 Task: Play online Dominion games in easy mode.
Action: Mouse moved to (635, 289)
Screenshot: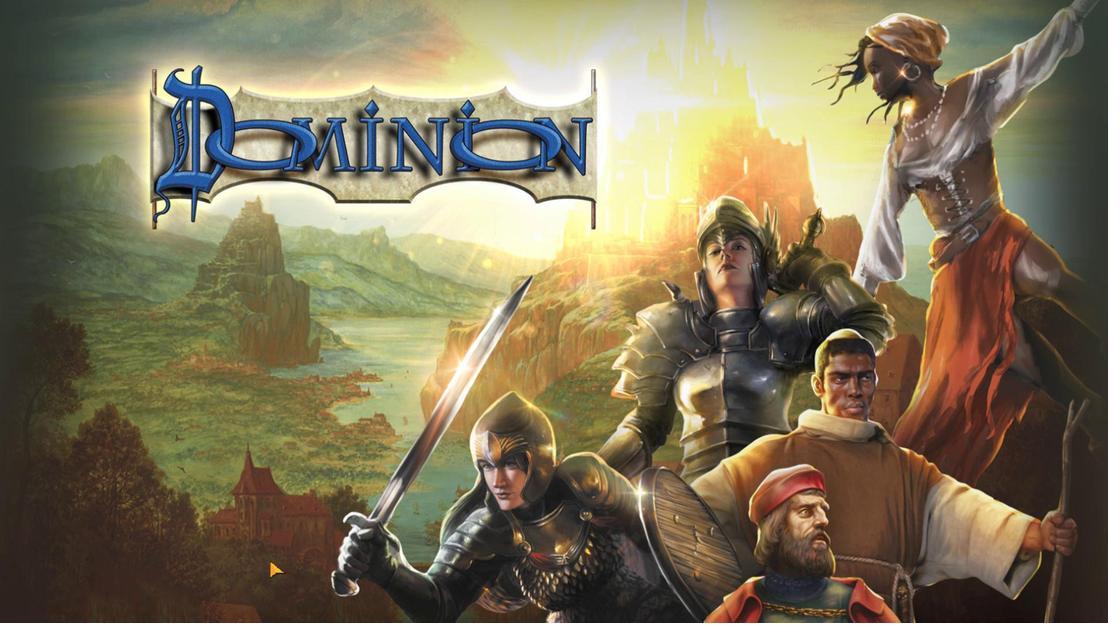 
Action: Mouse pressed left at (635, 289)
Screenshot: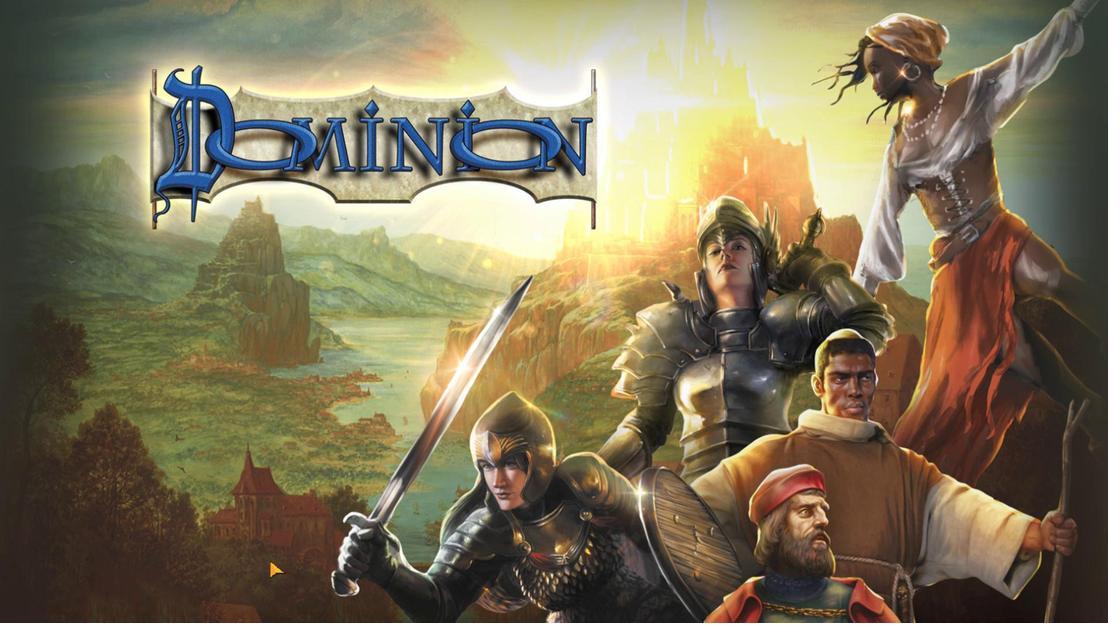 
Action: Mouse moved to (775, 285)
Screenshot: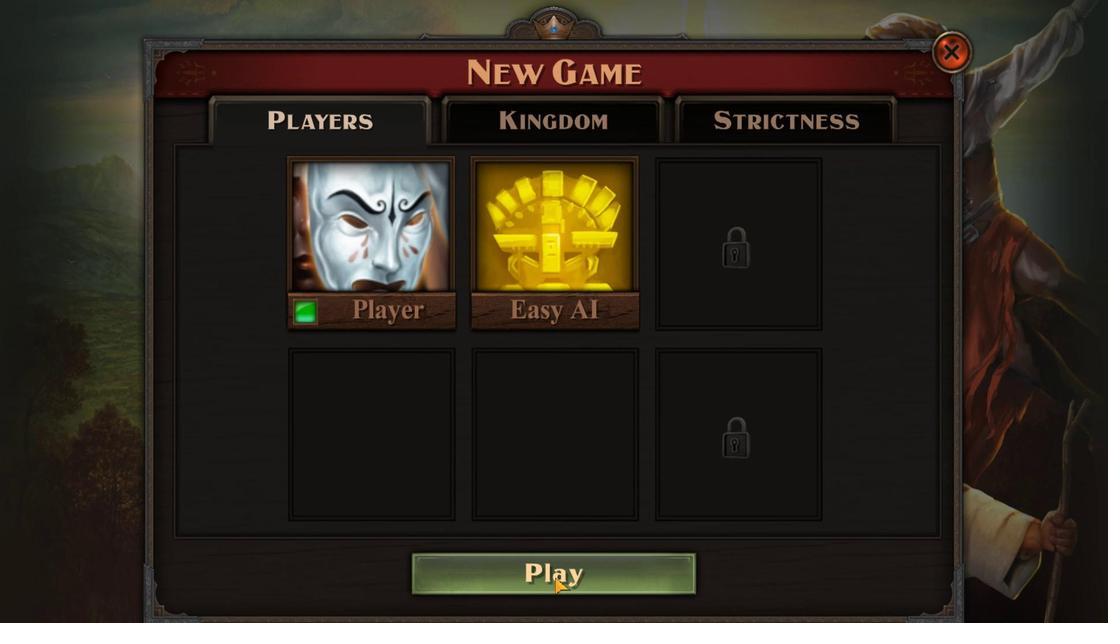 
Action: Mouse pressed left at (775, 285)
Screenshot: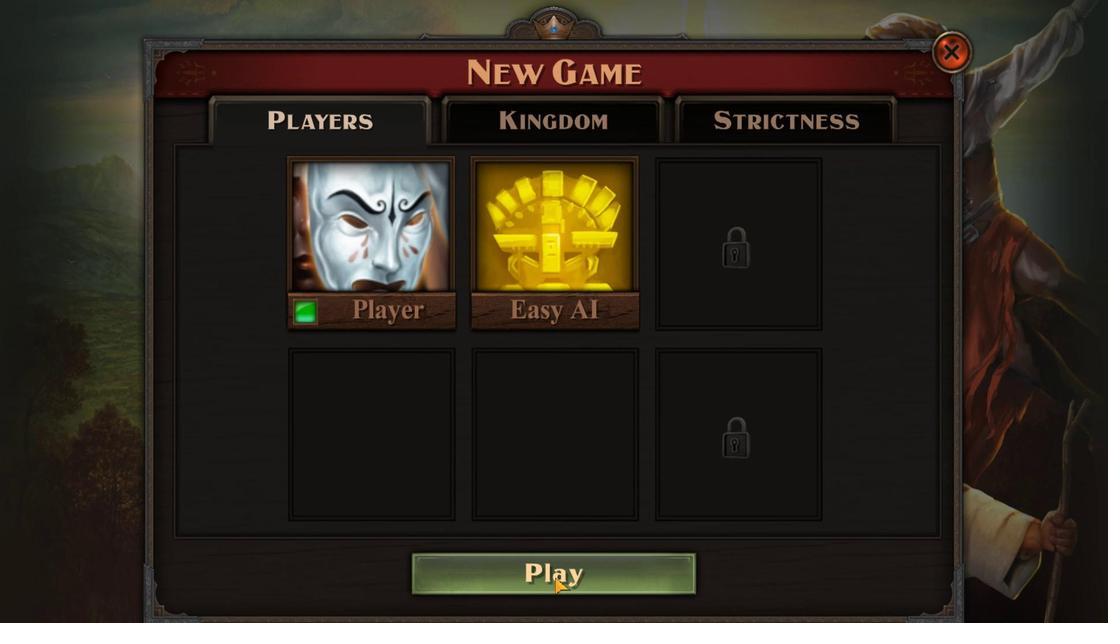 
Action: Mouse moved to (773, 294)
Screenshot: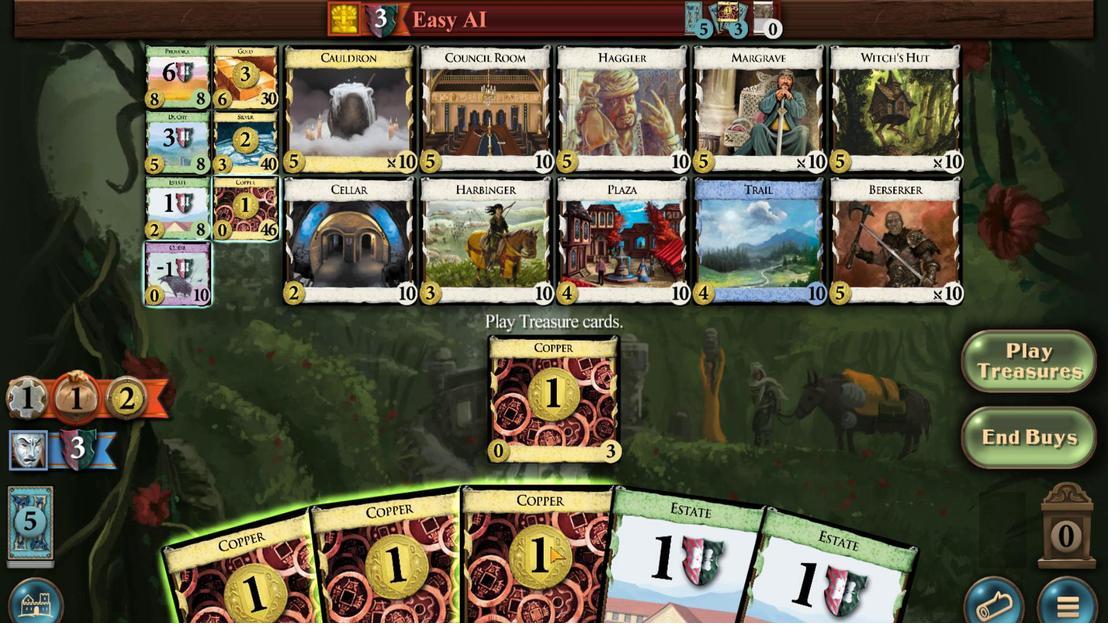 
Action: Mouse scrolled (773, 294) with delta (0, 0)
Screenshot: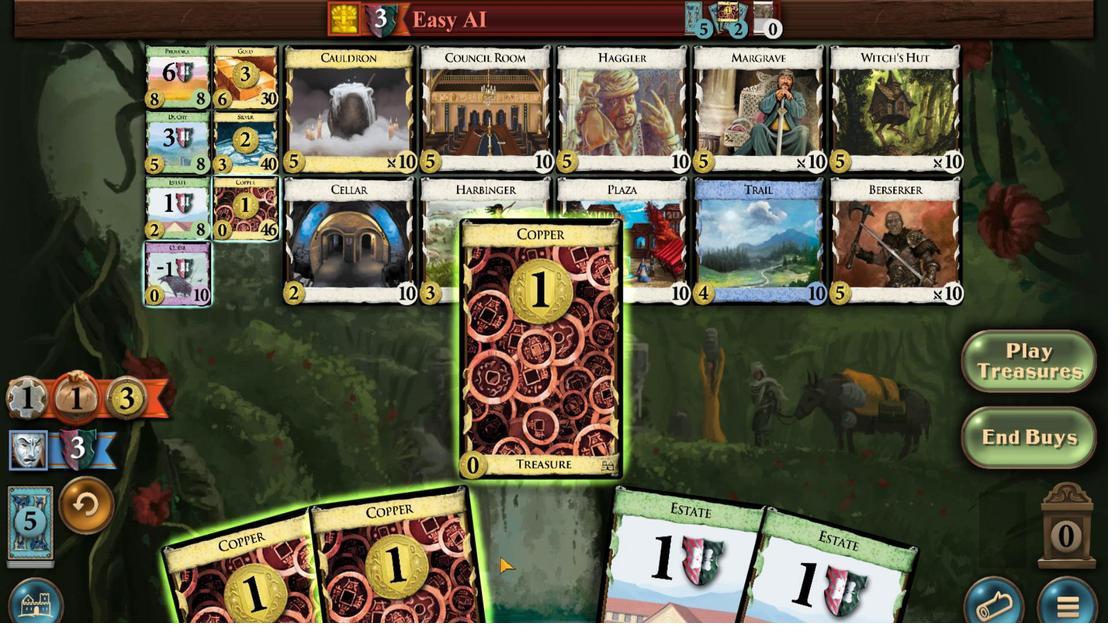 
Action: Mouse scrolled (773, 294) with delta (0, 0)
Screenshot: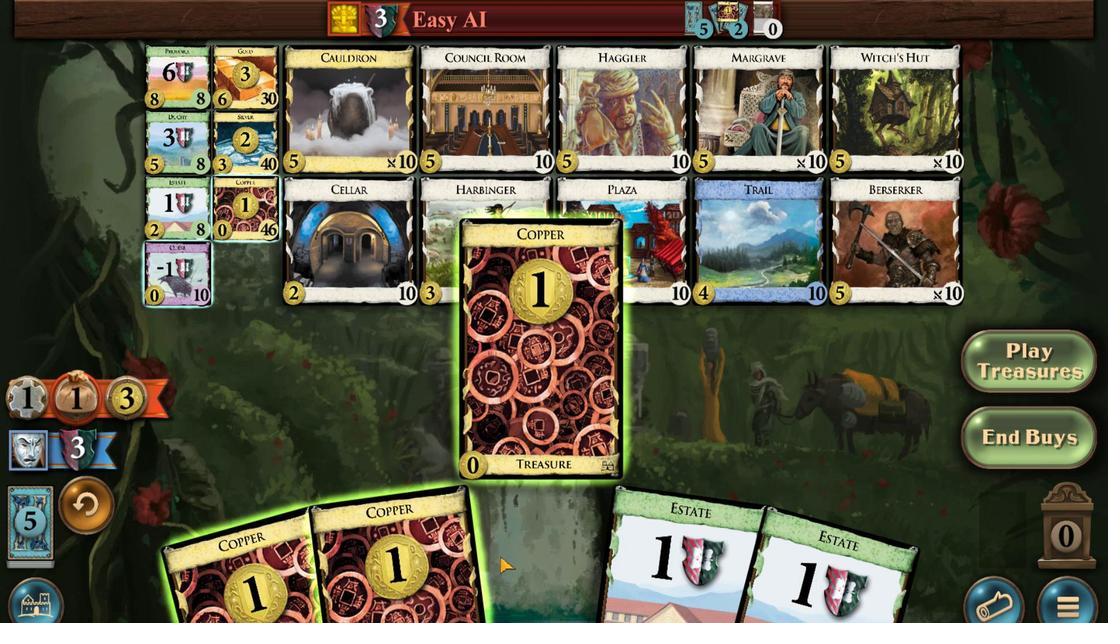 
Action: Mouse moved to (710, 287)
Screenshot: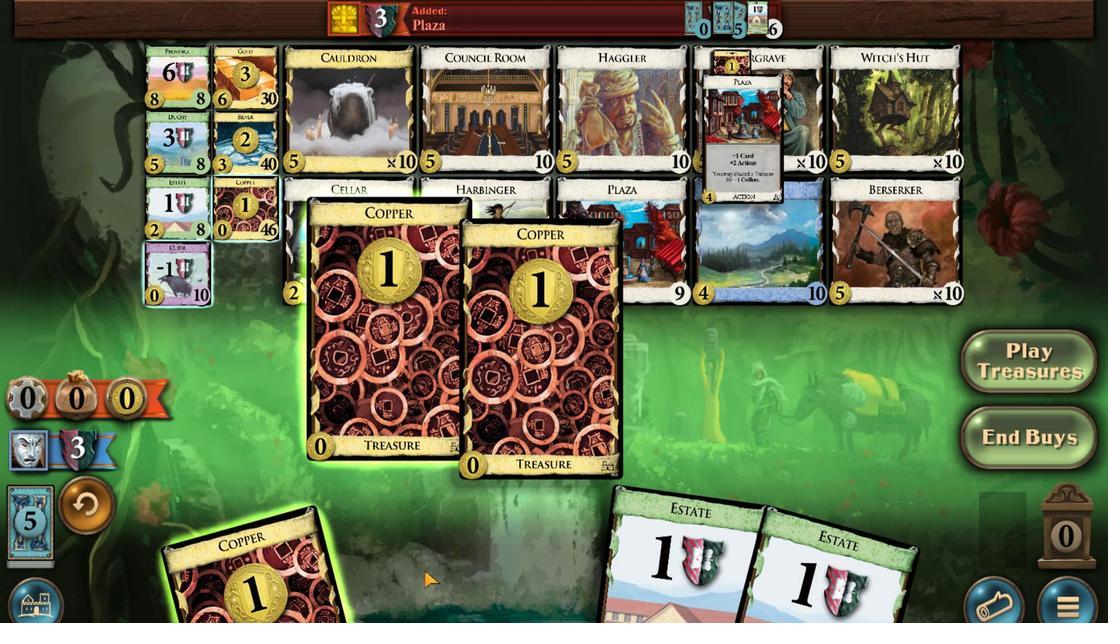 
Action: Mouse scrolled (710, 287) with delta (0, 0)
Screenshot: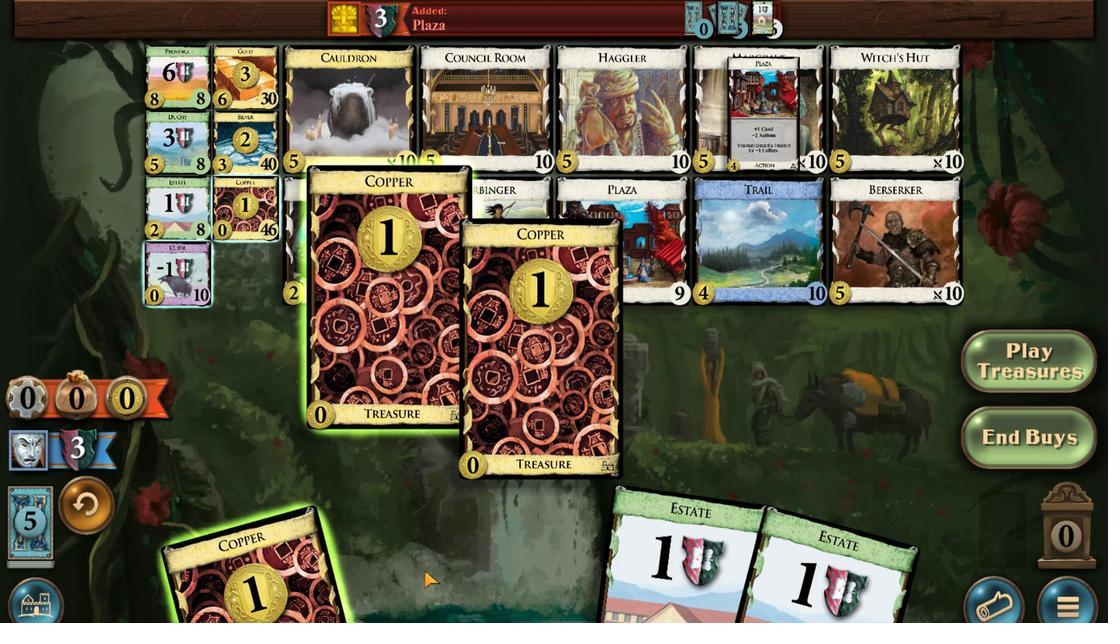 
Action: Mouse scrolled (710, 287) with delta (0, 0)
Screenshot: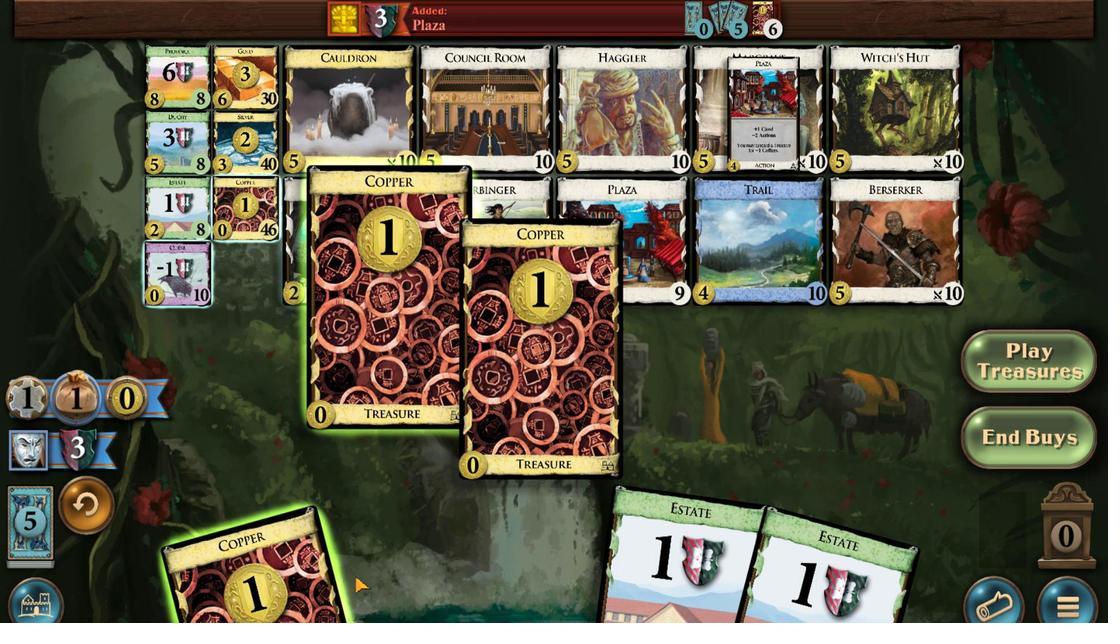 
Action: Mouse moved to (652, 282)
Screenshot: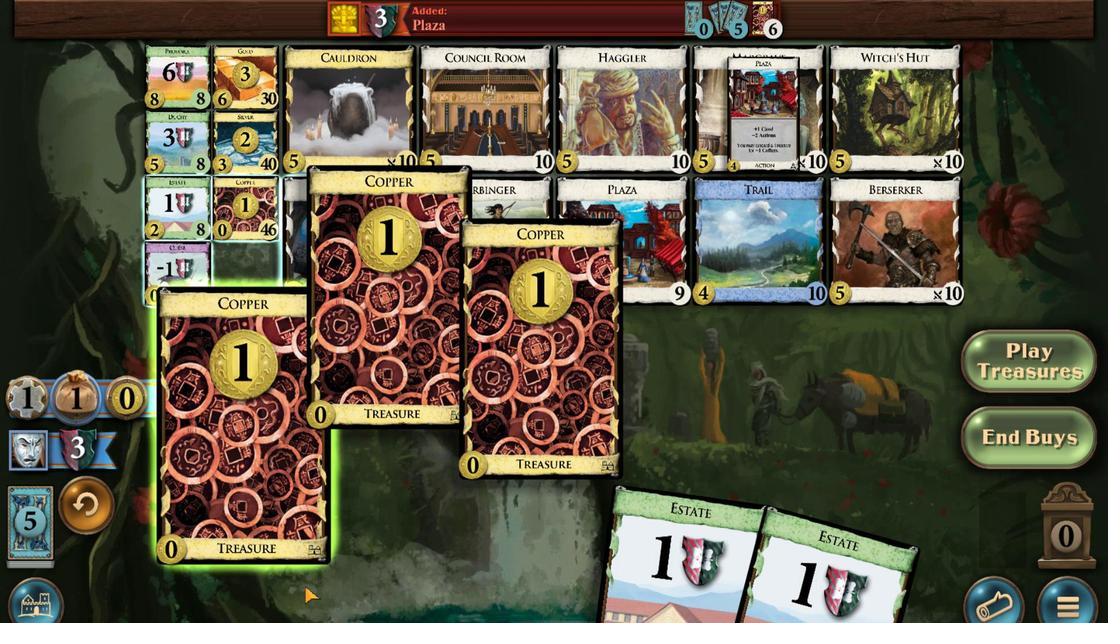 
Action: Mouse scrolled (652, 282) with delta (0, 0)
Screenshot: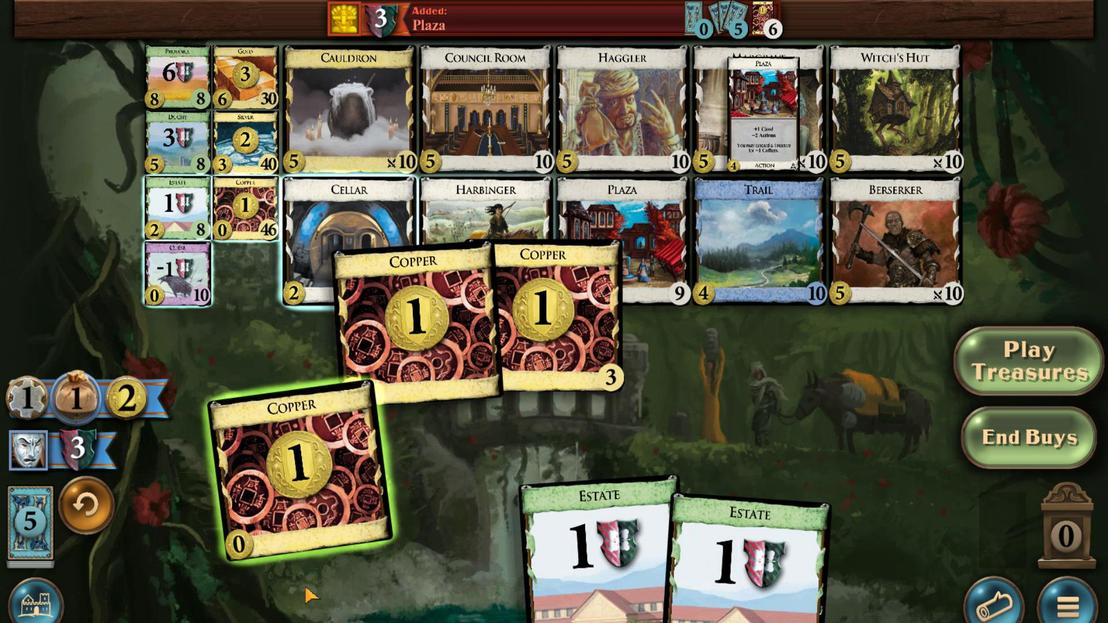 
Action: Mouse moved to (630, 410)
Screenshot: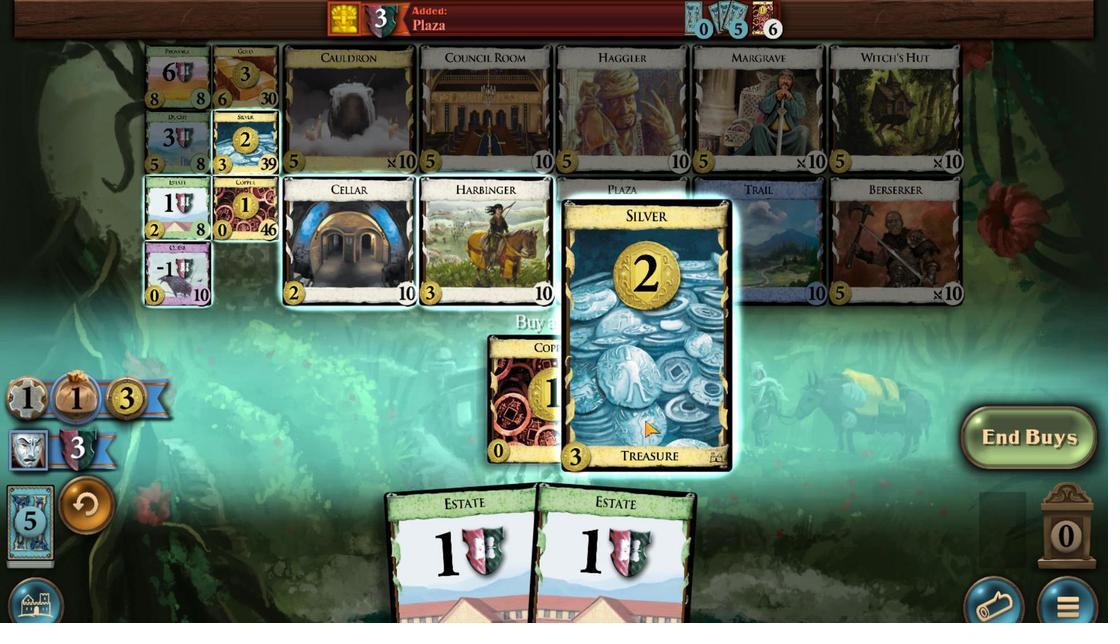 
Action: Mouse pressed left at (630, 410)
Screenshot: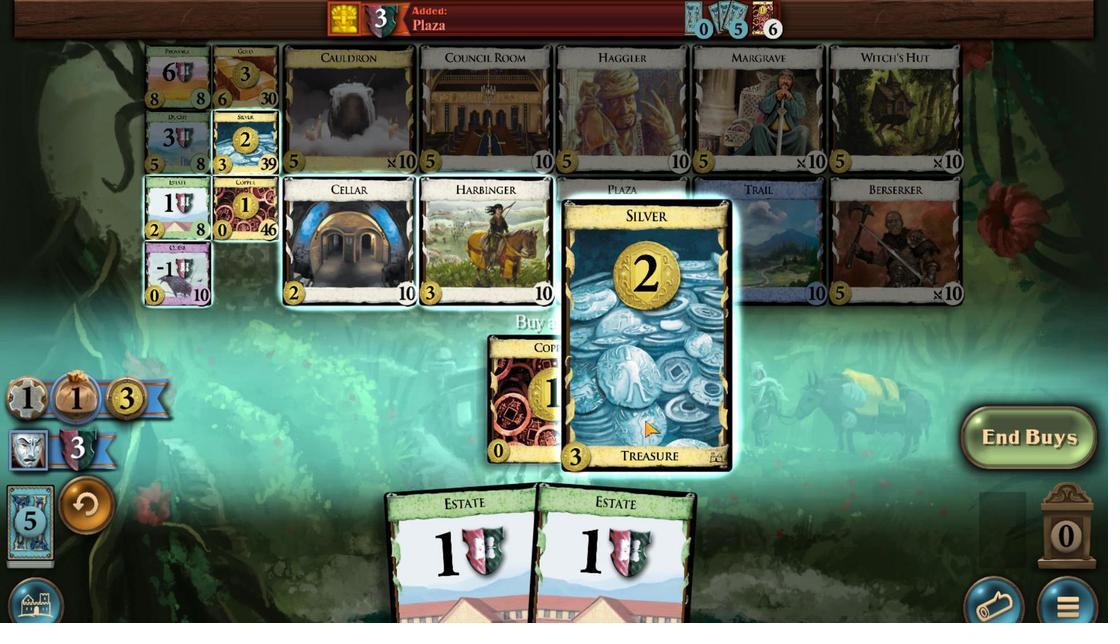 
Action: Mouse moved to (821, 293)
Screenshot: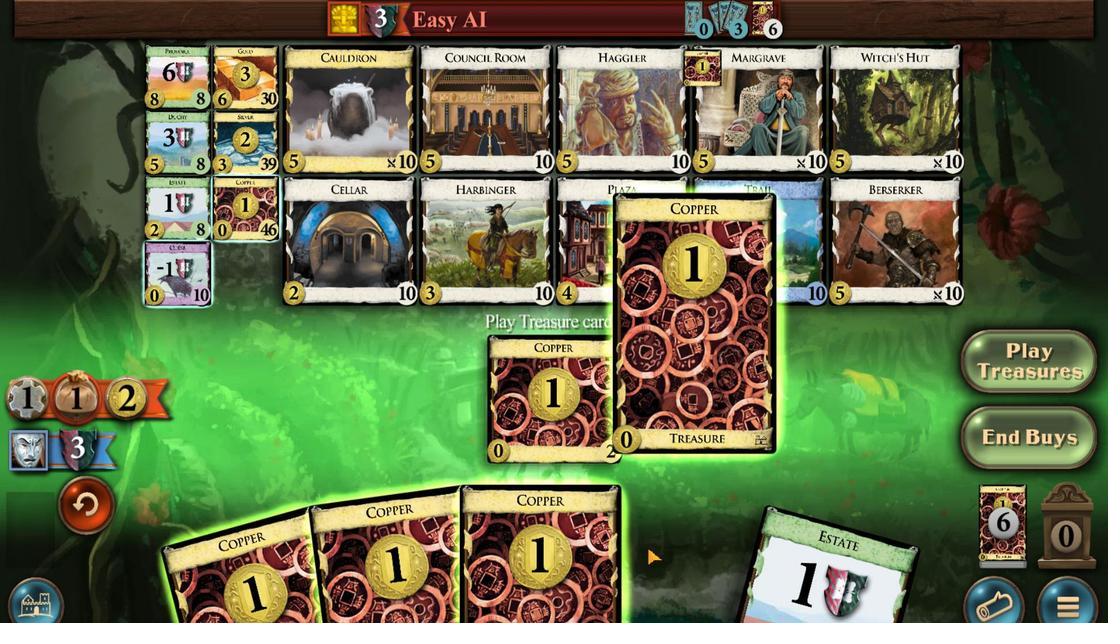 
Action: Mouse scrolled (821, 293) with delta (0, 0)
Screenshot: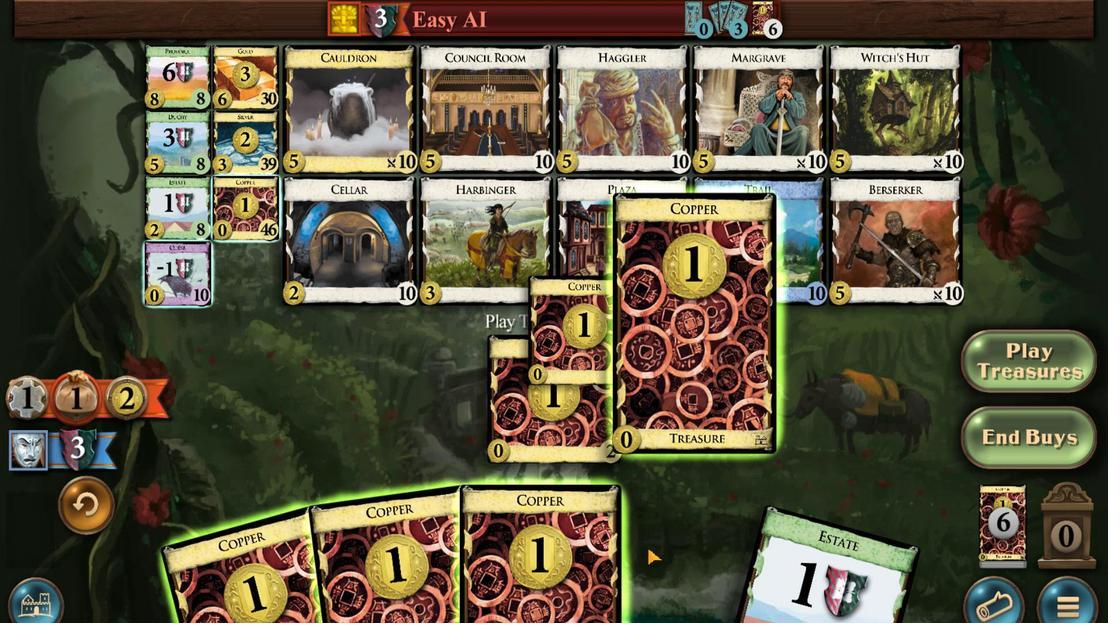 
Action: Mouse scrolled (821, 293) with delta (0, 0)
Screenshot: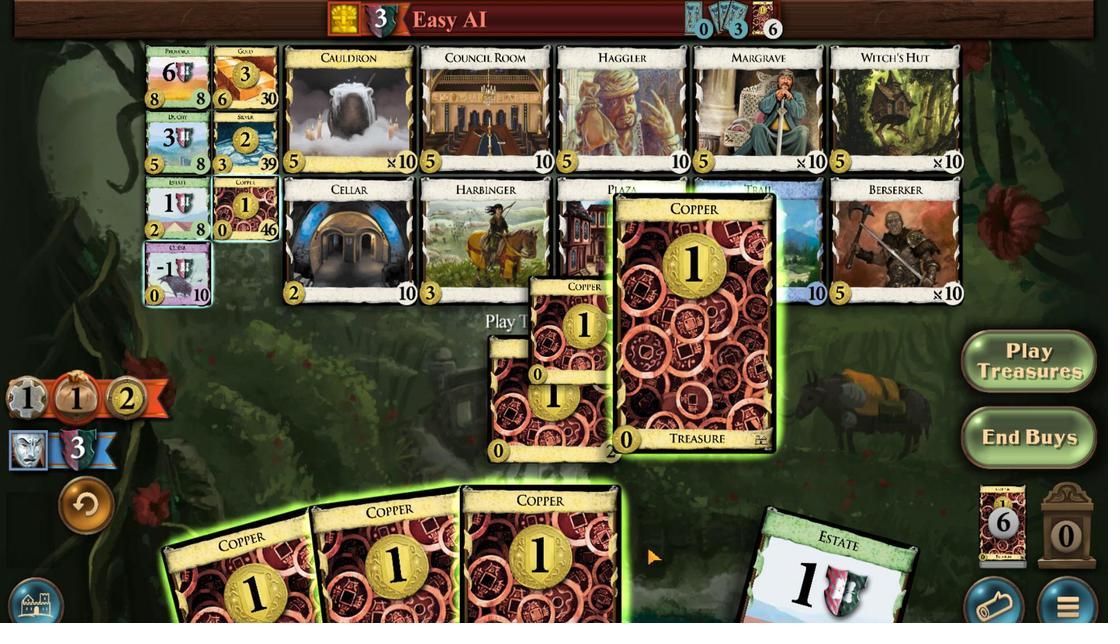 
Action: Mouse moved to (787, 290)
Screenshot: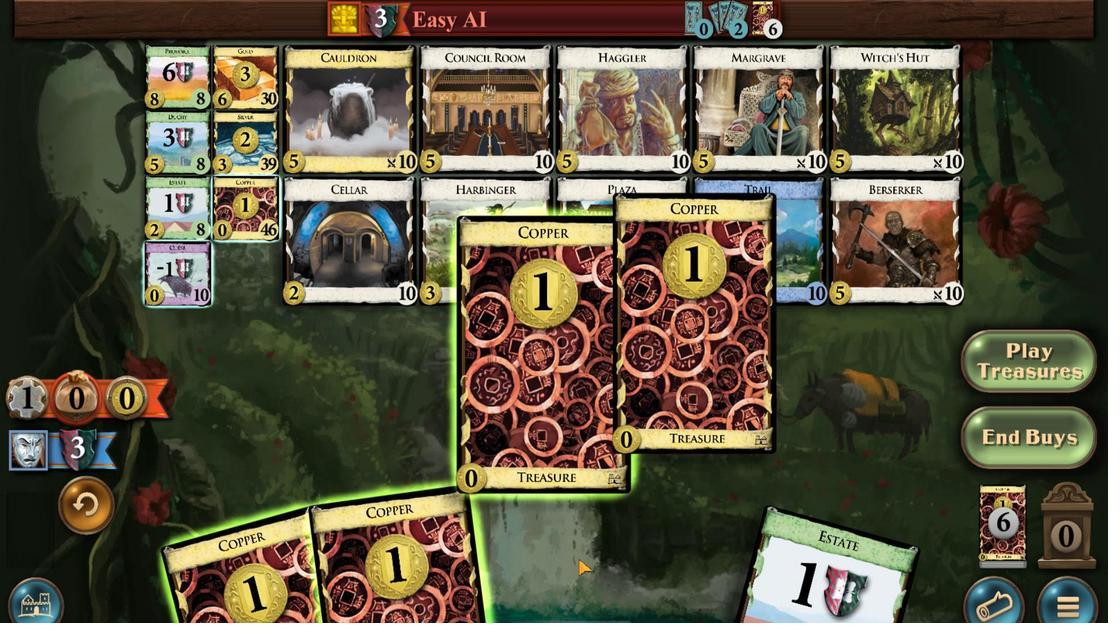 
Action: Mouse scrolled (787, 291) with delta (0, 0)
Screenshot: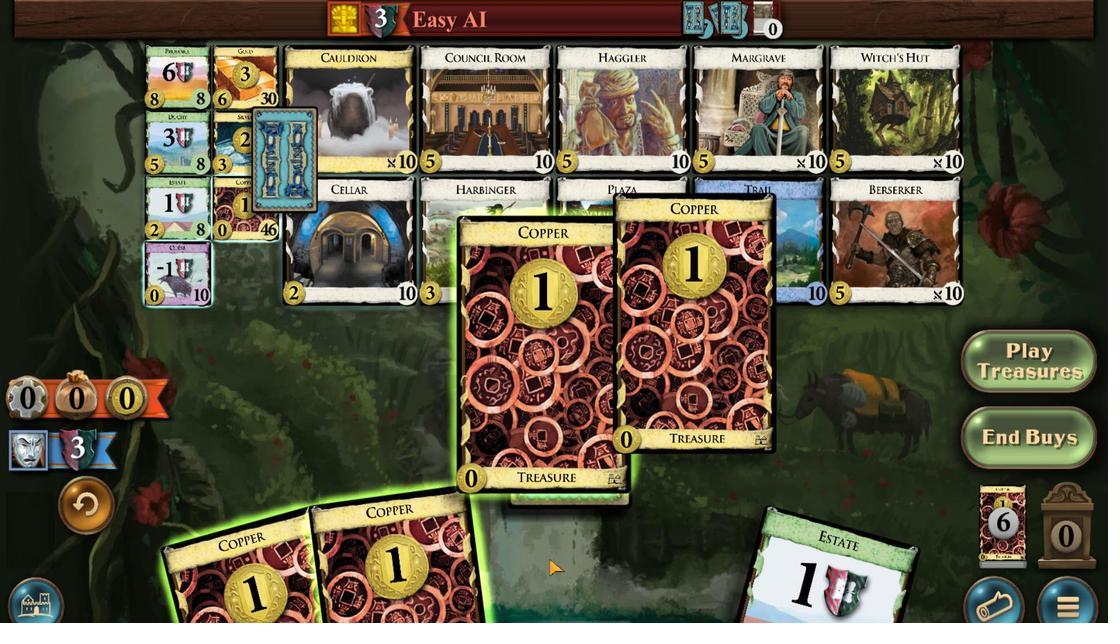 
Action: Mouse moved to (727, 289)
Screenshot: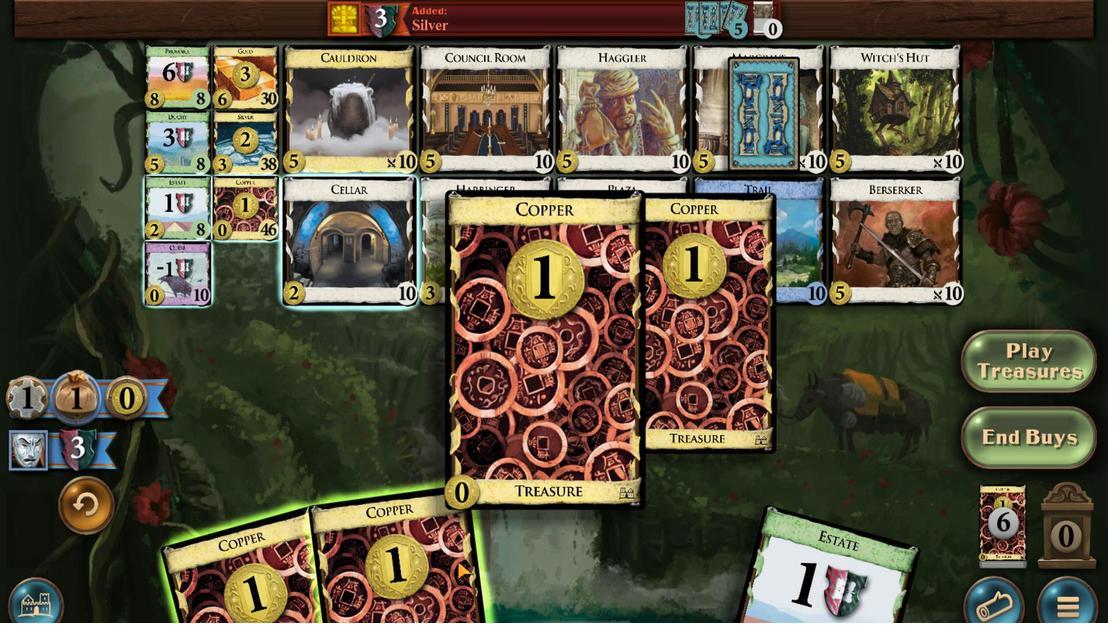 
Action: Mouse scrolled (727, 289) with delta (0, 0)
Screenshot: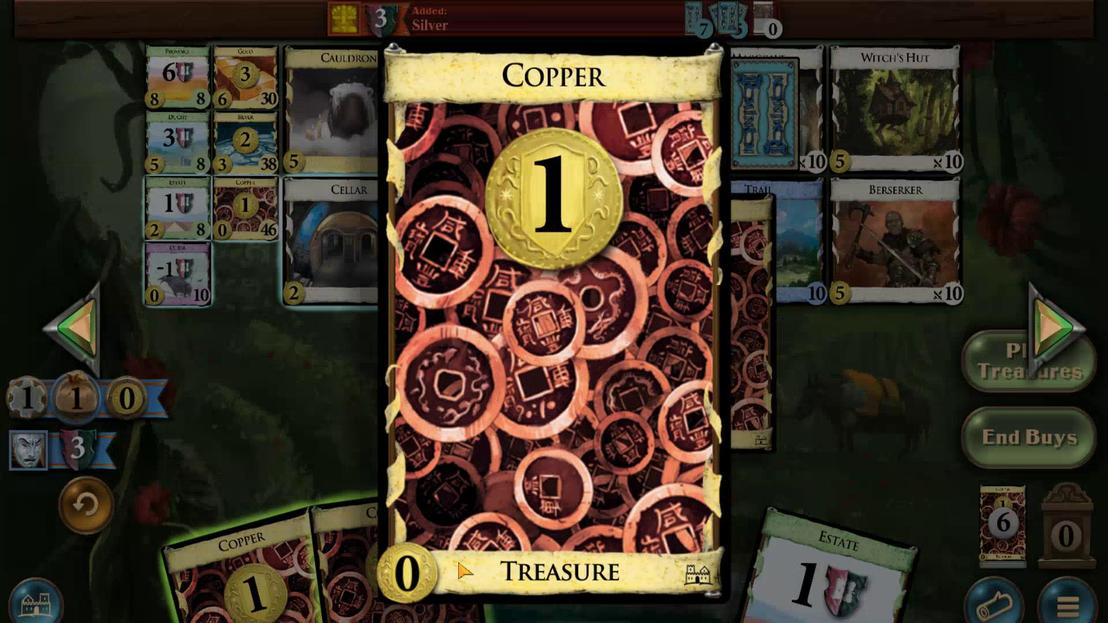 
Action: Mouse moved to (567, 301)
Screenshot: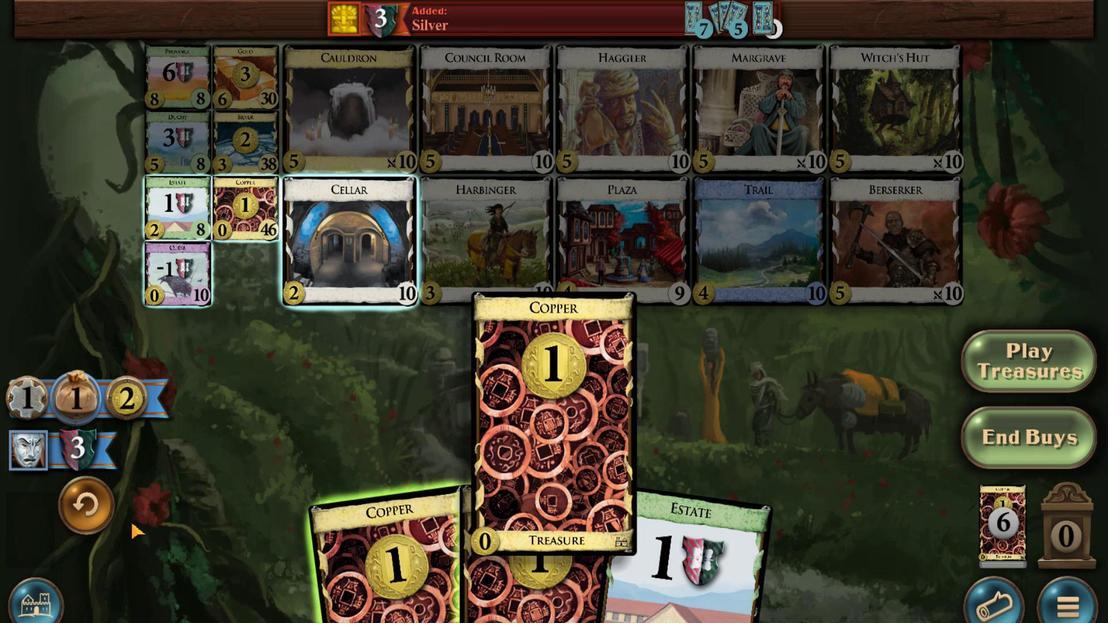 
Action: Mouse pressed left at (567, 301)
Screenshot: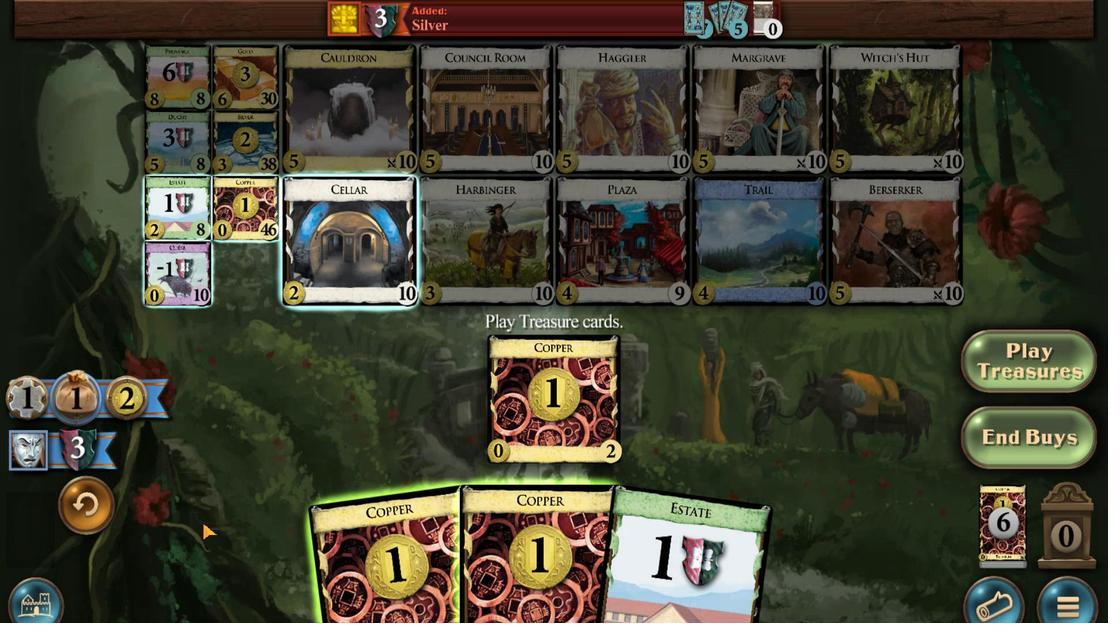 
Action: Mouse moved to (678, 296)
Screenshot: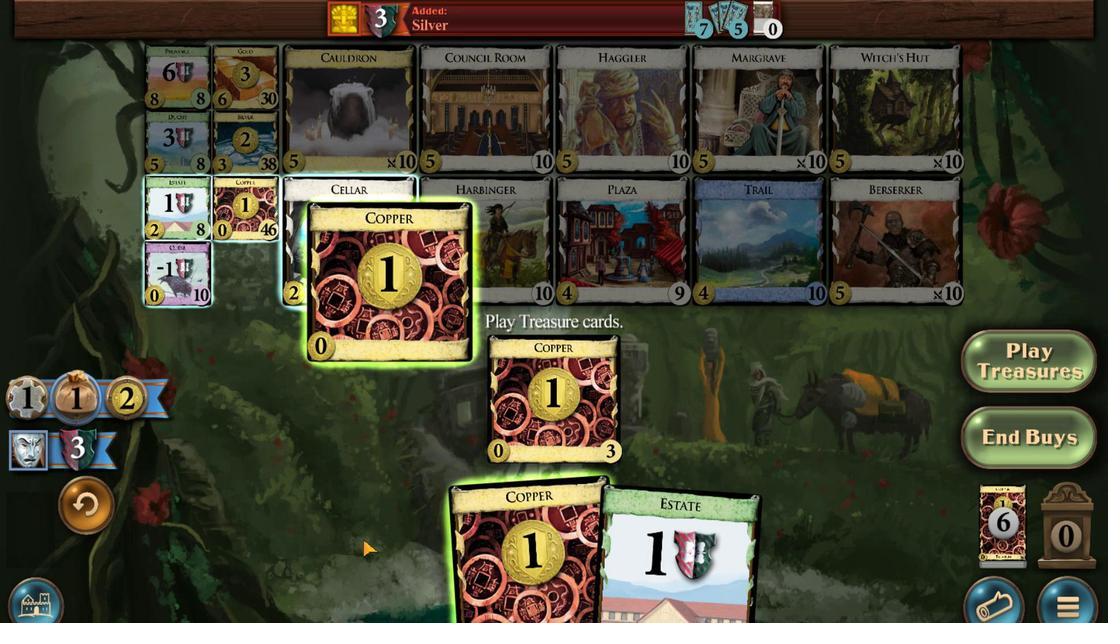 
Action: Mouse scrolled (678, 296) with delta (0, 0)
Screenshot: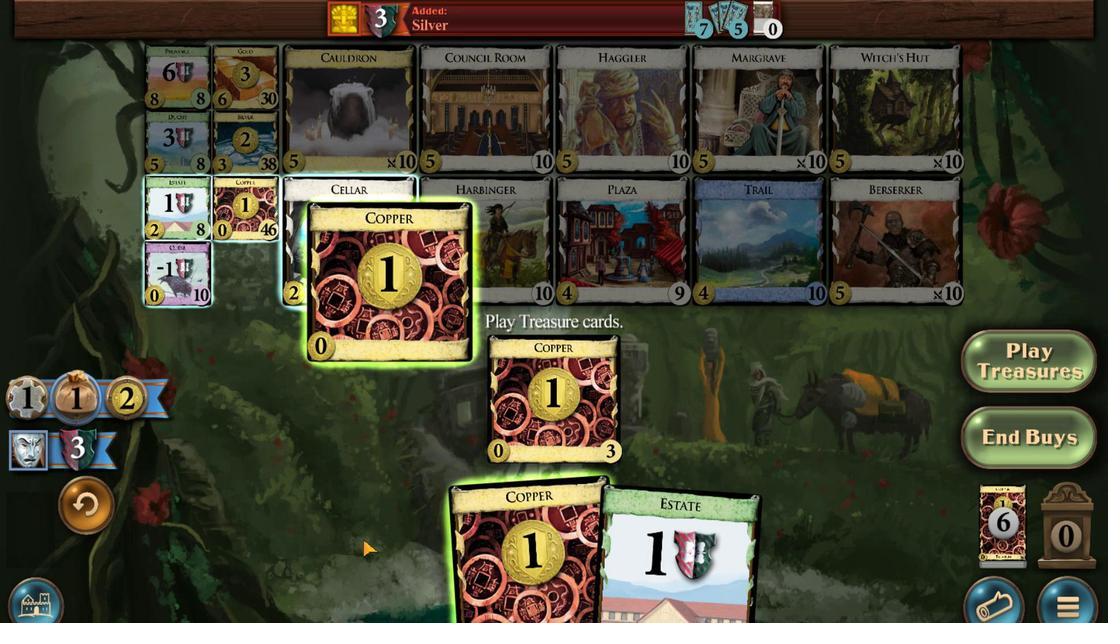 
Action: Mouse moved to (680, 296)
Screenshot: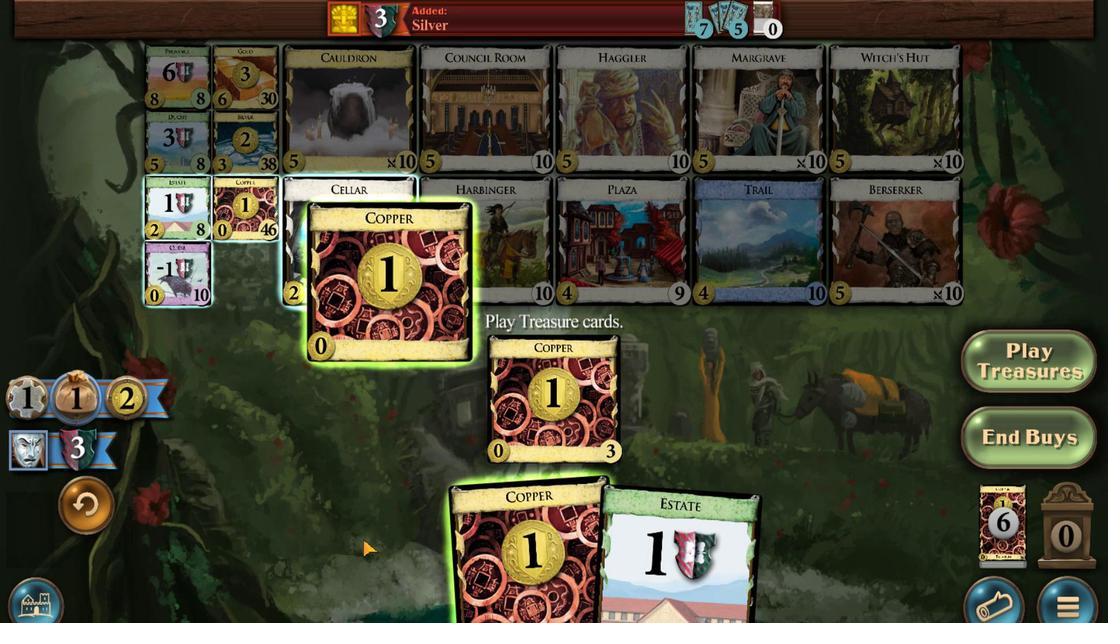 
Action: Mouse scrolled (680, 296) with delta (0, 0)
Screenshot: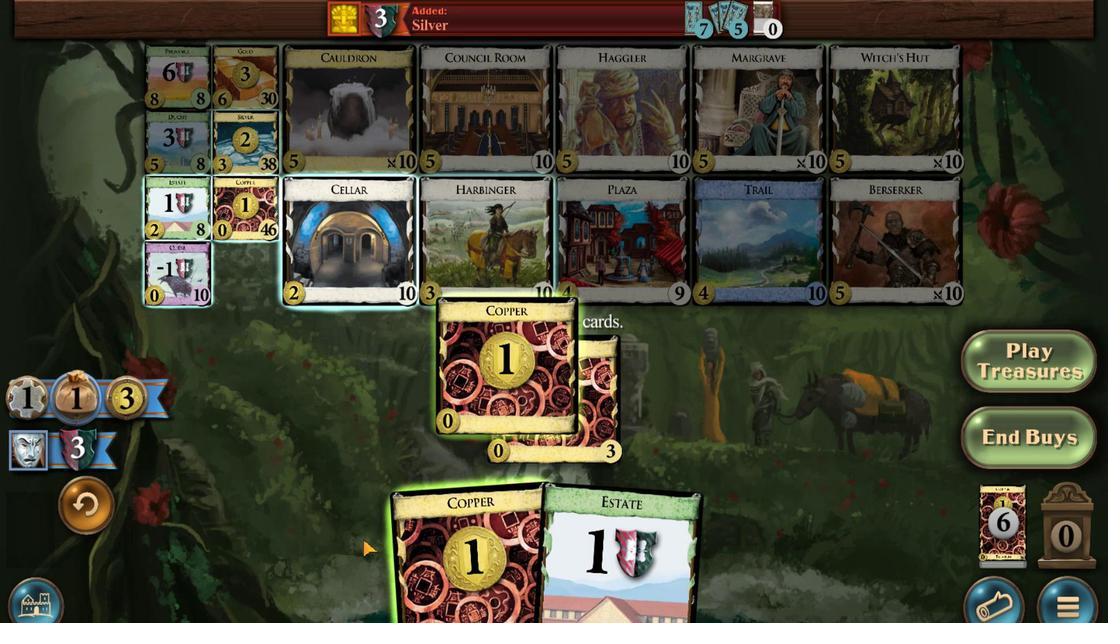
Action: Mouse moved to (740, 295)
Screenshot: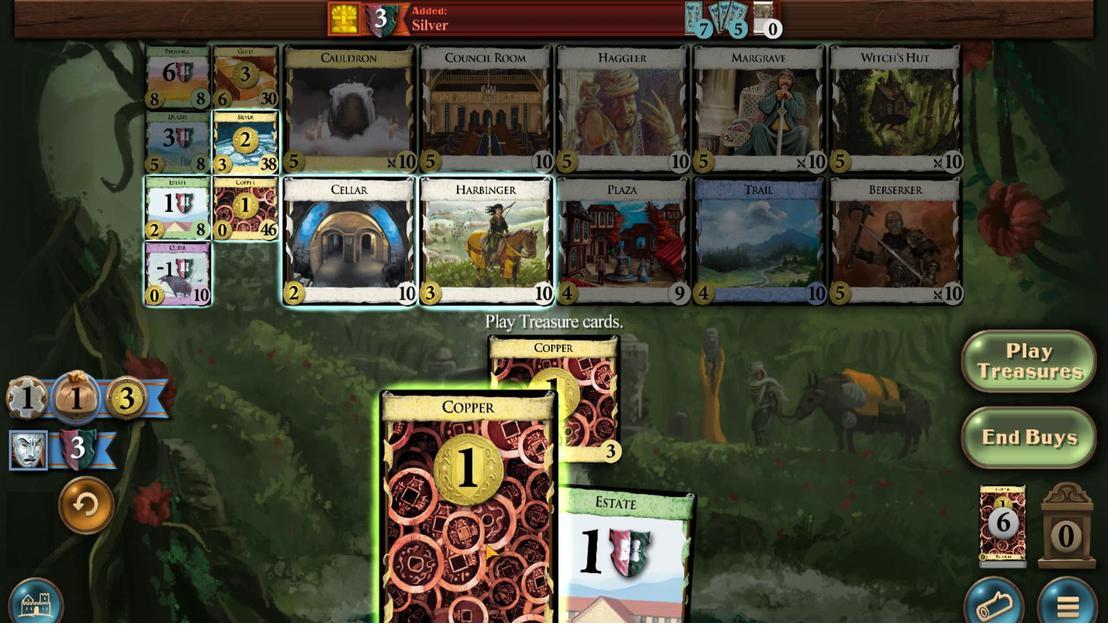 
Action: Mouse scrolled (740, 295) with delta (0, 0)
Screenshot: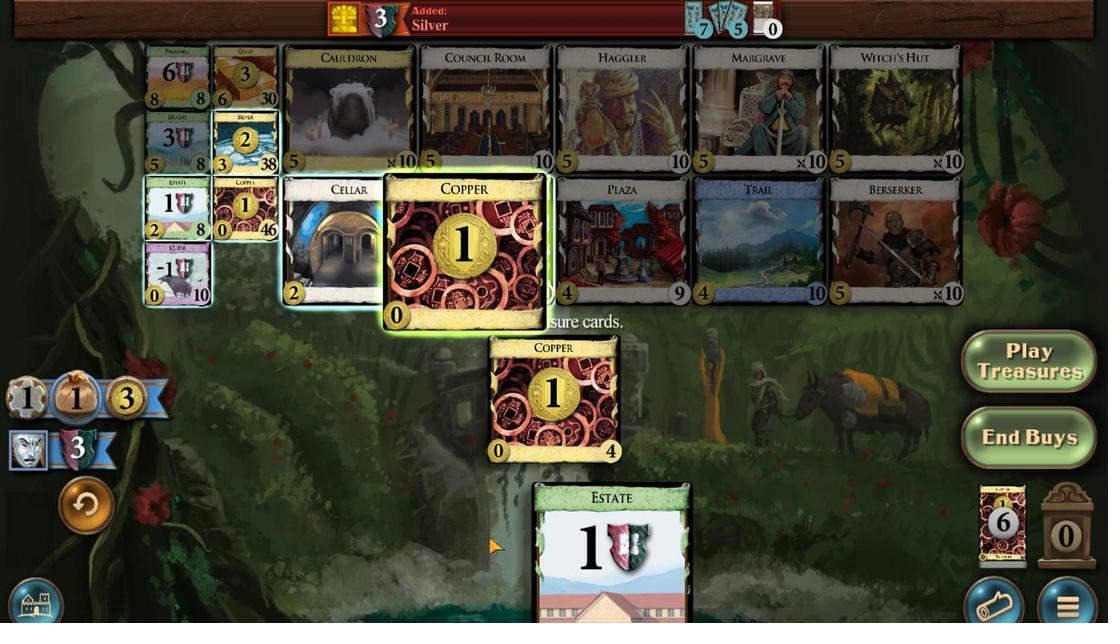 
Action: Mouse scrolled (740, 295) with delta (0, 0)
Screenshot: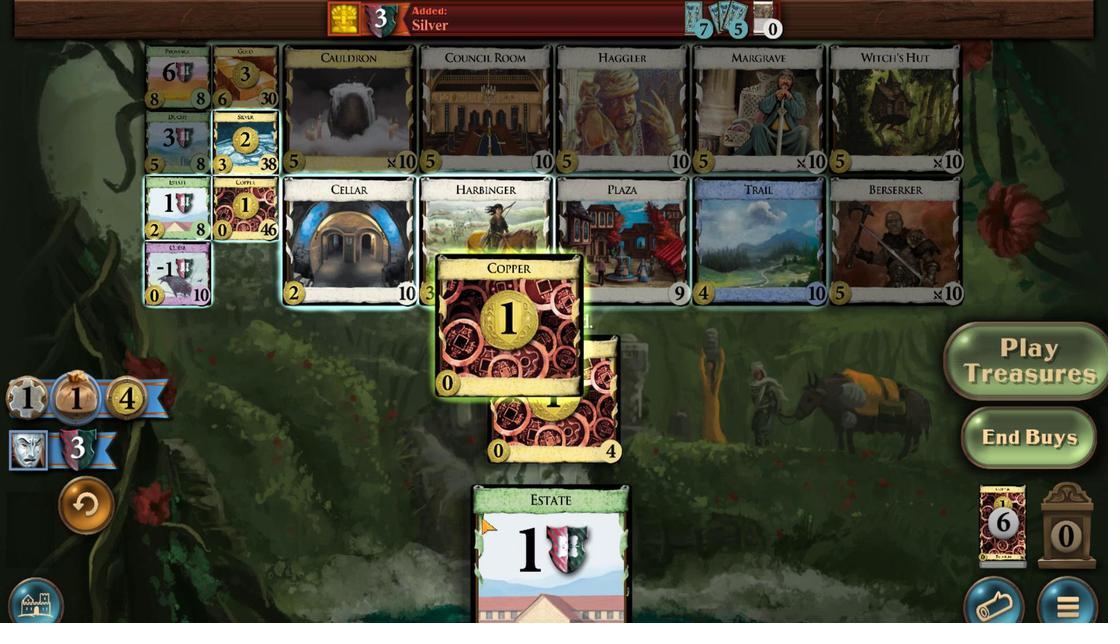 
Action: Mouse moved to (622, 414)
Screenshot: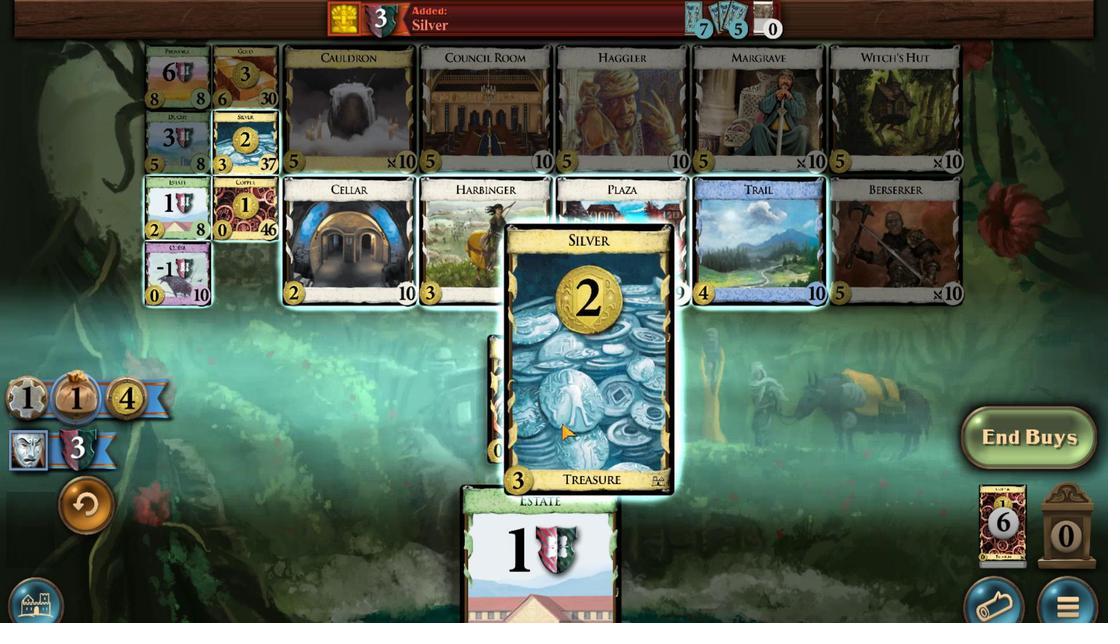 
Action: Mouse pressed left at (622, 414)
Screenshot: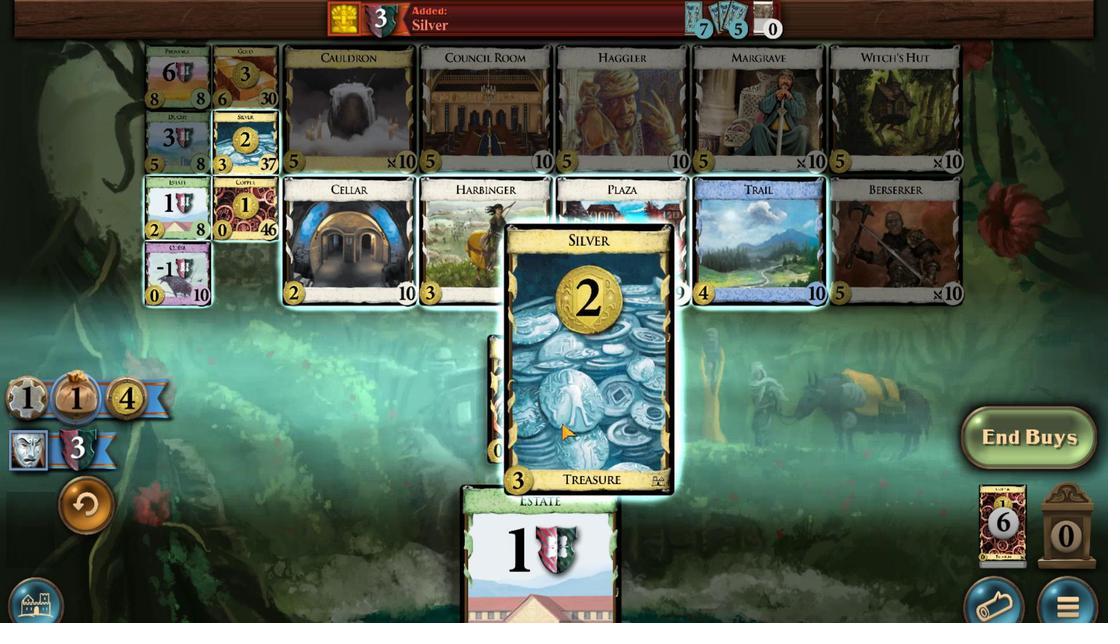 
Action: Mouse moved to (830, 293)
Screenshot: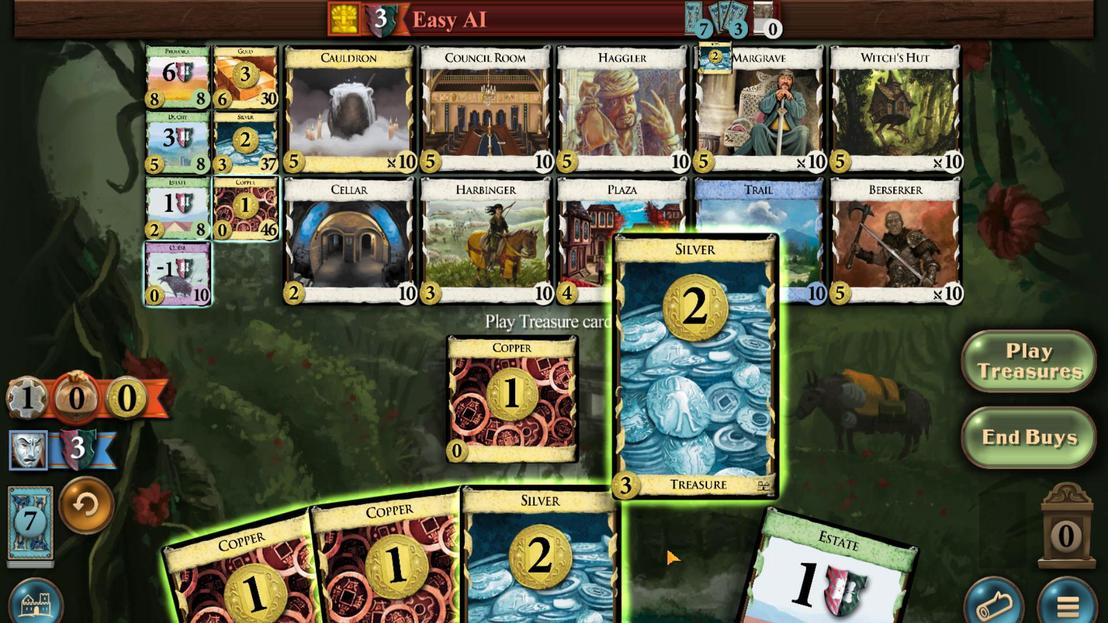 
Action: Mouse scrolled (830, 293) with delta (0, 0)
Screenshot: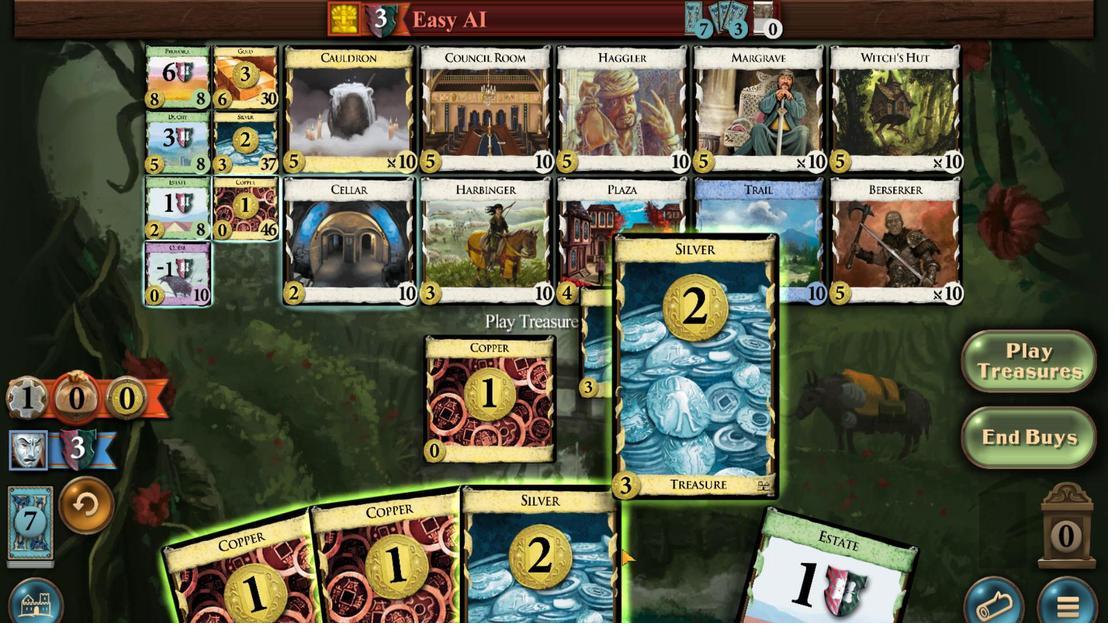 
Action: Mouse moved to (786, 292)
Screenshot: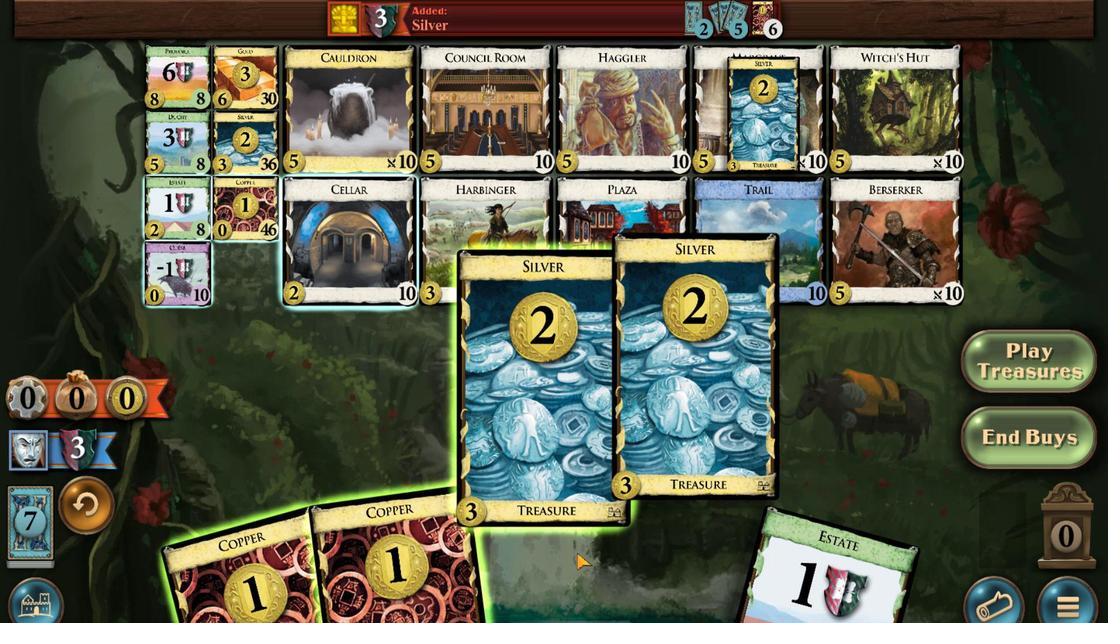 
Action: Mouse scrolled (786, 292) with delta (0, 0)
Screenshot: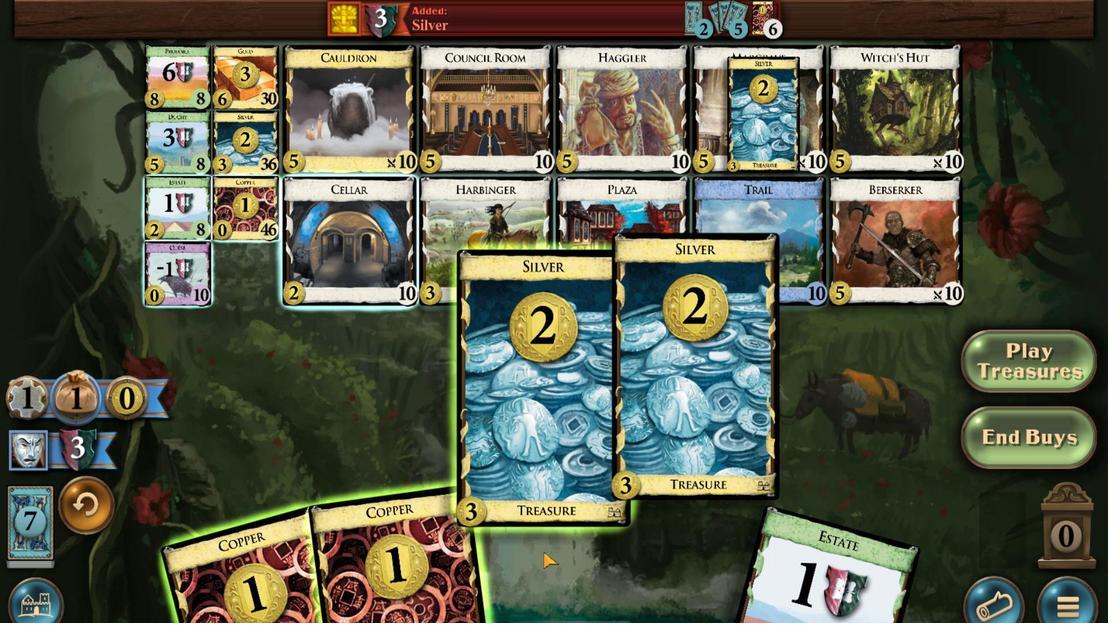 
Action: Mouse moved to (709, 289)
Screenshot: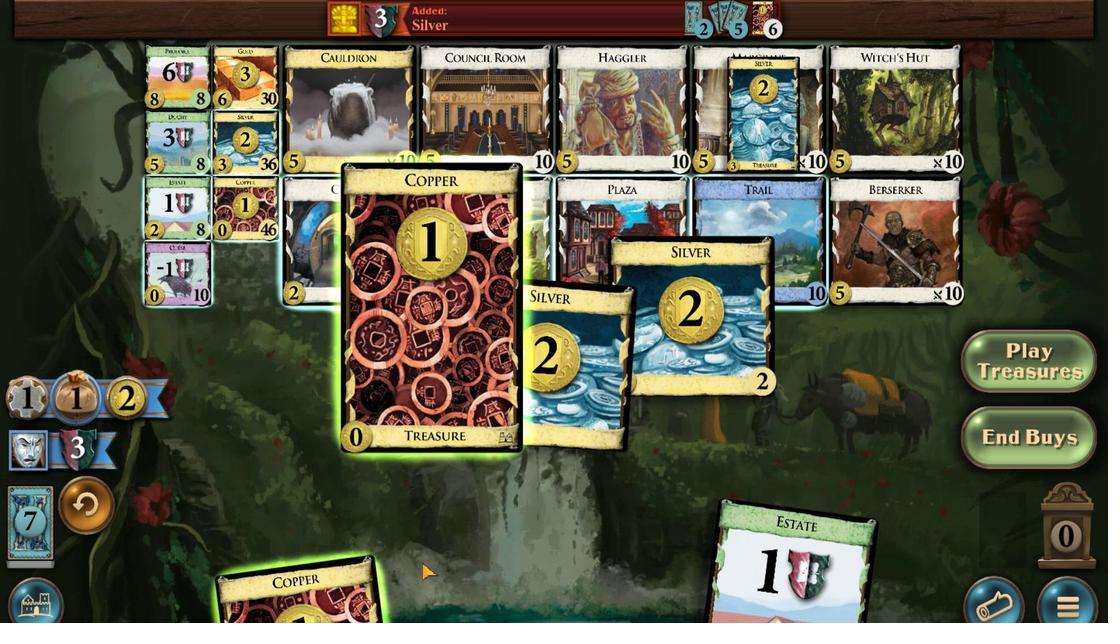 
Action: Mouse scrolled (709, 289) with delta (0, 0)
Screenshot: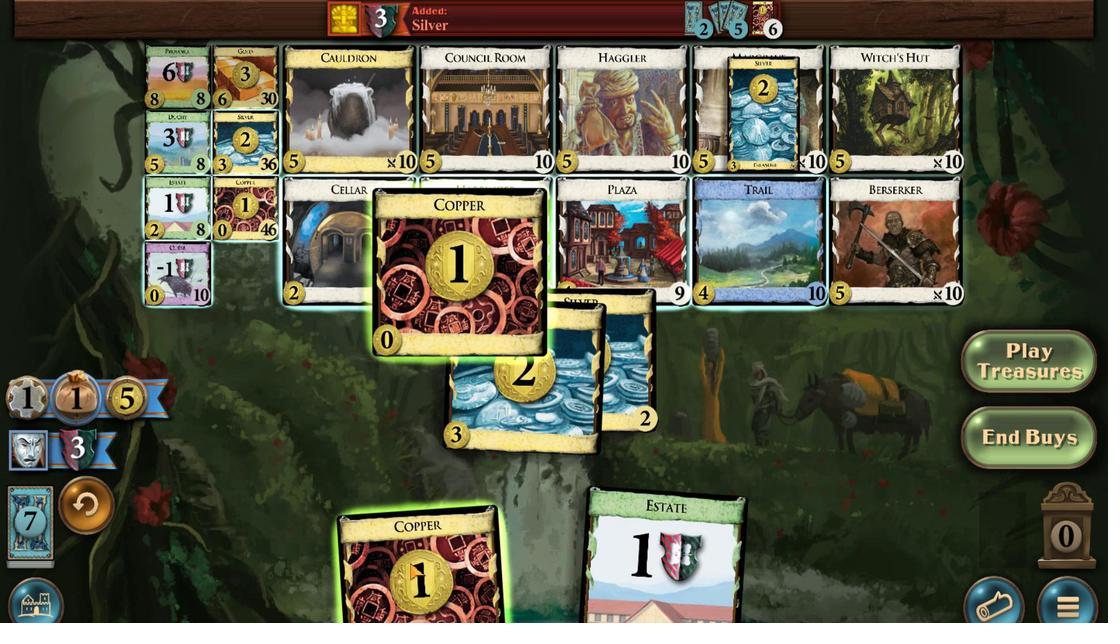
Action: Mouse moved to (704, 287)
Screenshot: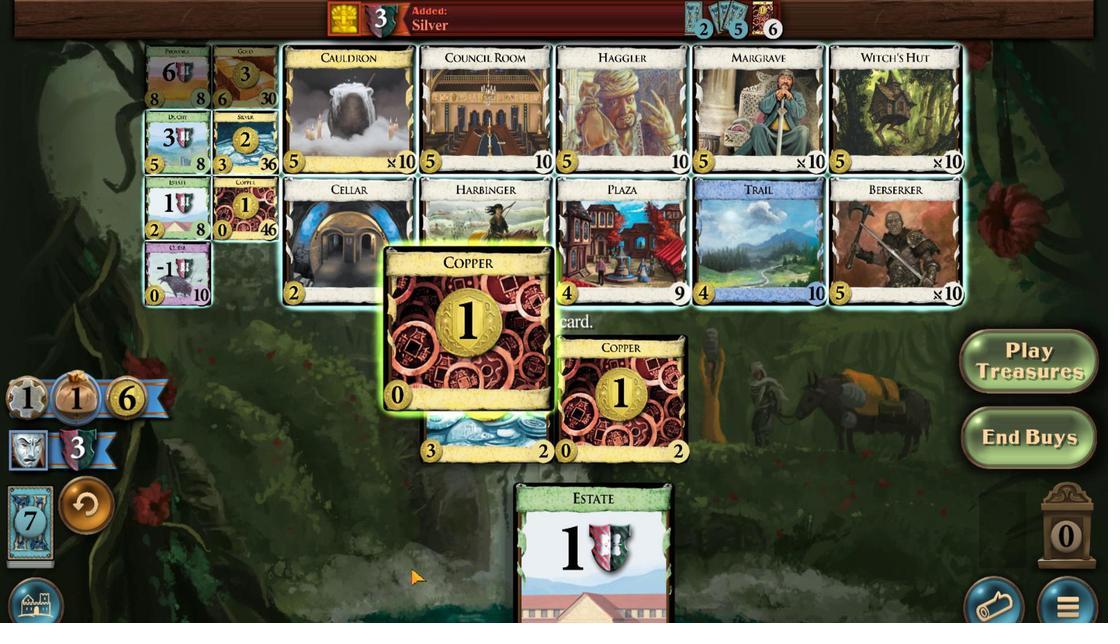 
Action: Mouse scrolled (704, 288) with delta (0, 0)
Screenshot: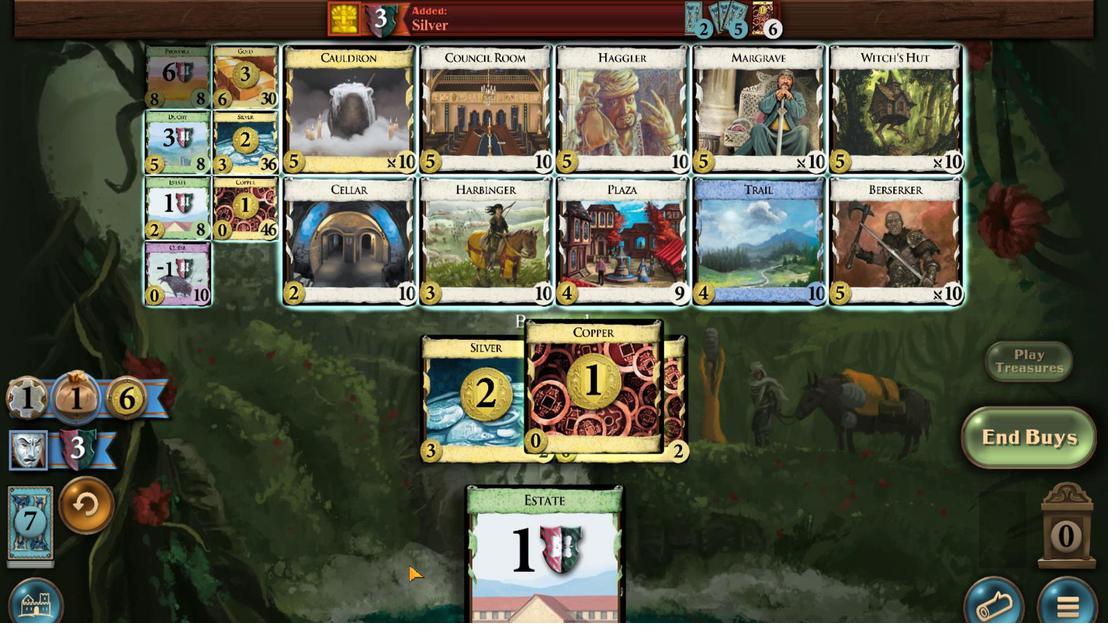 
Action: Mouse moved to (953, 422)
Screenshot: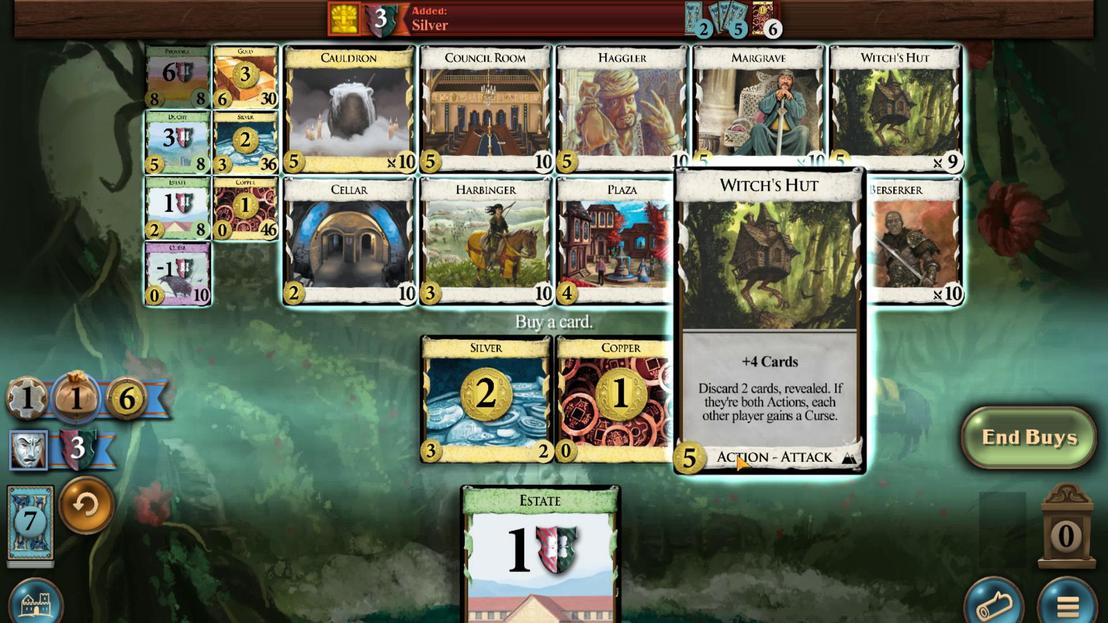 
Action: Mouse pressed left at (953, 422)
Screenshot: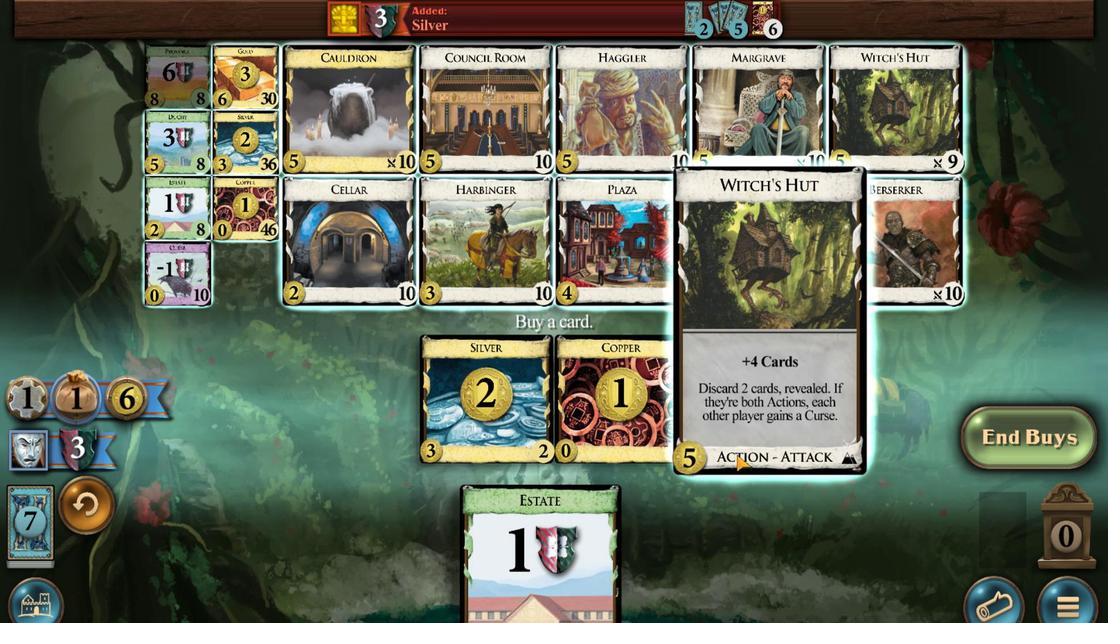 
Action: Mouse moved to (774, 296)
Screenshot: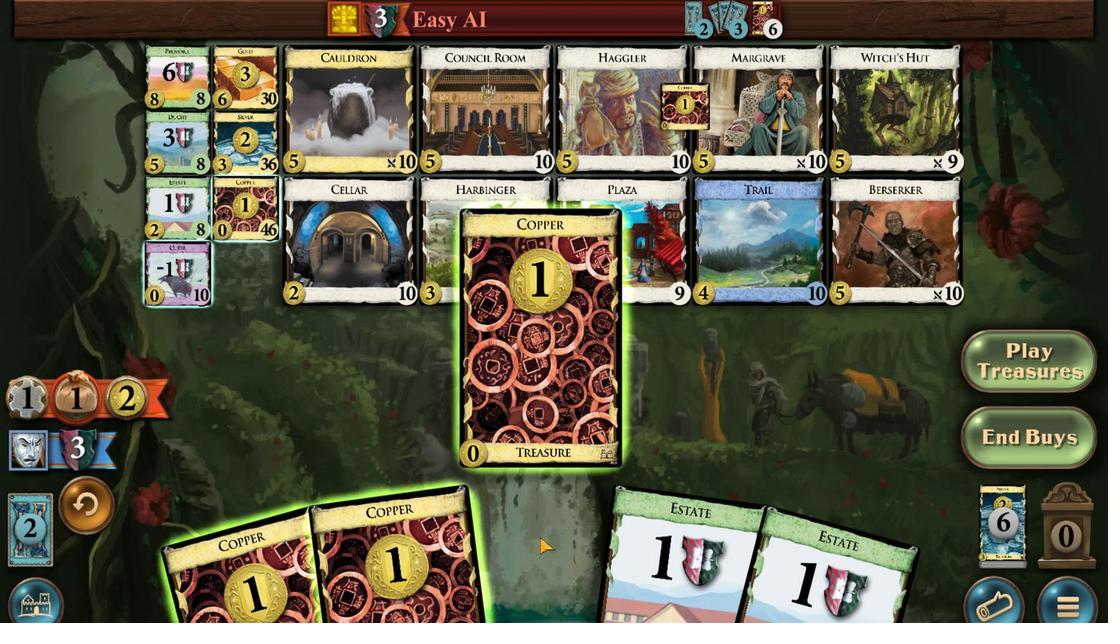 
Action: Mouse scrolled (774, 297) with delta (0, 0)
Screenshot: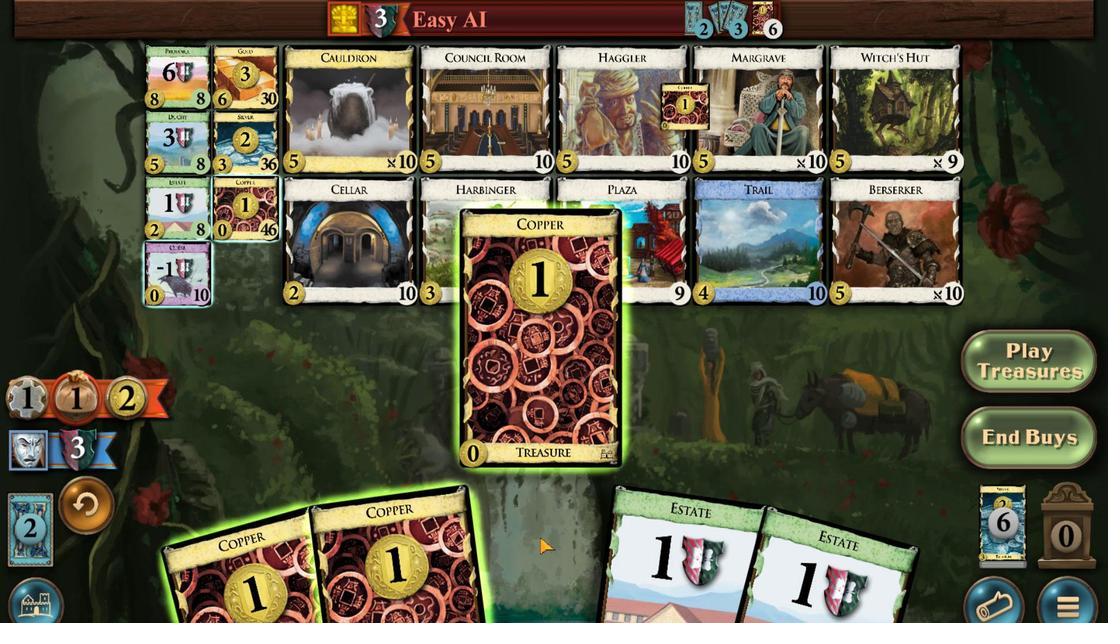 
Action: Mouse scrolled (774, 297) with delta (0, 0)
Screenshot: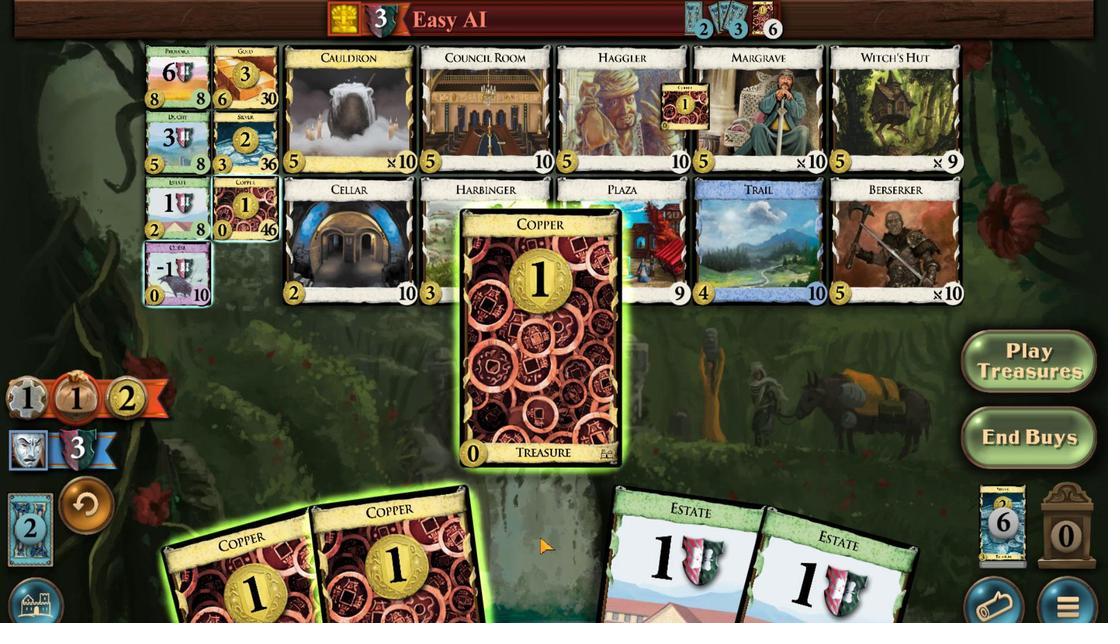 
Action: Mouse moved to (720, 292)
Screenshot: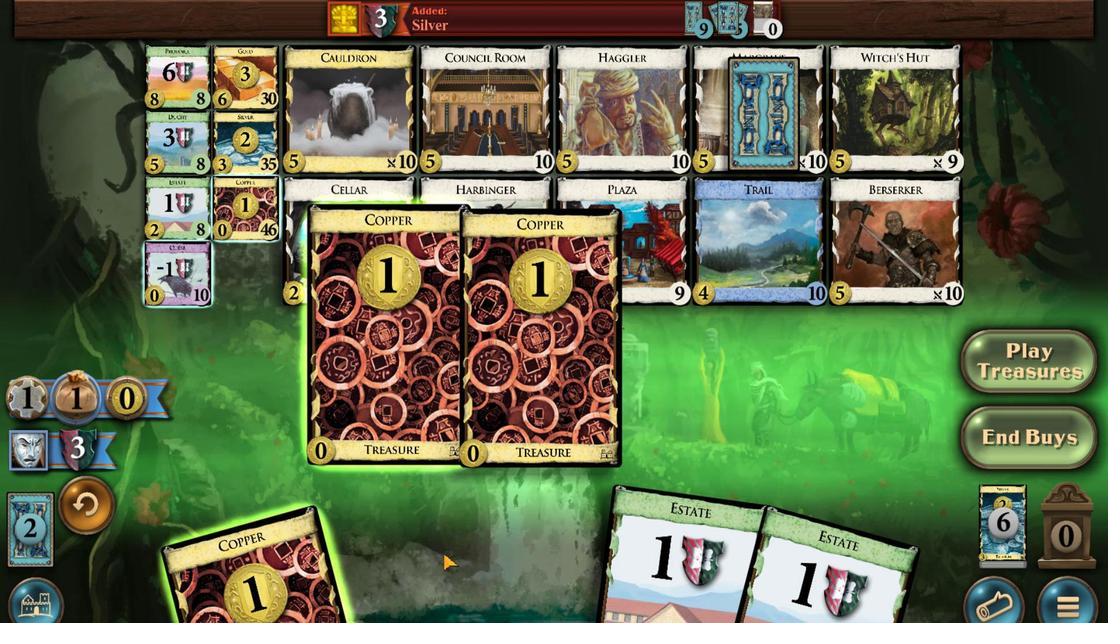 
Action: Mouse scrolled (720, 292) with delta (0, 0)
Screenshot: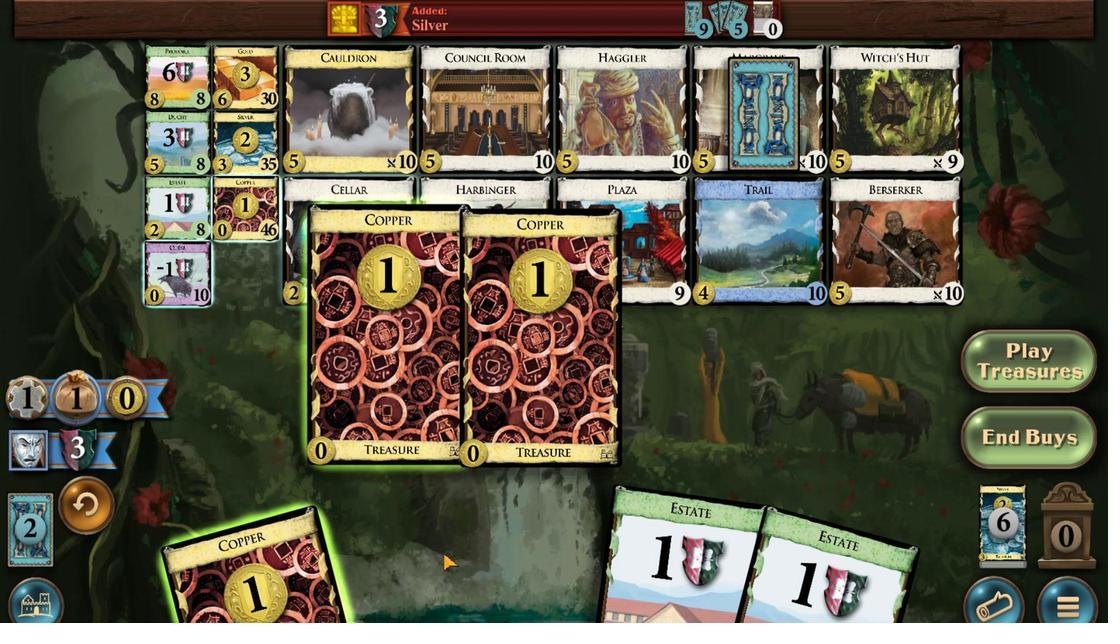 
Action: Mouse scrolled (720, 292) with delta (0, 0)
Screenshot: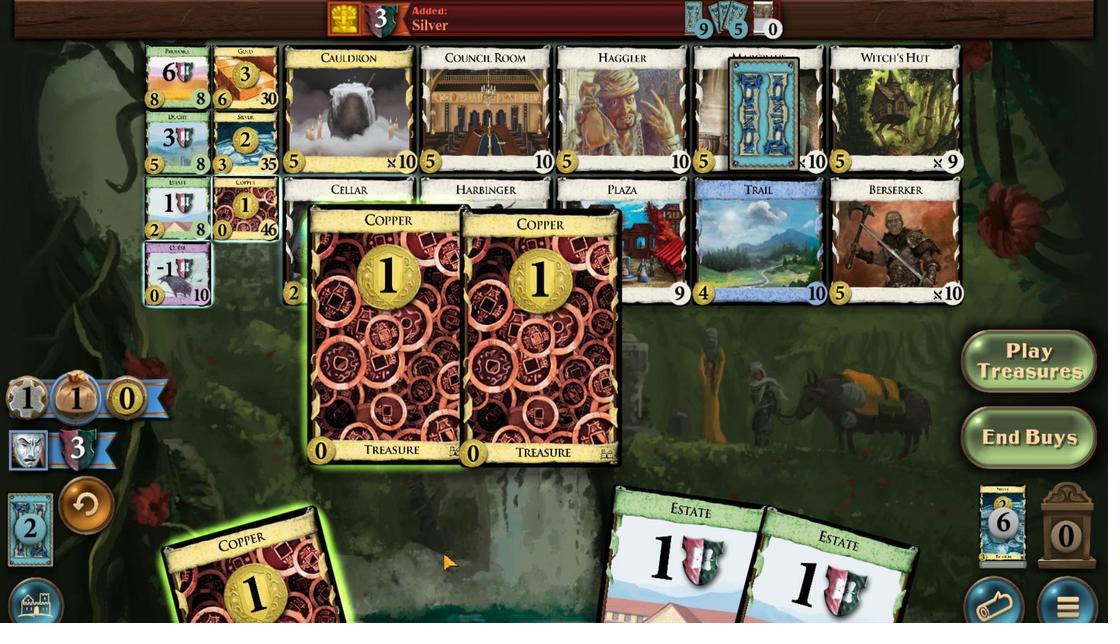 
Action: Mouse moved to (695, 283)
Screenshot: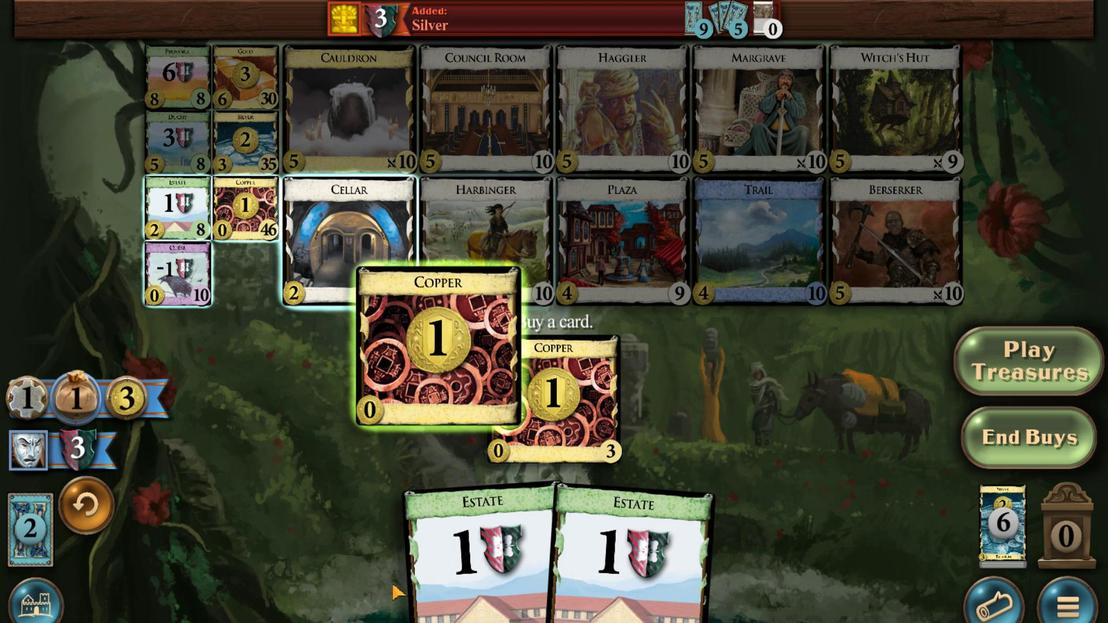 
Action: Mouse scrolled (695, 283) with delta (0, 0)
Screenshot: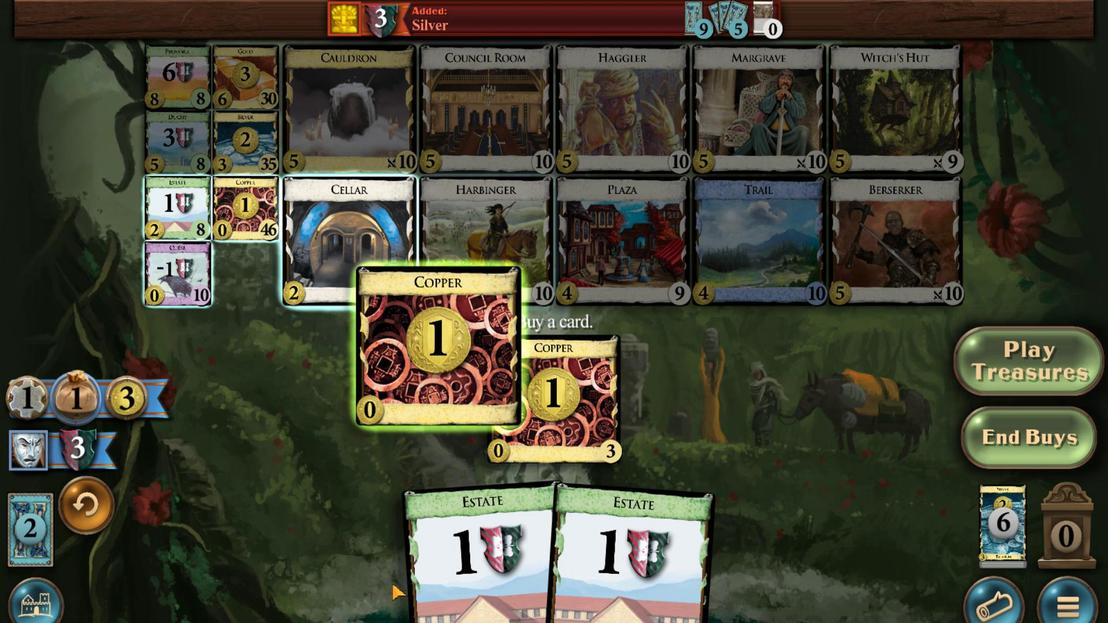 
Action: Mouse moved to (751, 384)
Screenshot: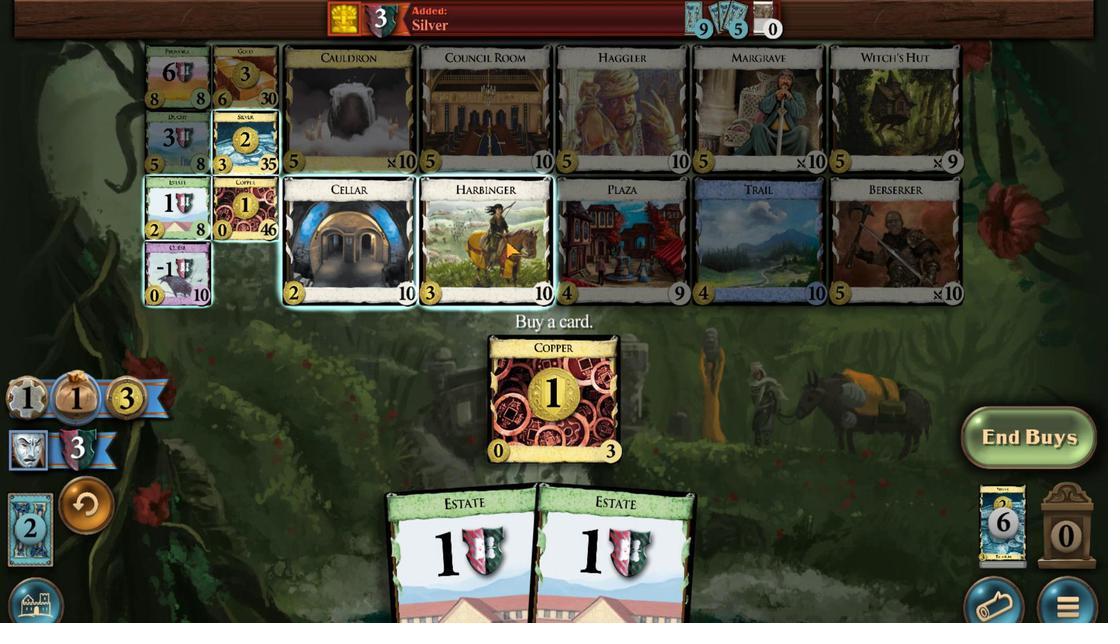
Action: Mouse pressed left at (751, 384)
Screenshot: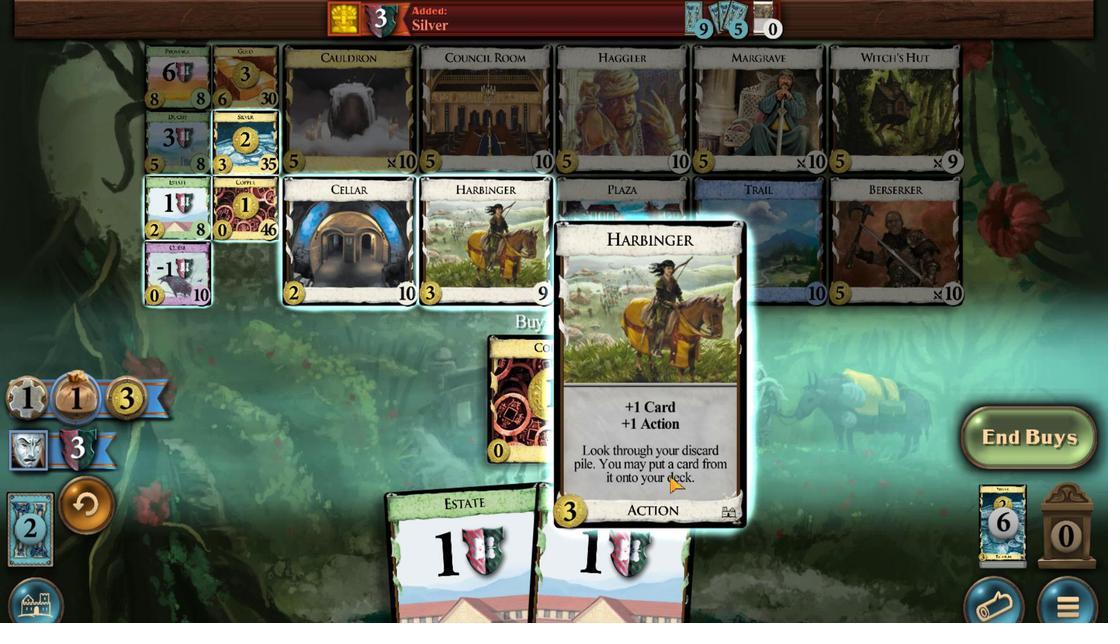 
Action: Mouse moved to (643, 292)
Screenshot: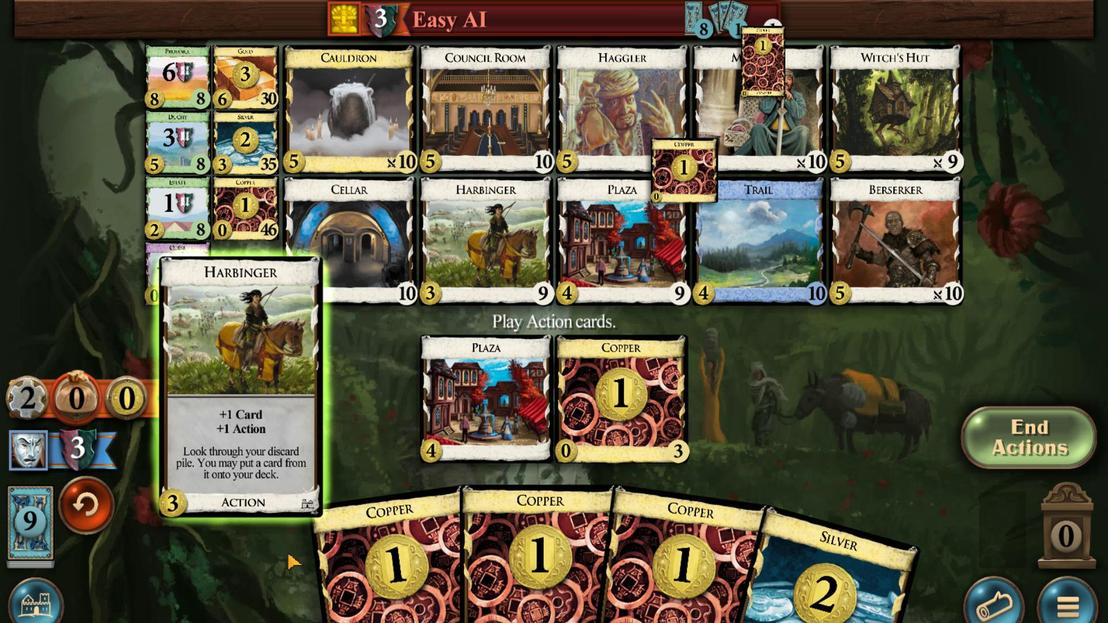 
Action: Mouse scrolled (643, 292) with delta (0, 0)
Screenshot: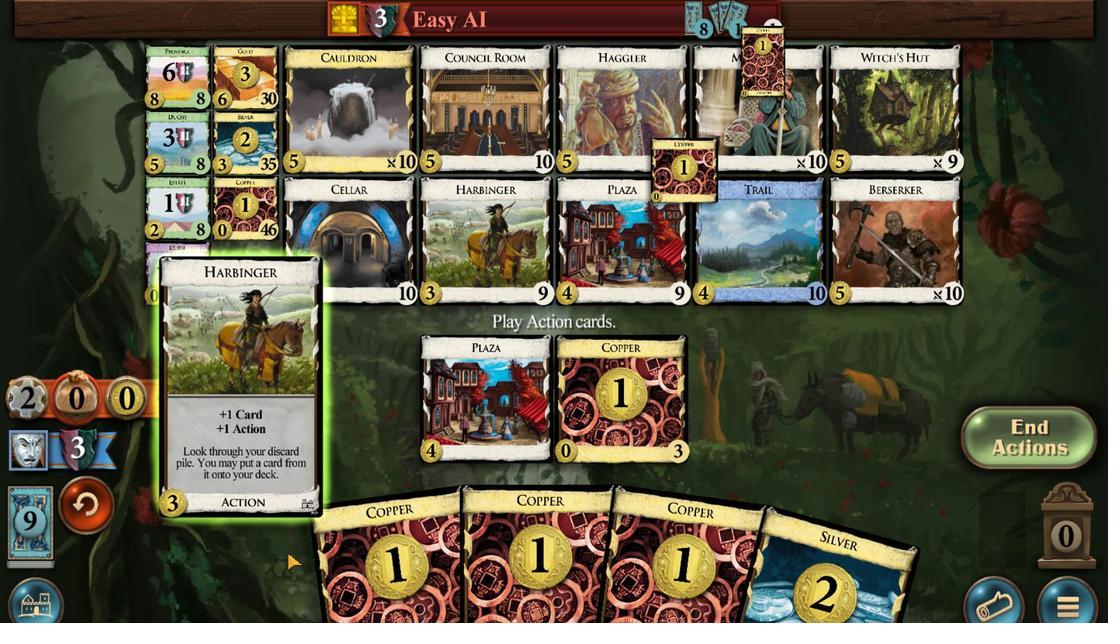 
Action: Mouse scrolled (643, 292) with delta (0, 0)
Screenshot: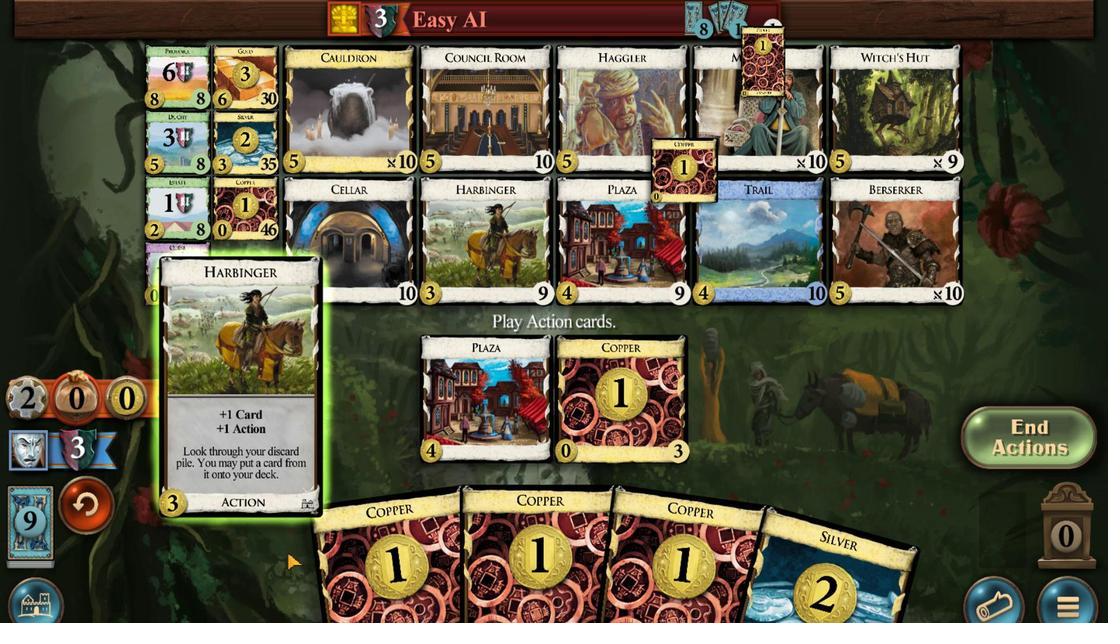 
Action: Mouse moved to (643, 281)
Screenshot: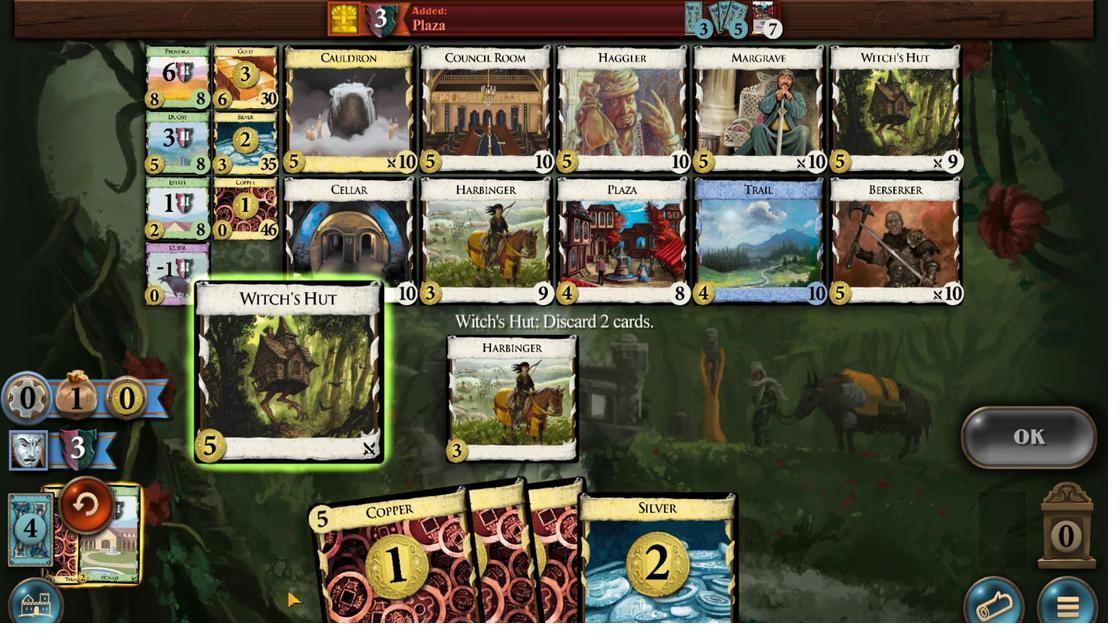
Action: Mouse scrolled (643, 281) with delta (0, 0)
Screenshot: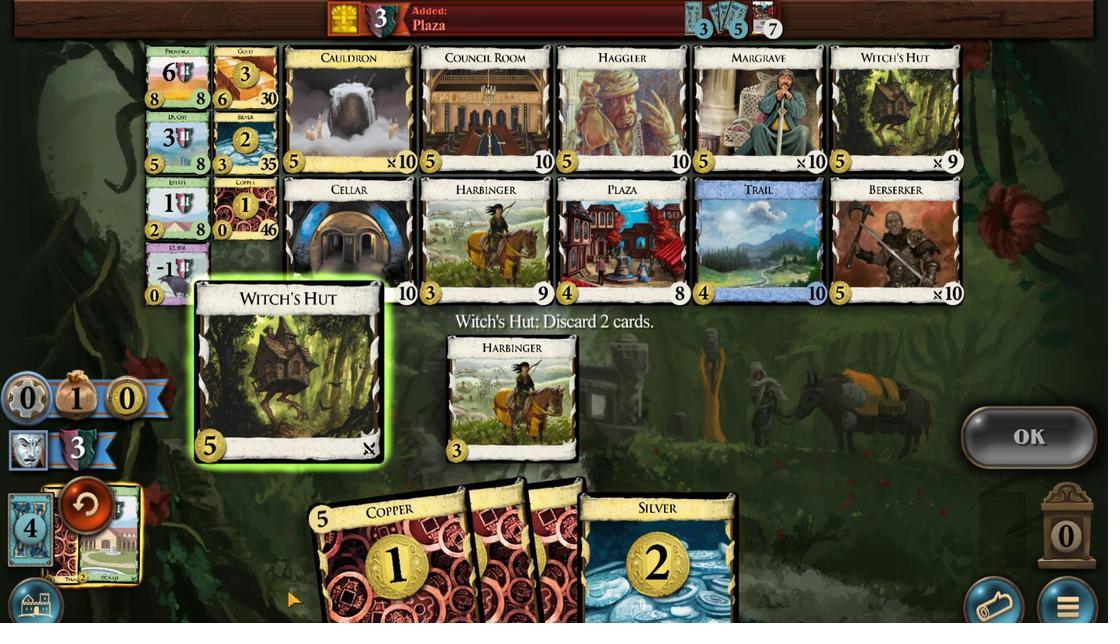 
Action: Mouse moved to (835, 293)
Screenshot: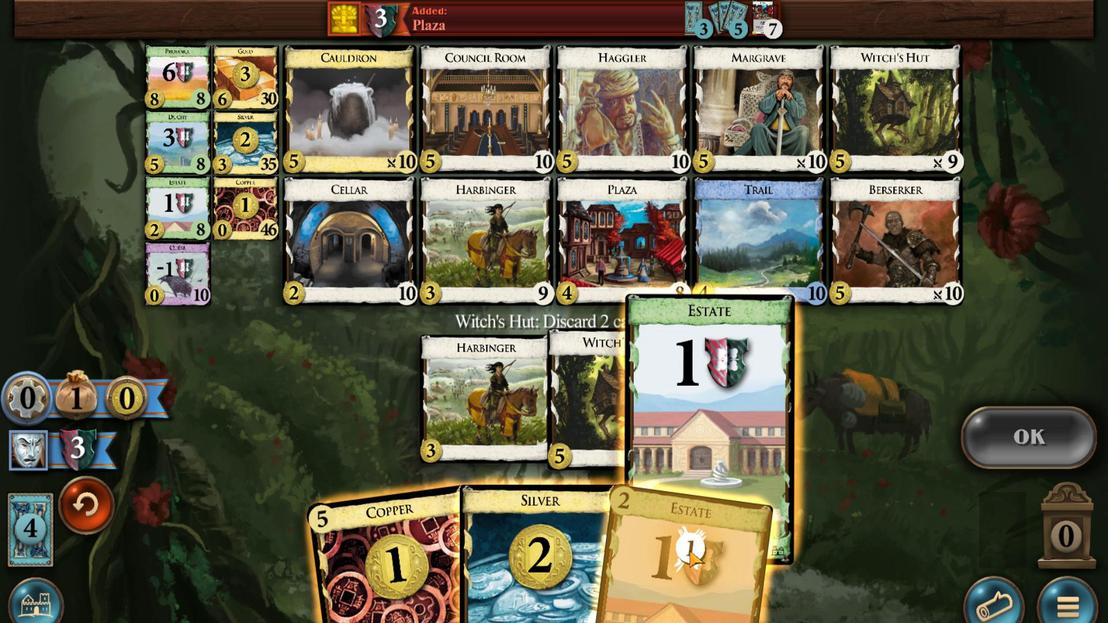 
Action: Mouse scrolled (835, 293) with delta (0, 0)
Screenshot: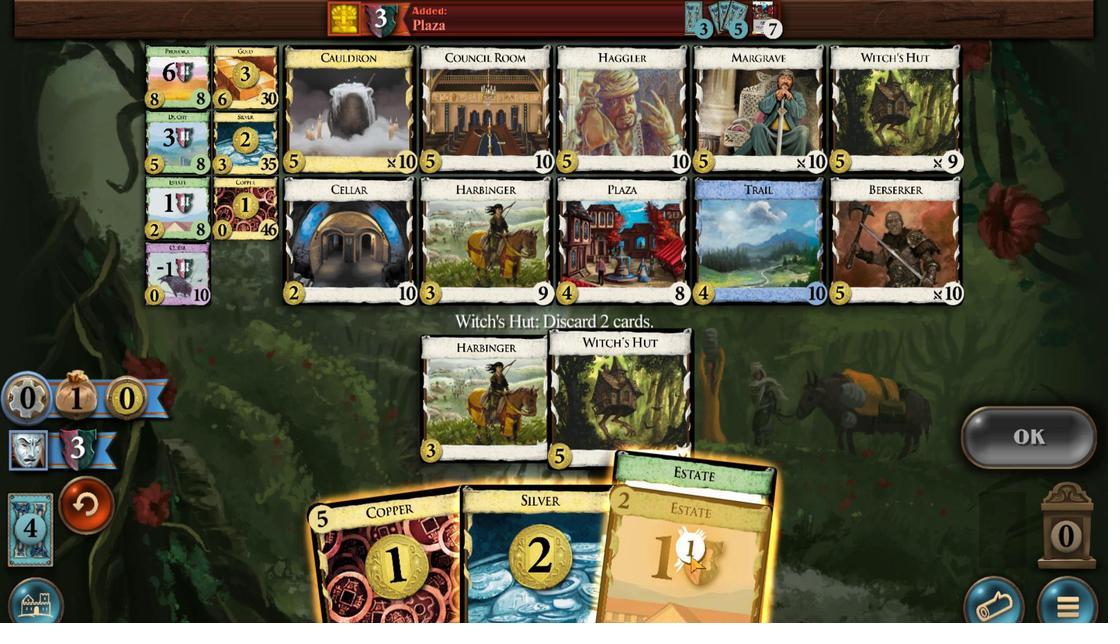 
Action: Mouse moved to (842, 291)
Screenshot: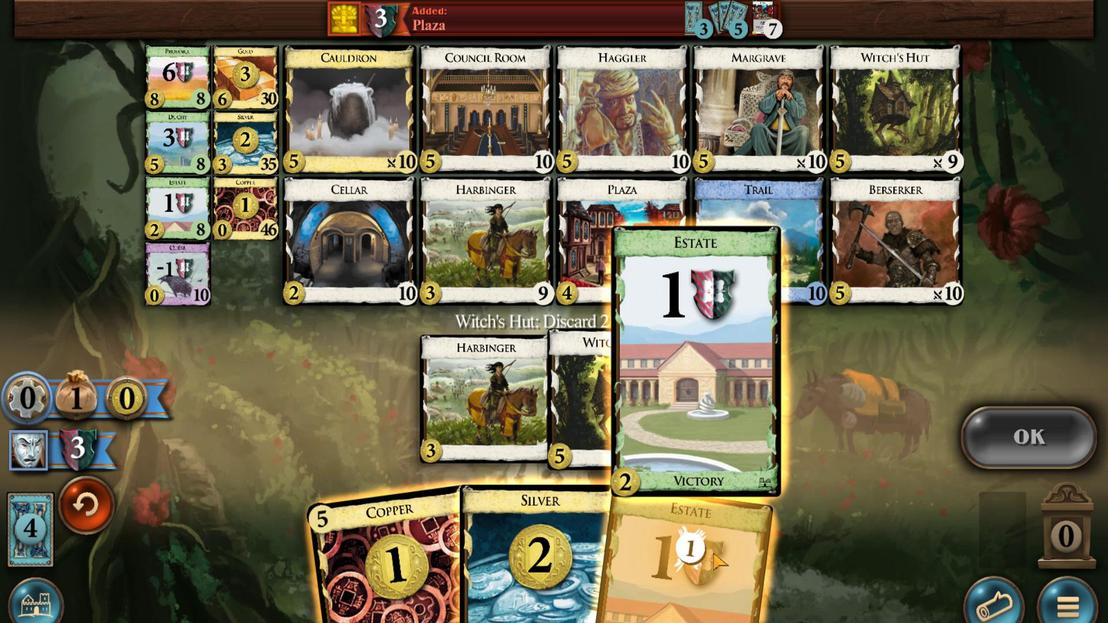 
Action: Mouse scrolled (842, 291) with delta (0, 0)
Screenshot: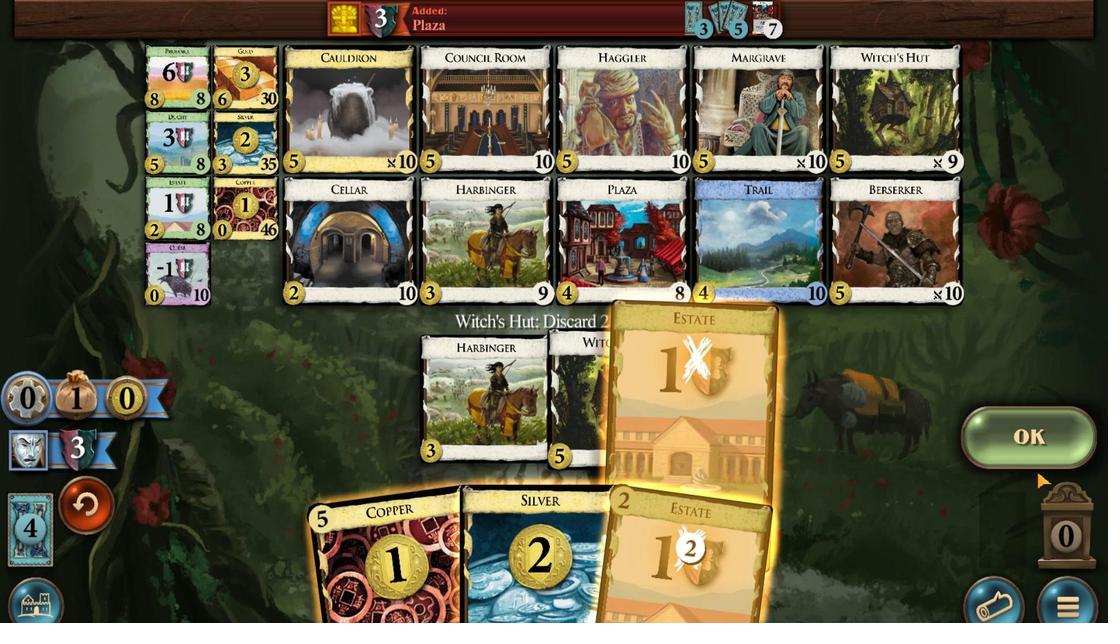 
Action: Mouse moved to (1012, 324)
Screenshot: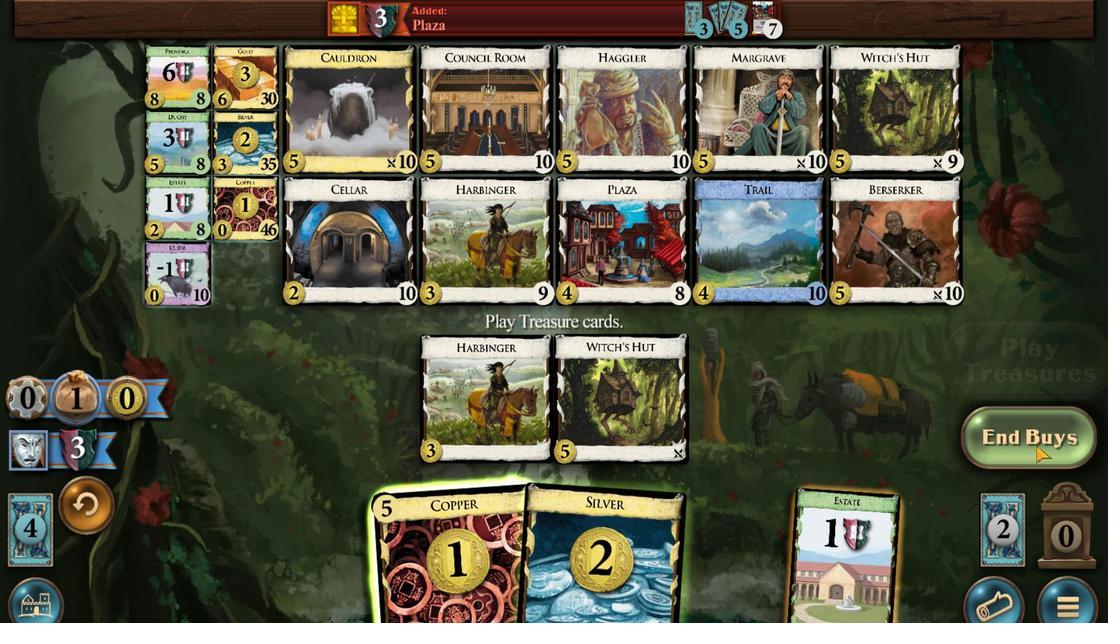 
Action: Mouse pressed left at (1012, 324)
Screenshot: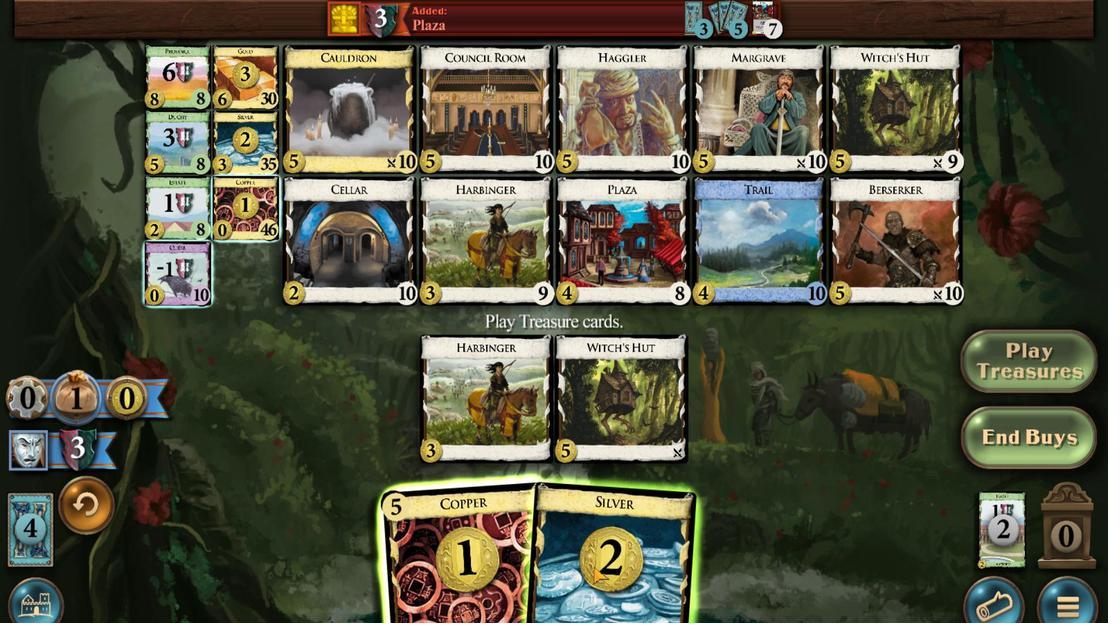 
Action: Mouse moved to (772, 282)
Screenshot: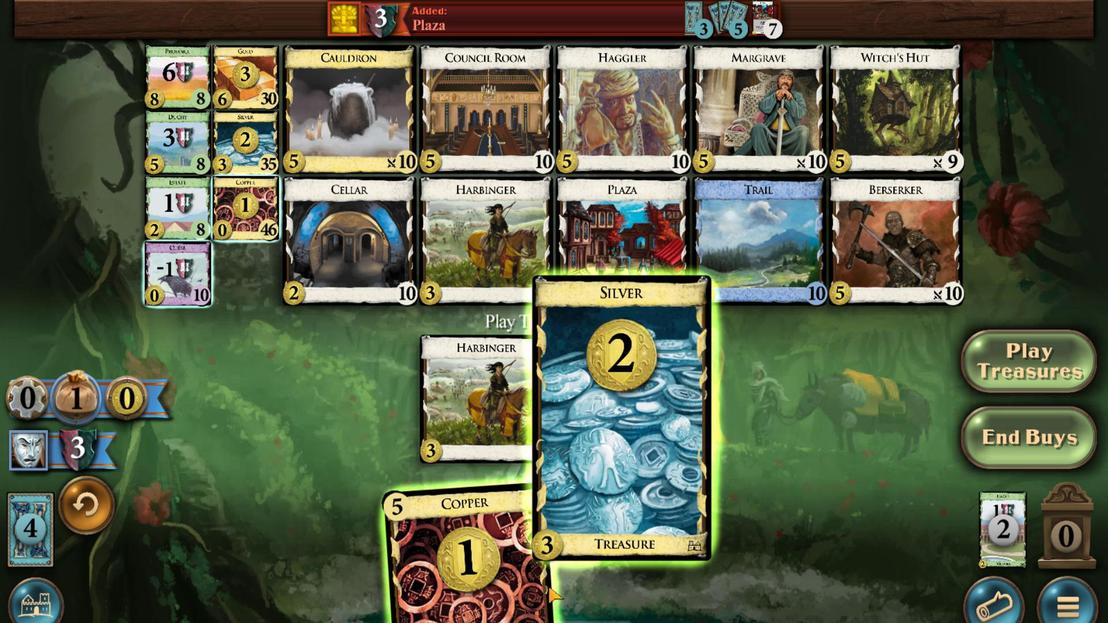 
Action: Mouse scrolled (772, 282) with delta (0, 0)
Screenshot: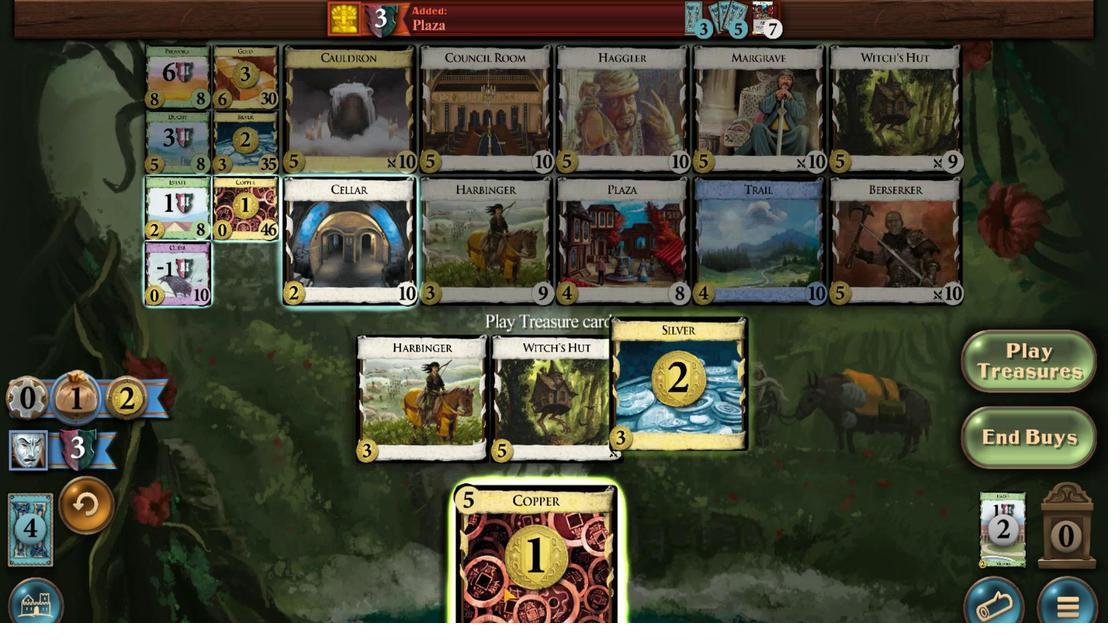 
Action: Mouse moved to (752, 283)
Screenshot: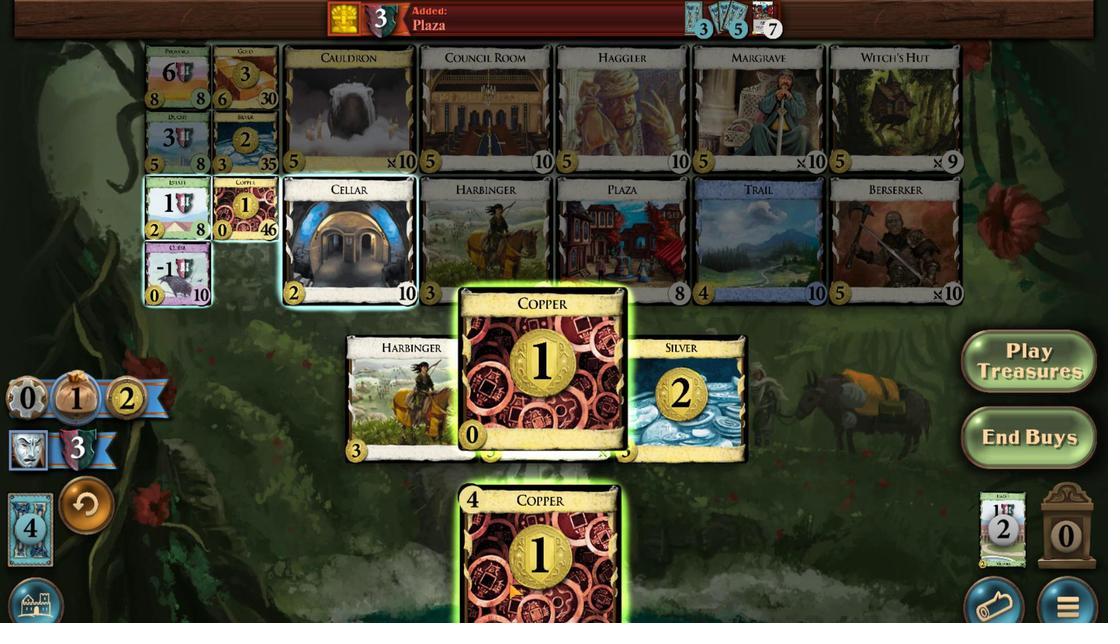 
Action: Mouse scrolled (752, 283) with delta (0, 0)
Screenshot: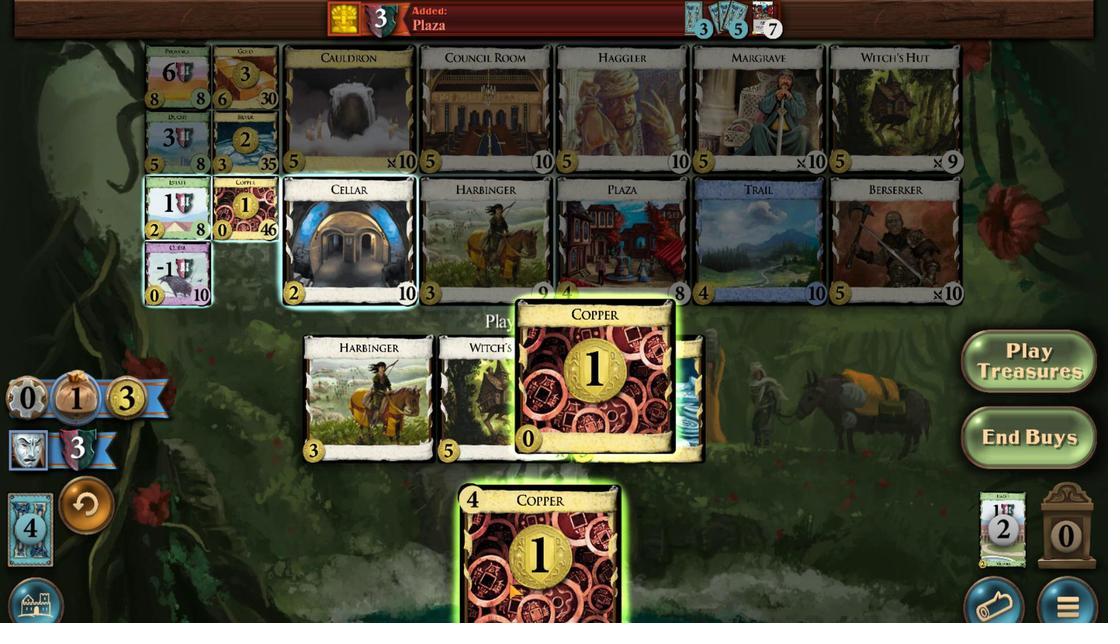 
Action: Mouse moved to (786, 289)
Screenshot: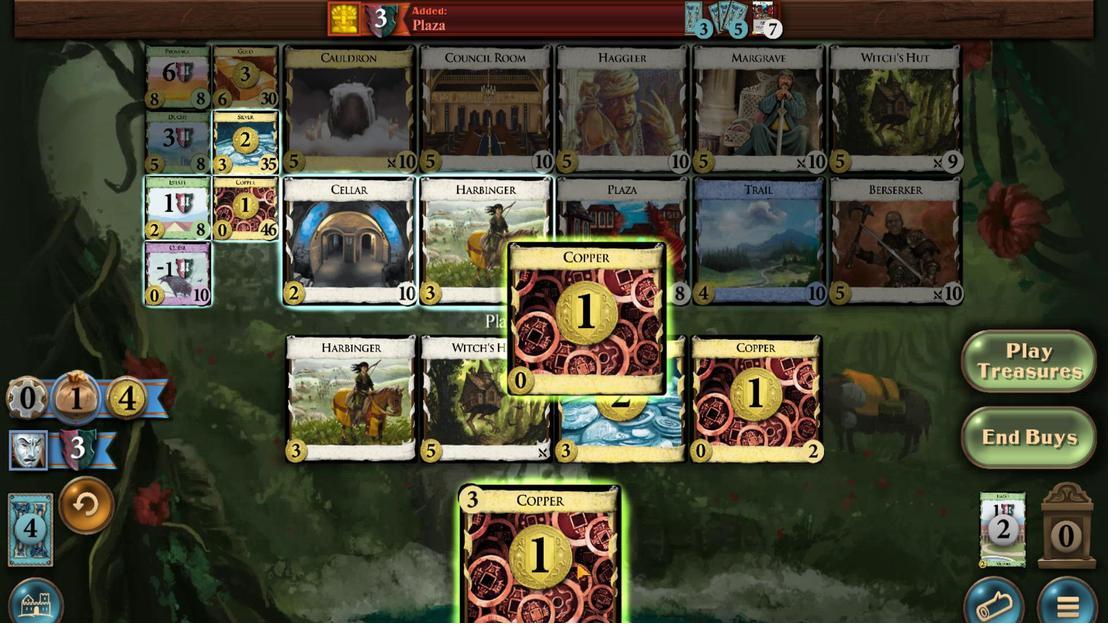 
Action: Mouse scrolled (786, 289) with delta (0, 0)
Screenshot: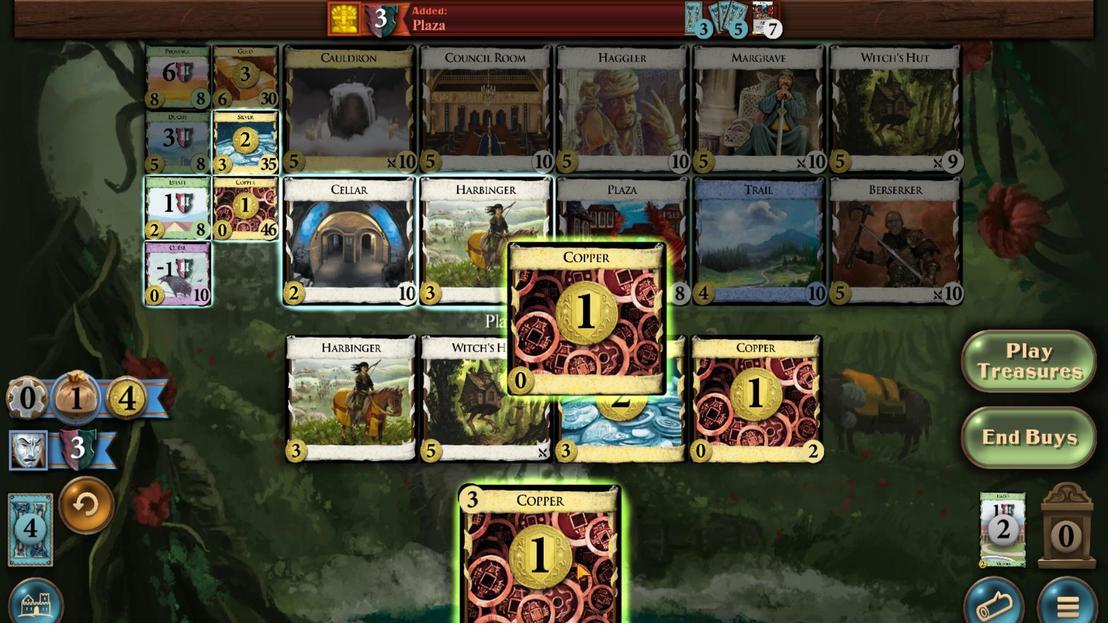 
Action: Mouse scrolled (786, 289) with delta (0, 0)
Screenshot: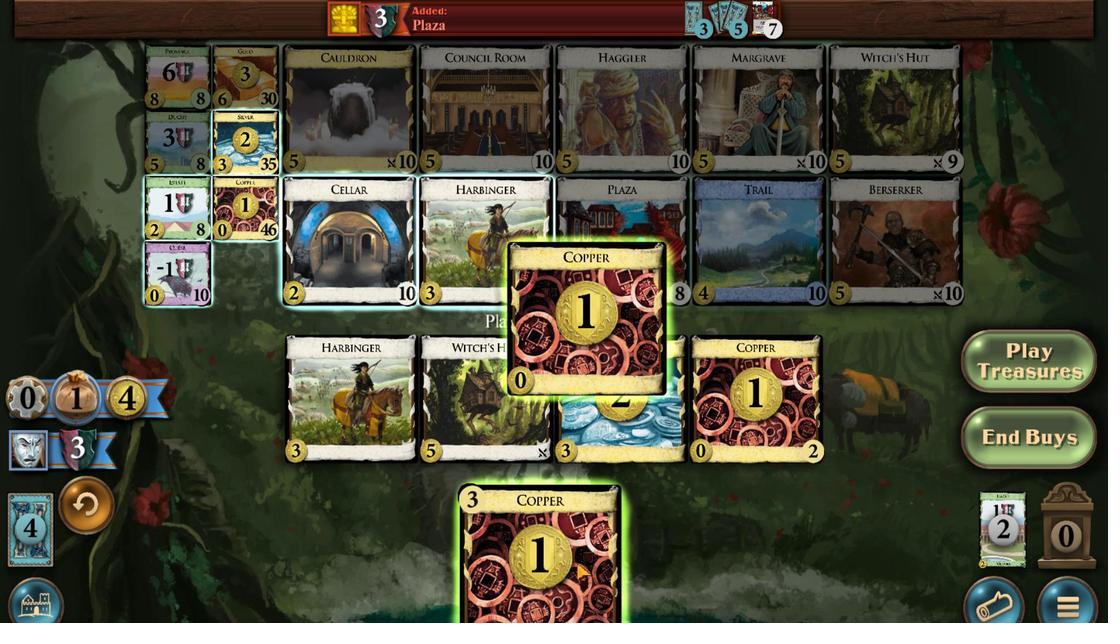 
Action: Mouse moved to (780, 296)
Screenshot: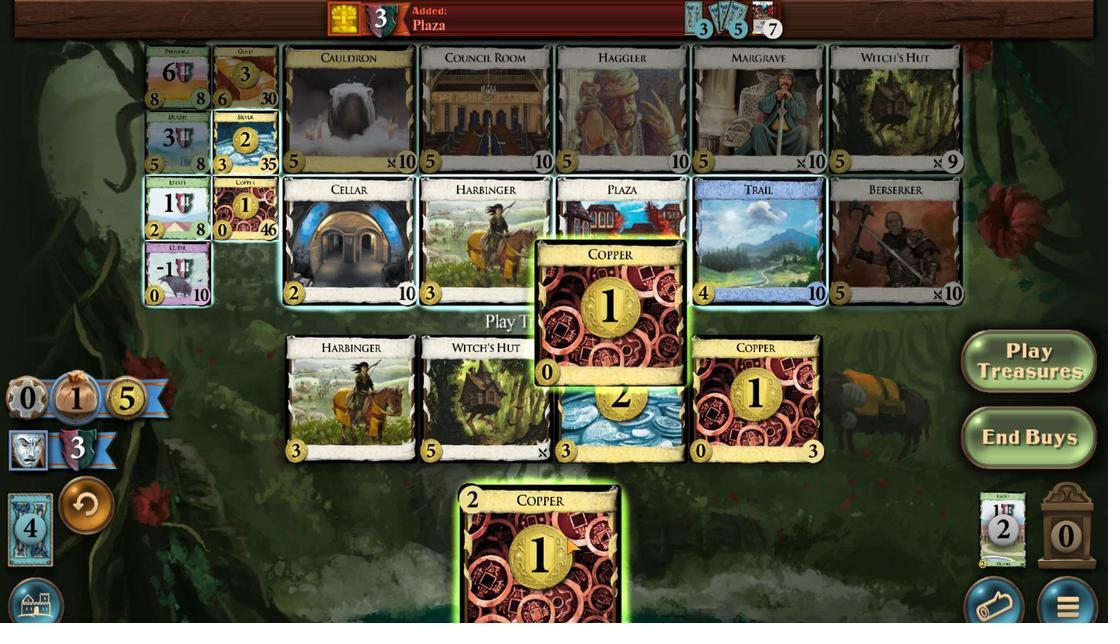 
Action: Mouse scrolled (780, 296) with delta (0, 0)
Screenshot: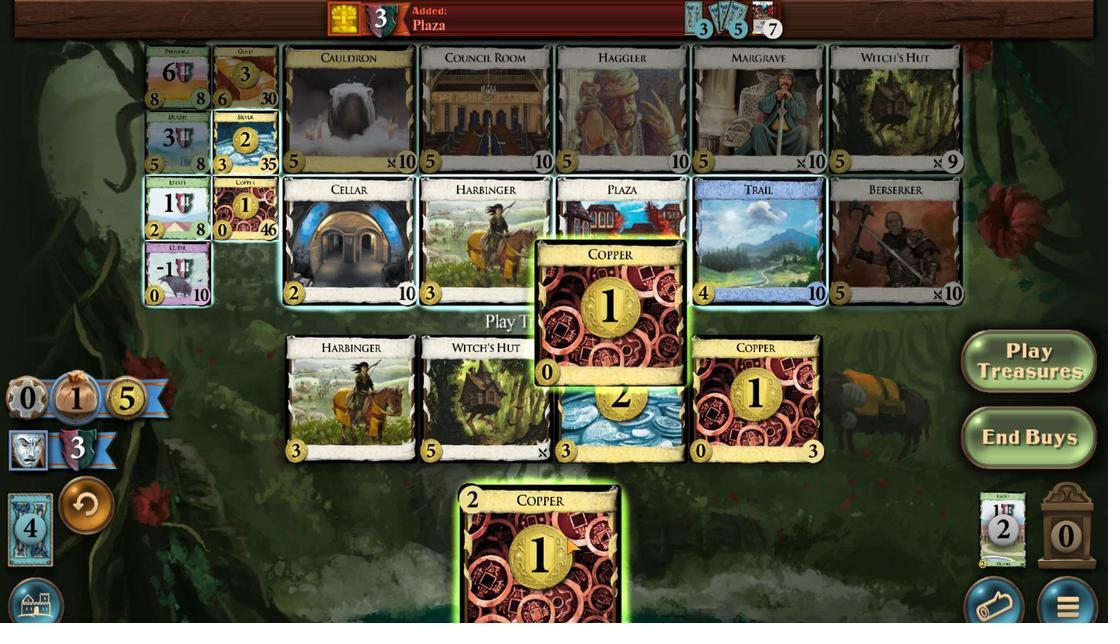 
Action: Mouse moved to (781, 296)
Screenshot: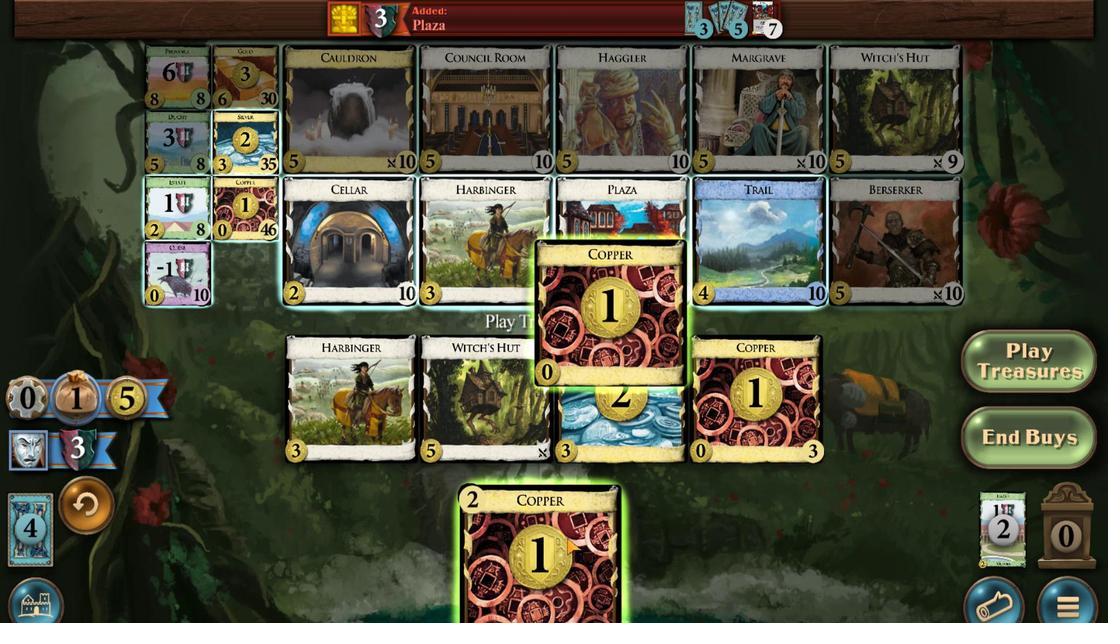 
Action: Mouse scrolled (781, 296) with delta (0, 0)
Screenshot: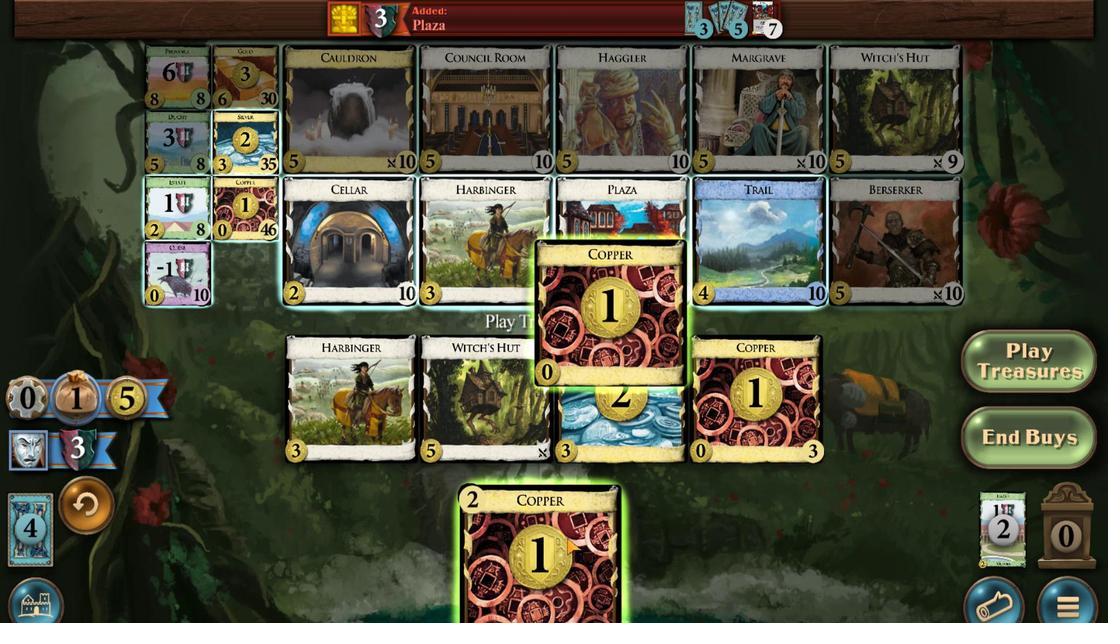 
Action: Mouse scrolled (781, 296) with delta (0, 0)
Screenshot: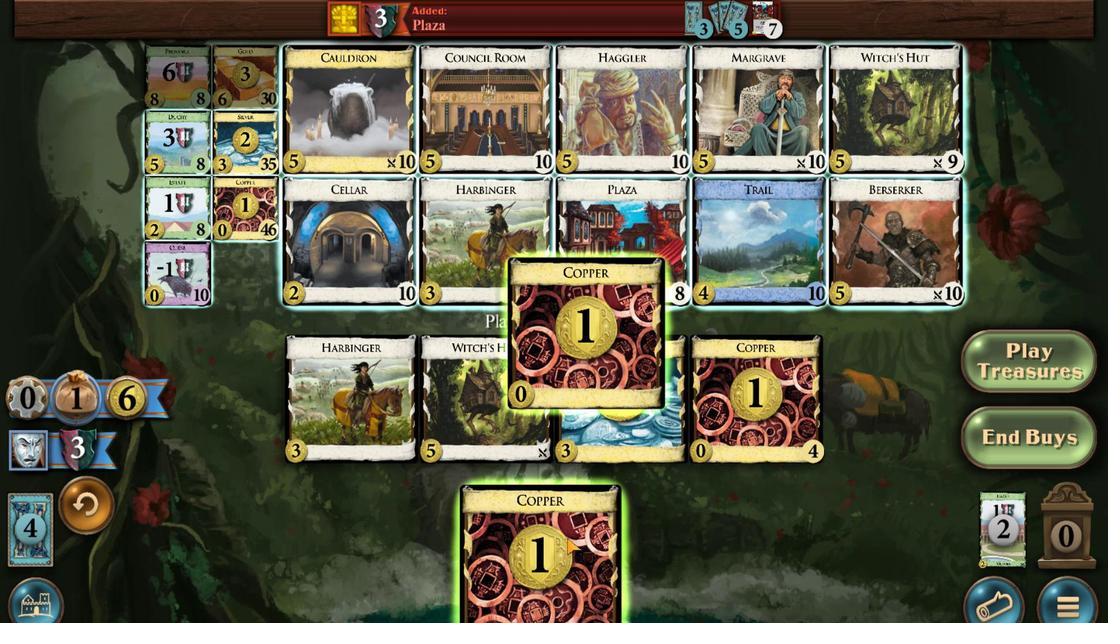 
Action: Mouse moved to (624, 429)
Screenshot: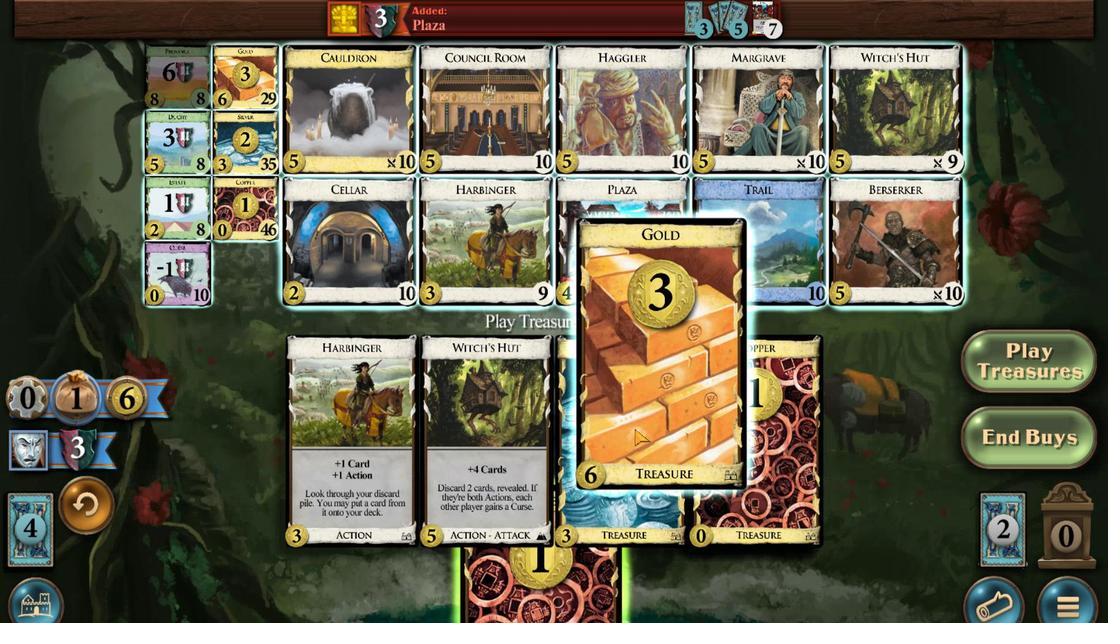 
Action: Mouse pressed left at (624, 429)
Screenshot: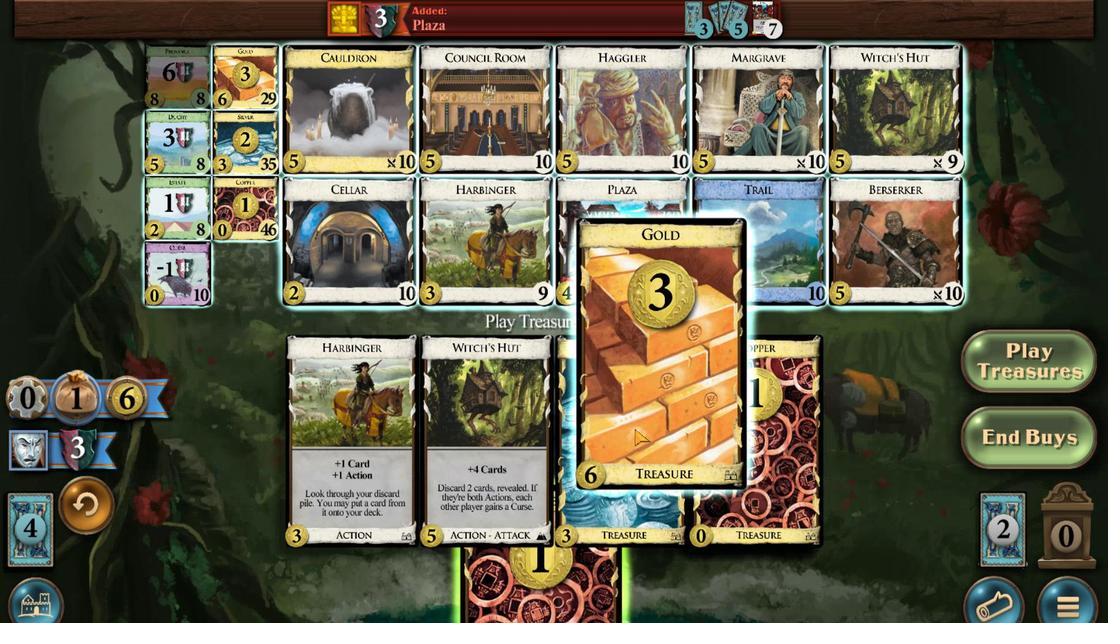 
Action: Mouse moved to (831, 295)
Screenshot: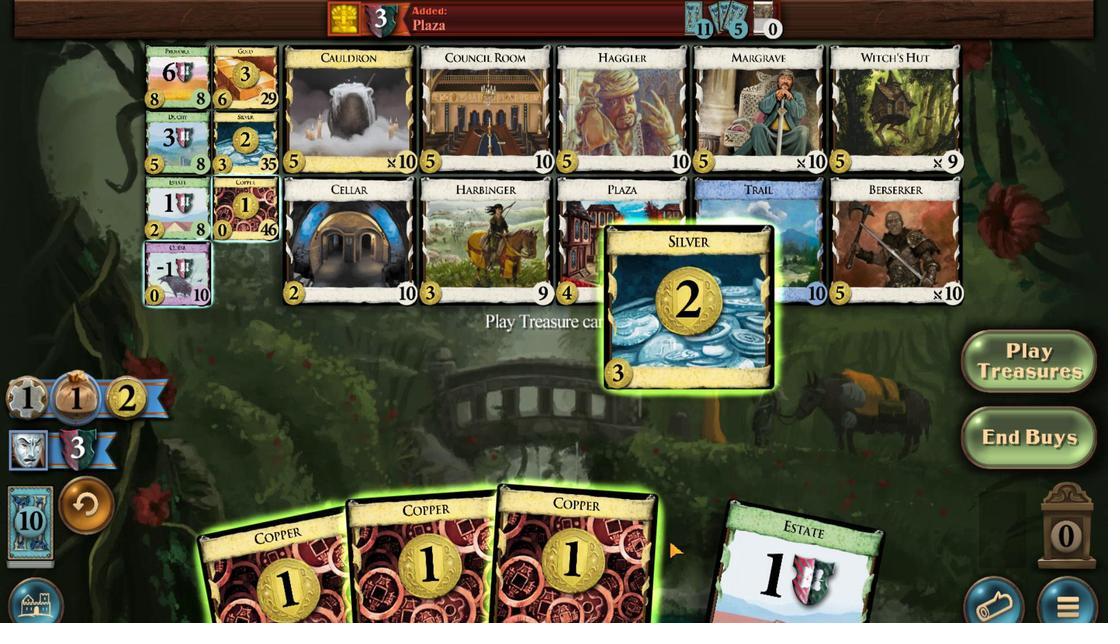 
Action: Mouse scrolled (831, 295) with delta (0, 0)
Screenshot: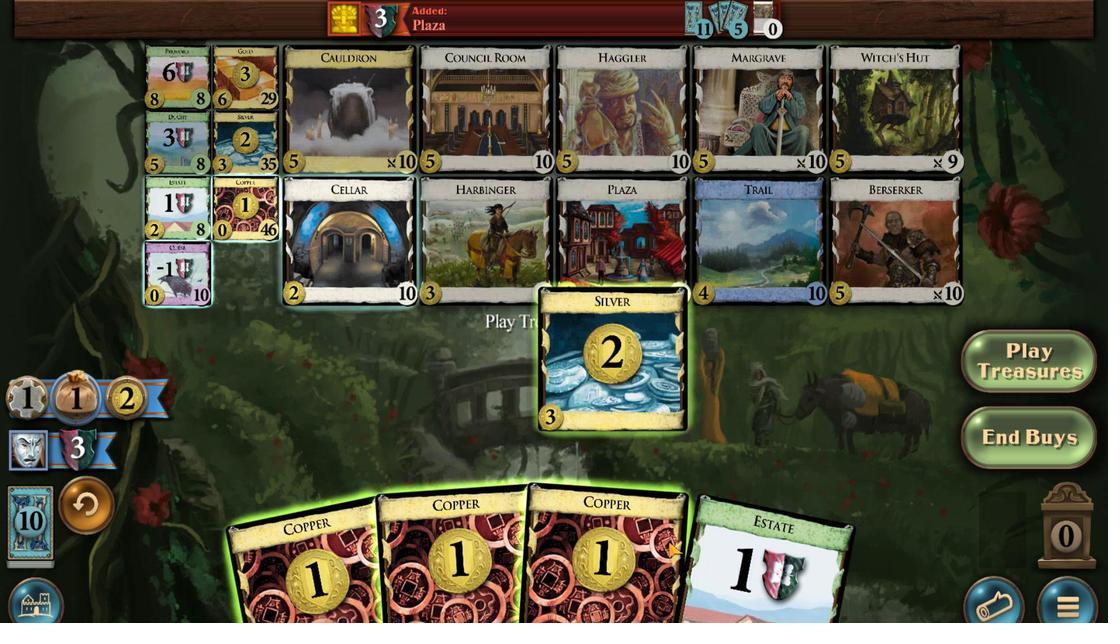 
Action: Mouse moved to (815, 285)
Screenshot: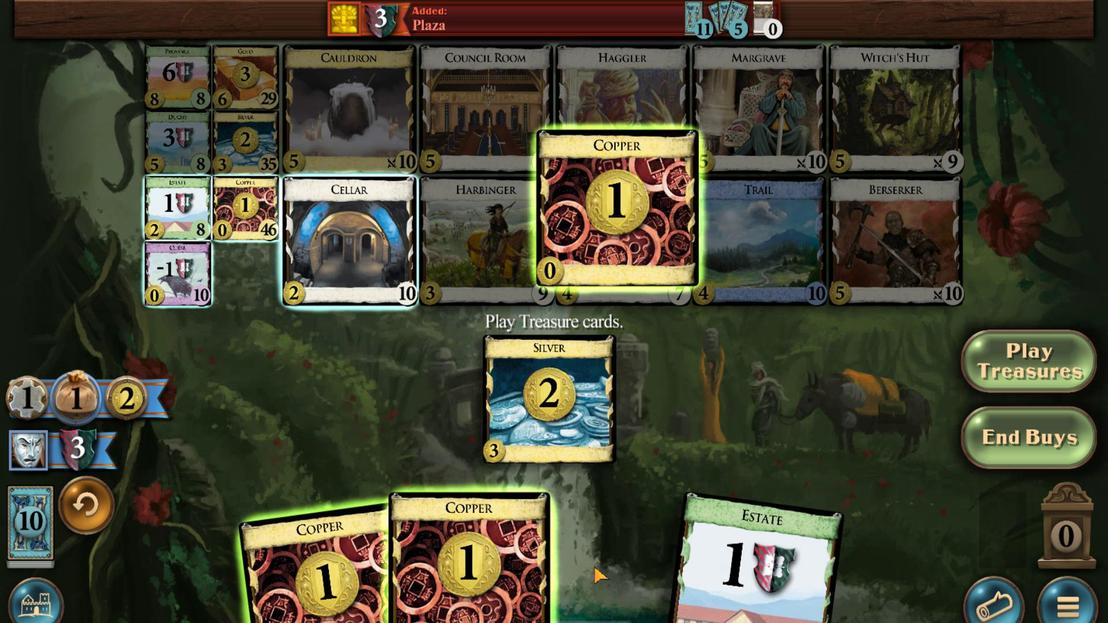 
Action: Mouse scrolled (815, 285) with delta (0, 0)
Screenshot: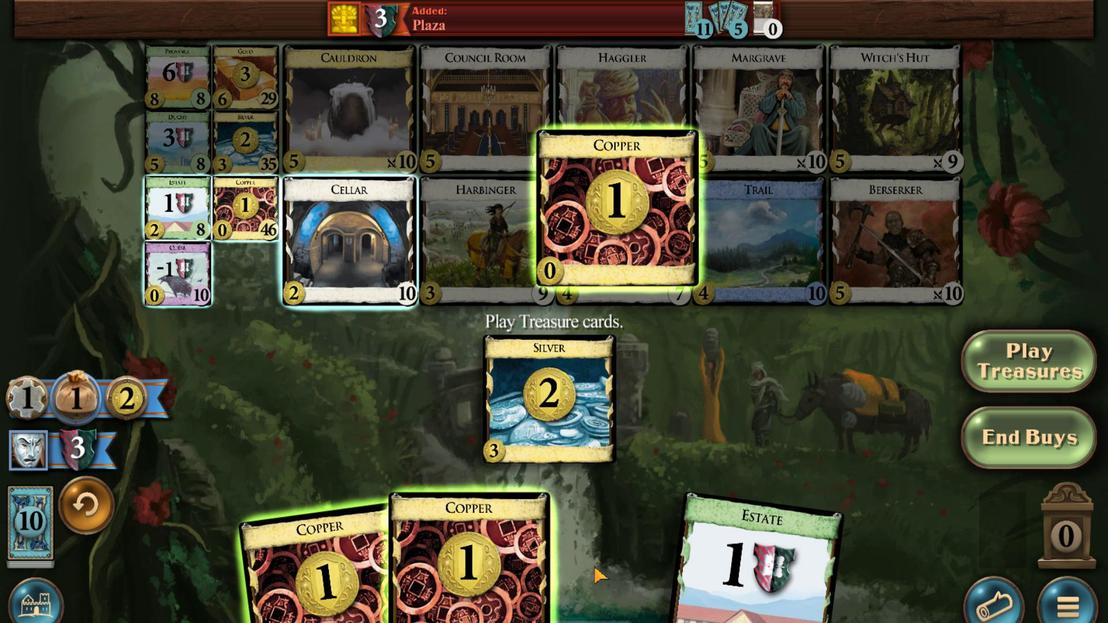 
Action: Mouse scrolled (815, 285) with delta (0, 0)
Screenshot: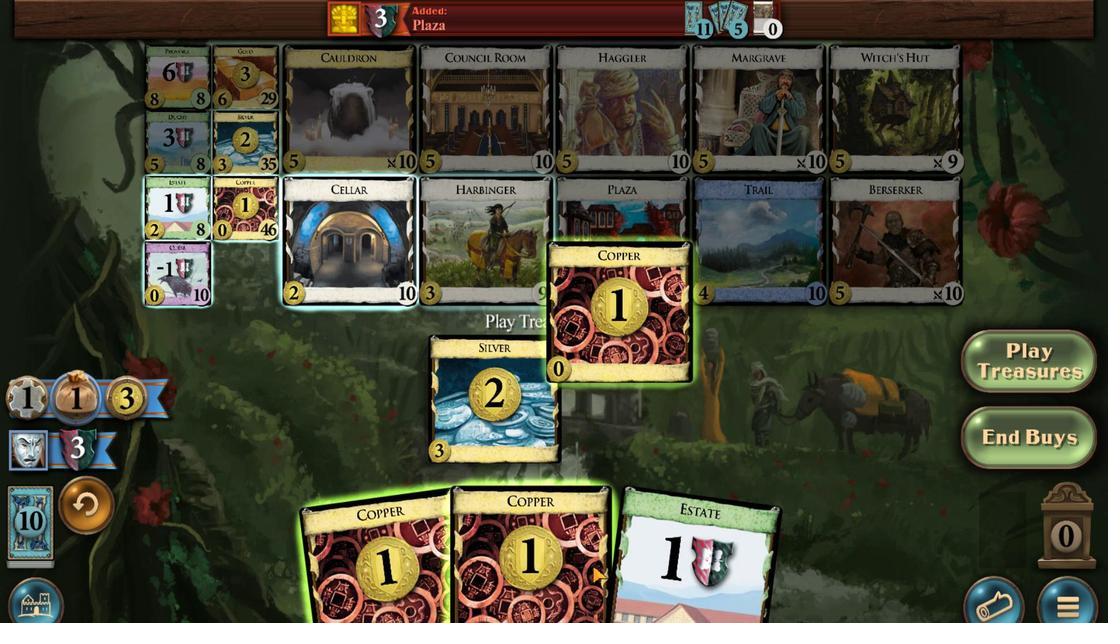 
Action: Mouse moved to (793, 288)
Screenshot: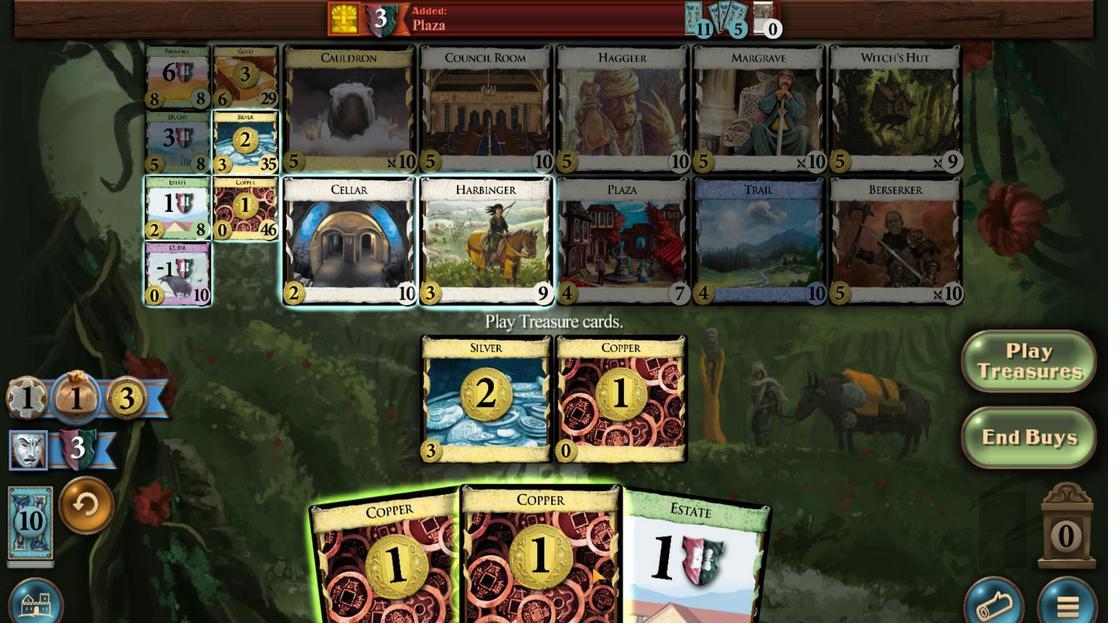 
Action: Mouse scrolled (793, 288) with delta (0, 0)
Screenshot: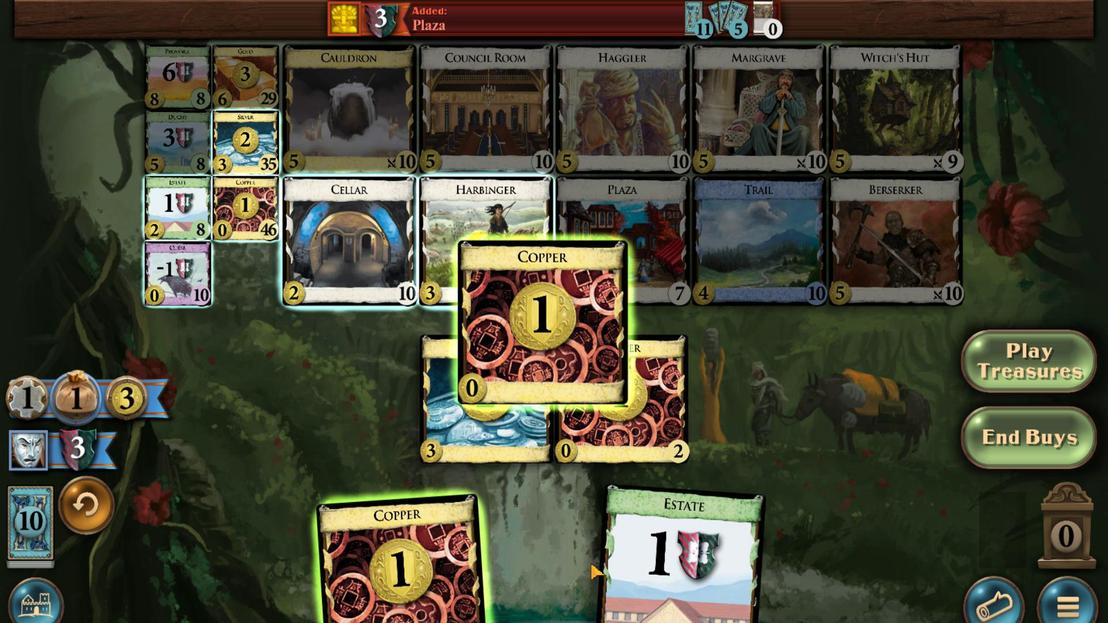 
Action: Mouse moved to (757, 285)
Screenshot: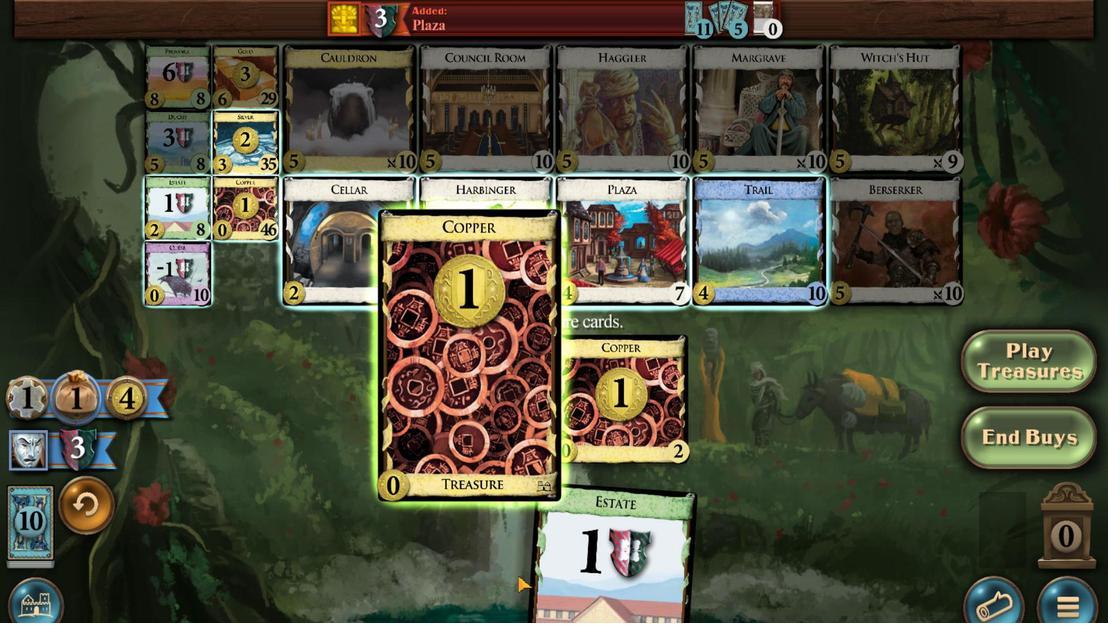 
Action: Mouse scrolled (757, 285) with delta (0, 0)
Screenshot: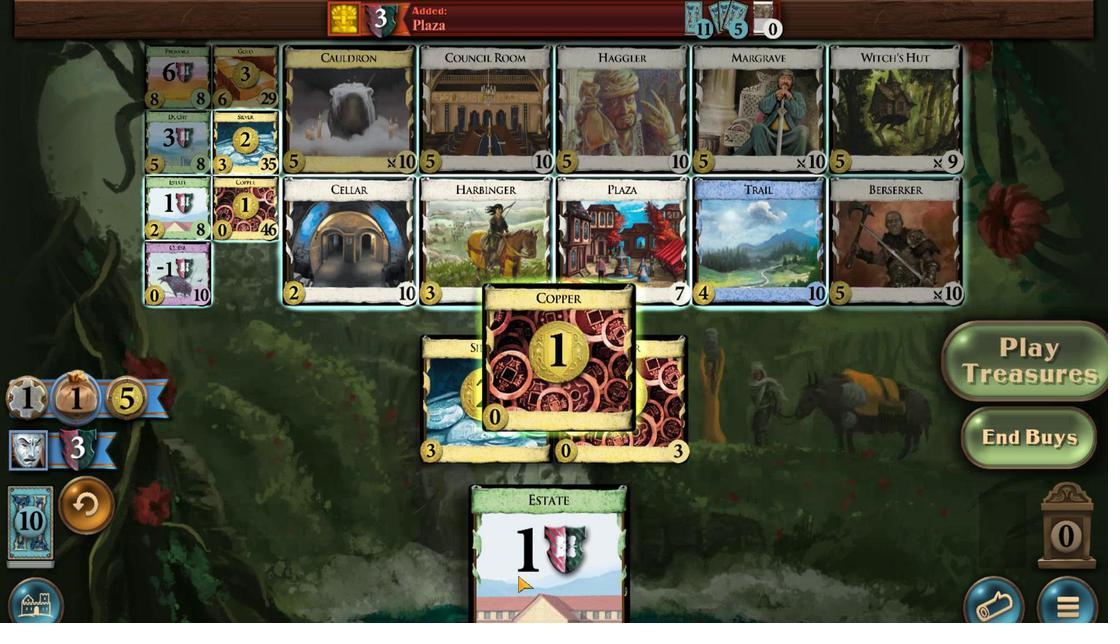
Action: Mouse moved to (955, 416)
Screenshot: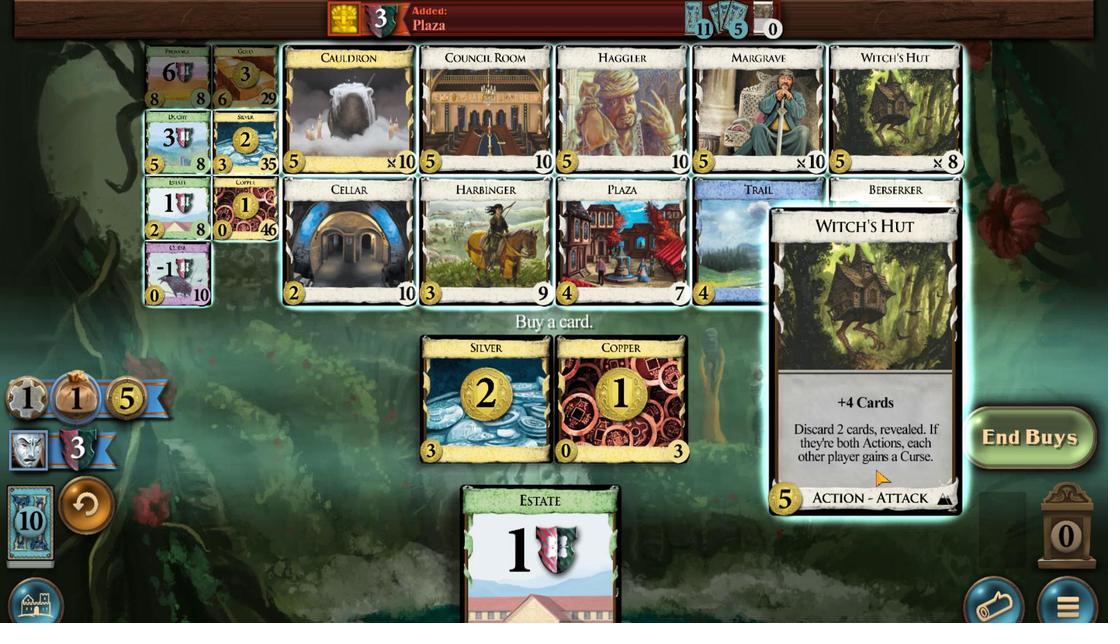 
Action: Mouse pressed left at (955, 416)
Screenshot: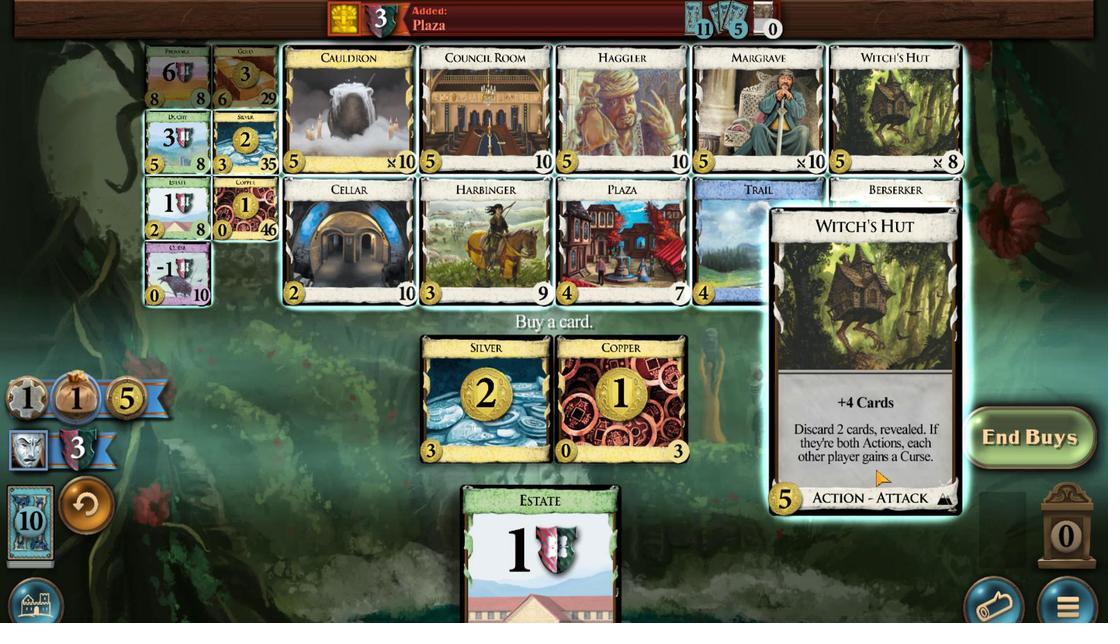 
Action: Mouse moved to (692, 289)
Screenshot: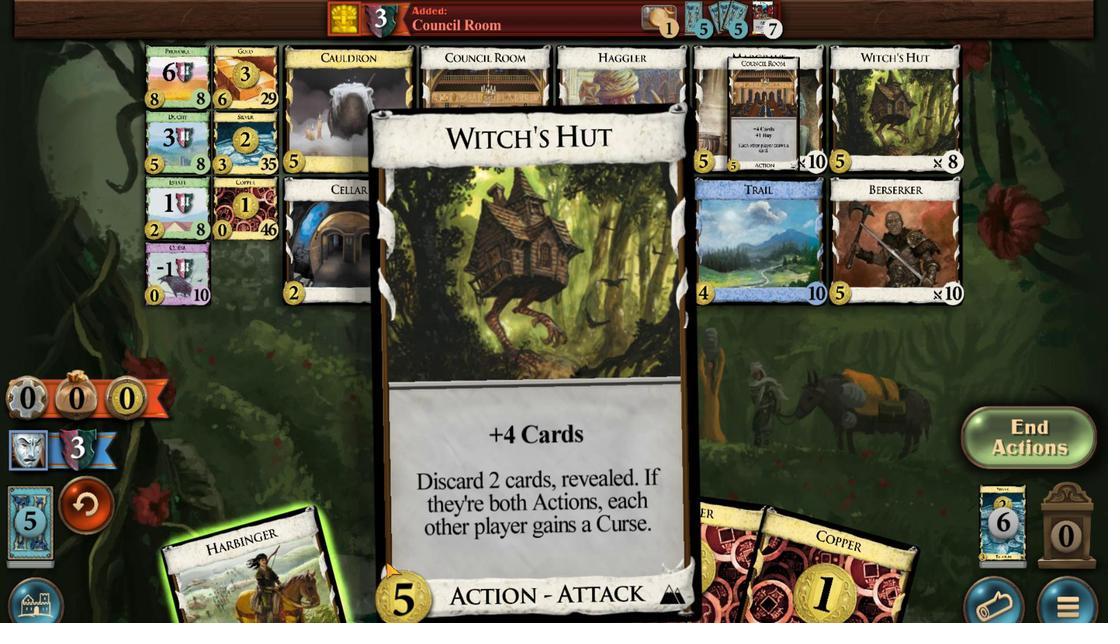 
Action: Mouse scrolled (692, 289) with delta (0, 0)
Screenshot: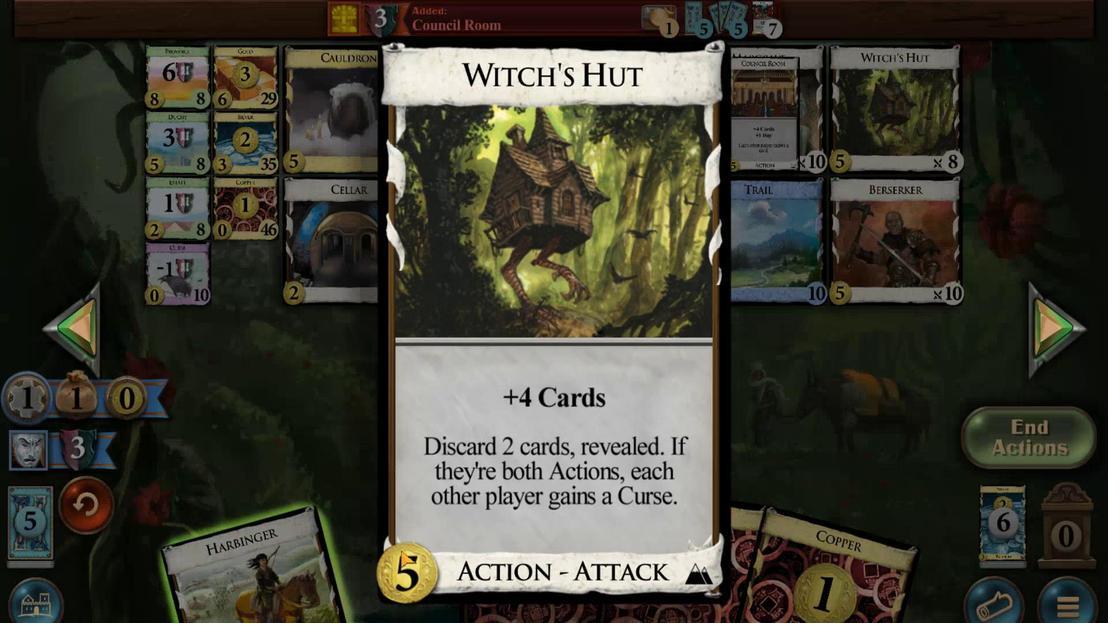 
Action: Mouse moved to (948, 308)
Screenshot: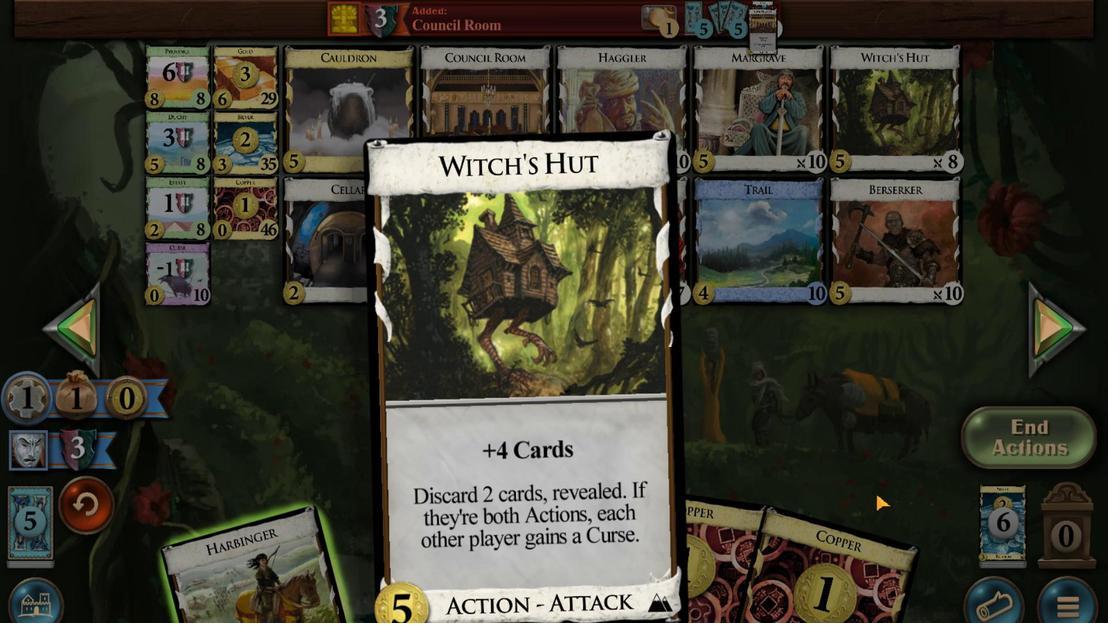 
Action: Mouse pressed left at (948, 308)
Screenshot: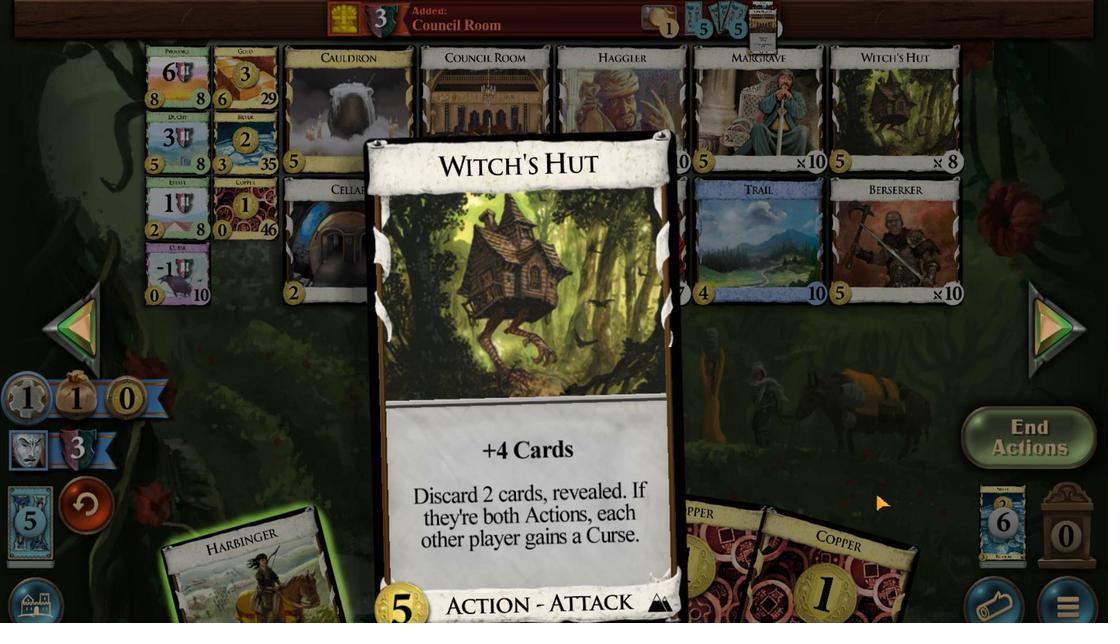 
Action: Mouse moved to (705, 292)
Screenshot: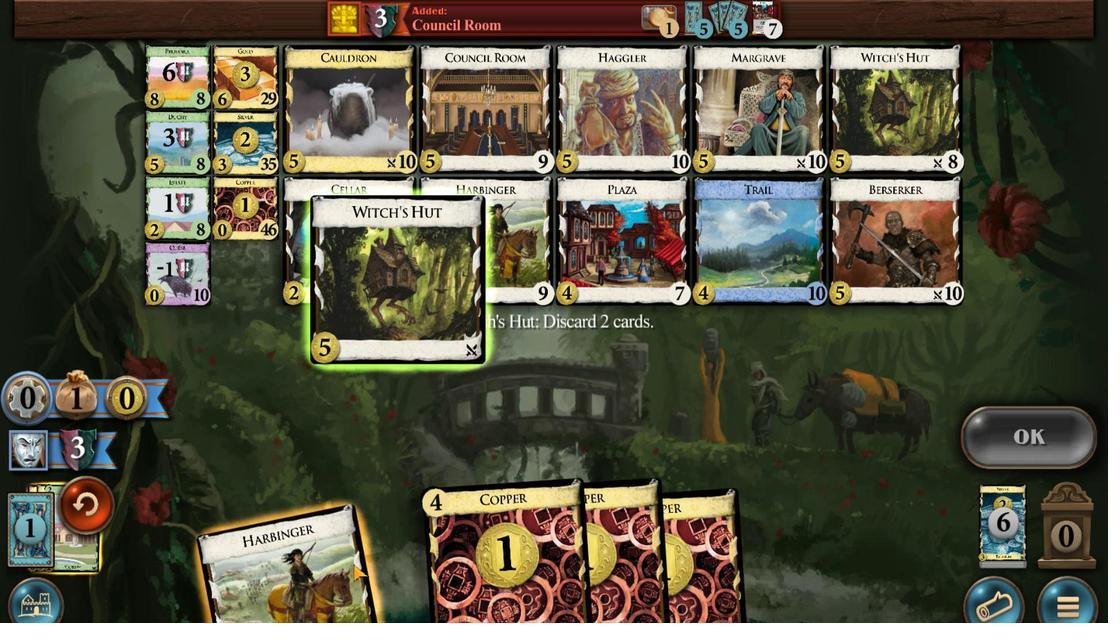 
Action: Mouse scrolled (705, 292) with delta (0, 0)
Screenshot: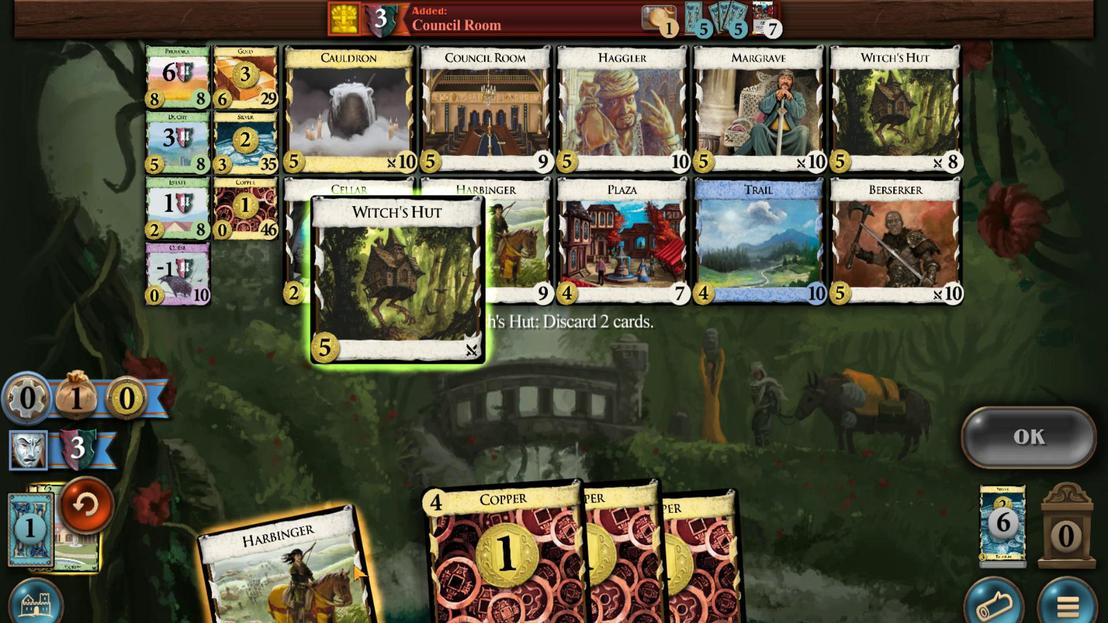 
Action: Mouse scrolled (705, 292) with delta (0, 0)
Screenshot: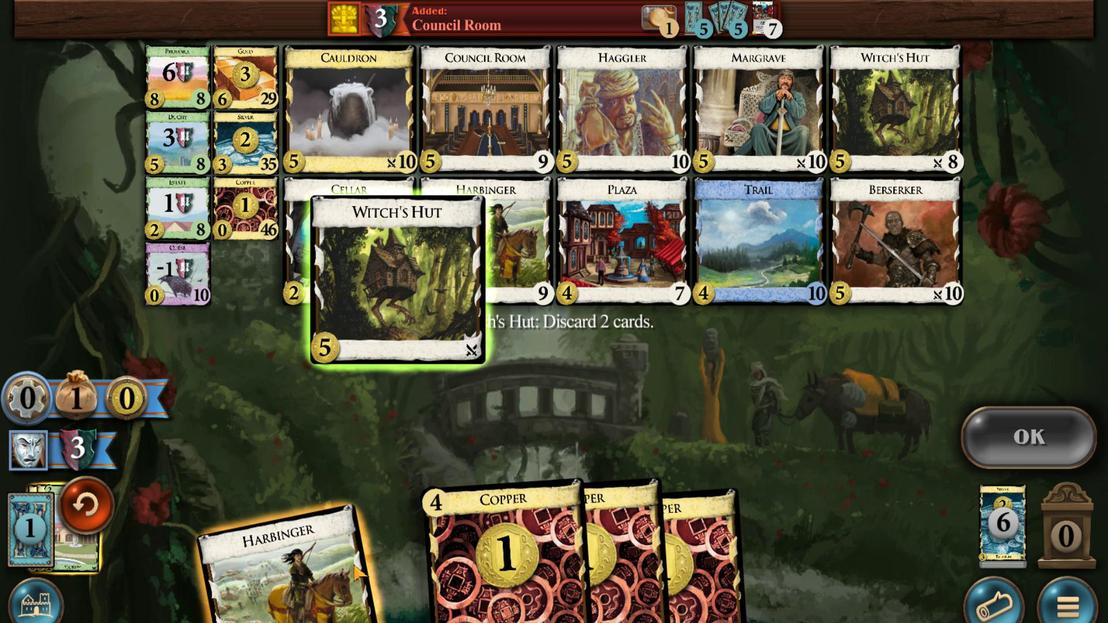 
Action: Mouse moved to (865, 293)
Screenshot: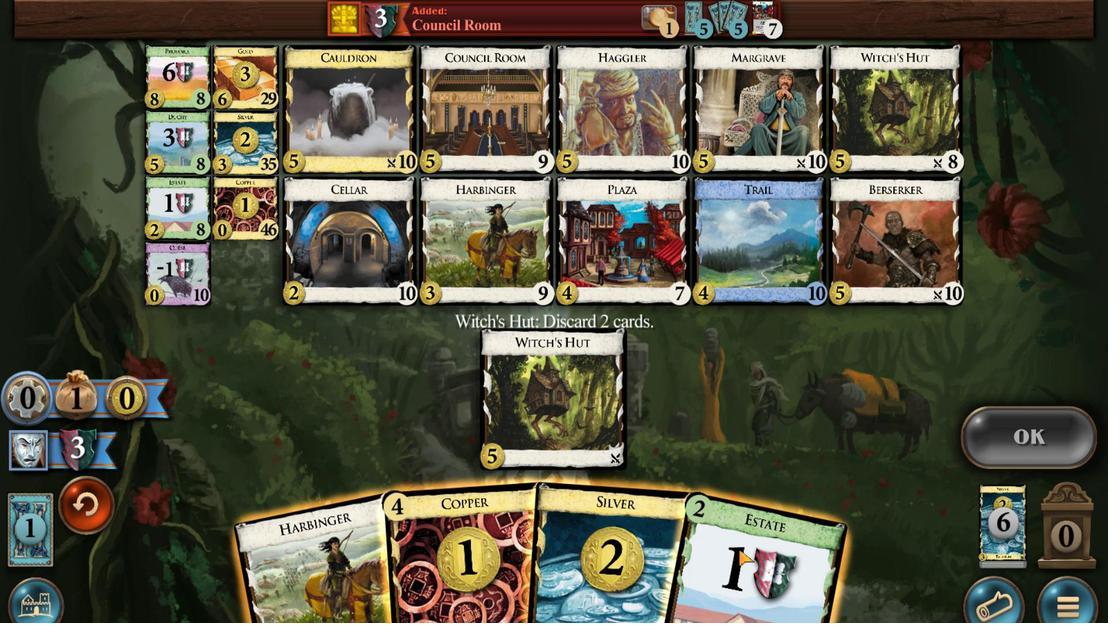 
Action: Mouse scrolled (865, 293) with delta (0, 0)
Screenshot: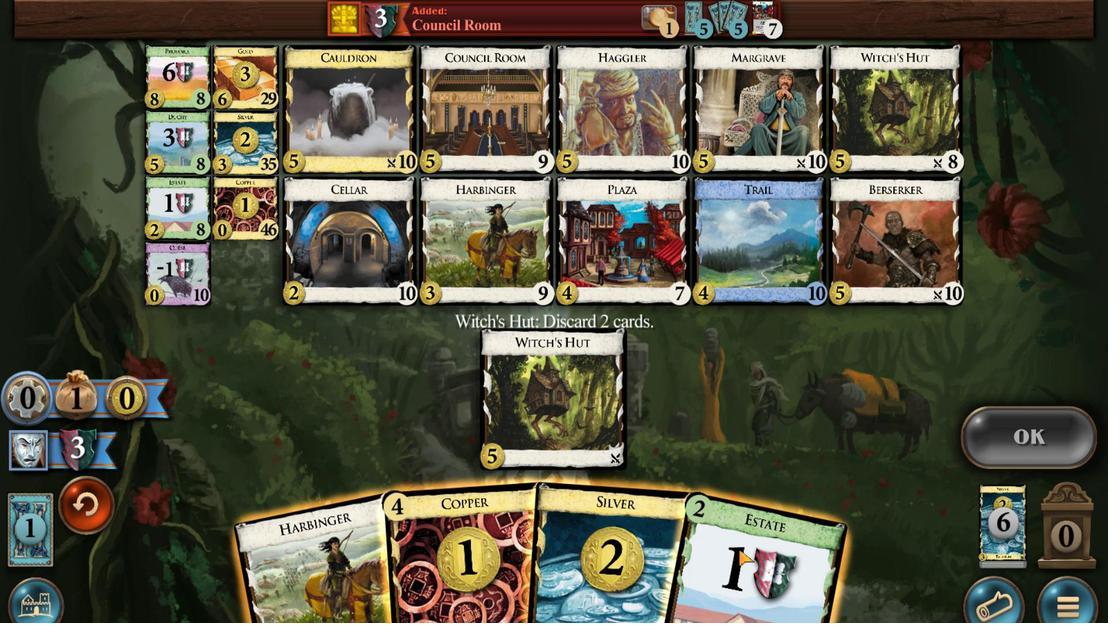 
Action: Mouse scrolled (865, 293) with delta (0, 0)
Screenshot: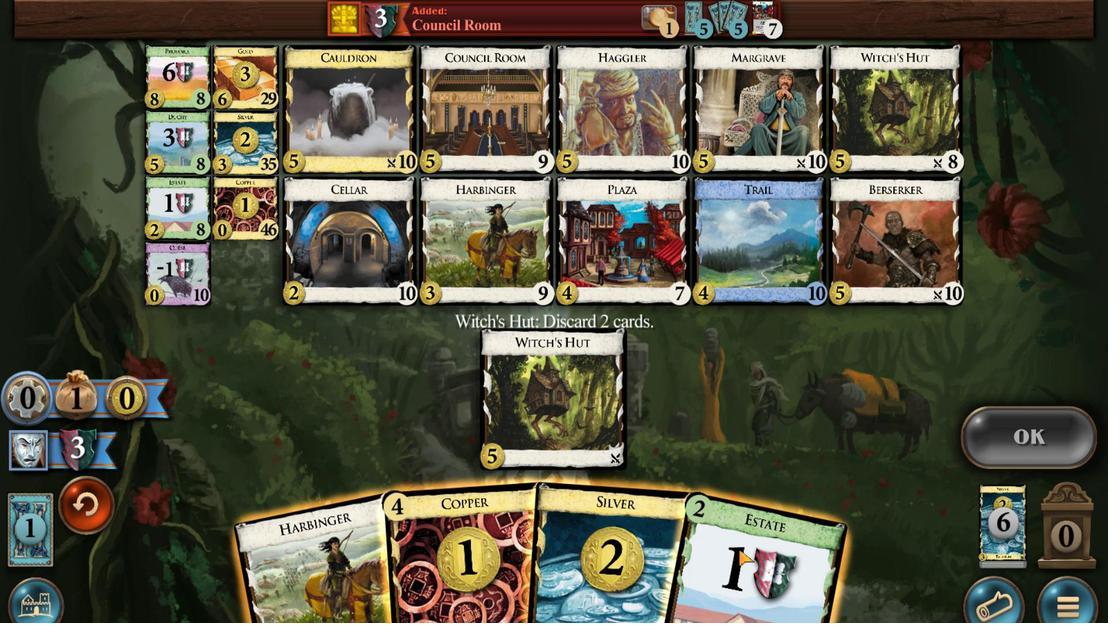 
Action: Mouse moved to (878, 292)
Screenshot: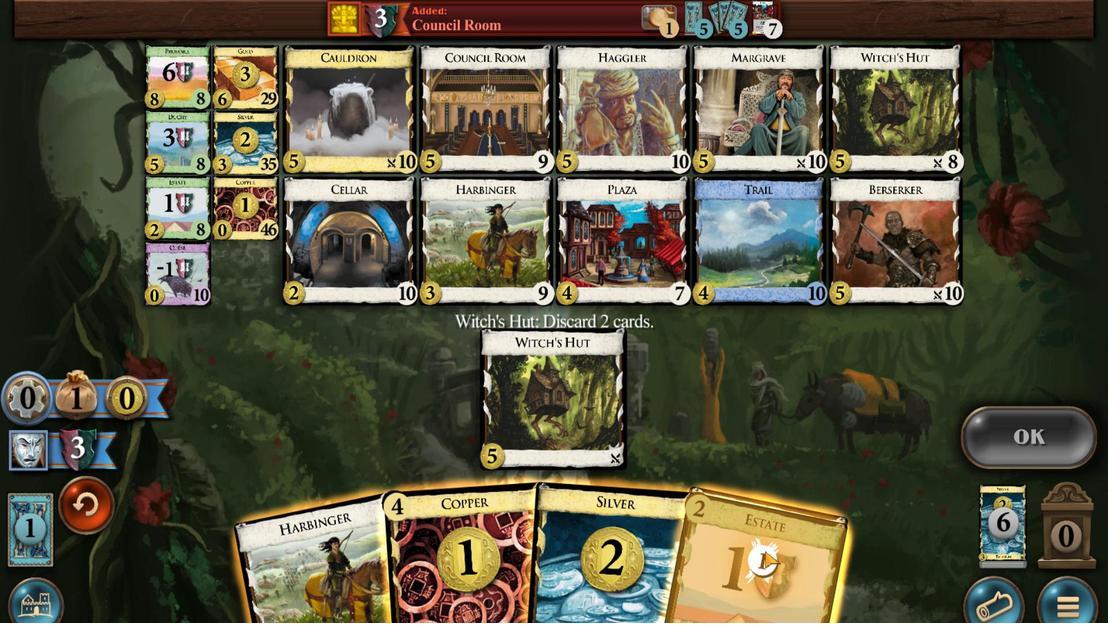 
Action: Mouse scrolled (878, 293) with delta (0, 0)
Screenshot: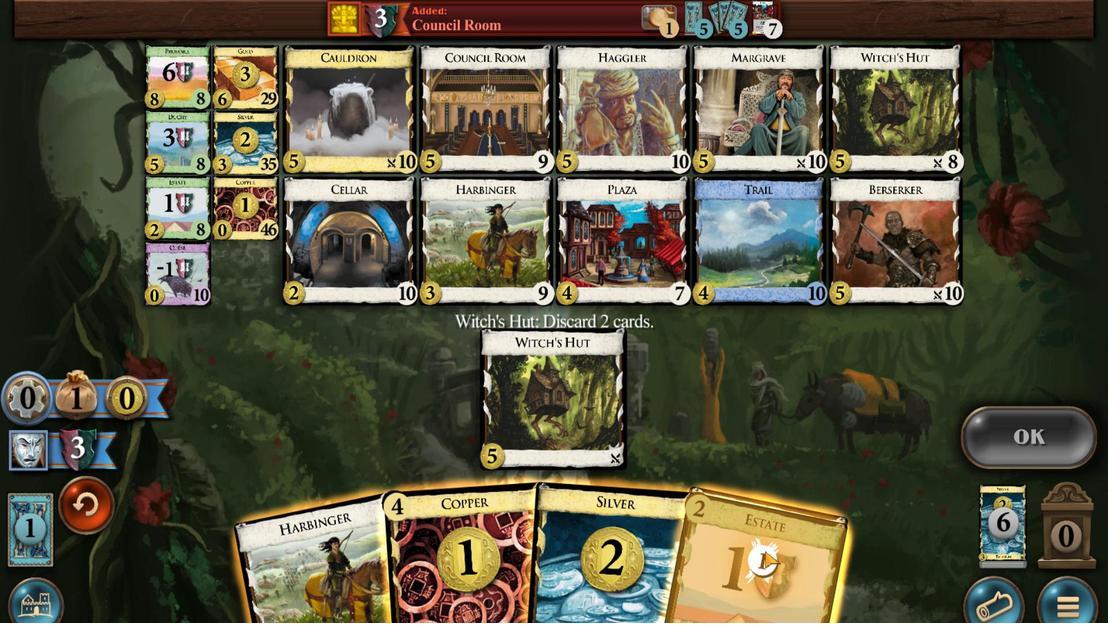 
Action: Mouse scrolled (878, 293) with delta (0, 0)
Screenshot: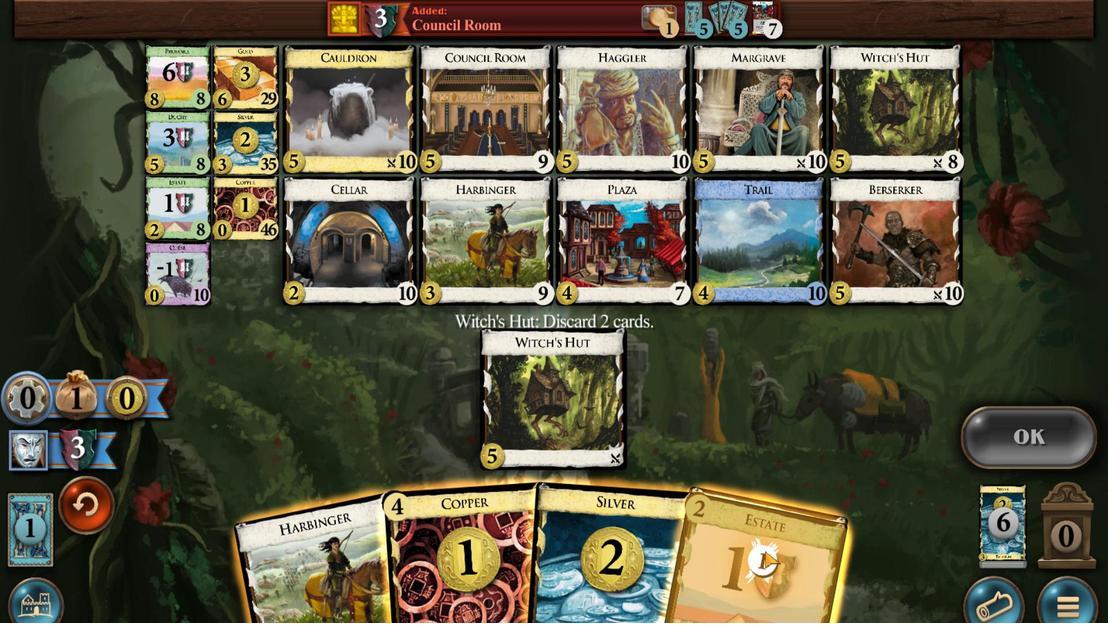 
Action: Mouse moved to (998, 322)
Screenshot: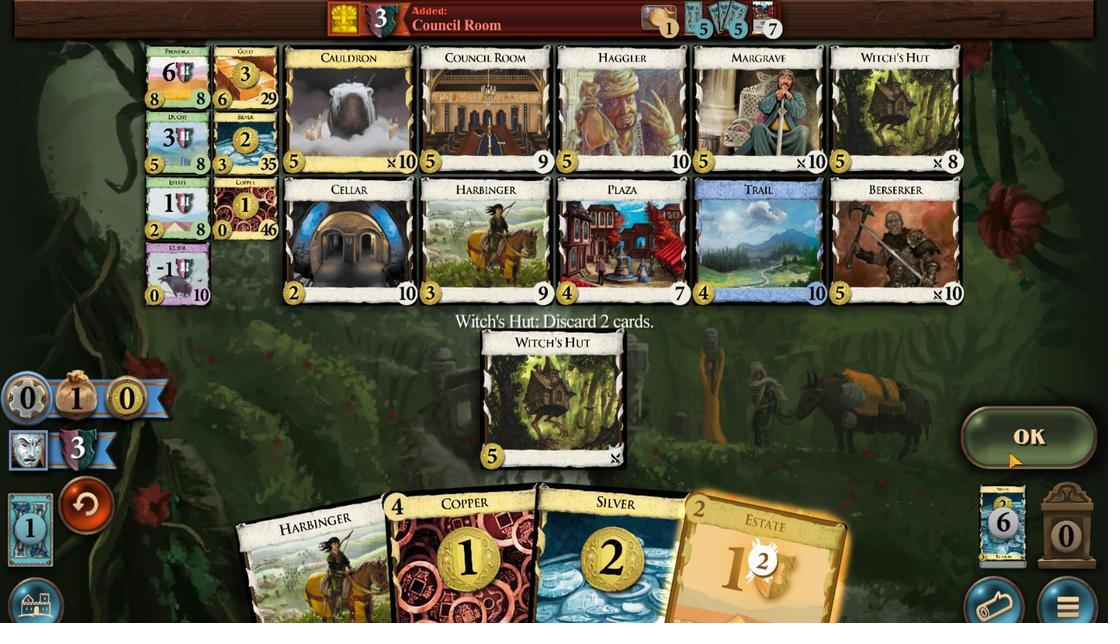 
Action: Mouse pressed left at (998, 322)
Screenshot: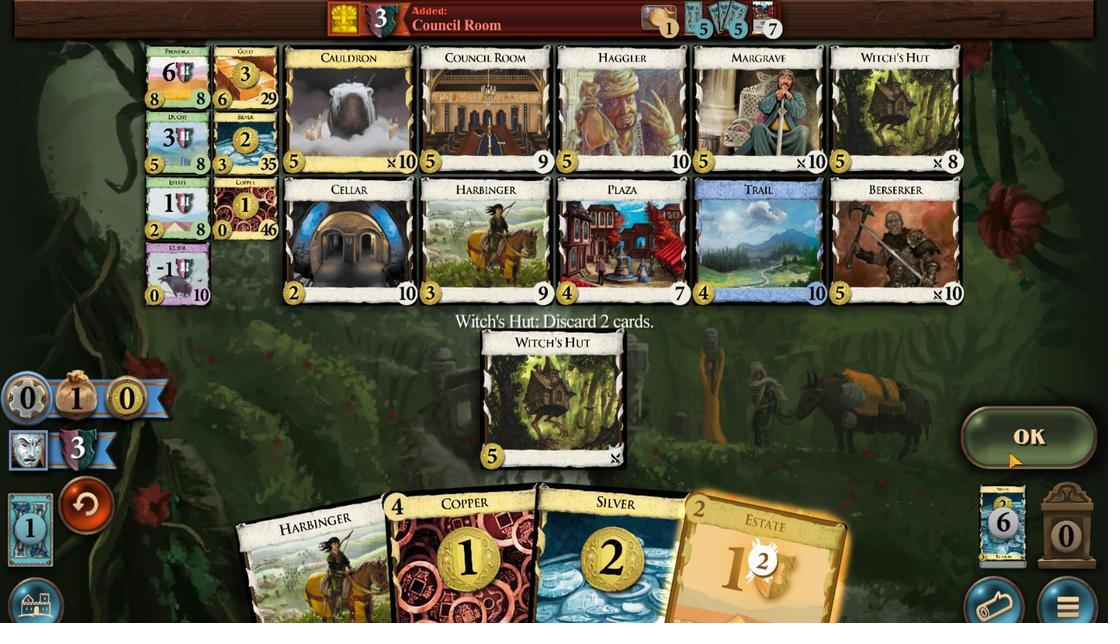 
Action: Mouse moved to (872, 296)
Screenshot: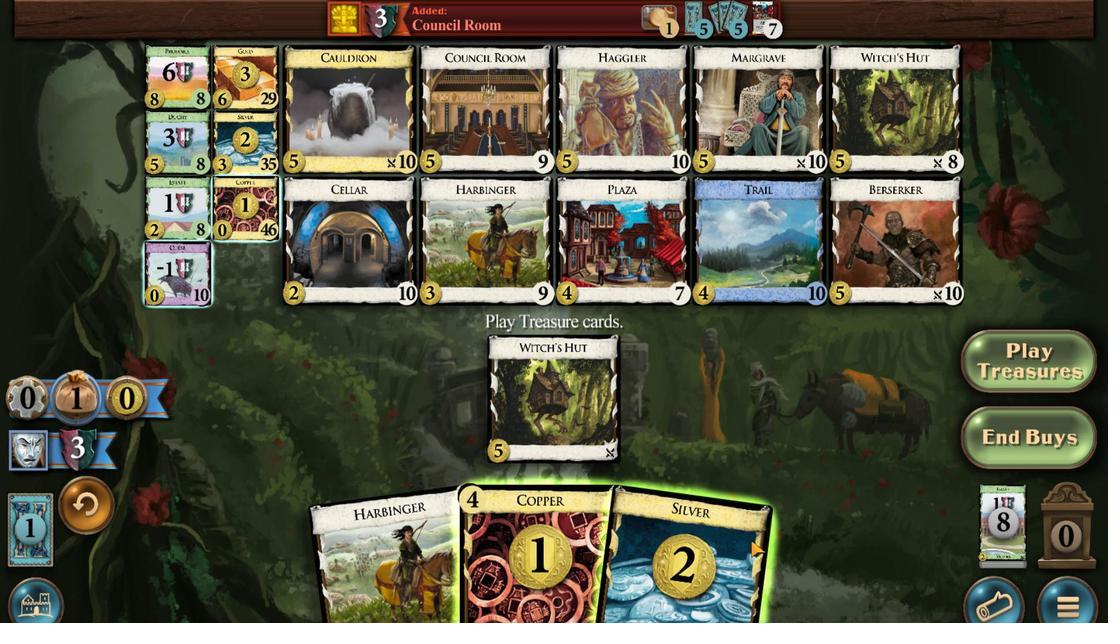 
Action: Mouse scrolled (872, 296) with delta (0, 0)
Screenshot: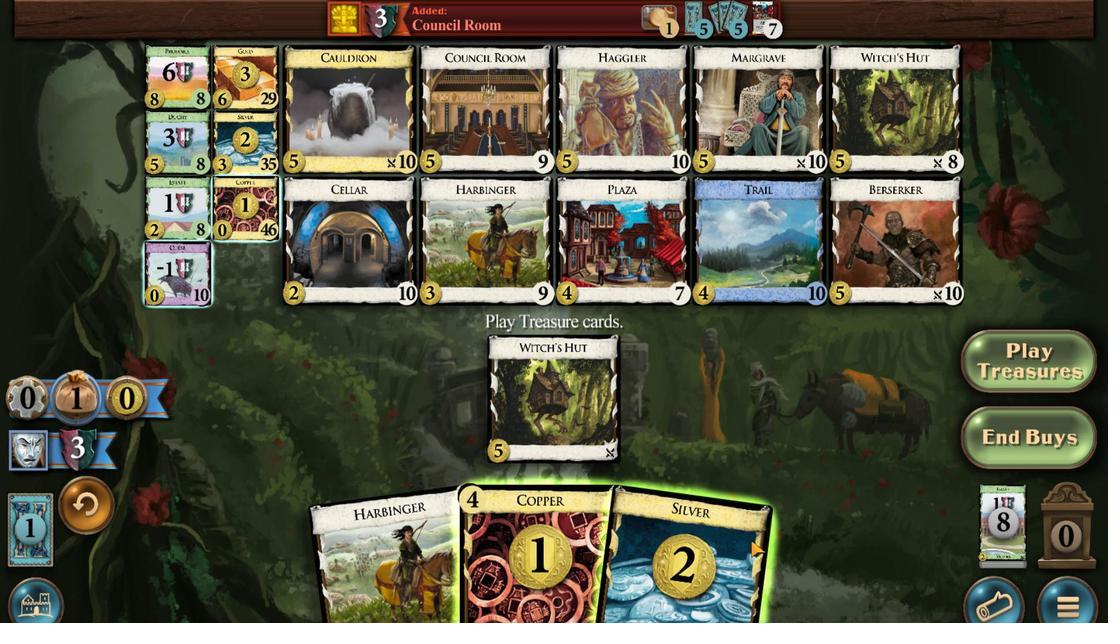 
Action: Mouse moved to (807, 291)
Screenshot: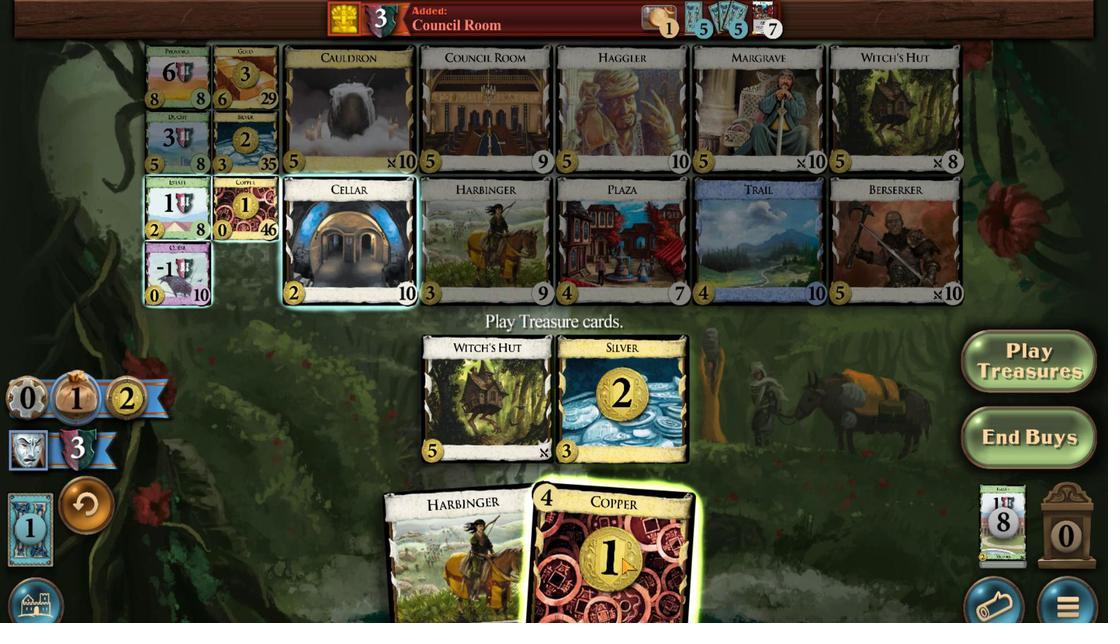 
Action: Mouse scrolled (807, 291) with delta (0, 0)
Screenshot: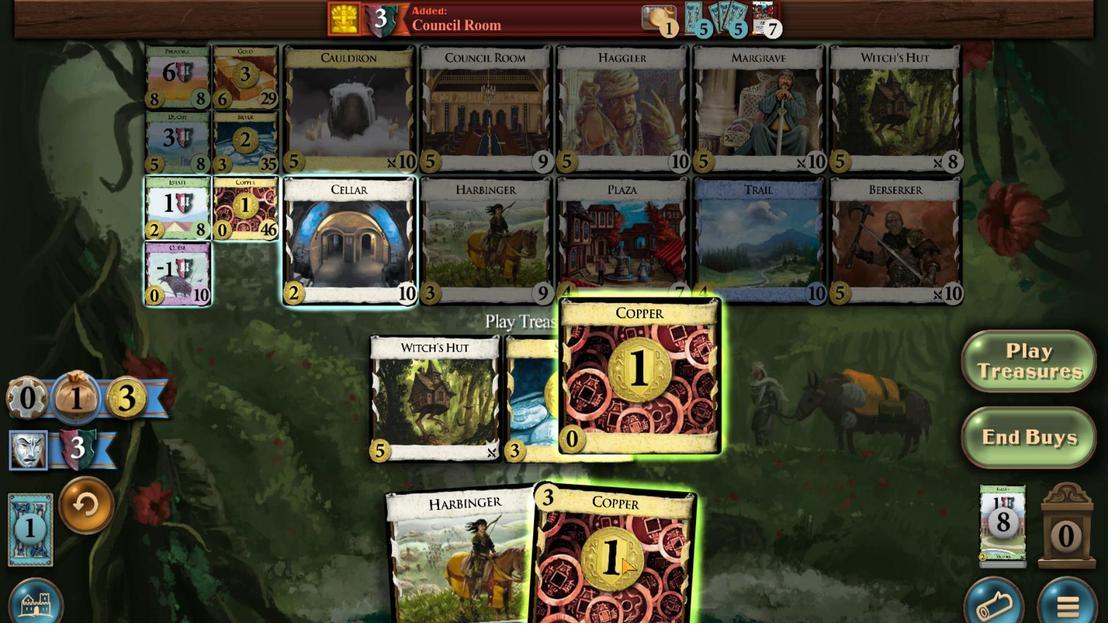 
Action: Mouse scrolled (807, 291) with delta (0, 0)
Screenshot: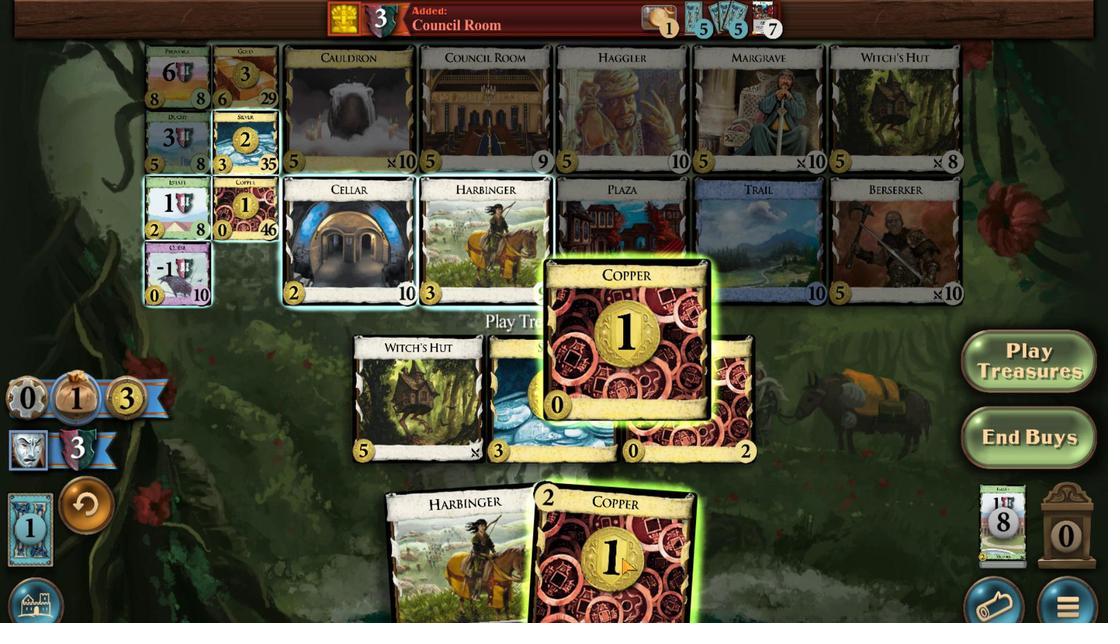 
Action: Mouse scrolled (807, 291) with delta (0, 0)
Screenshot: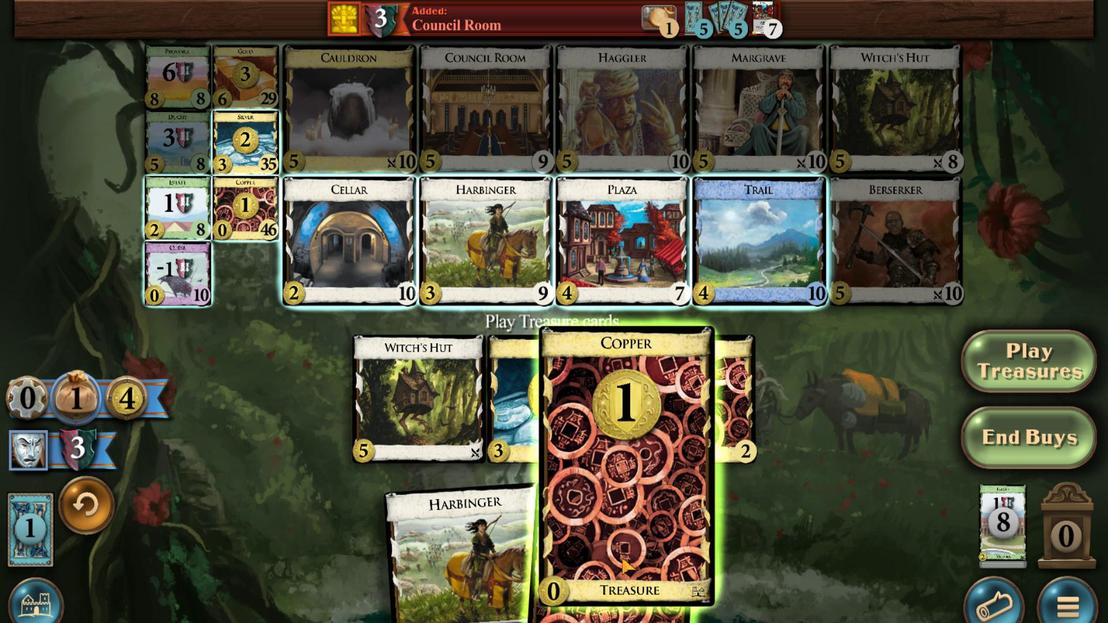 
Action: Mouse scrolled (807, 291) with delta (0, 0)
Screenshot: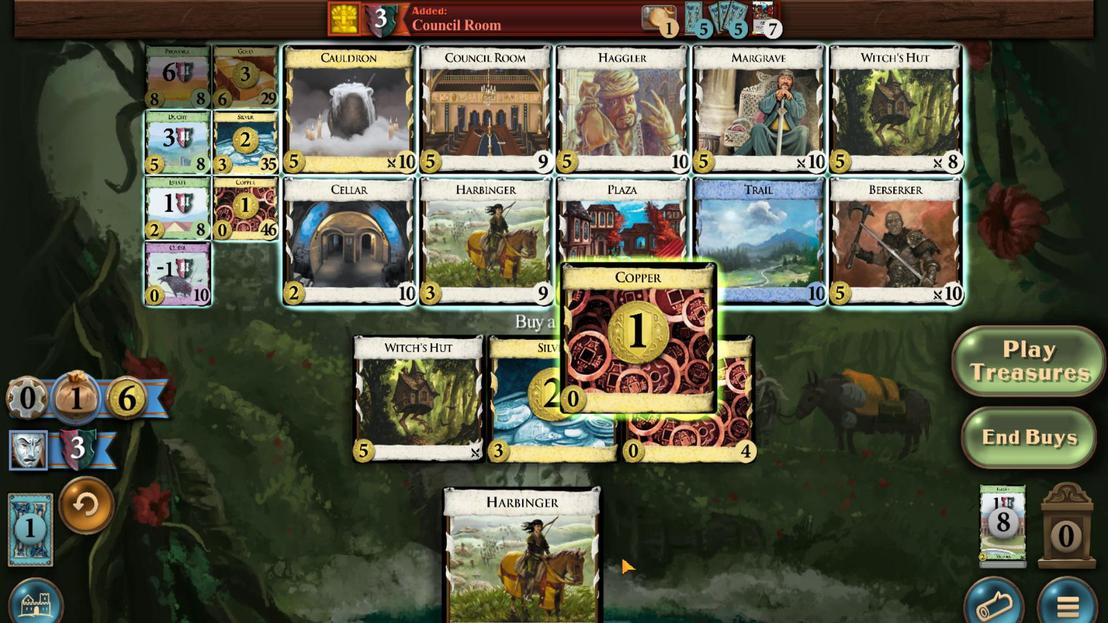 
Action: Mouse moved to (954, 418)
Screenshot: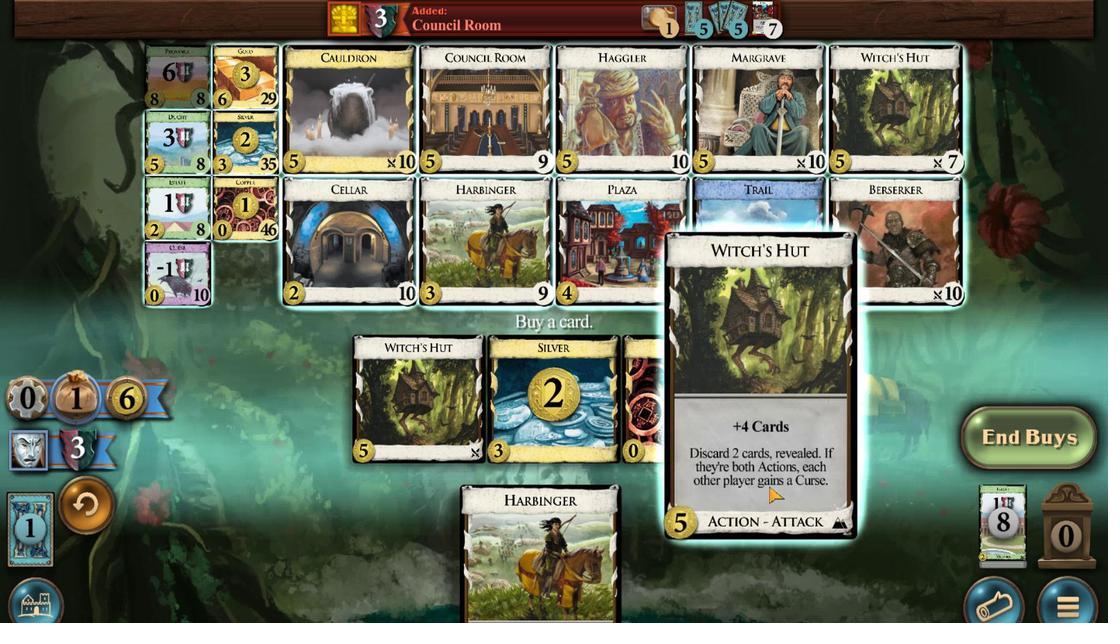 
Action: Mouse pressed left at (954, 418)
Screenshot: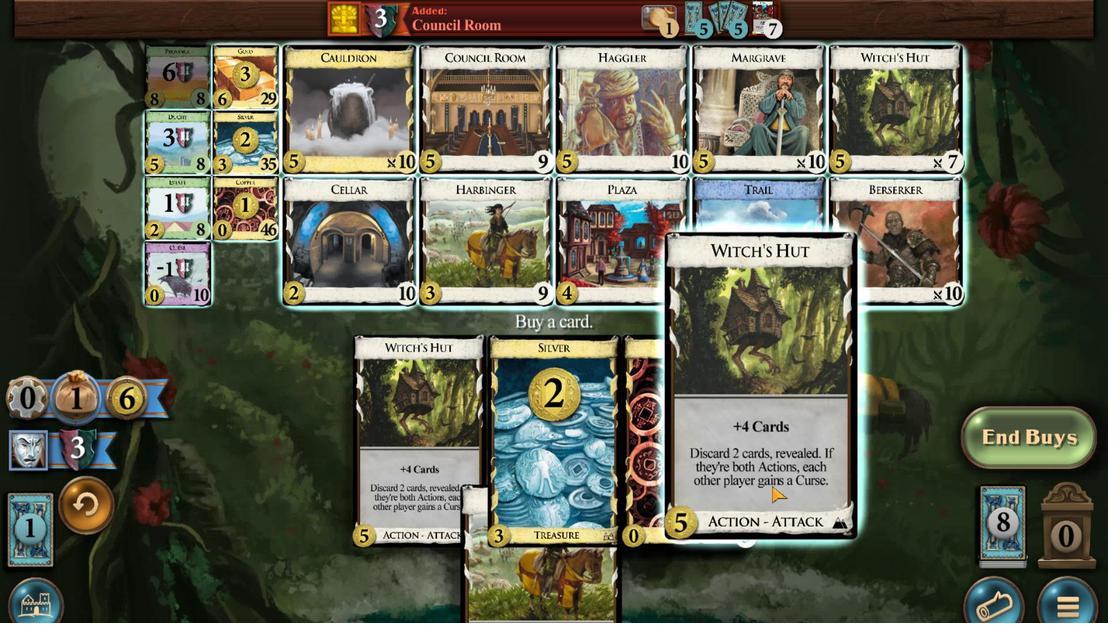 
Action: Mouse moved to (611, 290)
Screenshot: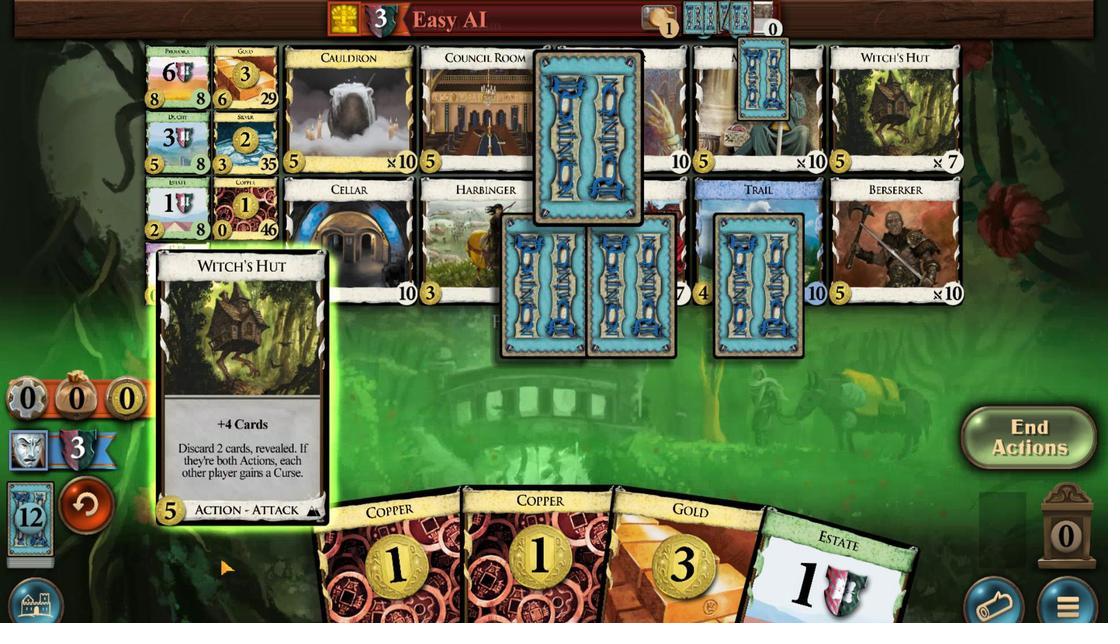 
Action: Mouse scrolled (611, 291) with delta (0, 0)
Screenshot: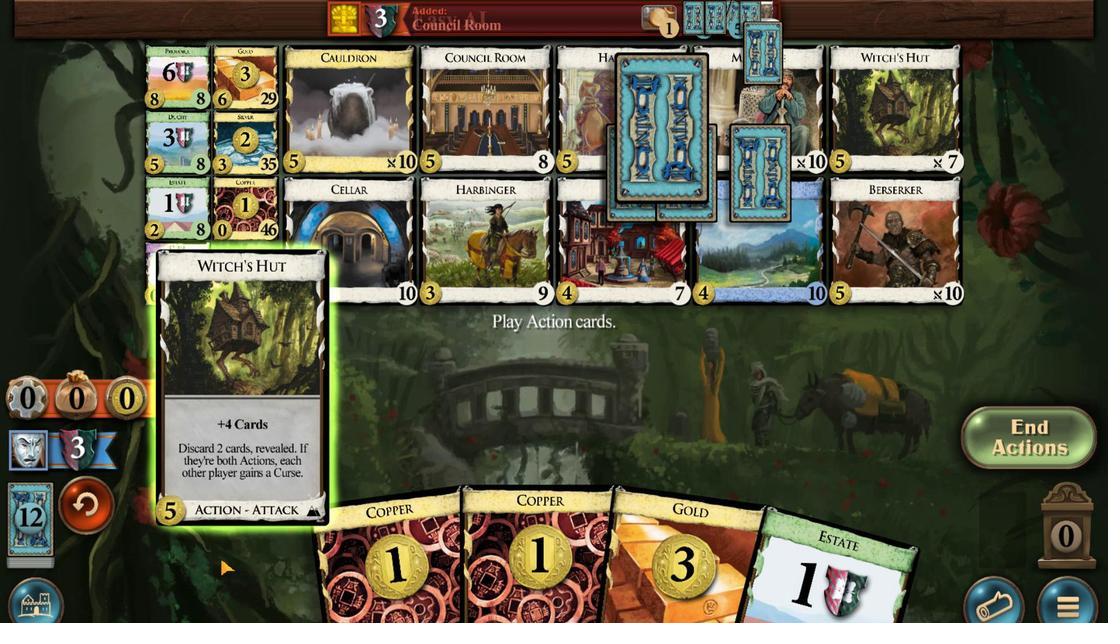 
Action: Mouse scrolled (611, 291) with delta (0, 0)
Screenshot: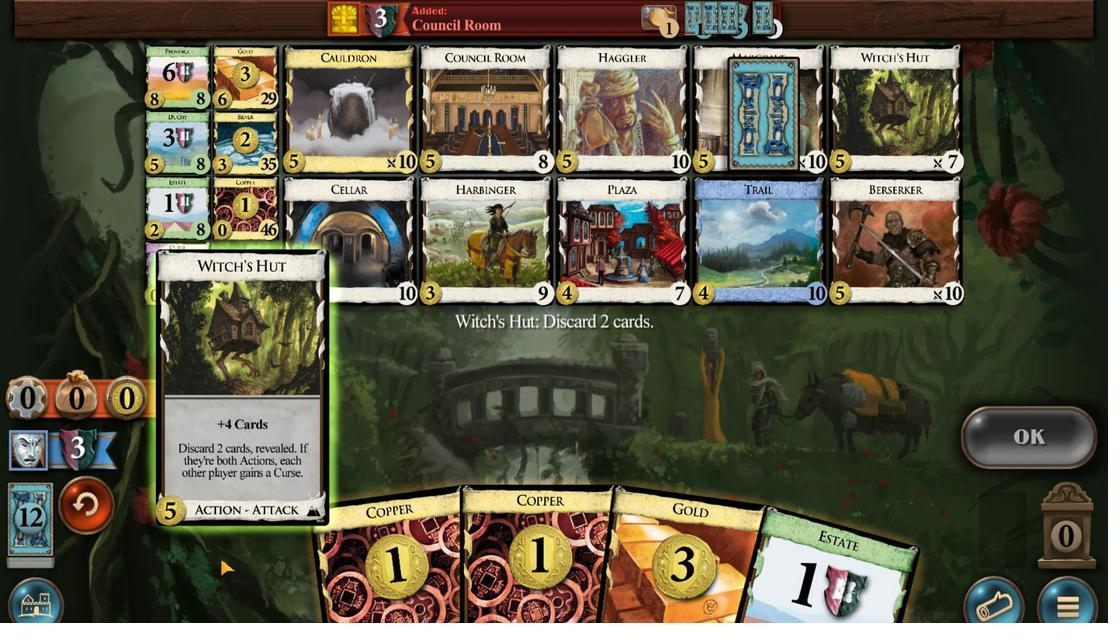 
Action: Mouse moved to (865, 289)
Screenshot: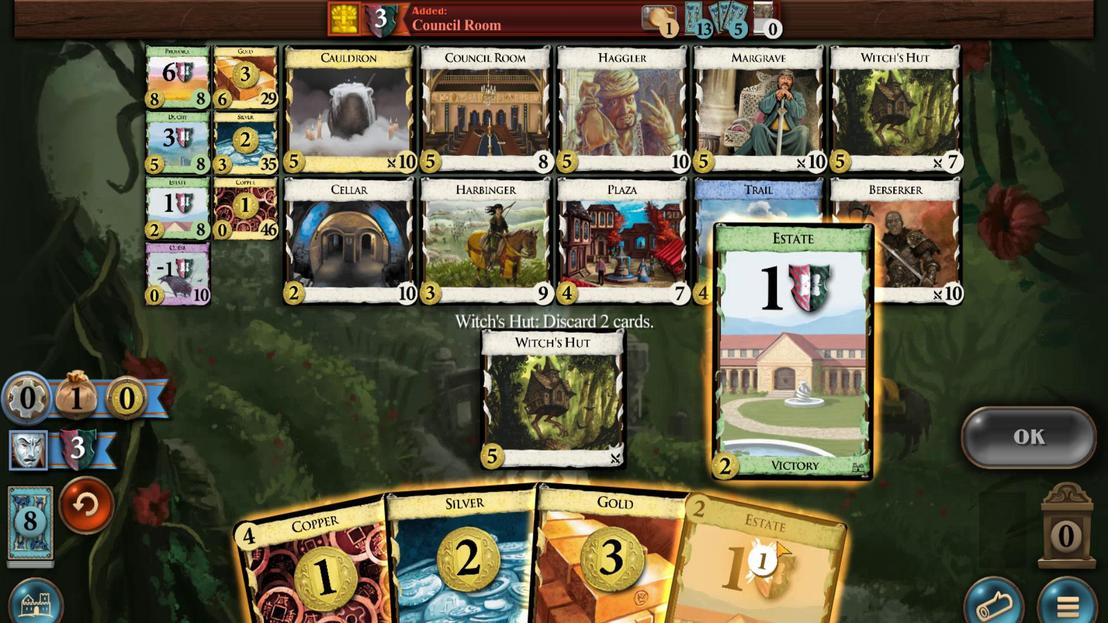 
Action: Mouse scrolled (865, 290) with delta (0, 0)
Screenshot: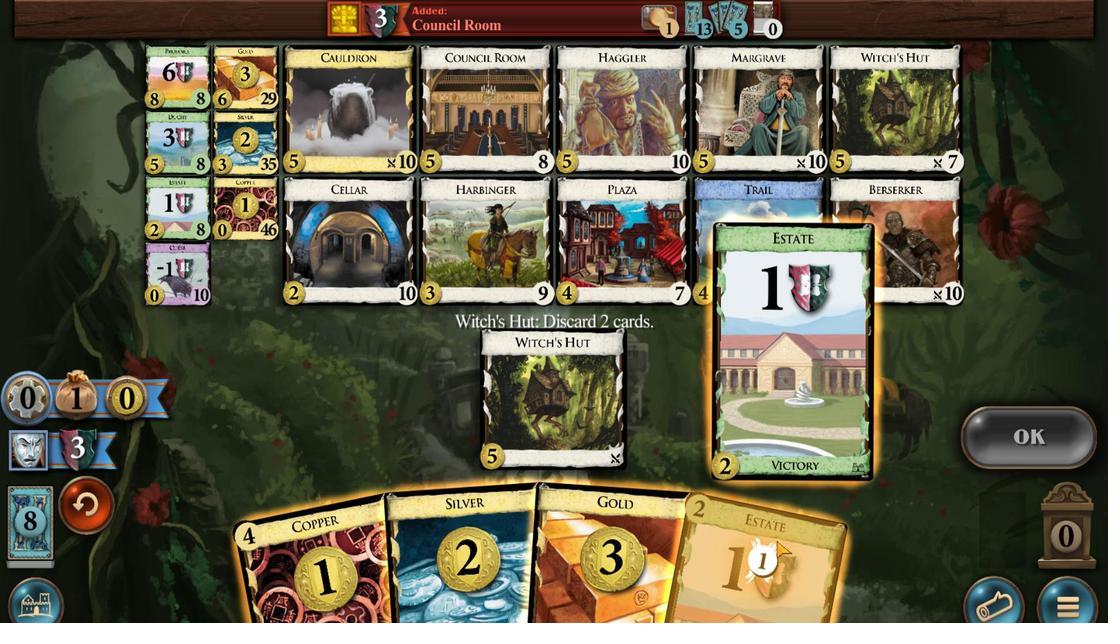 
Action: Mouse scrolled (865, 290) with delta (0, 0)
Screenshot: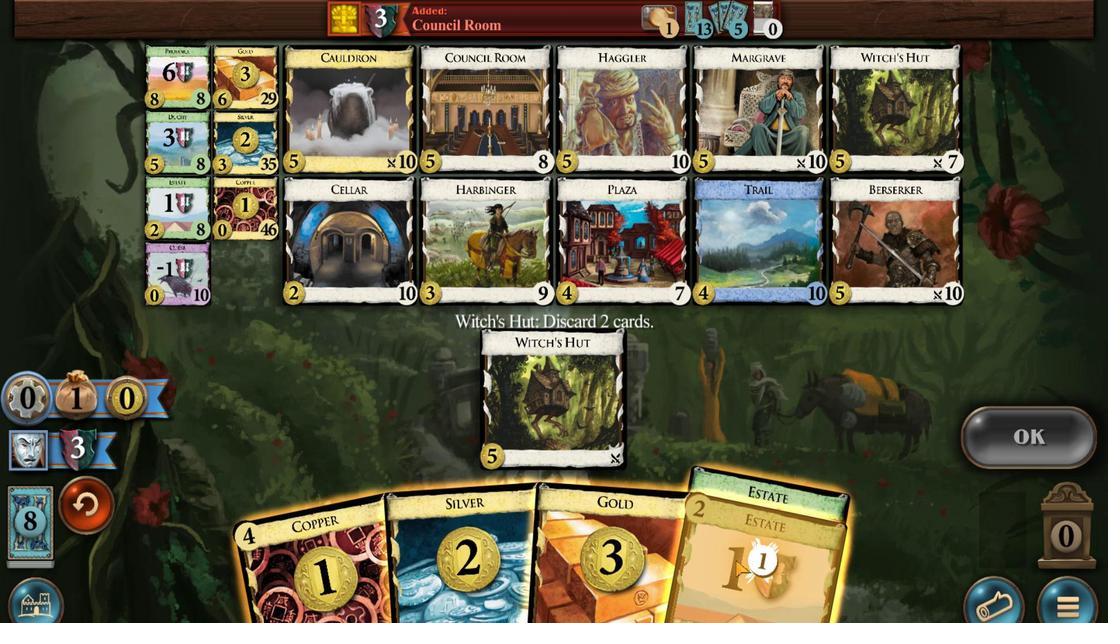 
Action: Mouse moved to (864, 290)
Screenshot: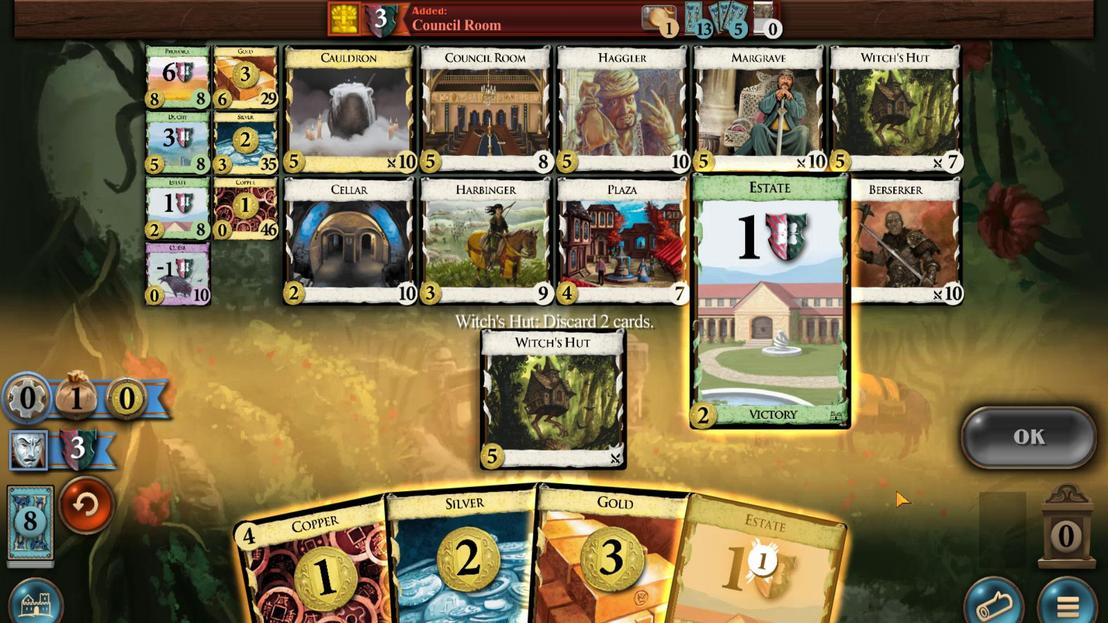
Action: Mouse scrolled (864, 290) with delta (0, 0)
Screenshot: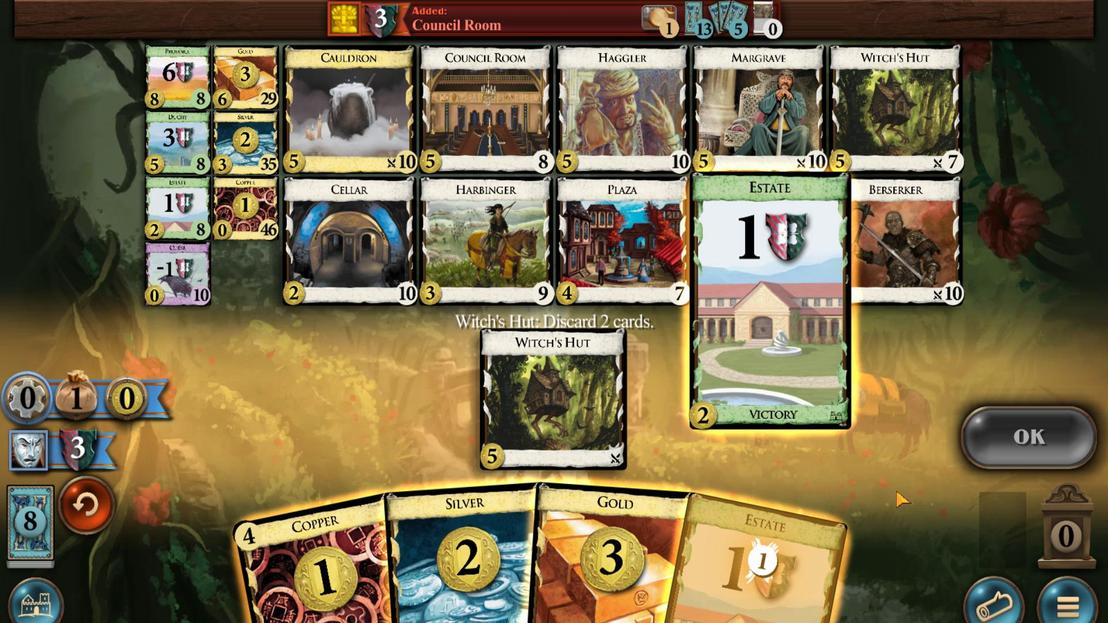 
Action: Mouse scrolled (864, 290) with delta (0, 0)
Screenshot: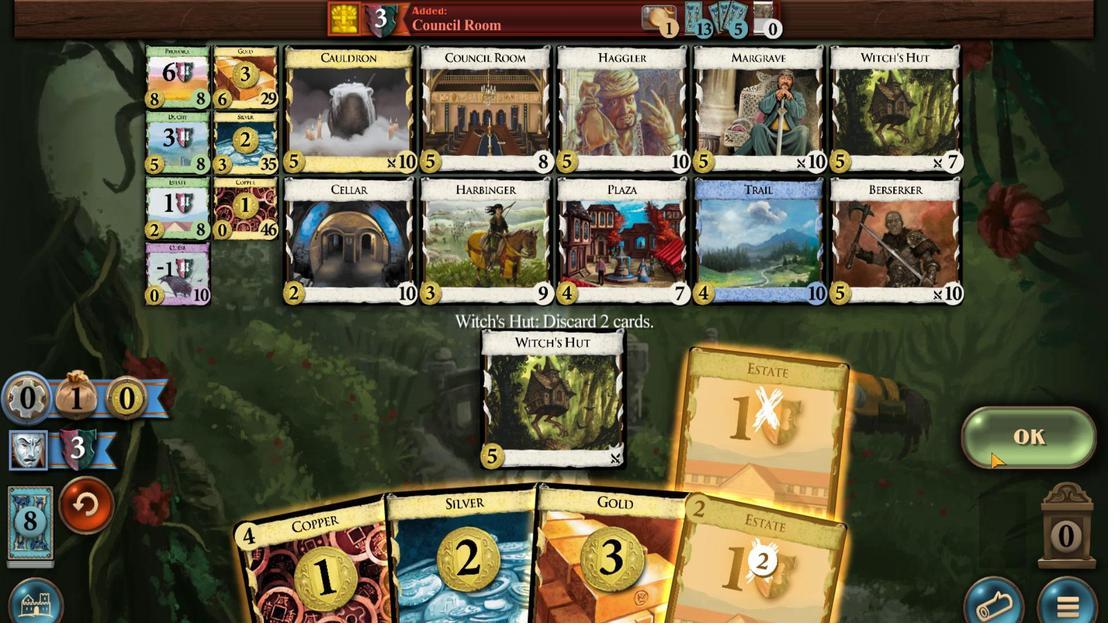 
Action: Mouse moved to (1010, 325)
Screenshot: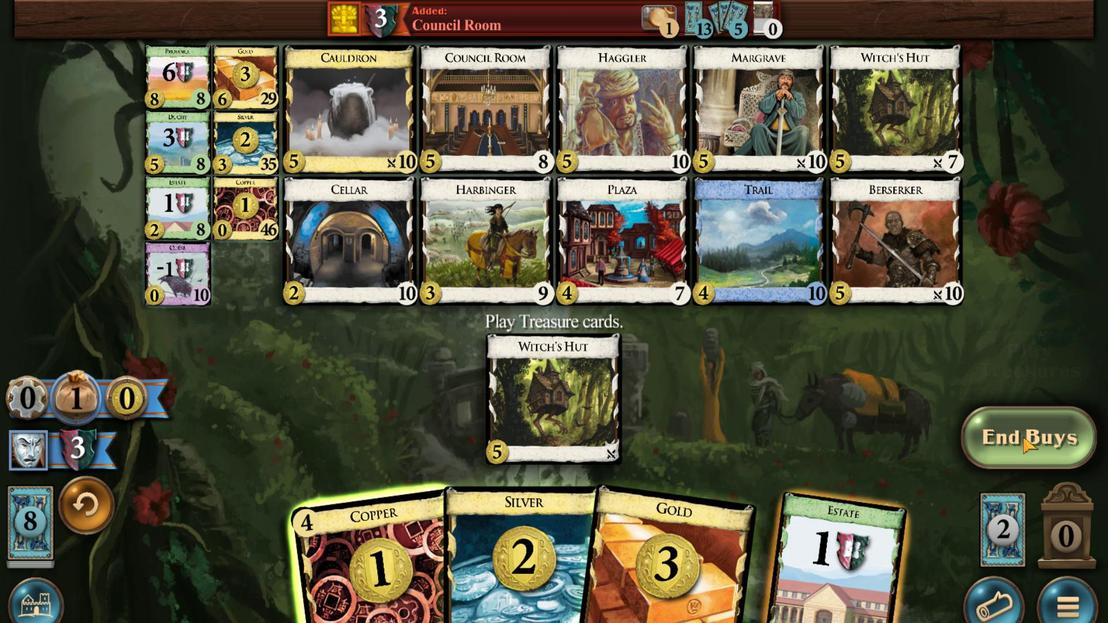 
Action: Mouse pressed left at (1010, 325)
Screenshot: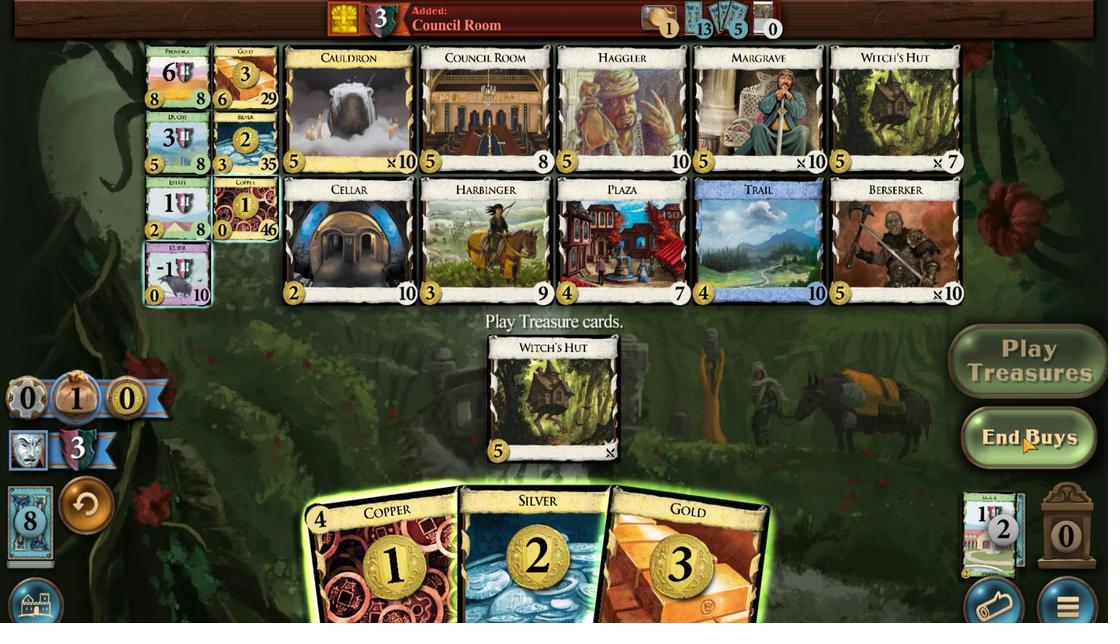 
Action: Mouse moved to (846, 294)
Screenshot: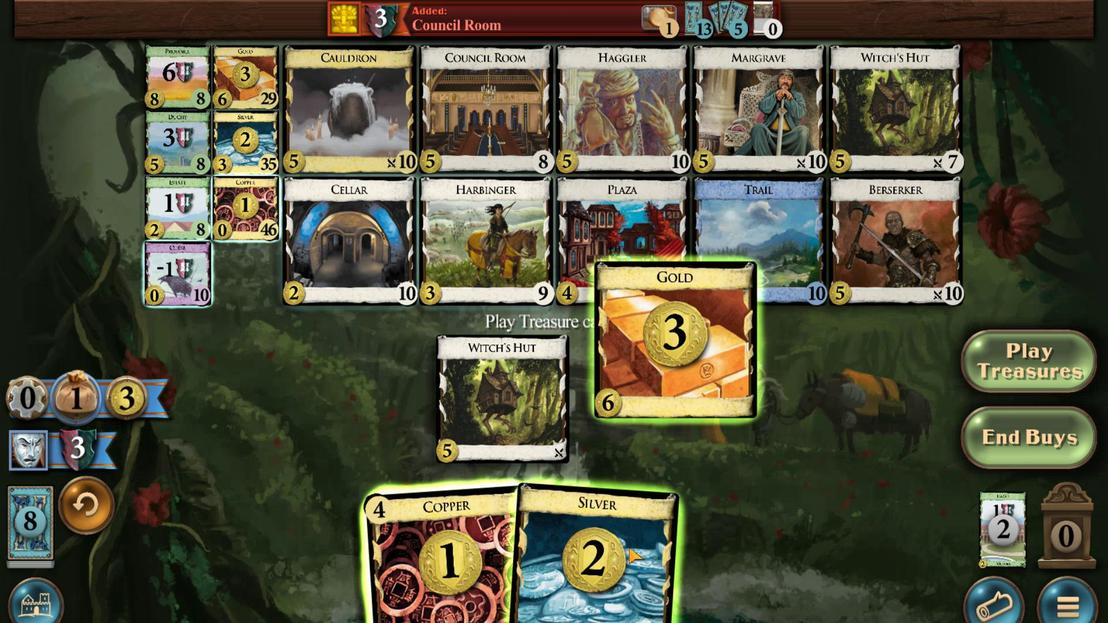 
Action: Mouse scrolled (846, 294) with delta (0, 0)
Screenshot: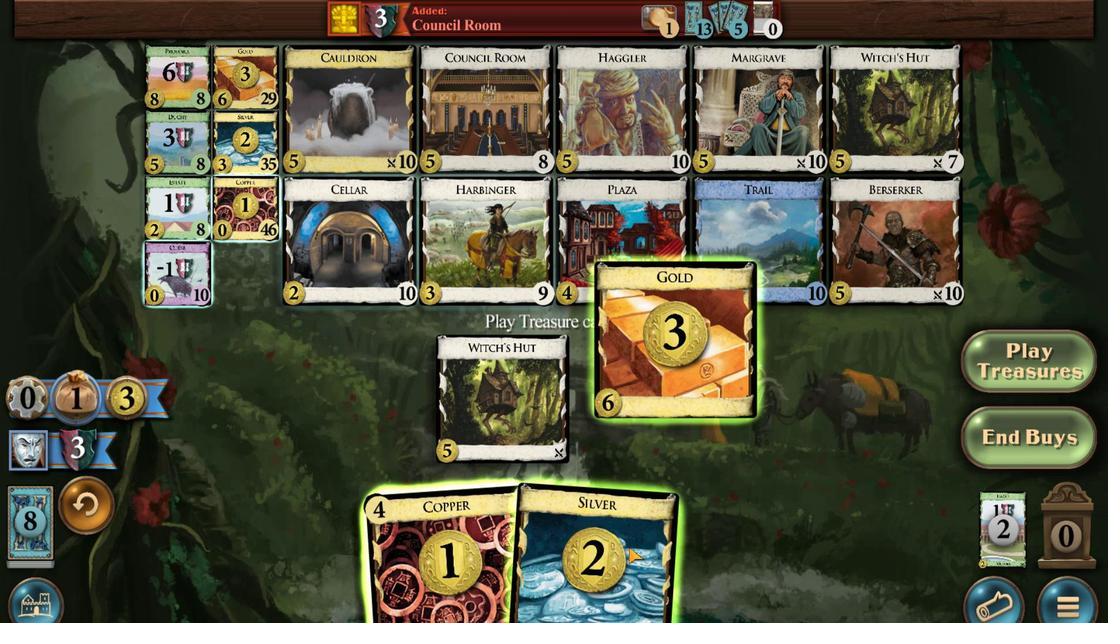 
Action: Mouse moved to (808, 293)
Screenshot: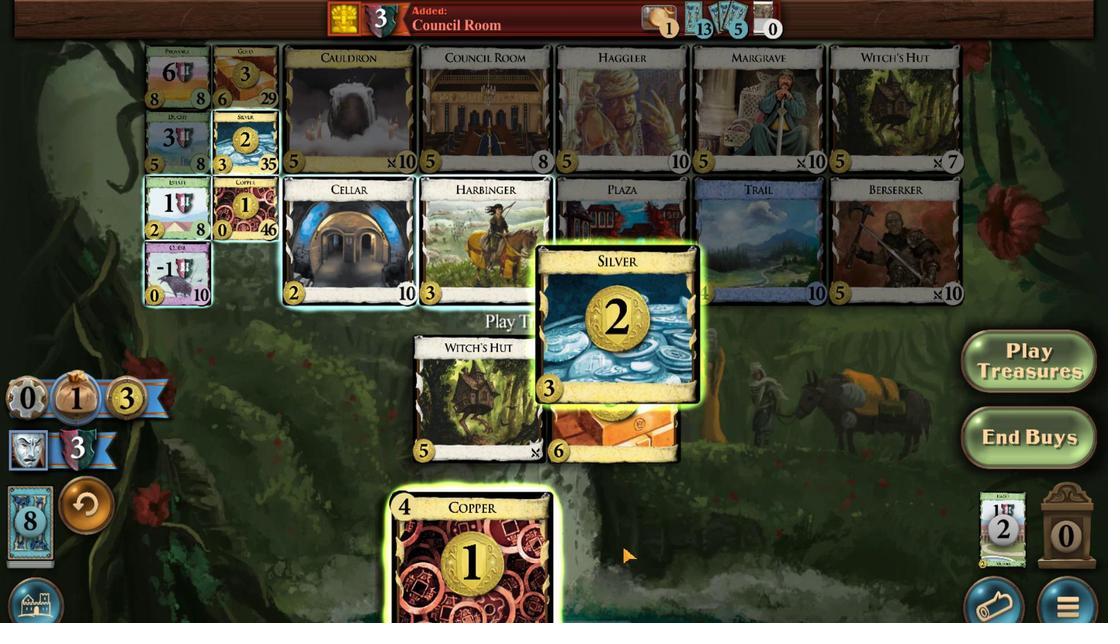 
Action: Mouse scrolled (808, 294) with delta (0, 0)
Screenshot: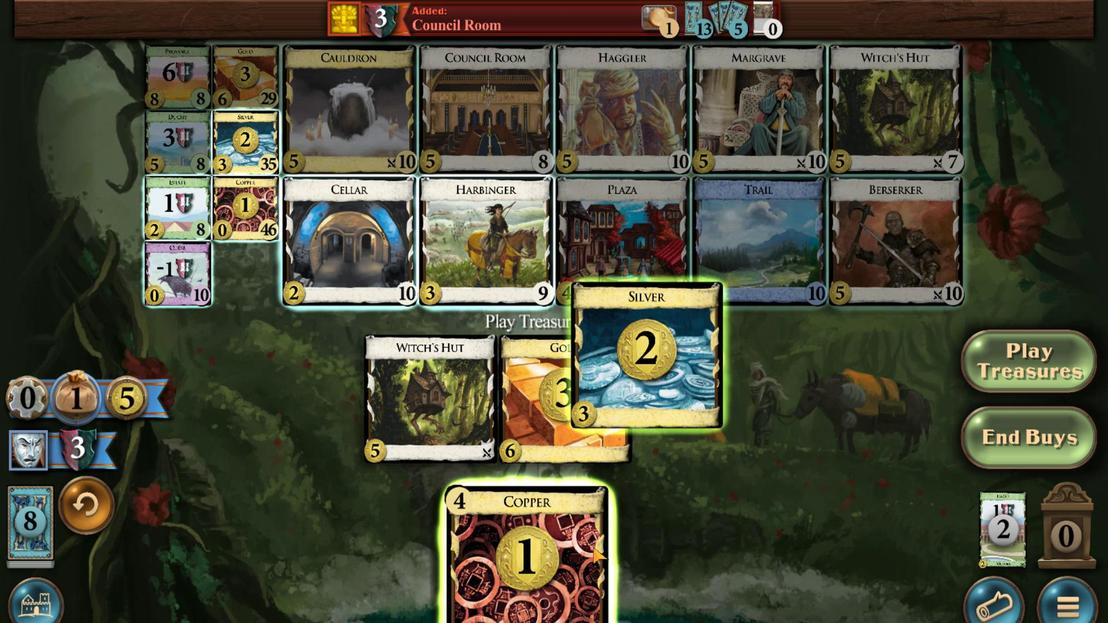 
Action: Mouse moved to (791, 293)
Screenshot: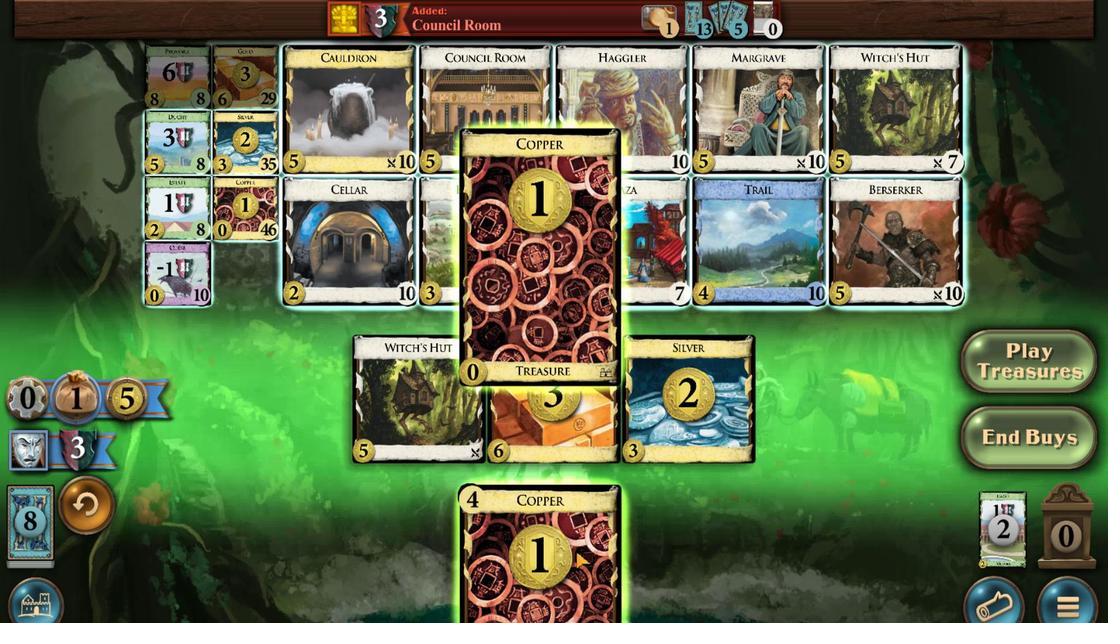 
Action: Mouse scrolled (791, 294) with delta (0, 0)
Screenshot: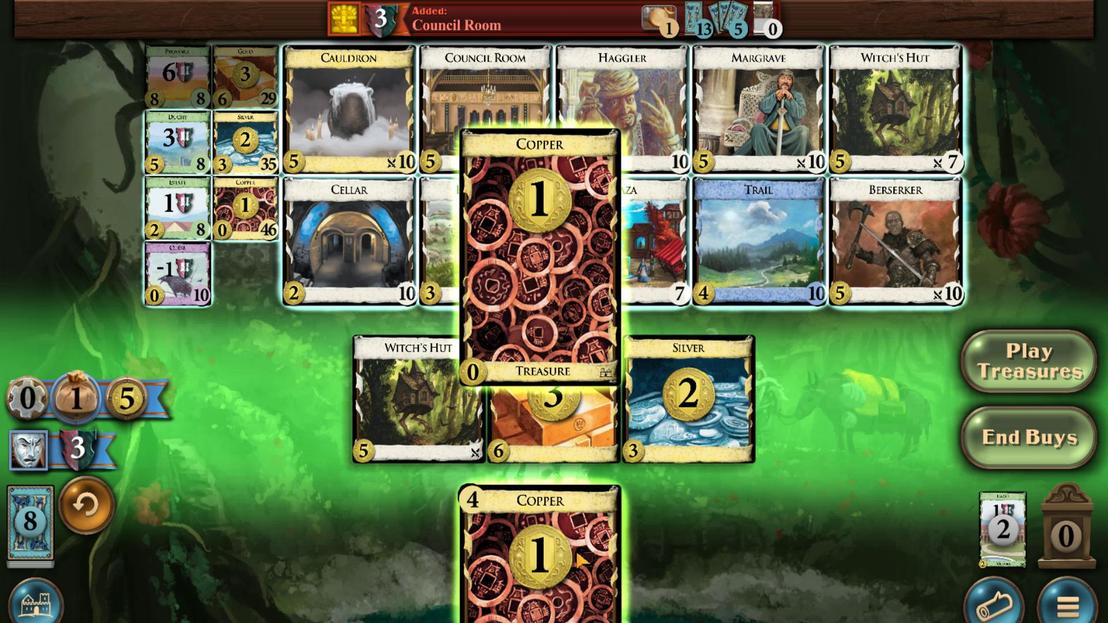 
Action: Mouse scrolled (791, 294) with delta (0, 0)
Screenshot: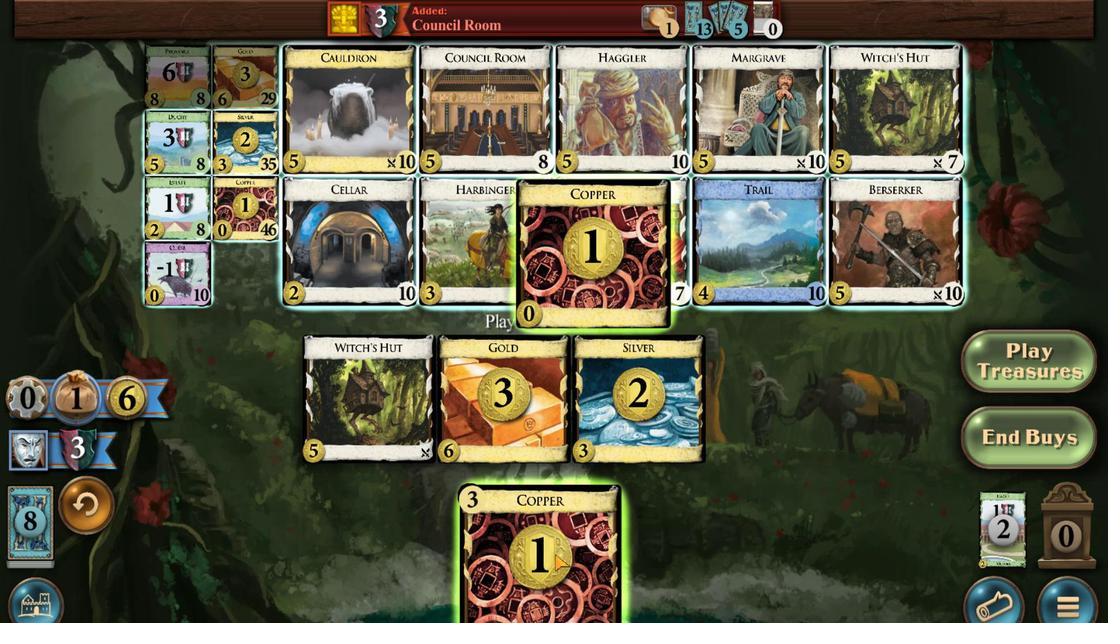 
Action: Mouse moved to (775, 292)
Screenshot: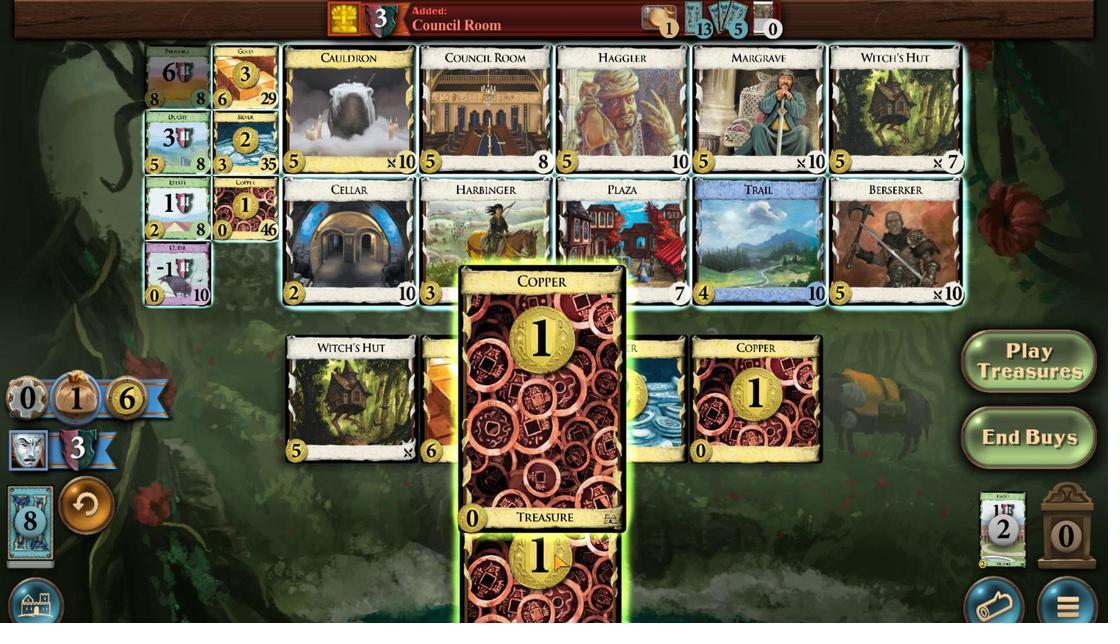 
Action: Mouse scrolled (775, 292) with delta (0, 0)
Screenshot: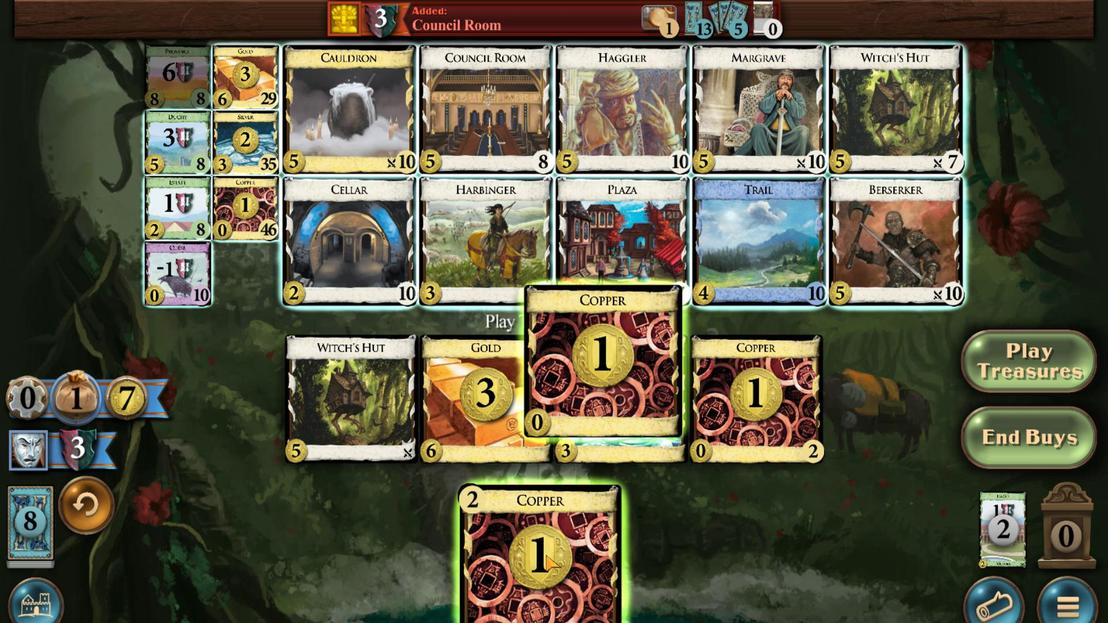 
Action: Mouse moved to (765, 291)
Screenshot: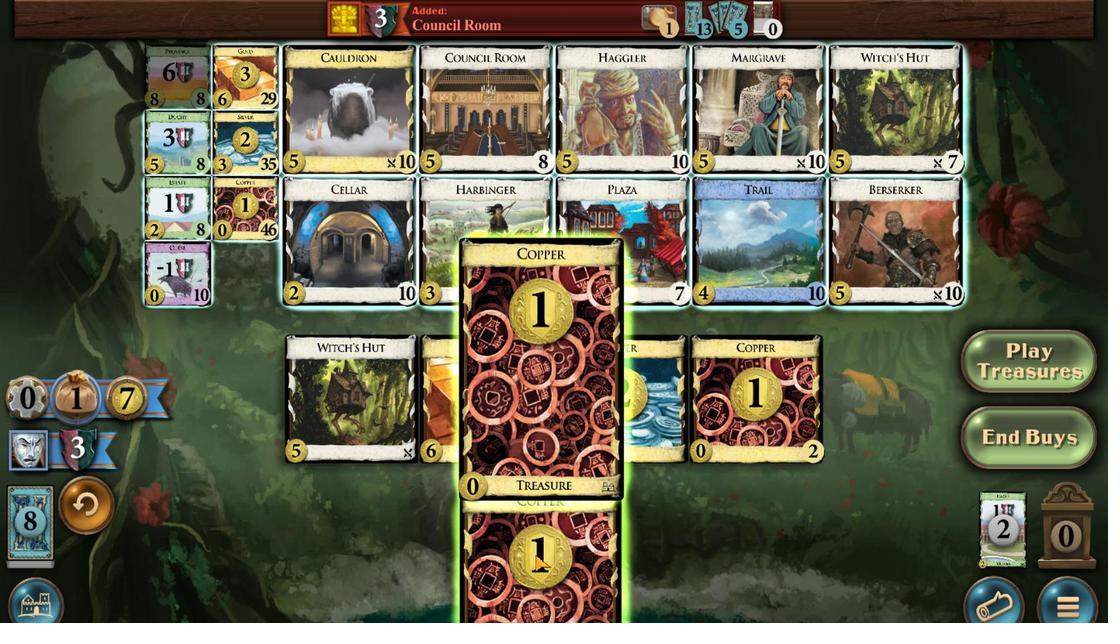 
Action: Mouse scrolled (765, 292) with delta (0, 0)
Screenshot: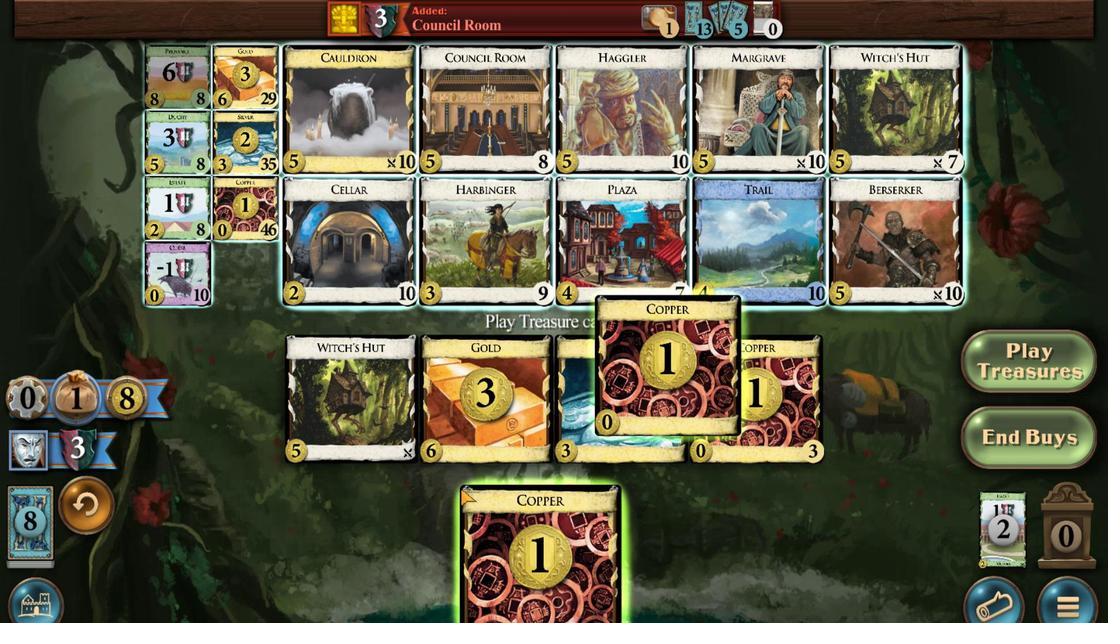 
Action: Mouse moved to (595, 434)
Screenshot: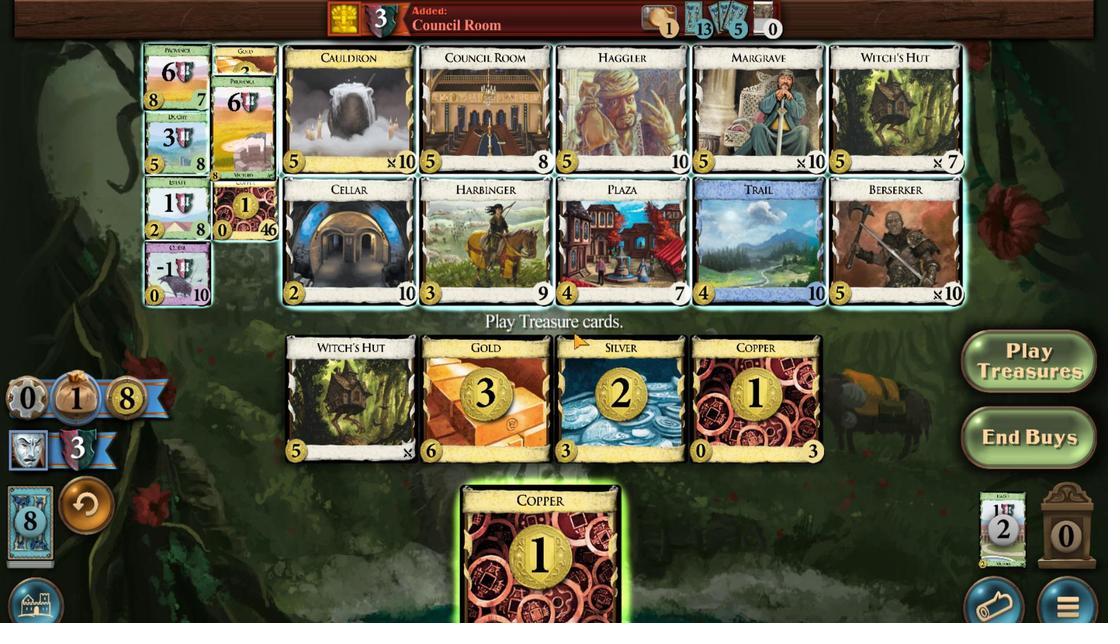 
Action: Mouse pressed left at (595, 434)
Screenshot: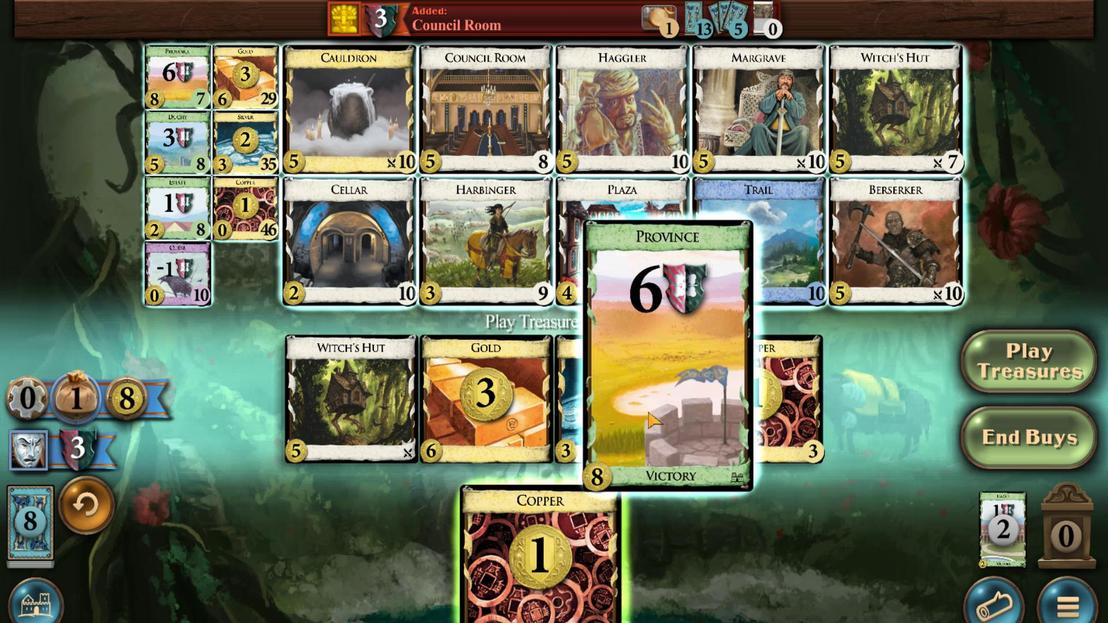 
Action: Mouse moved to (632, 291)
Screenshot: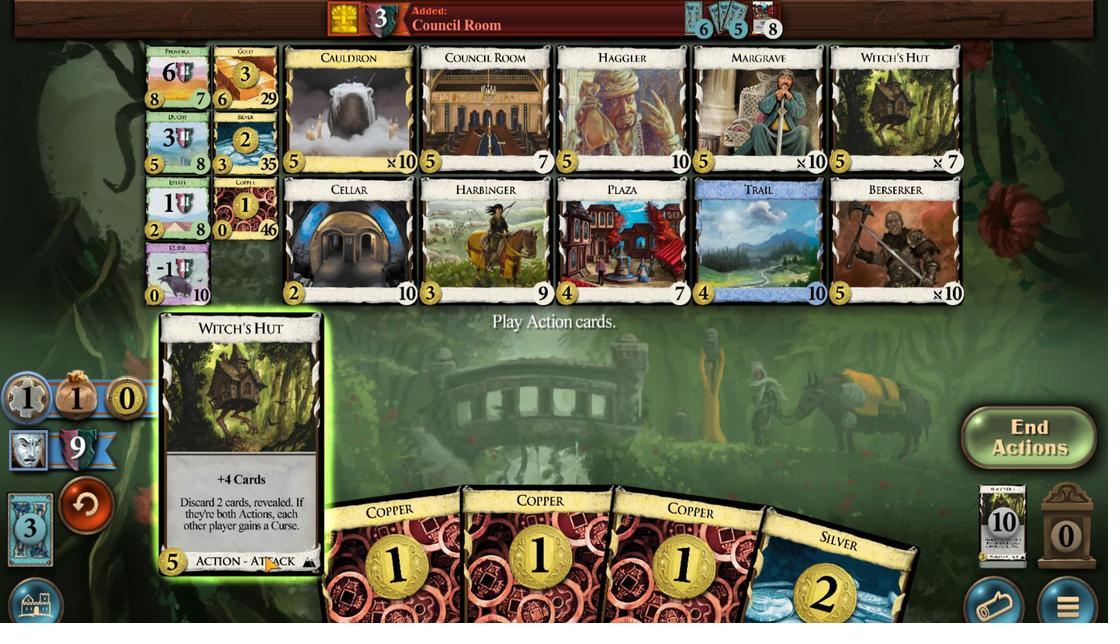 
Action: Mouse scrolled (632, 291) with delta (0, 0)
Screenshot: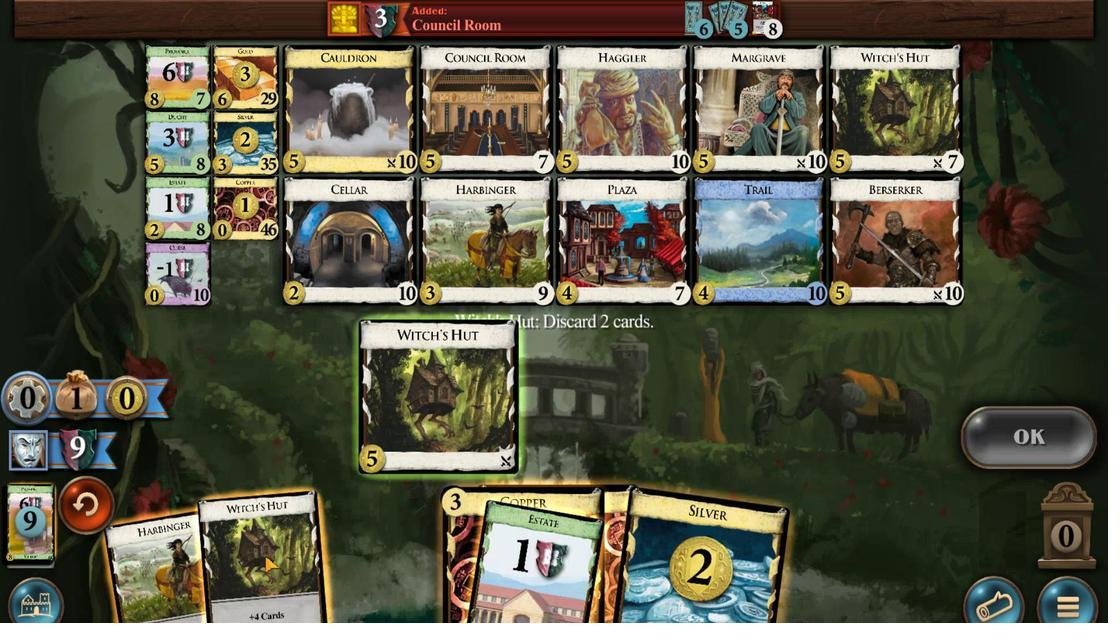 
Action: Mouse moved to (918, 287)
Screenshot: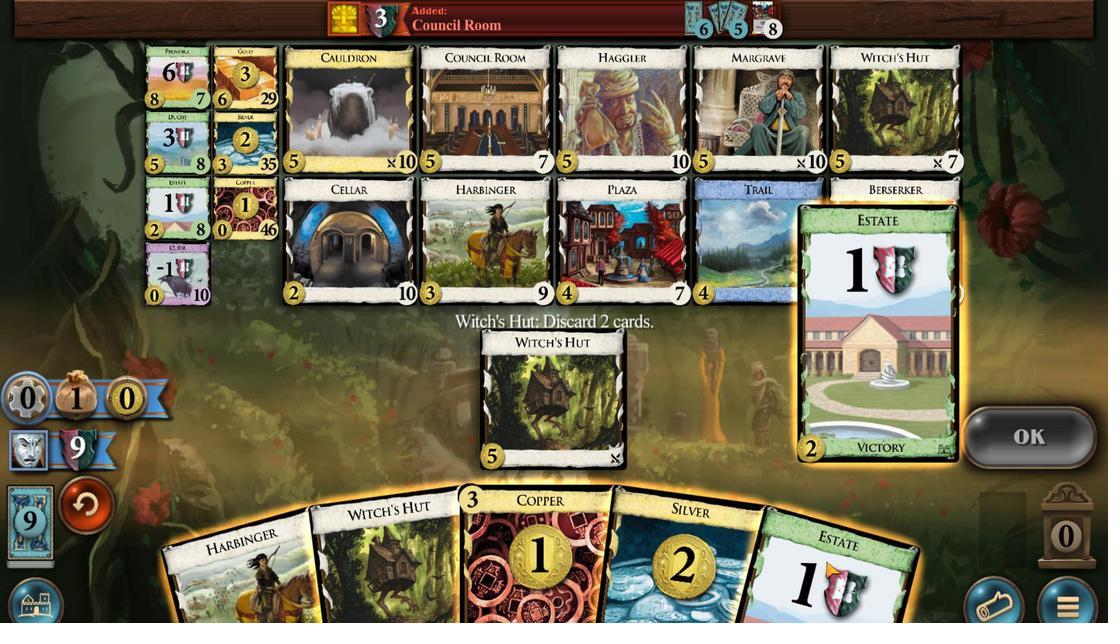 
Action: Mouse scrolled (918, 287) with delta (0, 0)
Screenshot: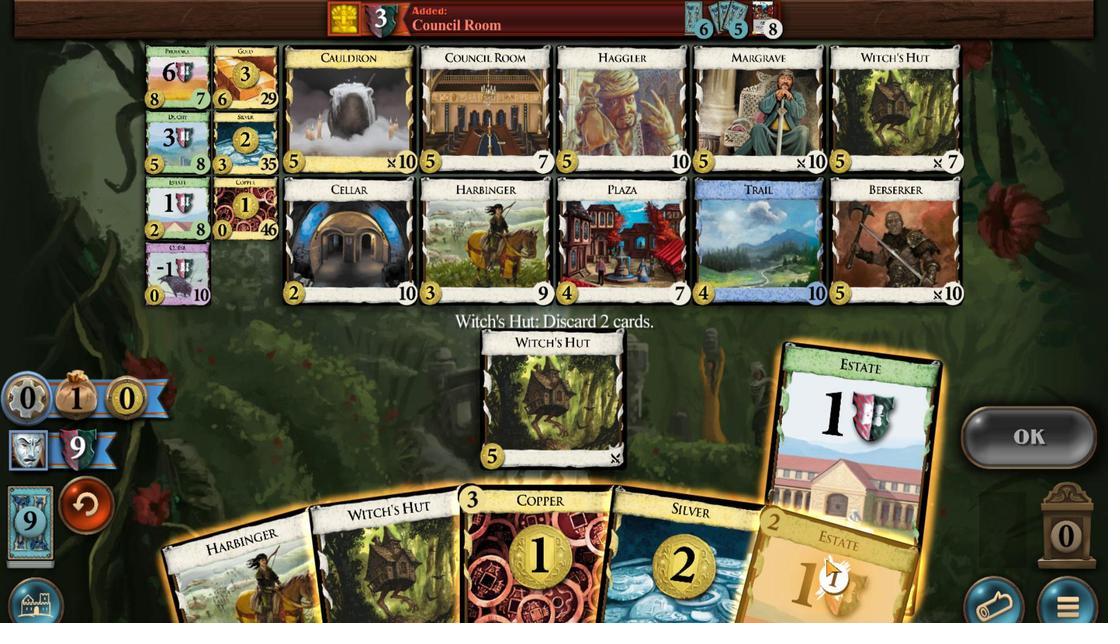 
Action: Mouse scrolled (918, 287) with delta (0, 0)
Screenshot: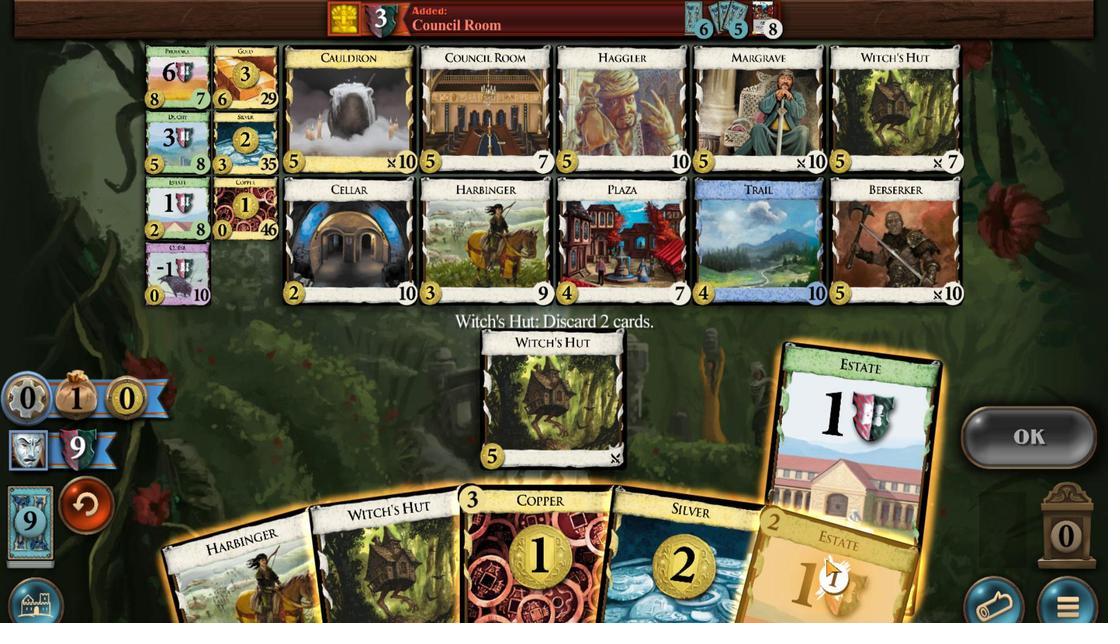 
Action: Mouse moved to (908, 290)
Screenshot: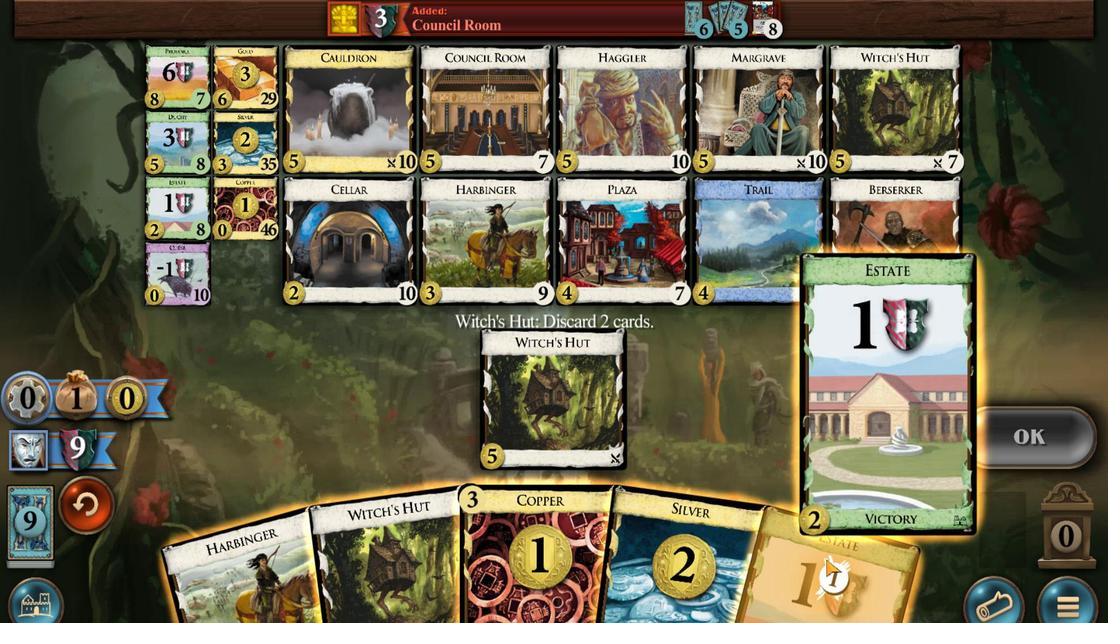 
Action: Mouse scrolled (908, 290) with delta (0, 0)
Screenshot: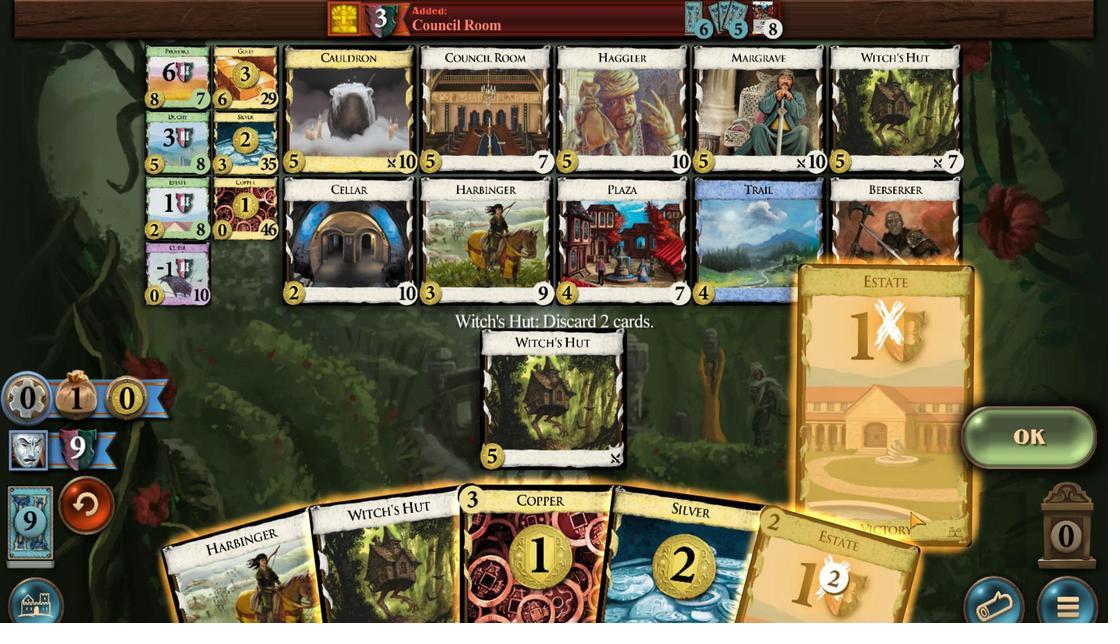 
Action: Mouse moved to (999, 321)
Screenshot: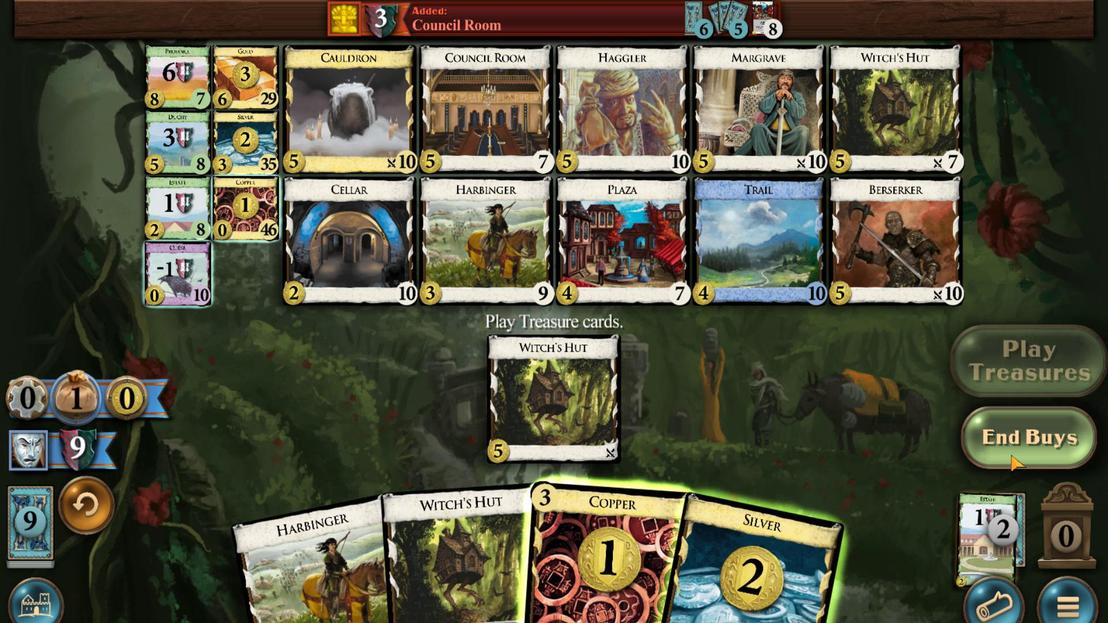 
Action: Mouse pressed left at (999, 321)
Screenshot: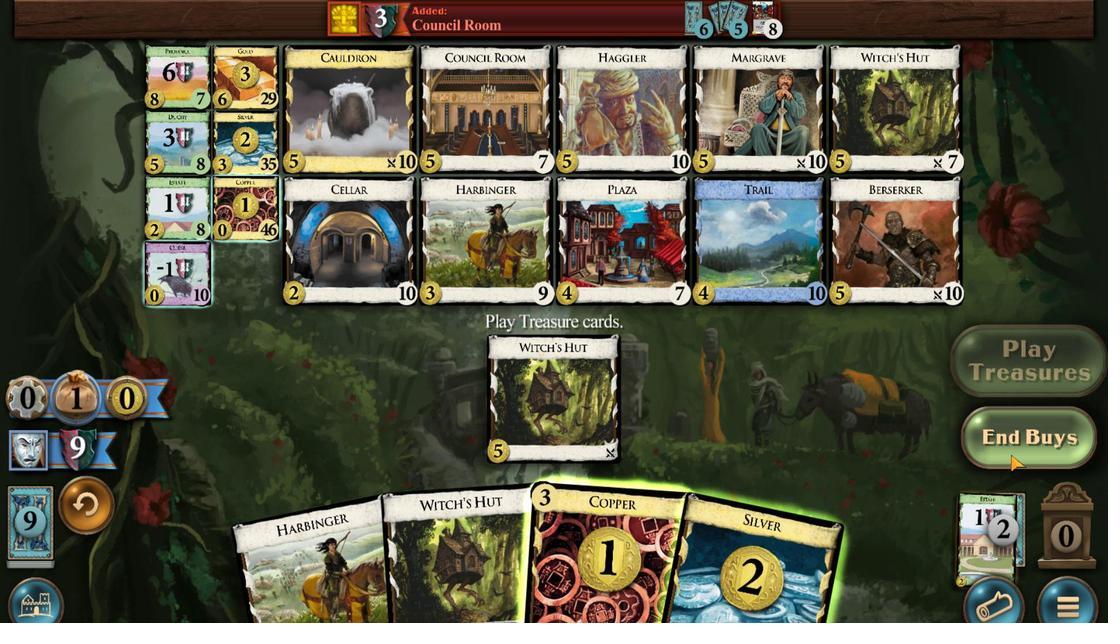 
Action: Mouse moved to (856, 288)
Screenshot: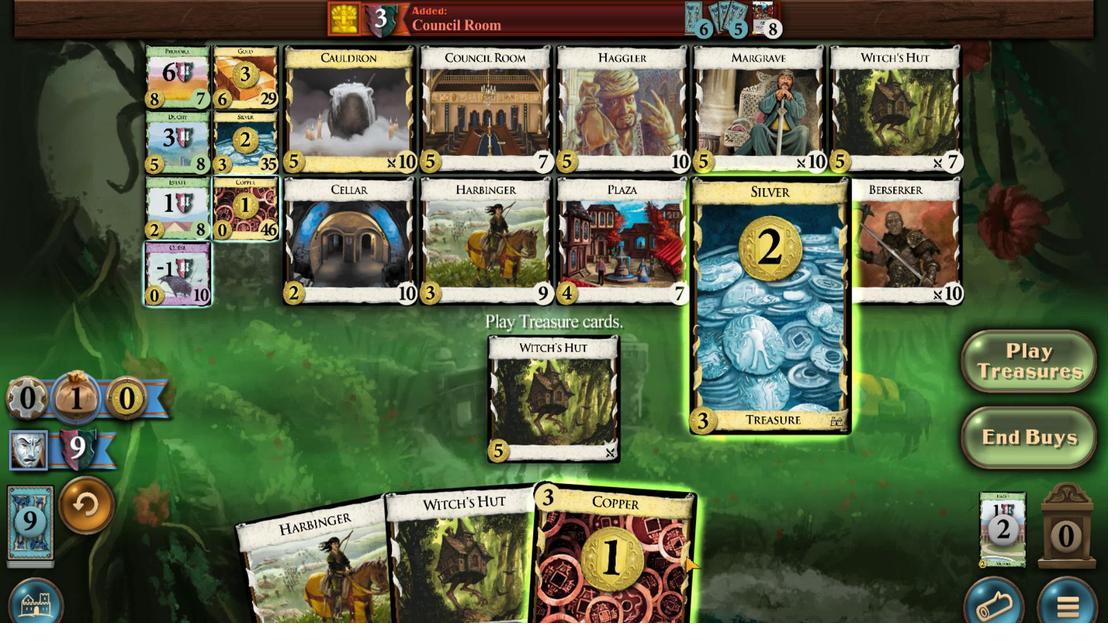 
Action: Mouse scrolled (856, 288) with delta (0, 0)
Screenshot: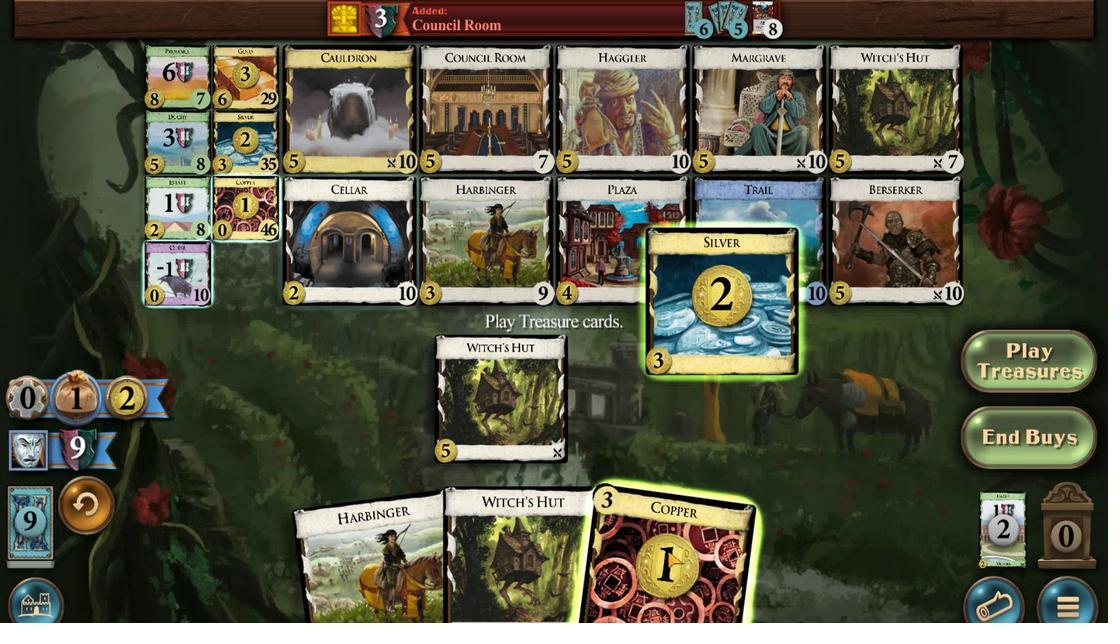 
Action: Mouse scrolled (856, 288) with delta (0, 0)
Screenshot: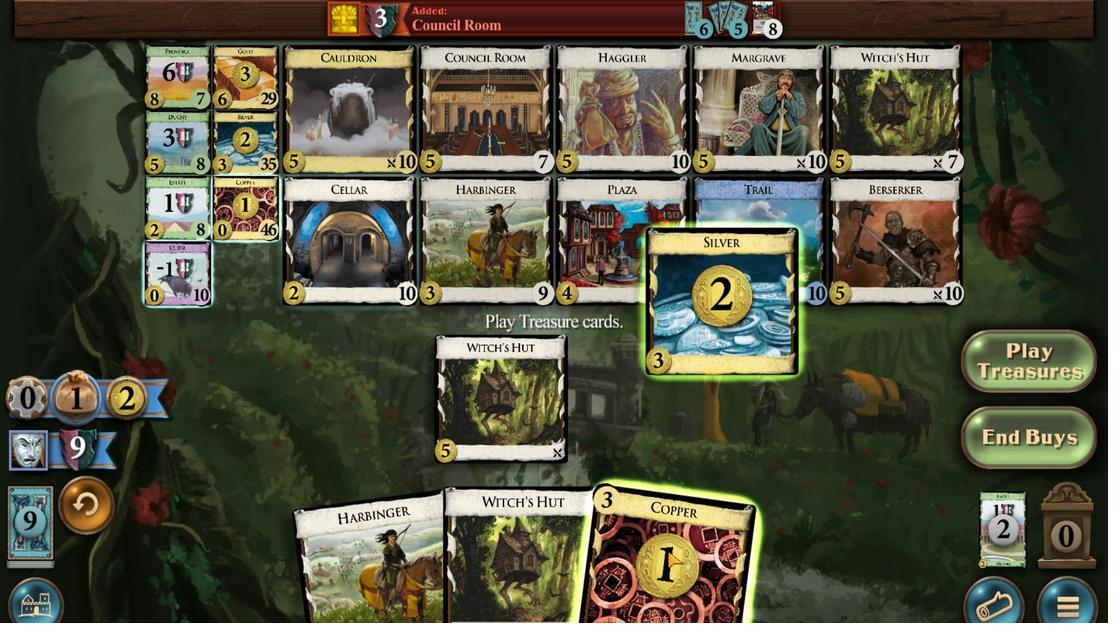 
Action: Mouse moved to (831, 292)
Screenshot: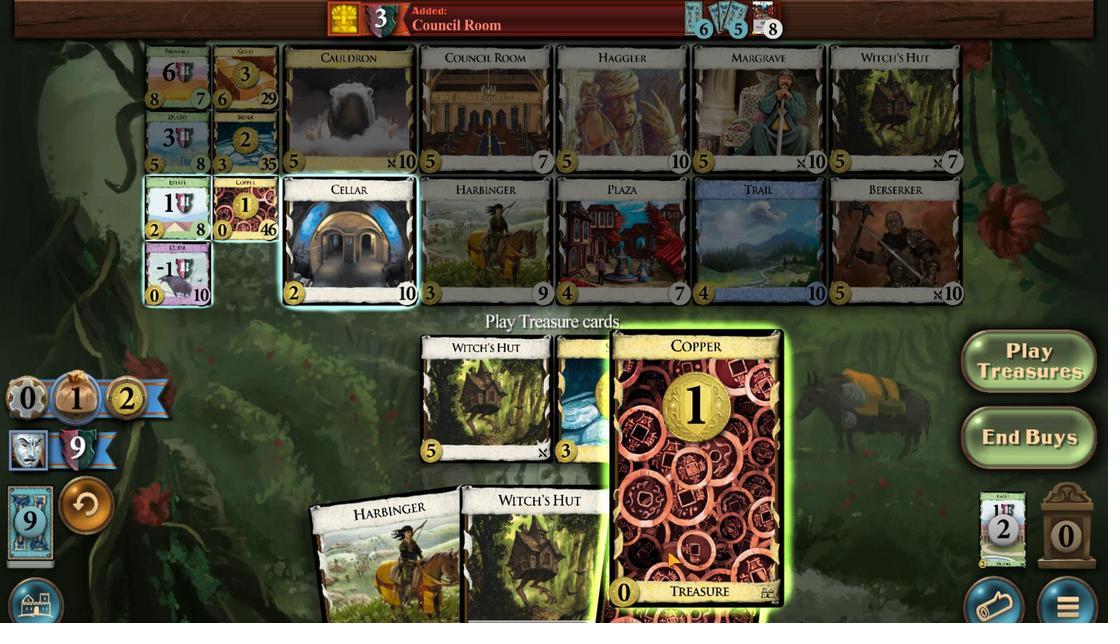 
Action: Mouse scrolled (831, 293) with delta (0, 0)
Screenshot: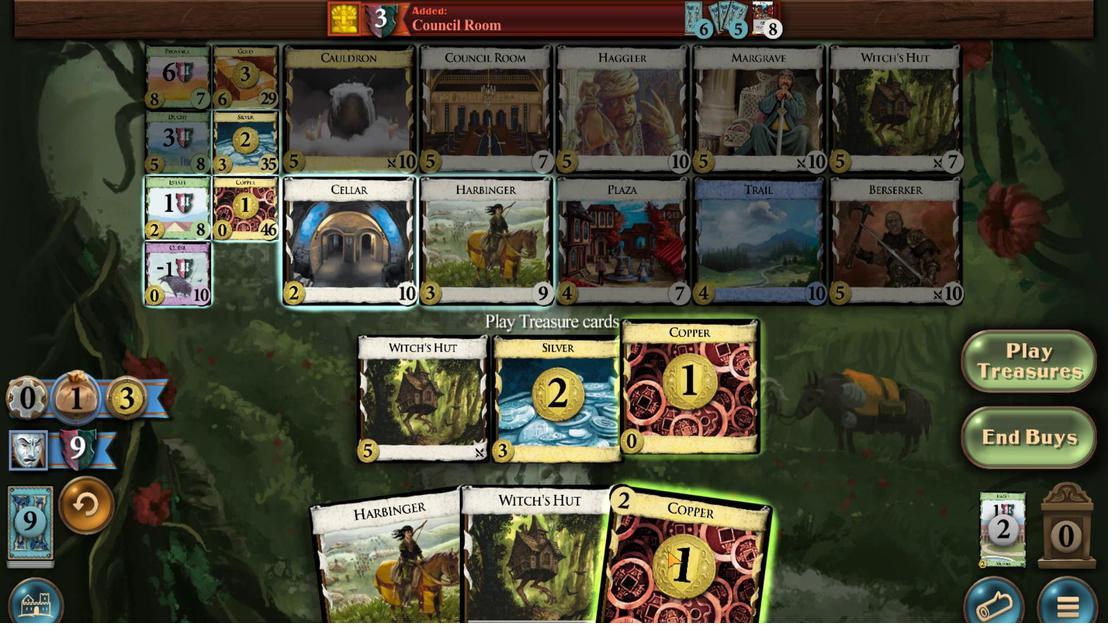
Action: Mouse moved to (831, 299)
Screenshot: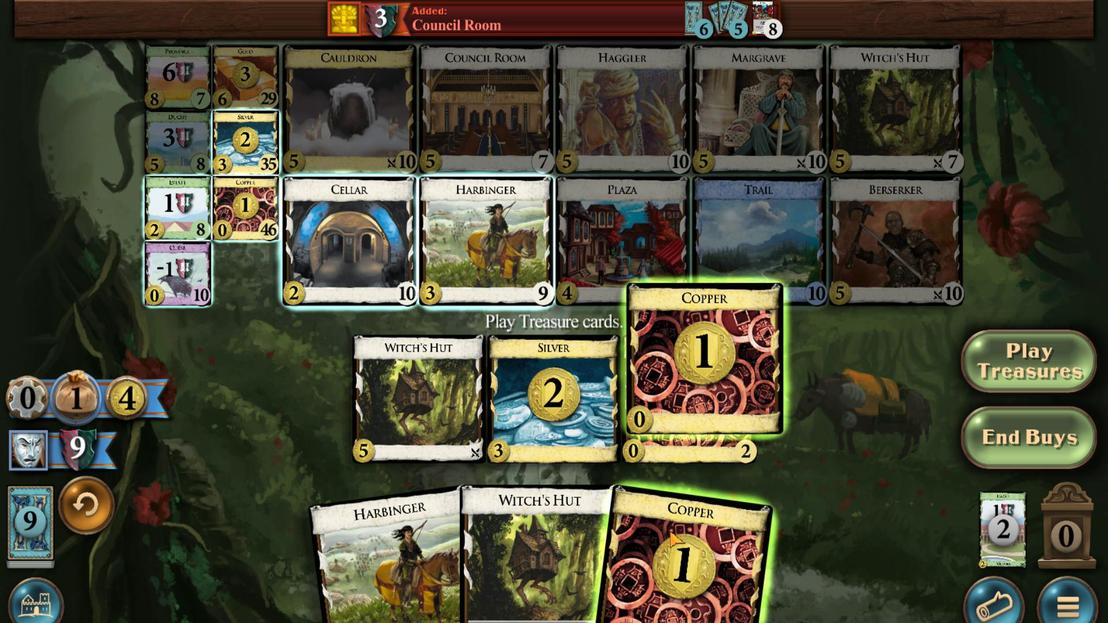 
Action: Mouse scrolled (831, 299) with delta (0, 0)
Screenshot: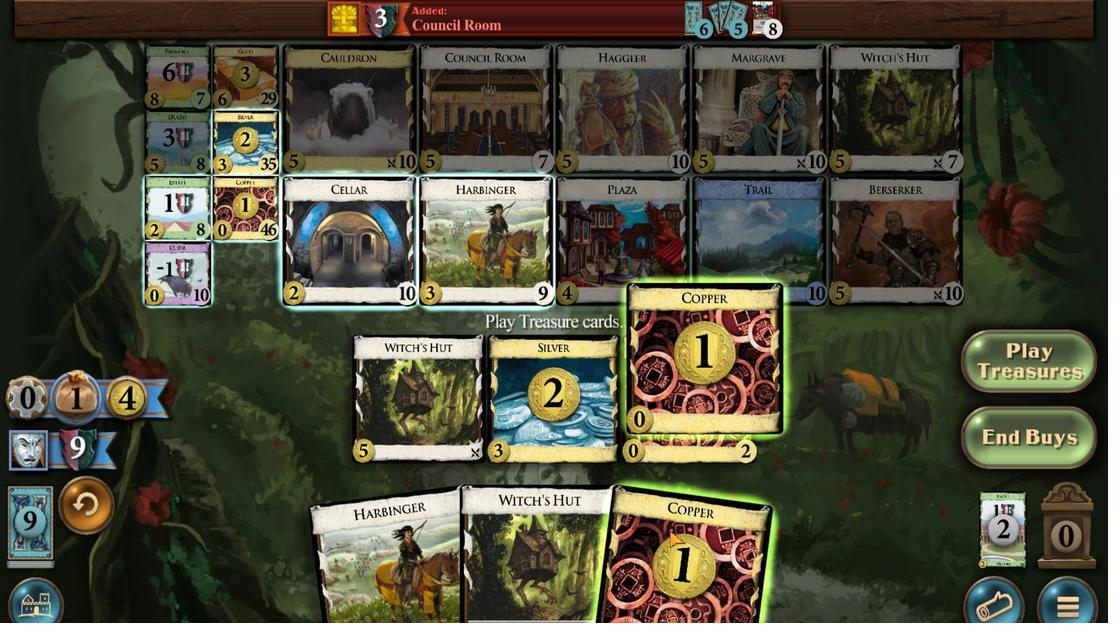 
Action: Mouse moved to (831, 299)
Screenshot: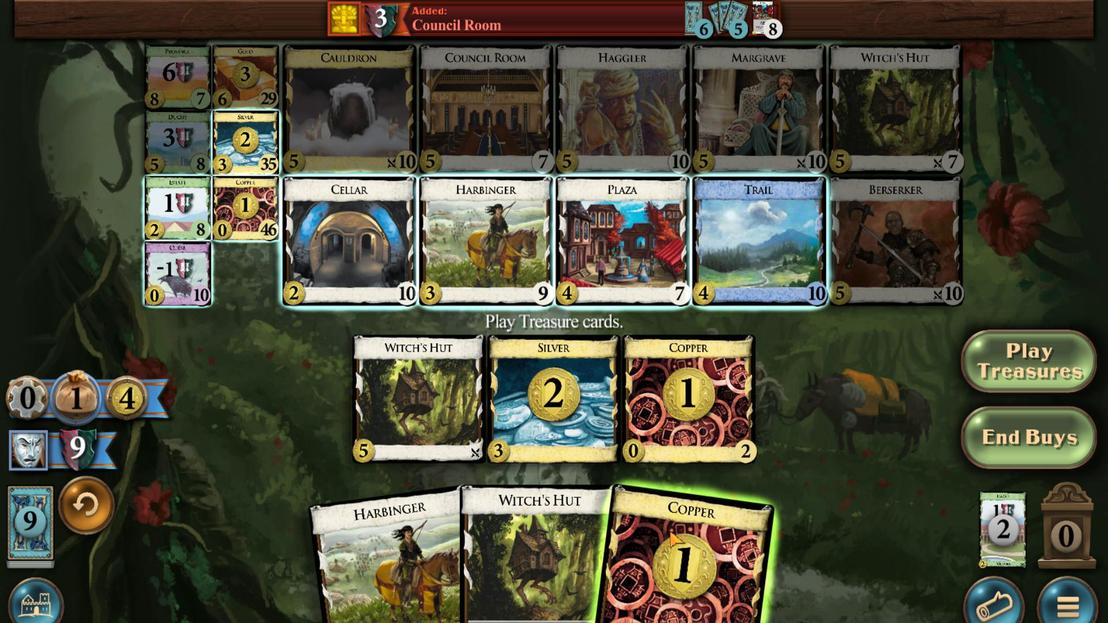 
Action: Mouse scrolled (831, 299) with delta (0, 0)
Screenshot: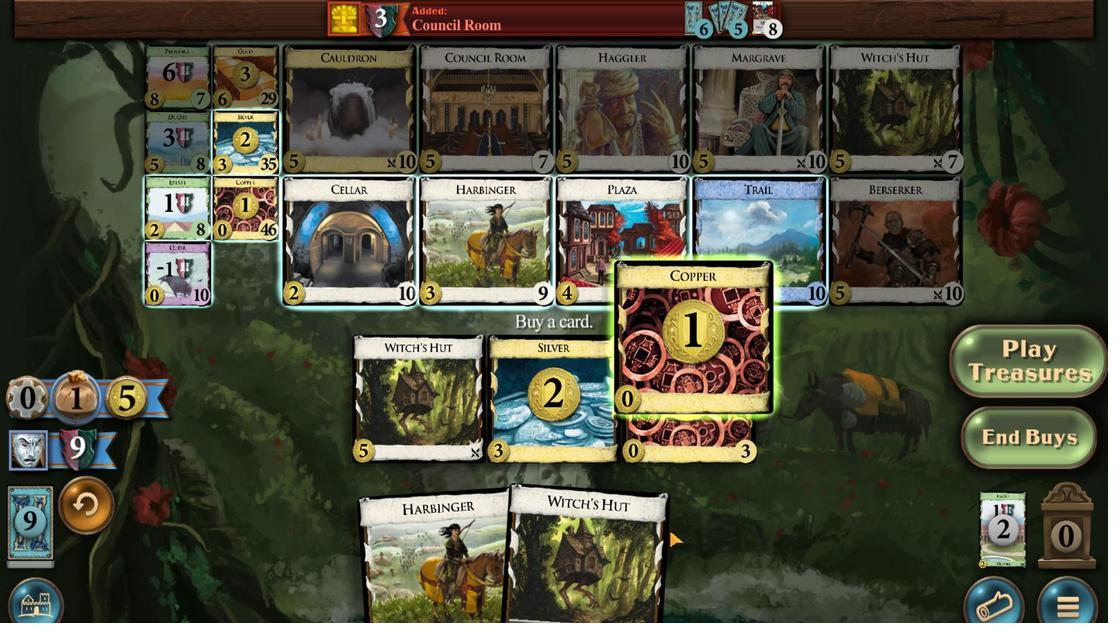 
Action: Mouse moved to (806, 386)
Screenshot: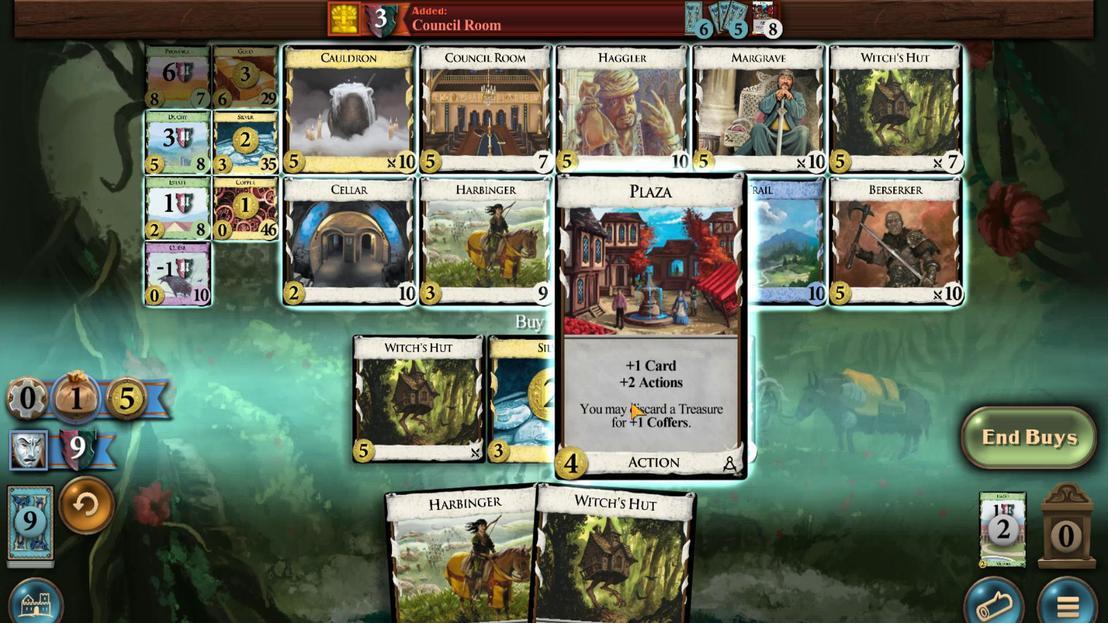 
Action: Mouse pressed left at (806, 386)
Screenshot: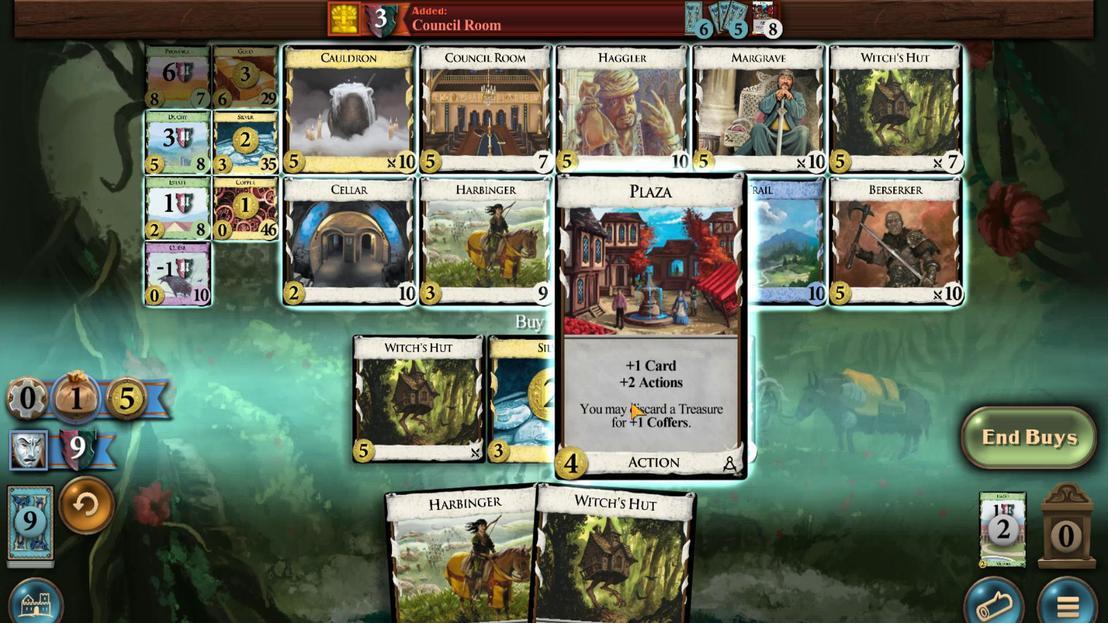 
Action: Mouse moved to (594, 291)
Screenshot: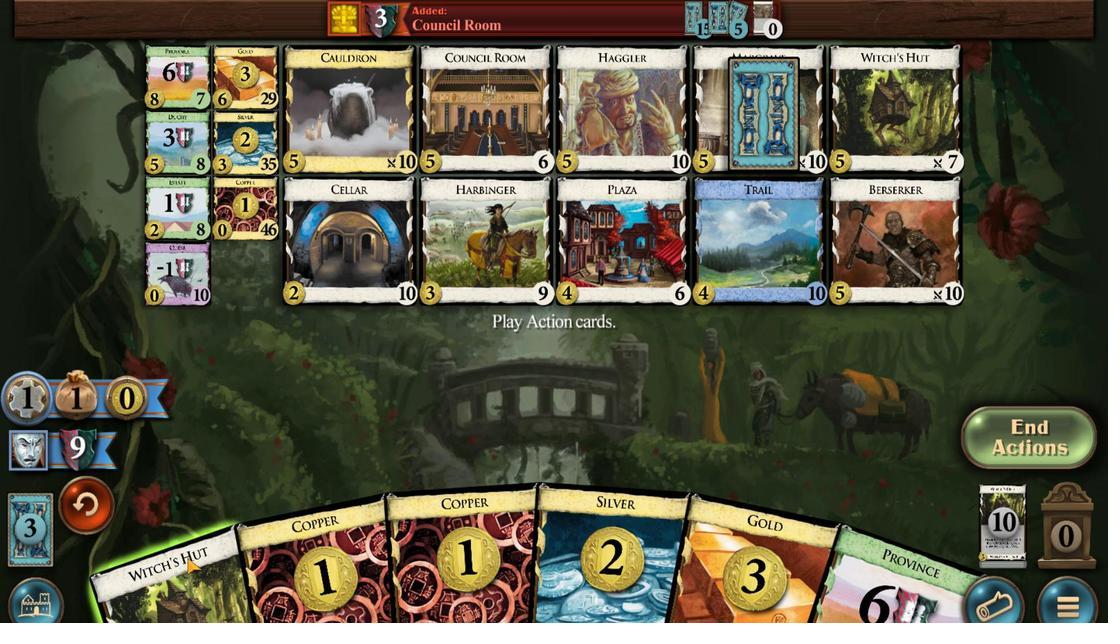 
Action: Mouse scrolled (594, 291) with delta (0, 0)
Screenshot: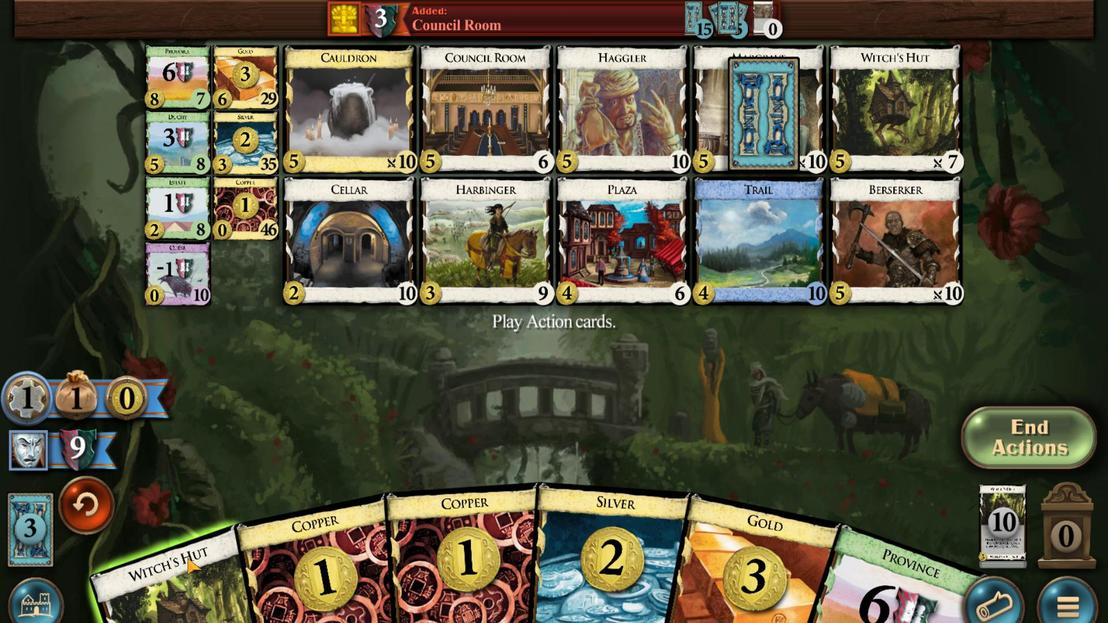 
Action: Mouse scrolled (594, 291) with delta (0, 0)
Screenshot: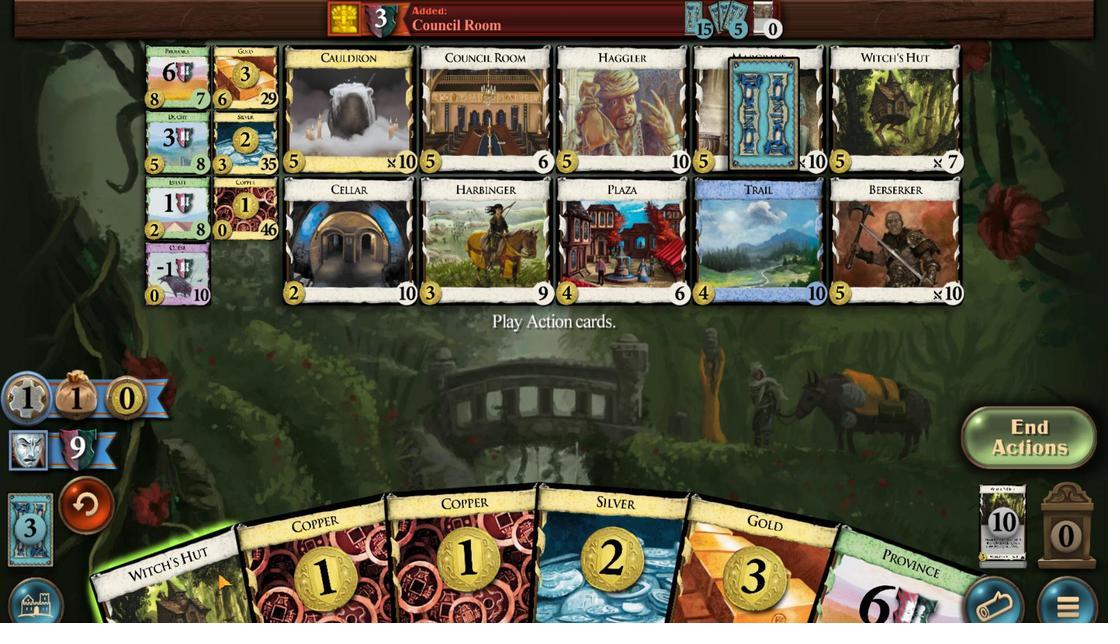
Action: Mouse moved to (604, 284)
Screenshot: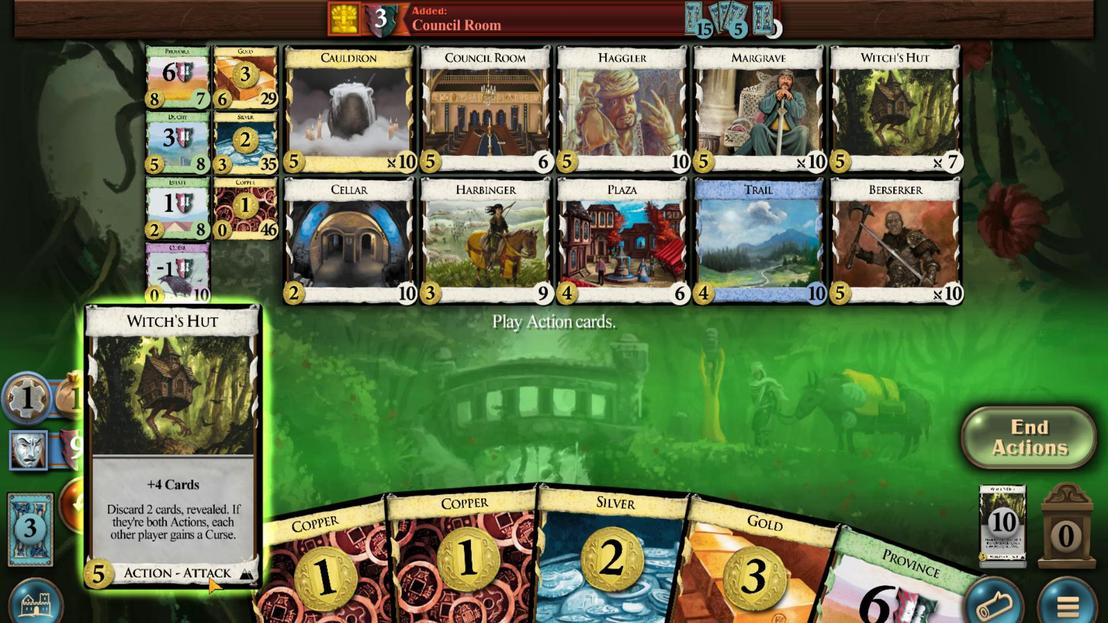 
Action: Mouse scrolled (604, 284) with delta (0, 0)
Screenshot: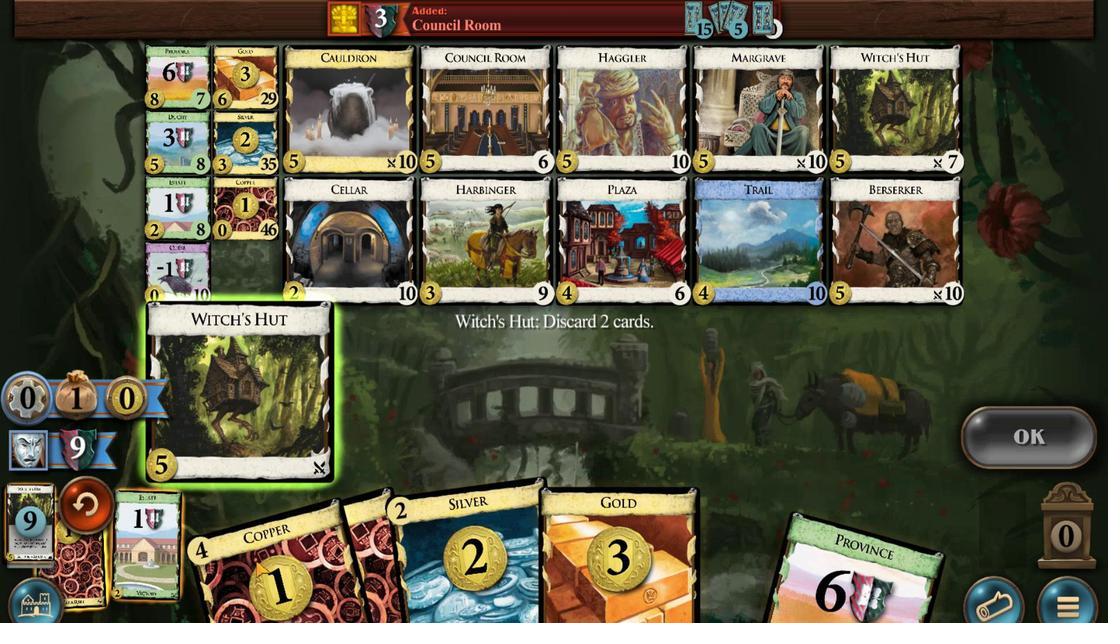 
Action: Mouse moved to (831, 299)
Screenshot: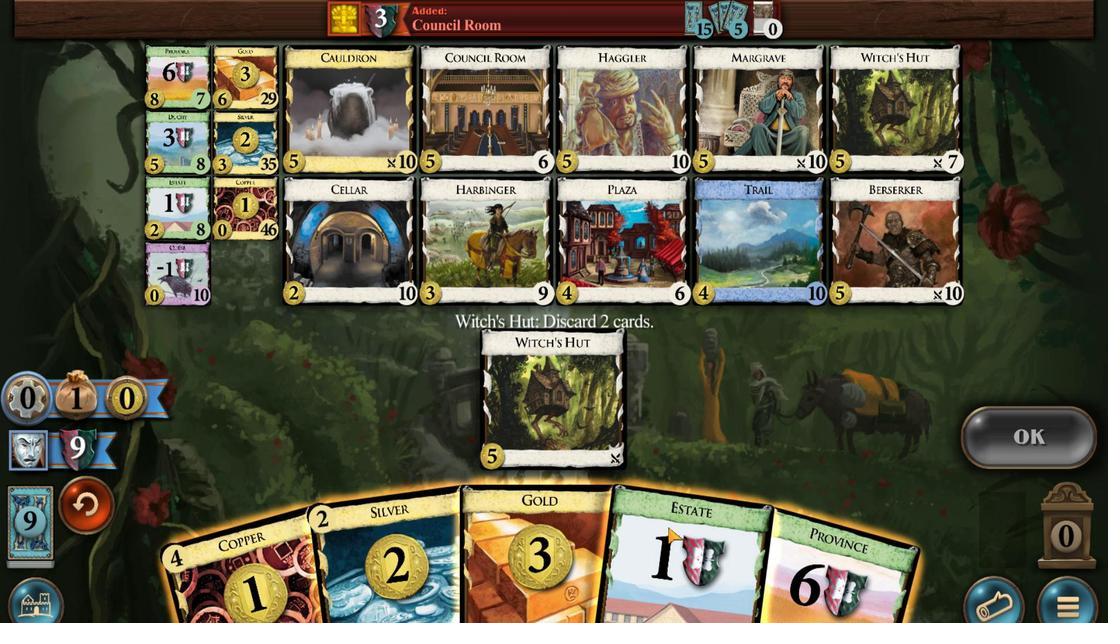 
Action: Mouse scrolled (831, 300) with delta (0, 0)
Screenshot: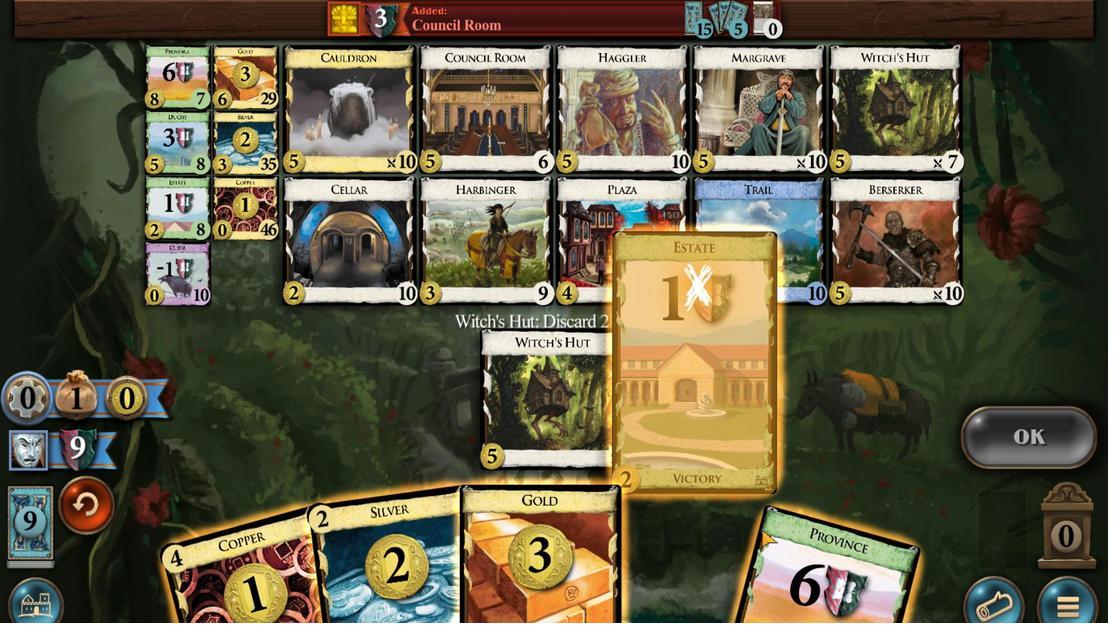 
Action: Mouse moved to (885, 297)
Screenshot: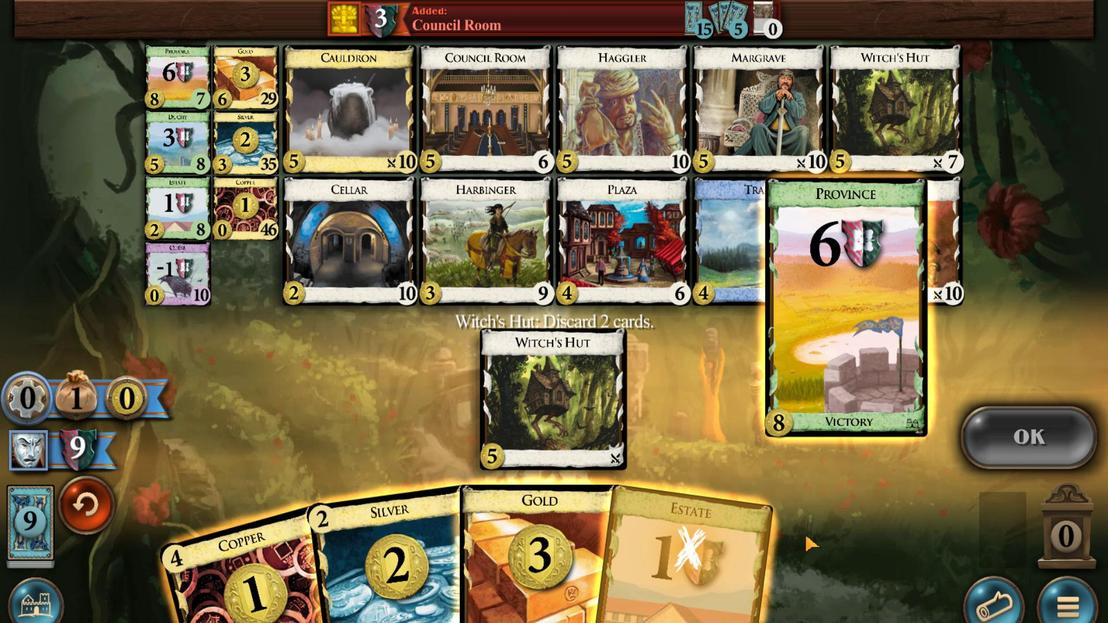 
Action: Mouse scrolled (885, 297) with delta (0, 0)
Screenshot: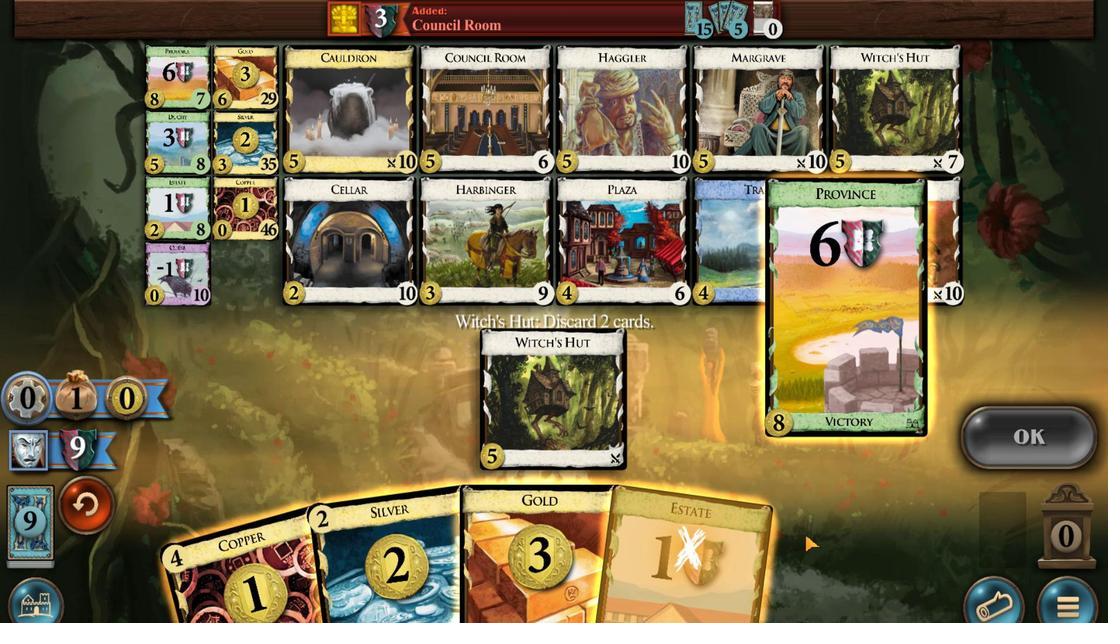 
Action: Mouse moved to (887, 296)
Screenshot: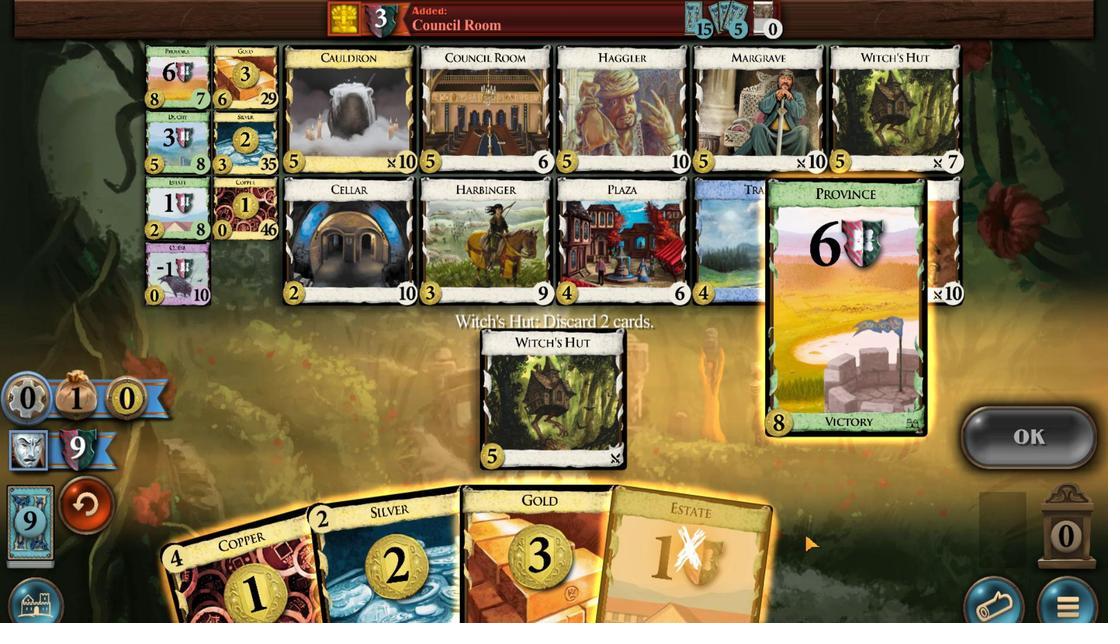 
Action: Mouse scrolled (887, 296) with delta (0, 0)
Screenshot: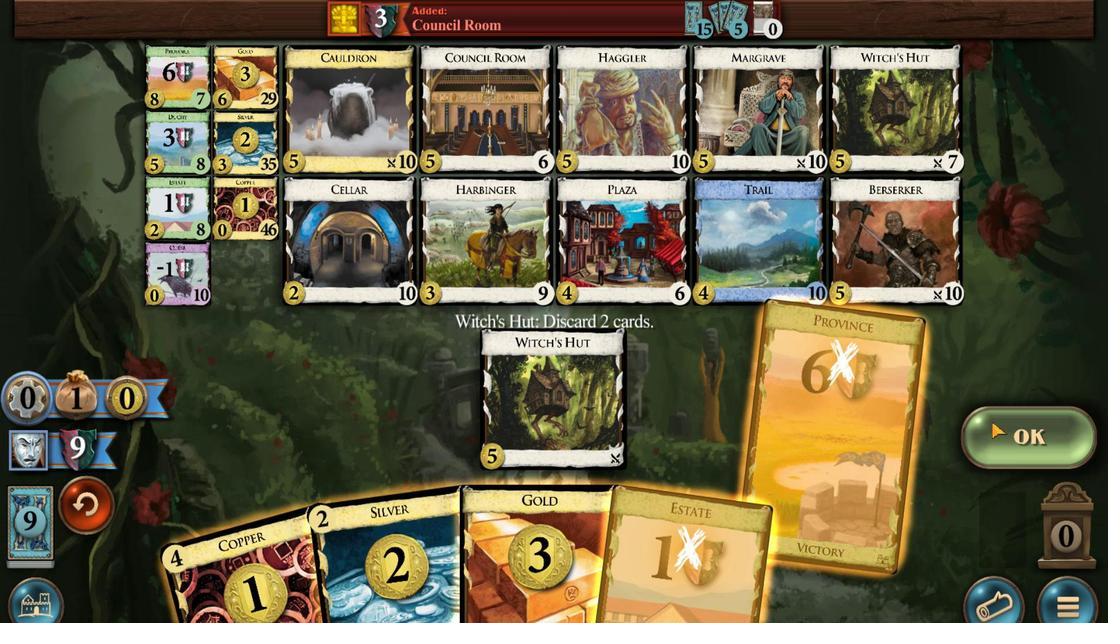 
Action: Mouse moved to (995, 332)
Screenshot: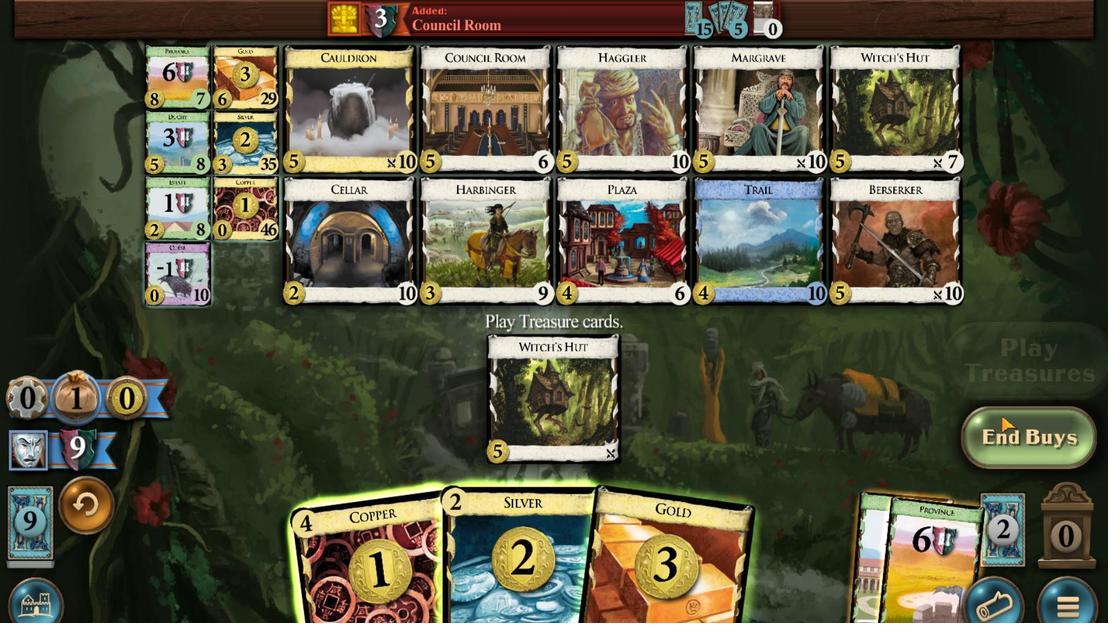 
Action: Mouse pressed left at (995, 332)
Screenshot: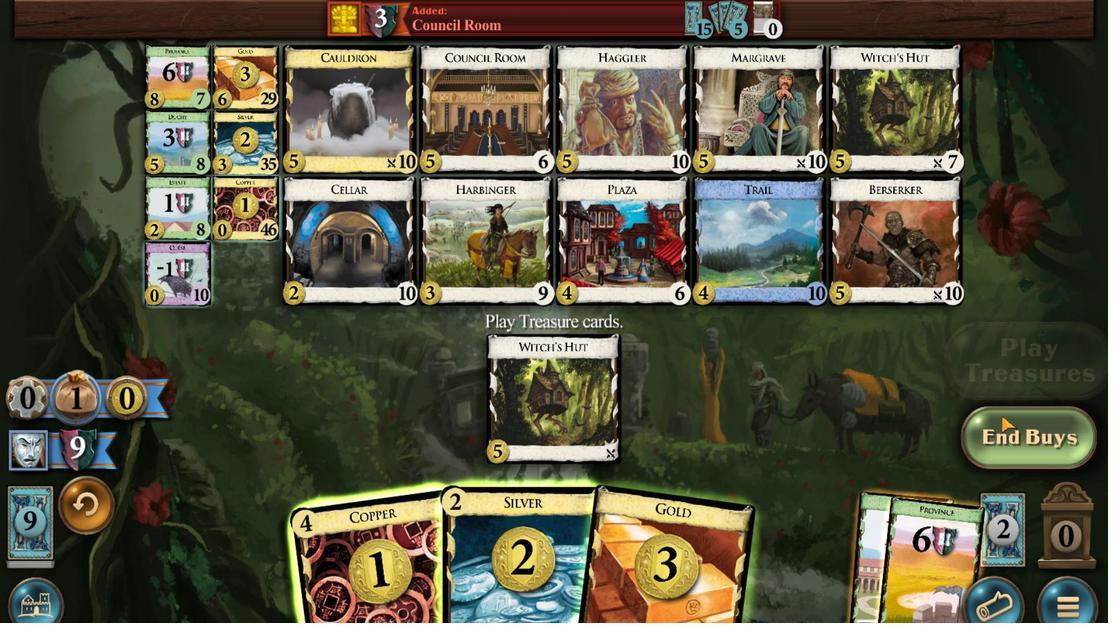 
Action: Mouse moved to (833, 292)
Screenshot: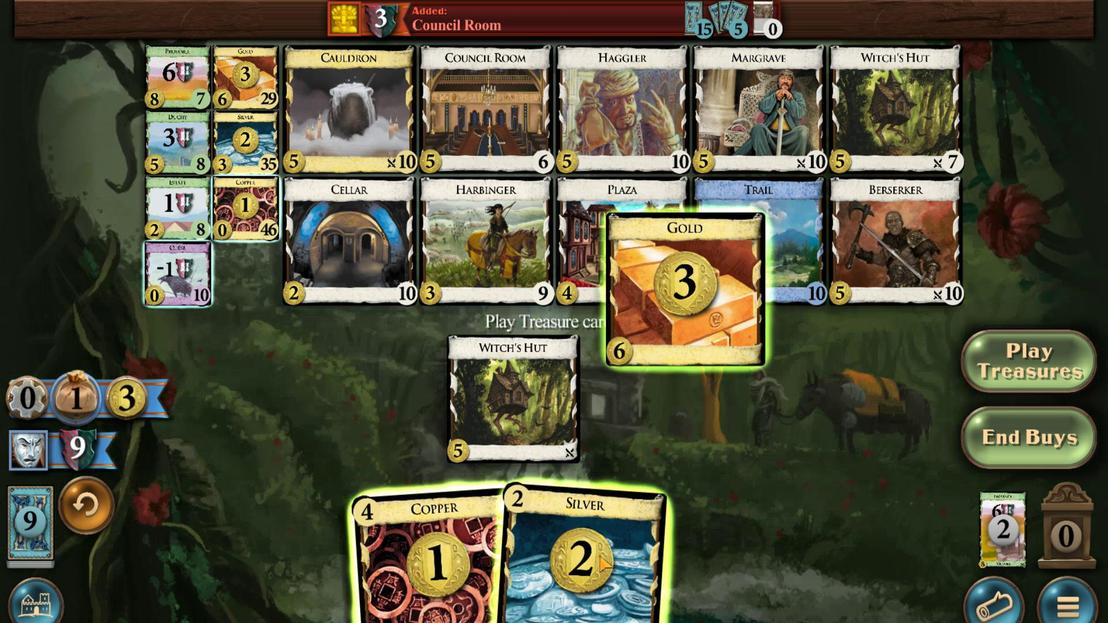 
Action: Mouse scrolled (833, 293) with delta (0, 0)
Screenshot: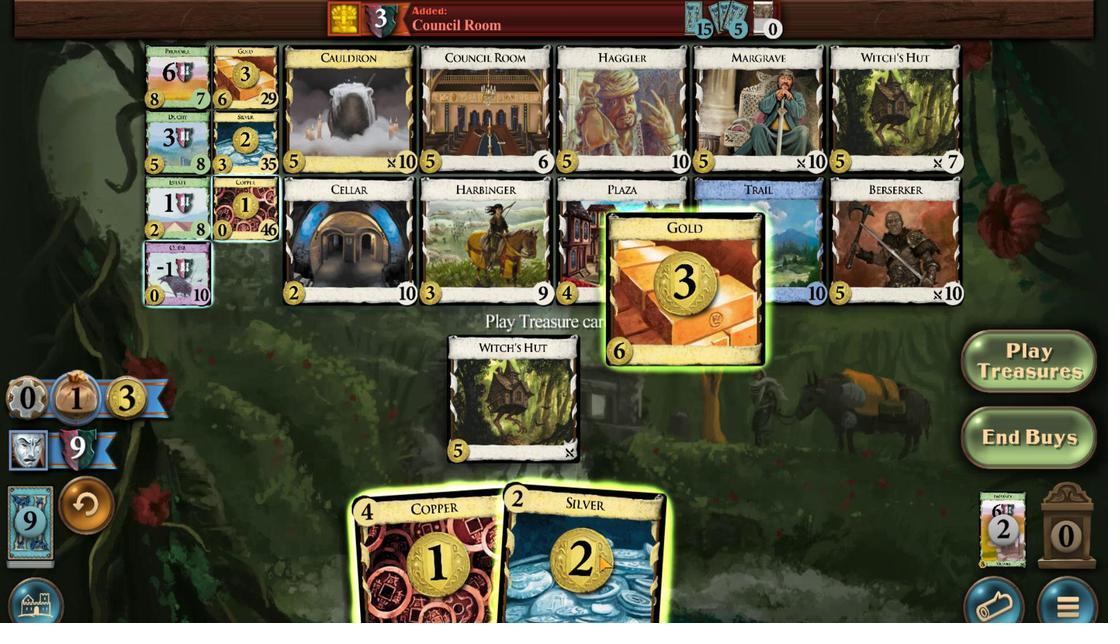 
Action: Mouse scrolled (833, 293) with delta (0, 0)
Screenshot: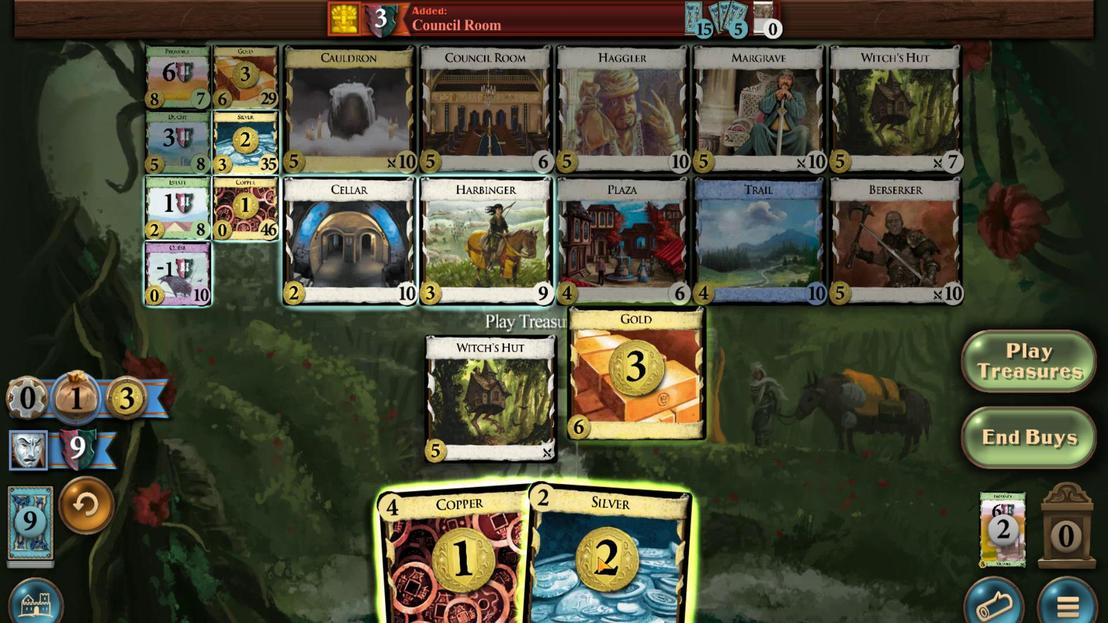 
Action: Mouse moved to (796, 291)
Screenshot: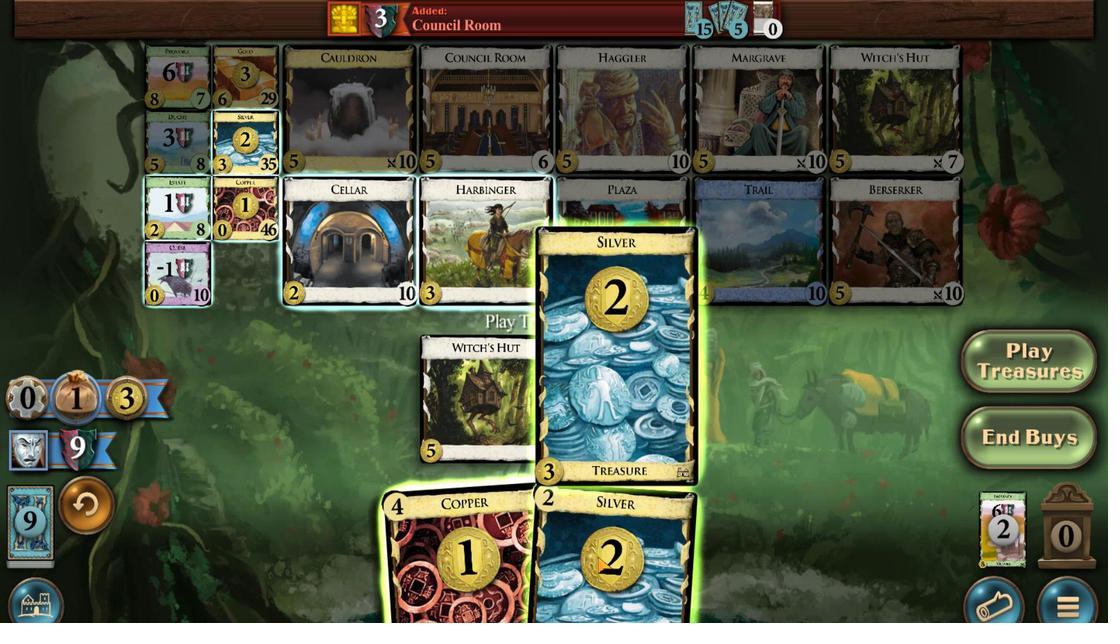 
Action: Mouse scrolled (796, 291) with delta (0, 0)
Screenshot: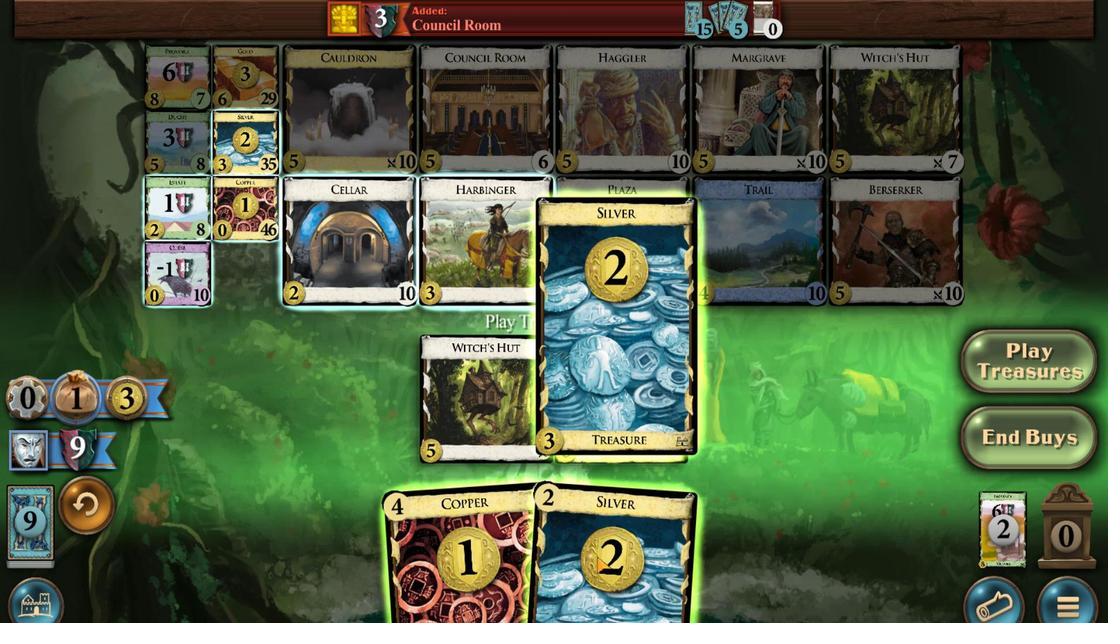 
Action: Mouse scrolled (796, 291) with delta (0, 0)
Screenshot: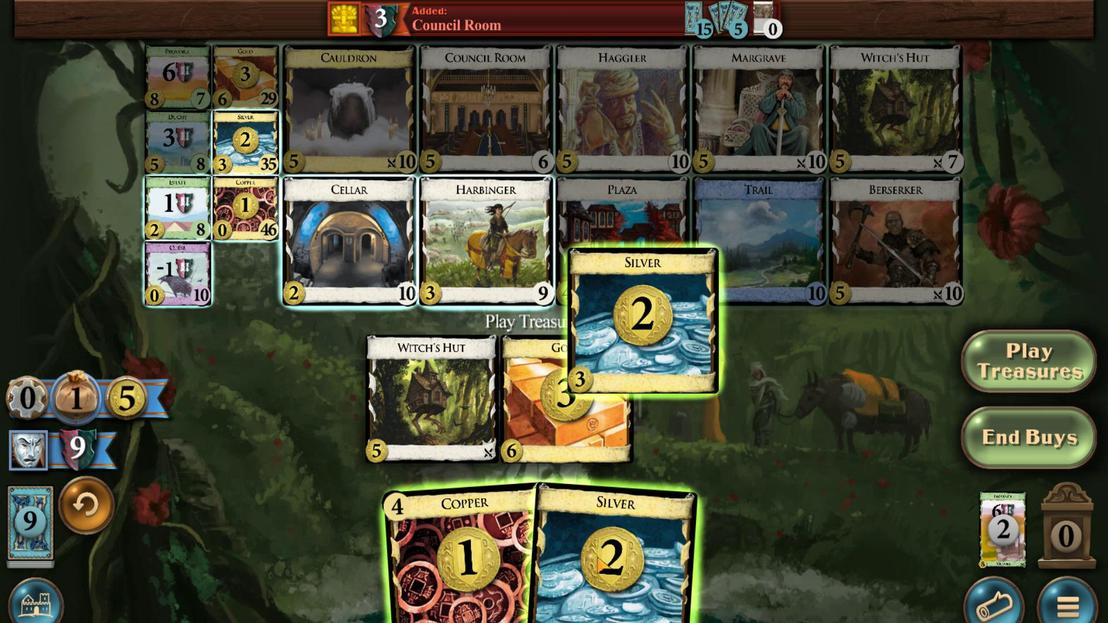 
Action: Mouse moved to (739, 291)
Screenshot: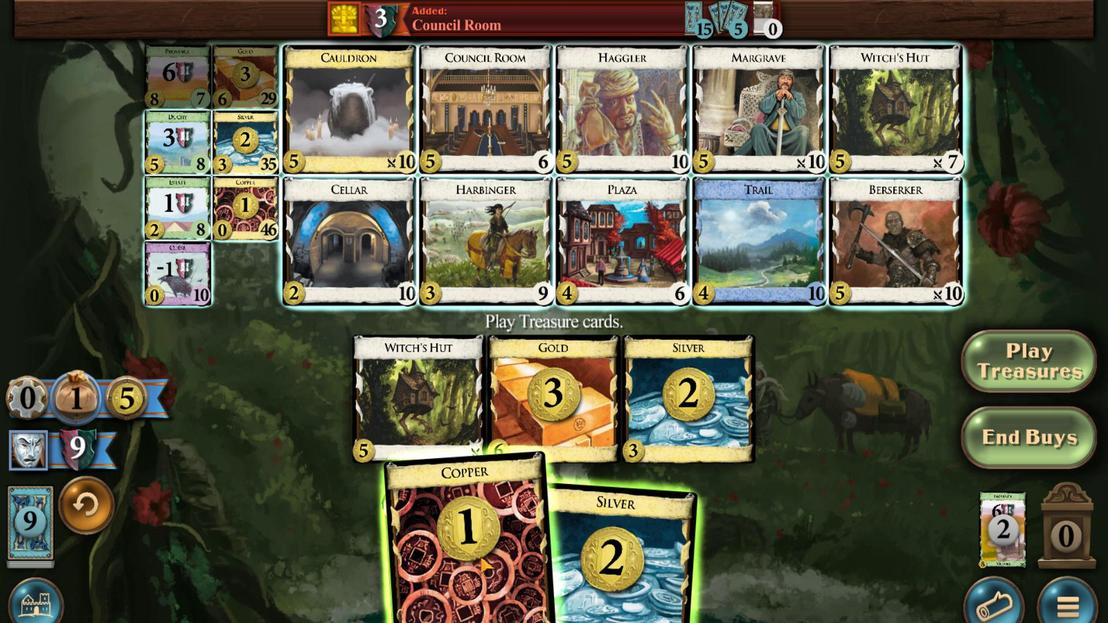 
Action: Mouse scrolled (739, 291) with delta (0, 0)
Screenshot: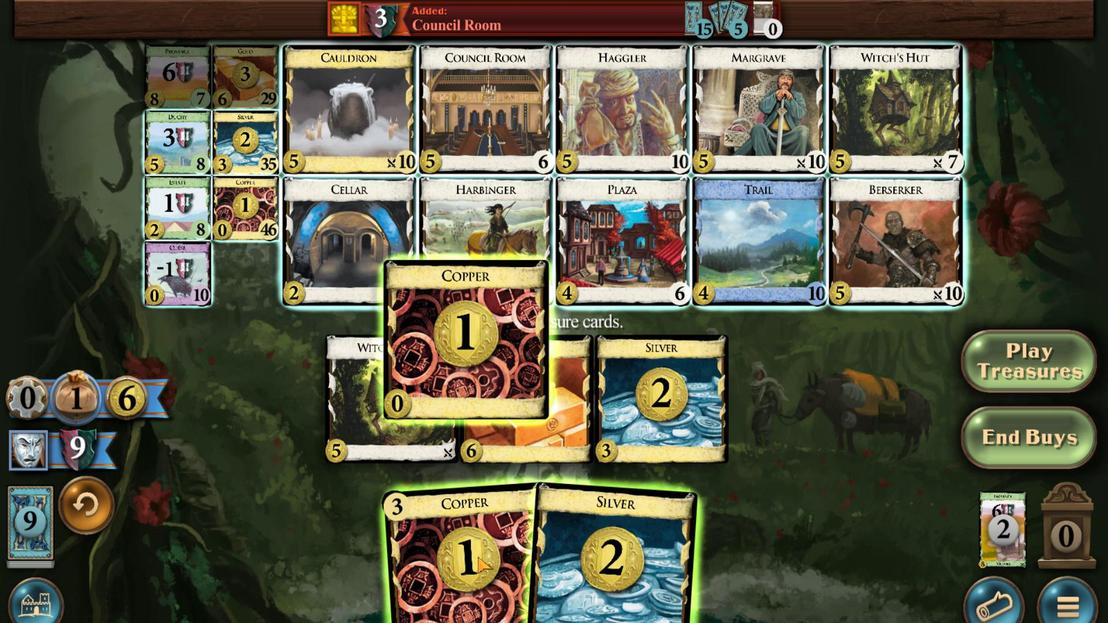 
Action: Mouse moved to (773, 291)
Screenshot: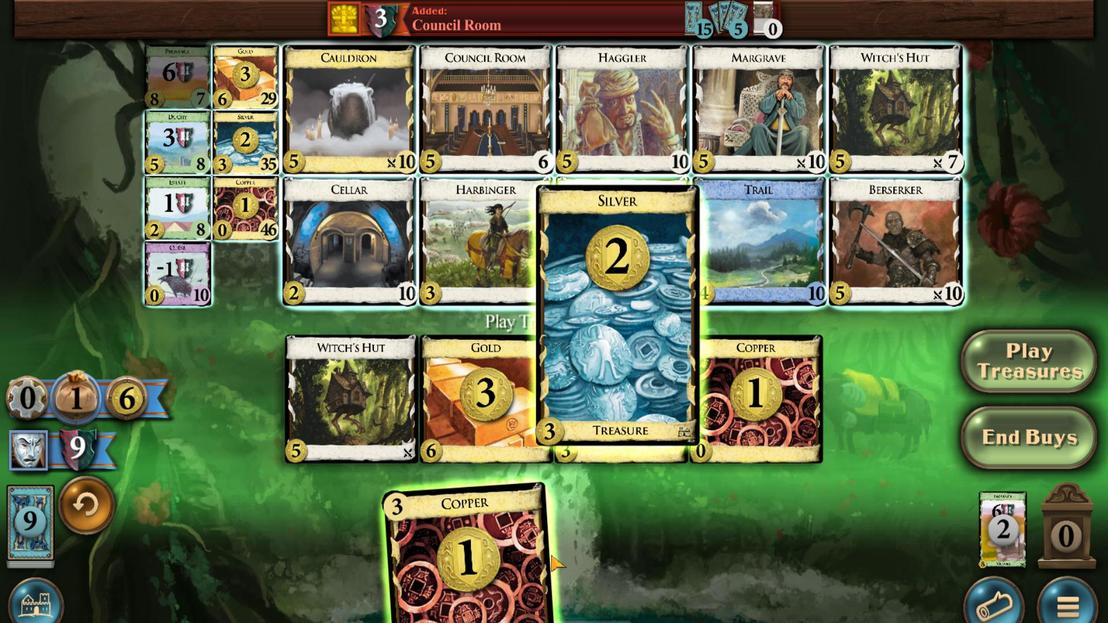 
Action: Mouse scrolled (773, 292) with delta (0, 0)
Screenshot: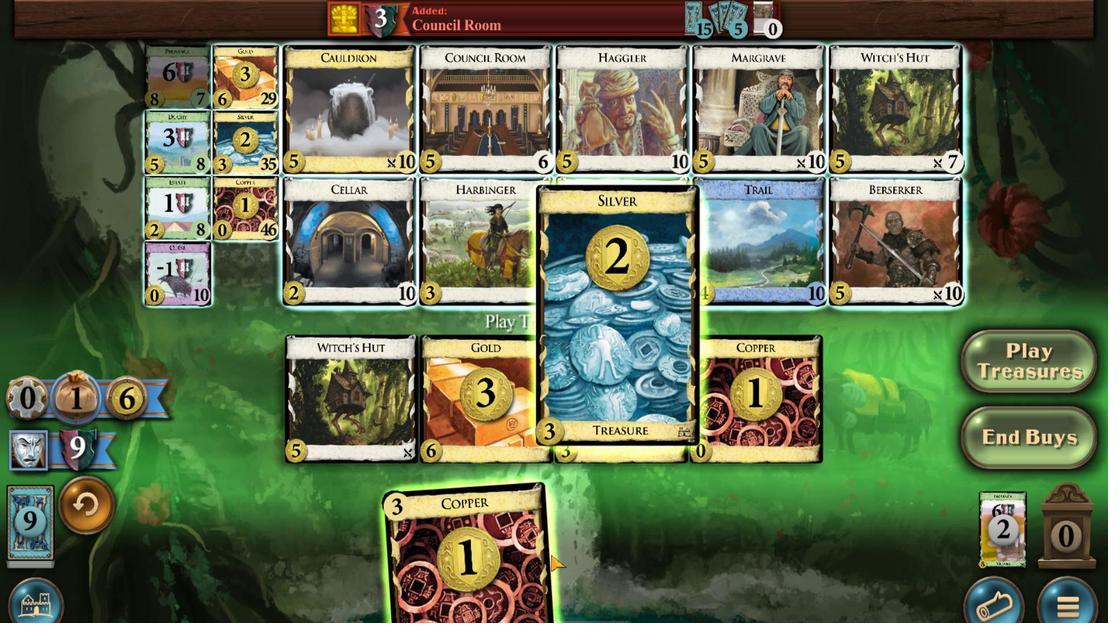
Action: Mouse scrolled (773, 292) with delta (0, 0)
Screenshot: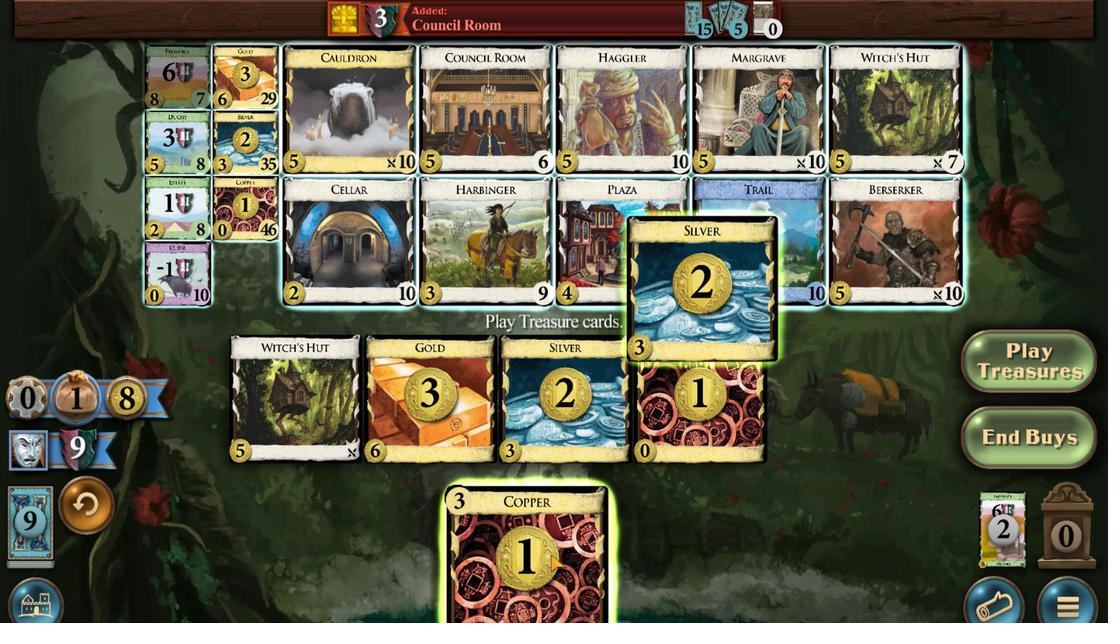 
Action: Mouse moved to (596, 433)
Screenshot: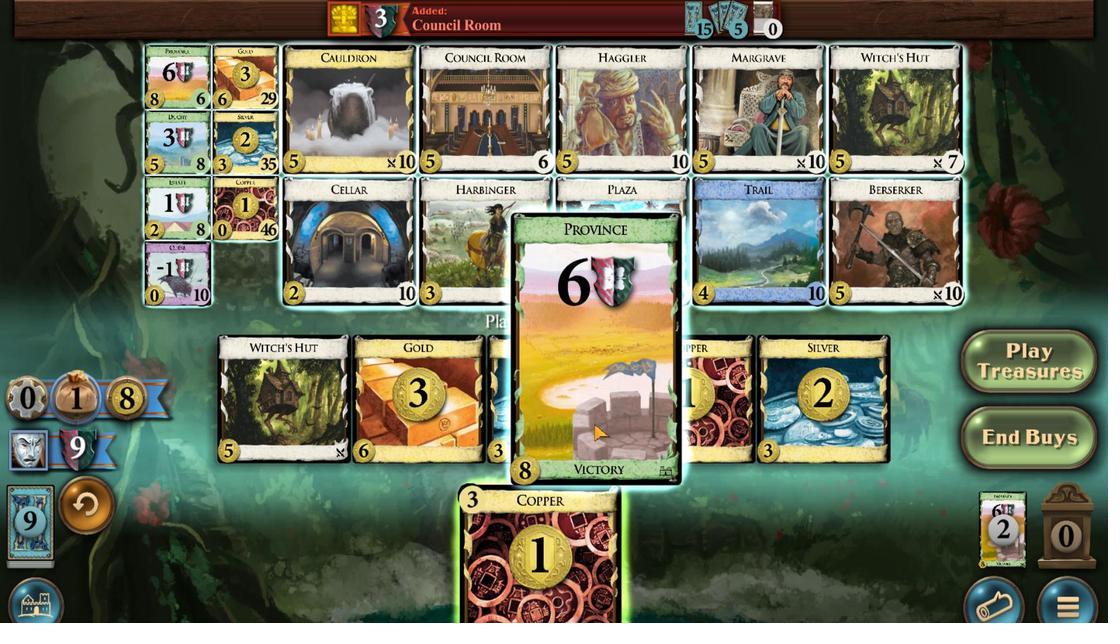 
Action: Mouse pressed left at (596, 433)
Screenshot: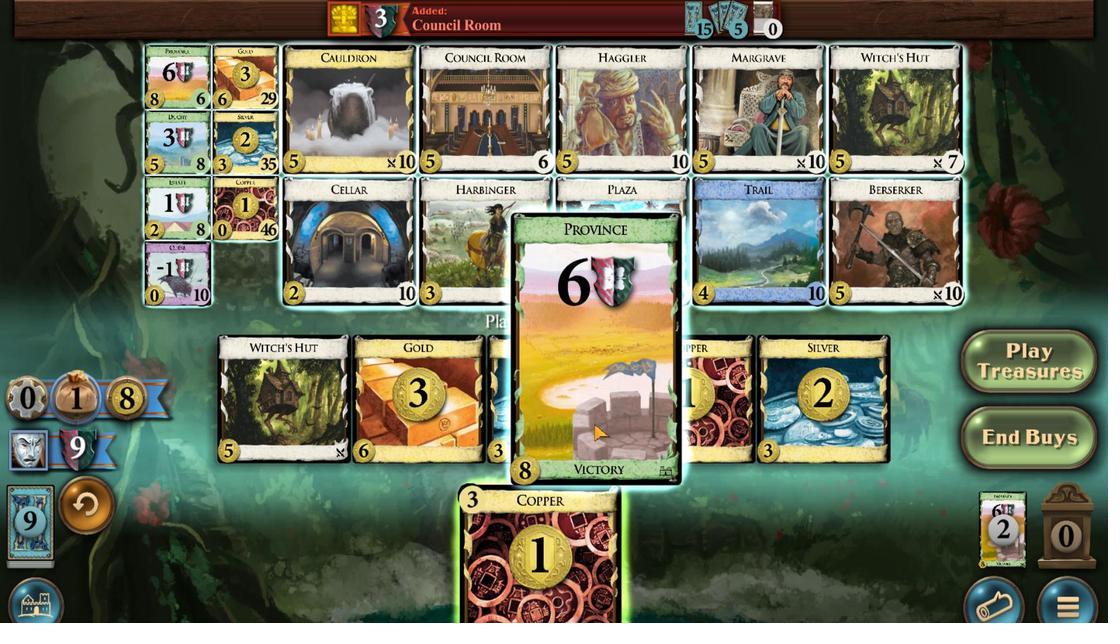 
Action: Mouse moved to (747, 292)
Screenshot: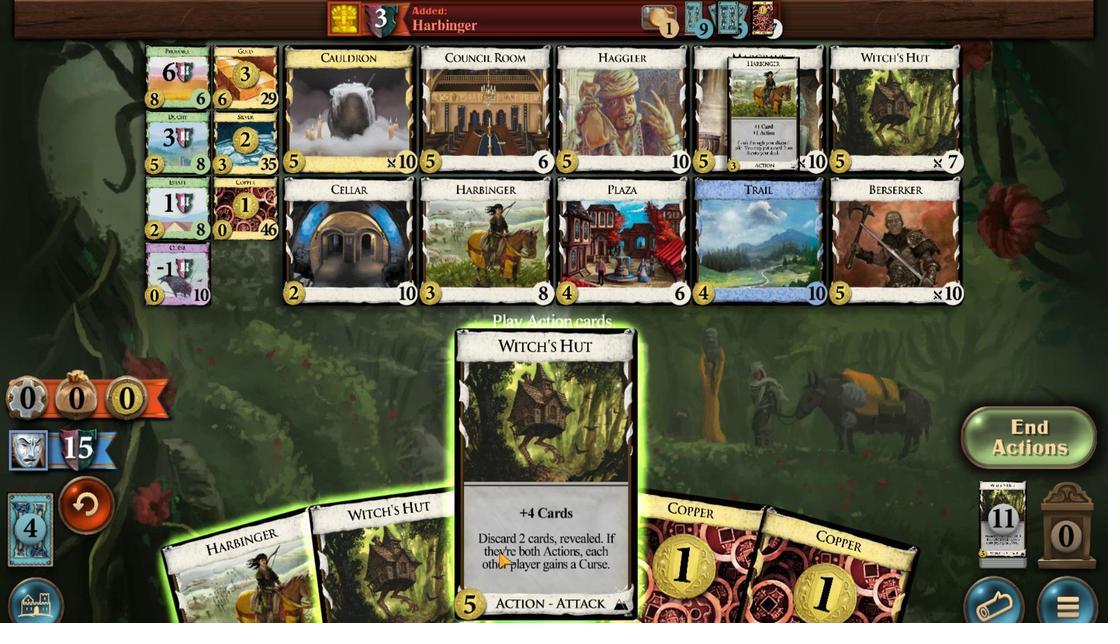 
Action: Mouse scrolled (747, 292) with delta (0, 0)
Screenshot: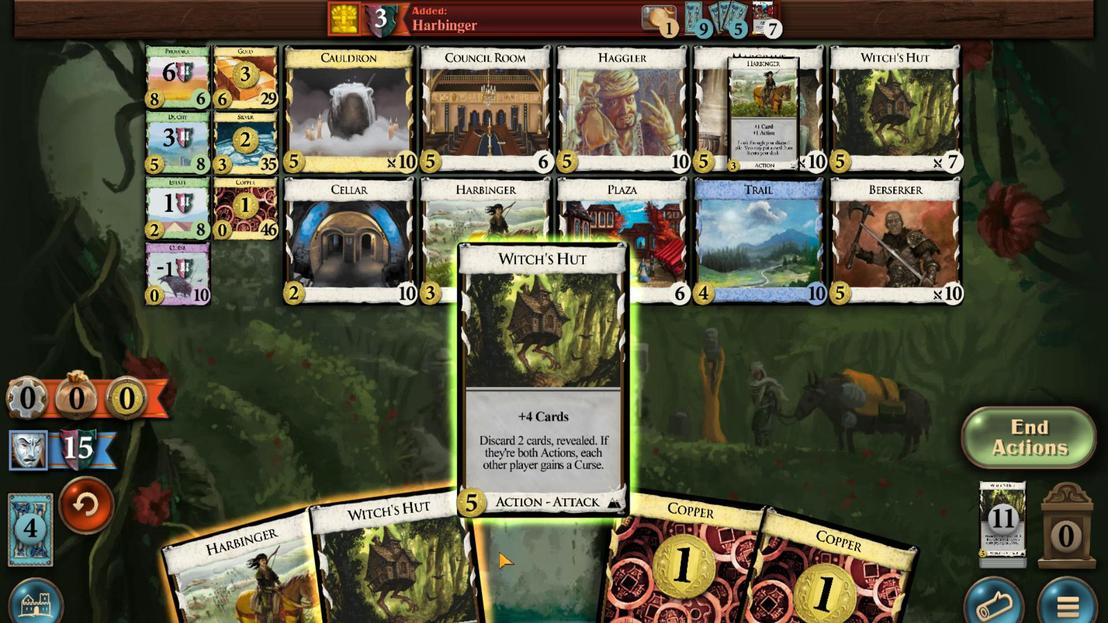 
Action: Mouse moved to (888, 295)
Screenshot: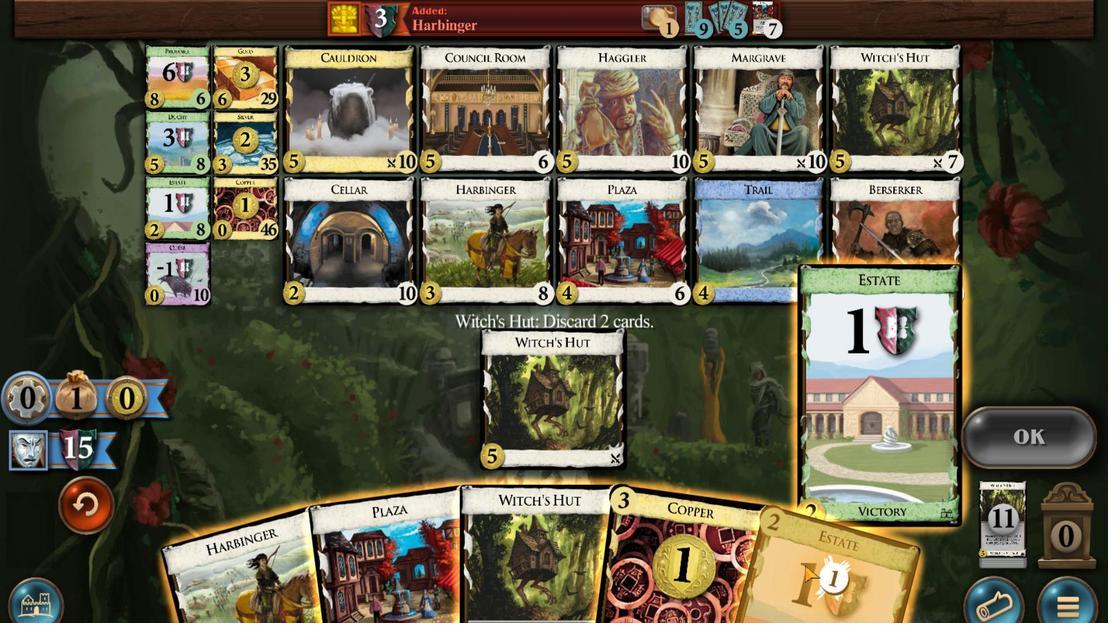 
Action: Mouse scrolled (888, 295) with delta (0, 0)
Screenshot: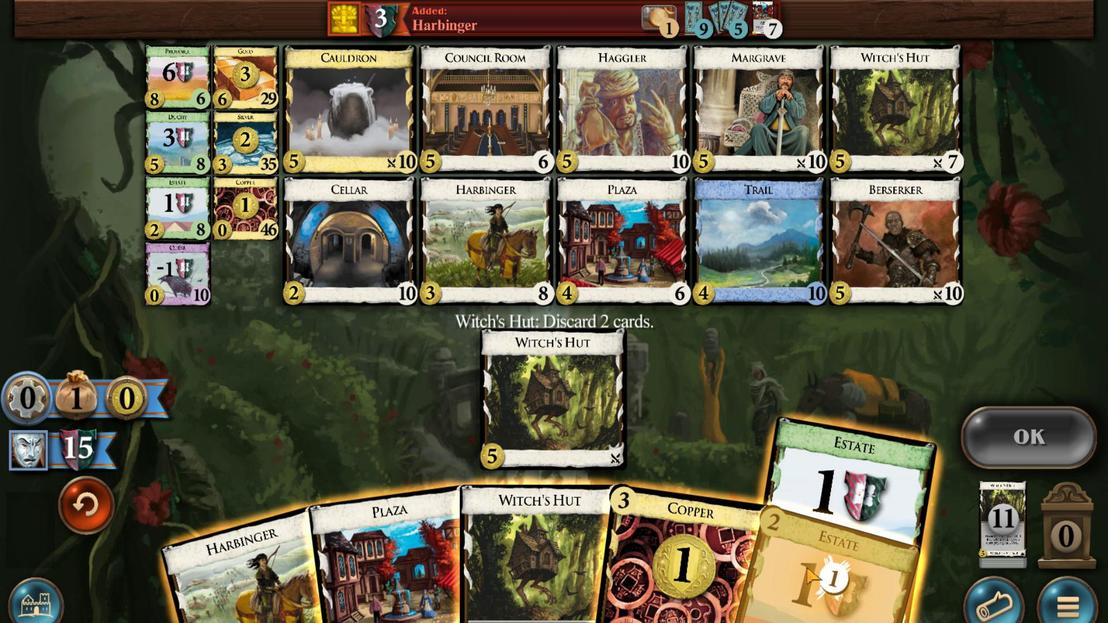 
Action: Mouse moved to (899, 288)
Screenshot: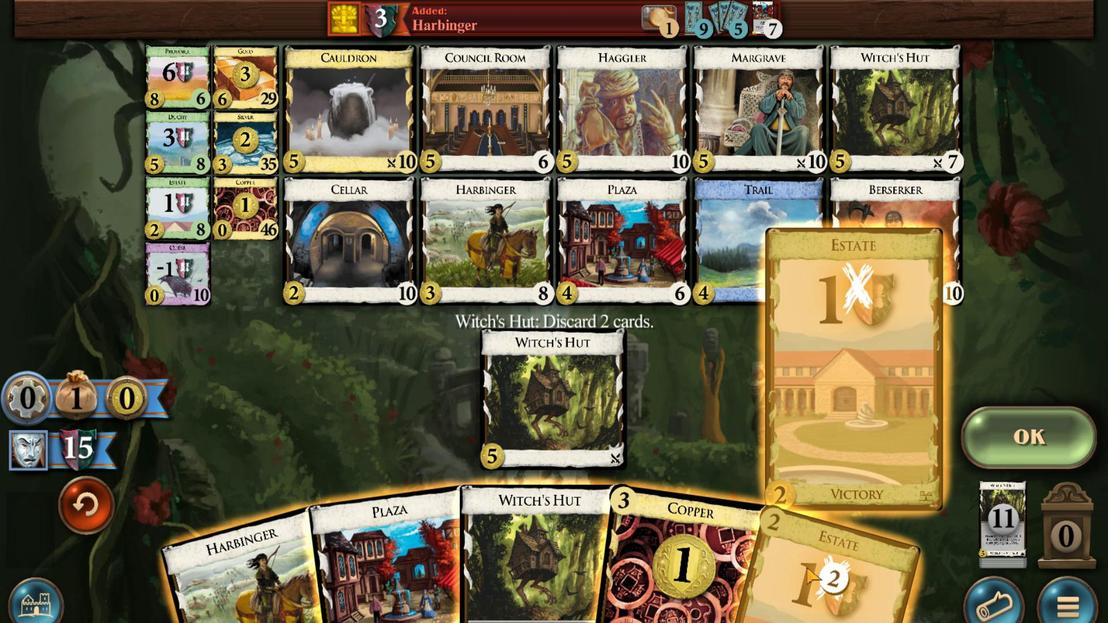 
Action: Mouse scrolled (899, 288) with delta (0, 0)
Screenshot: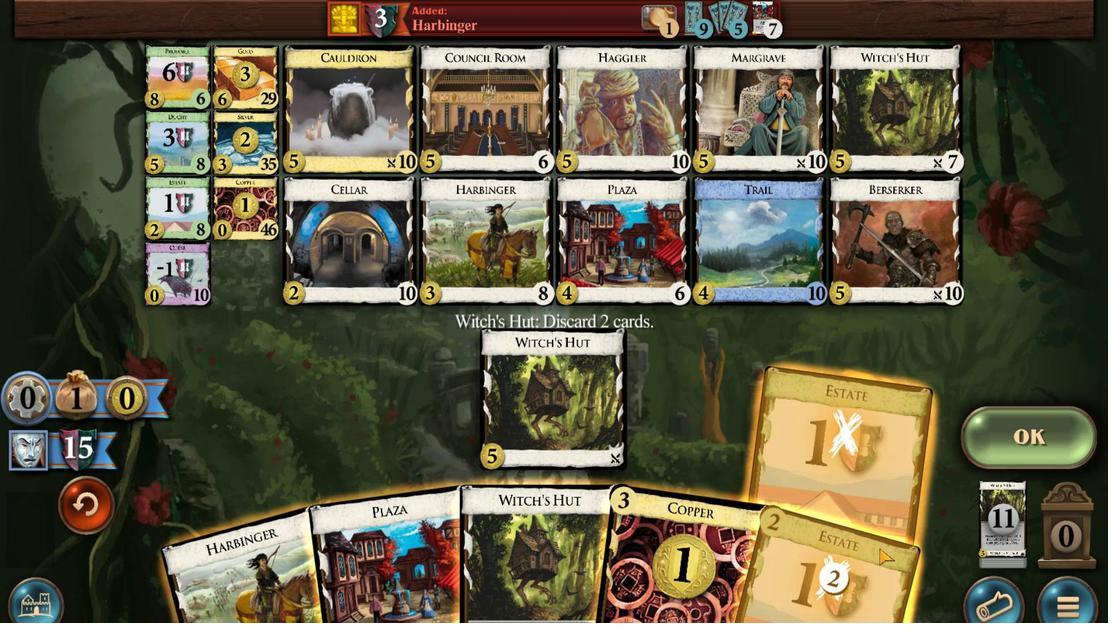 
Action: Mouse moved to (989, 321)
Screenshot: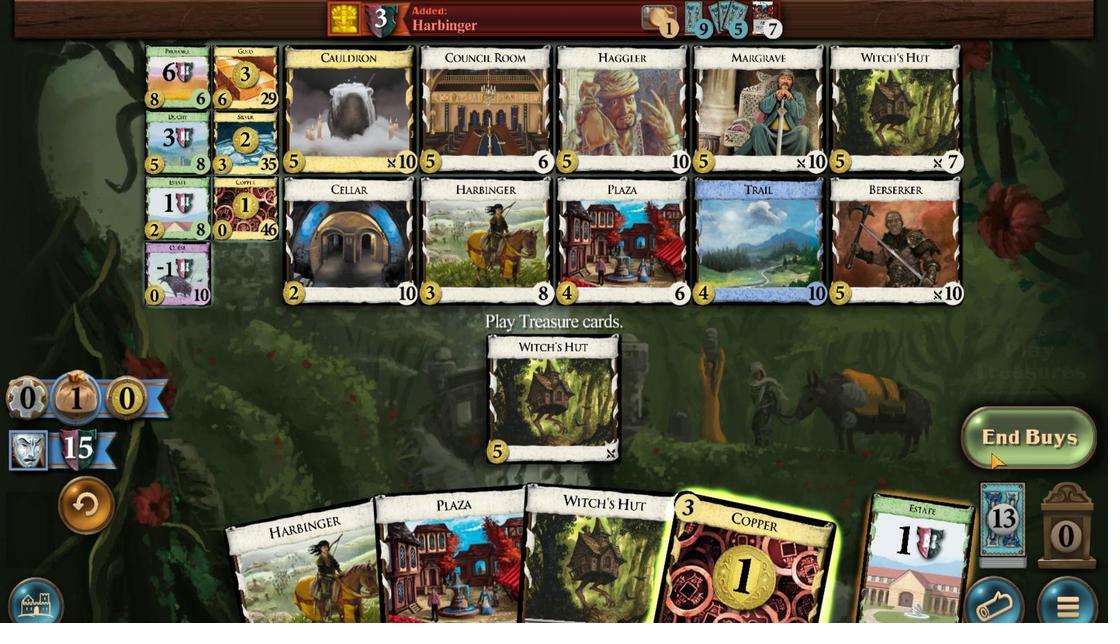 
Action: Mouse pressed left at (989, 321)
Screenshot: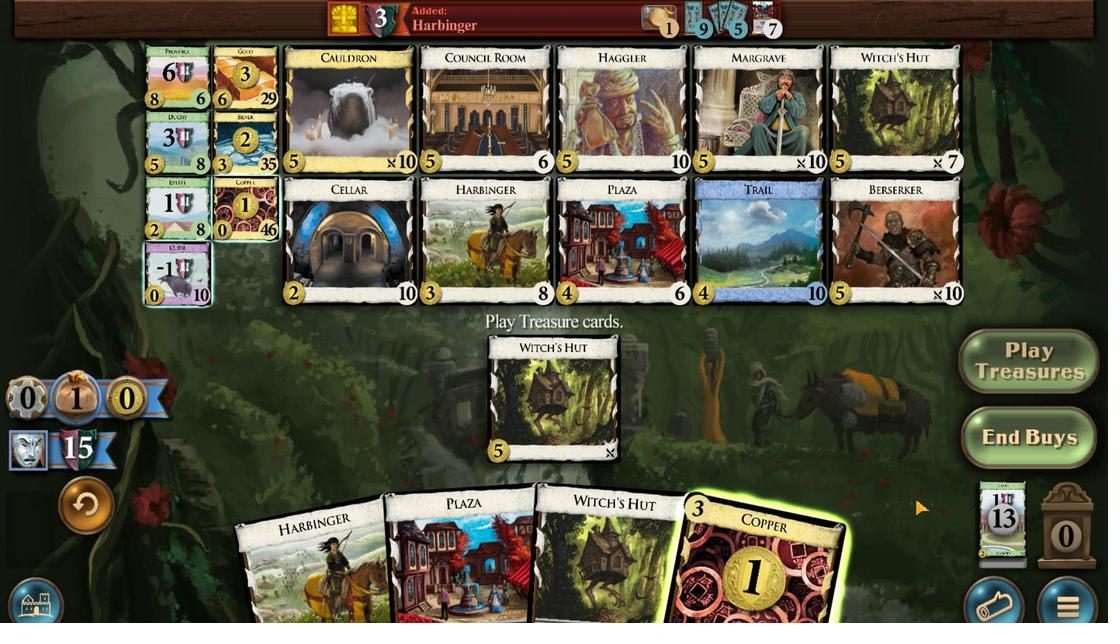 
Action: Mouse moved to (883, 282)
Screenshot: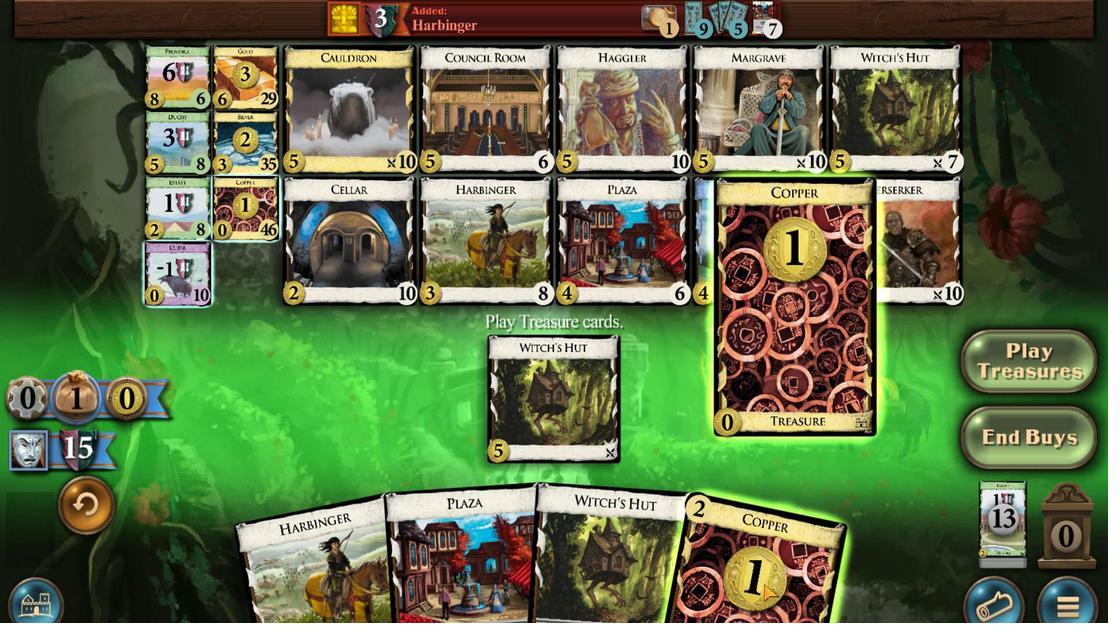 
Action: Mouse scrolled (883, 282) with delta (0, 0)
Screenshot: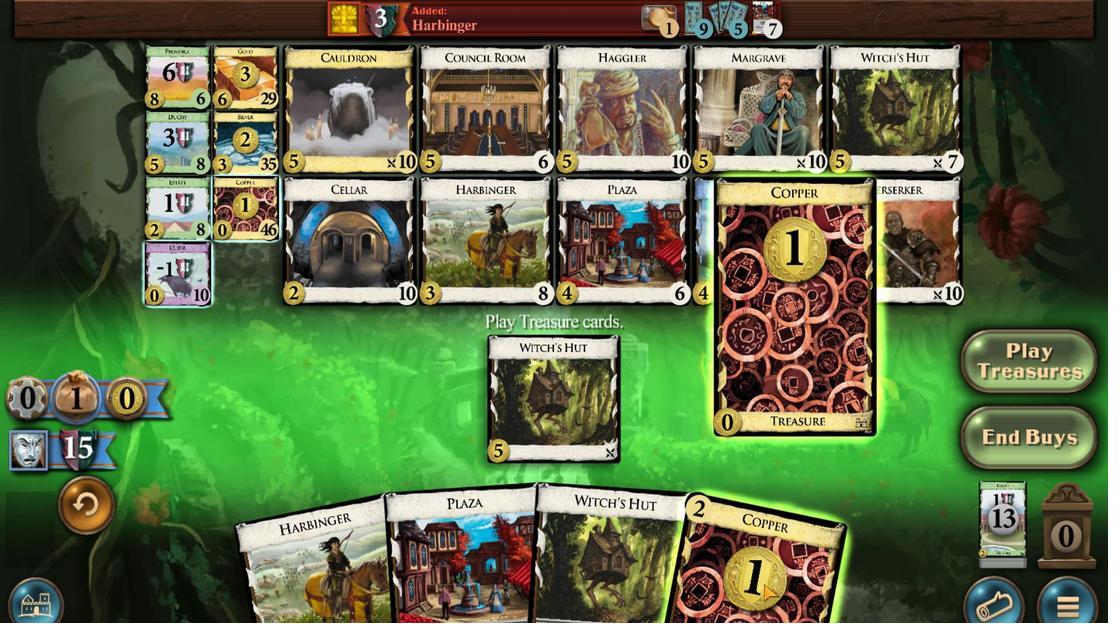
Action: Mouse scrolled (883, 282) with delta (0, 0)
Screenshot: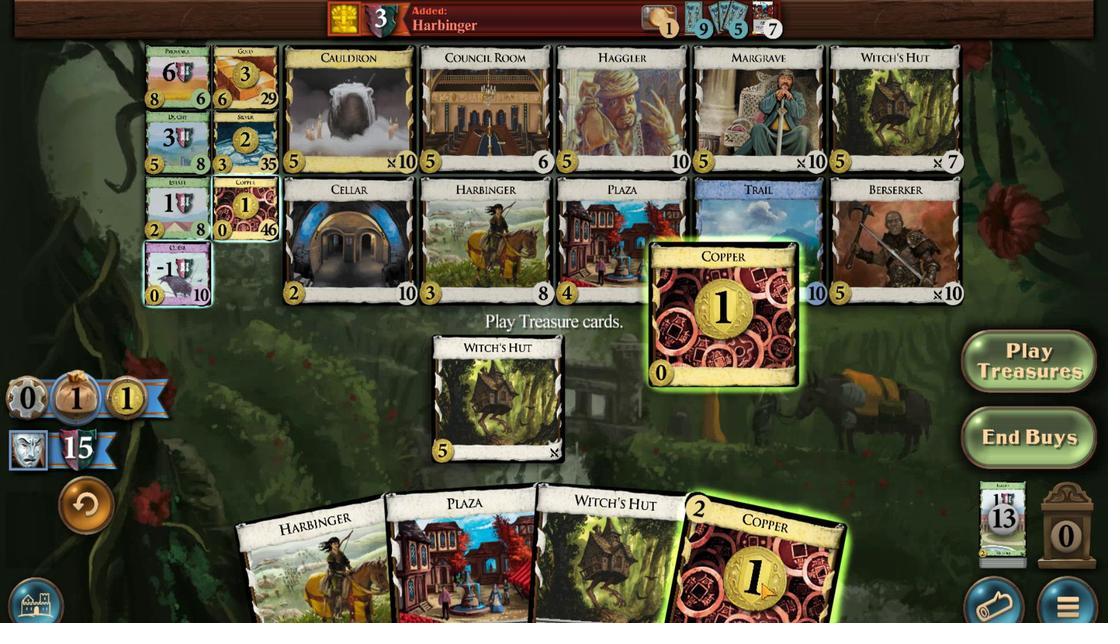 
Action: Mouse moved to (876, 283)
Screenshot: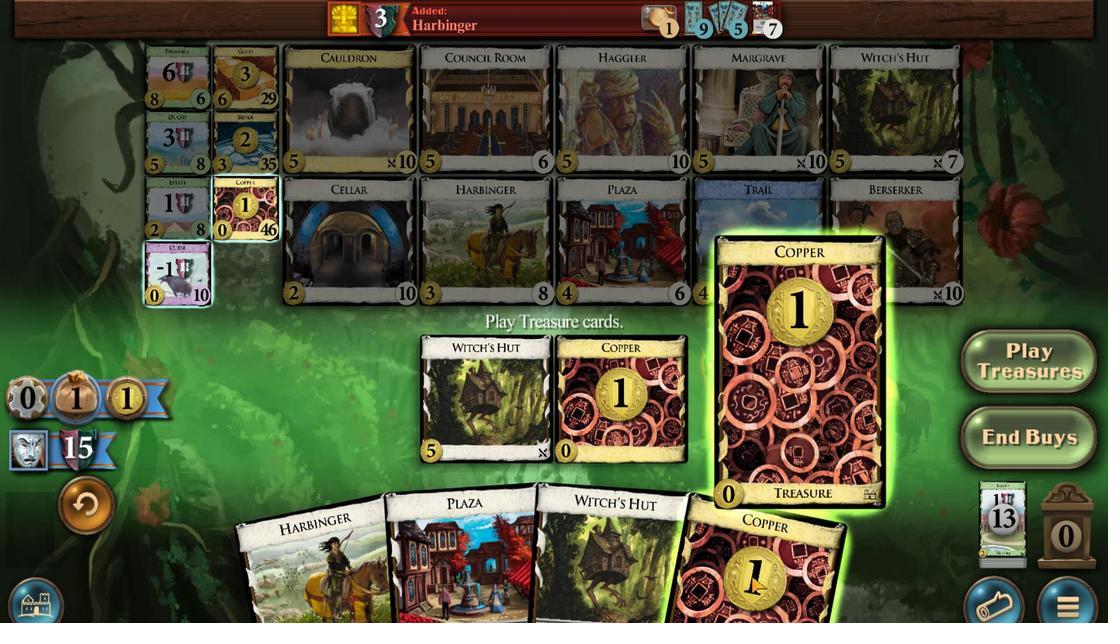
Action: Mouse scrolled (876, 283) with delta (0, 0)
Screenshot: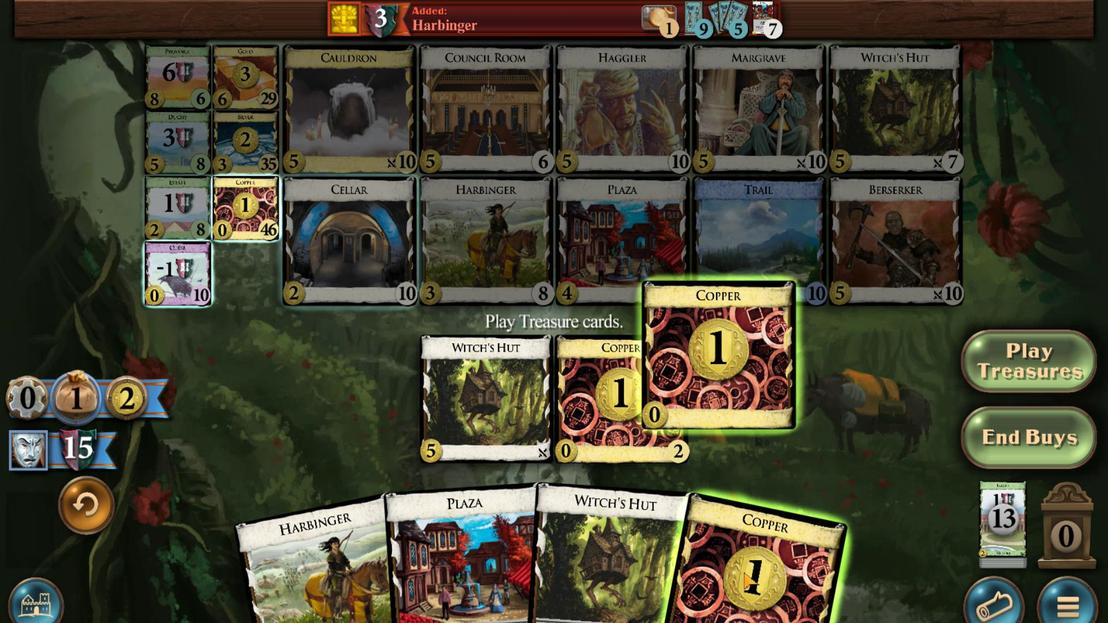 
Action: Mouse moved to (868, 287)
Screenshot: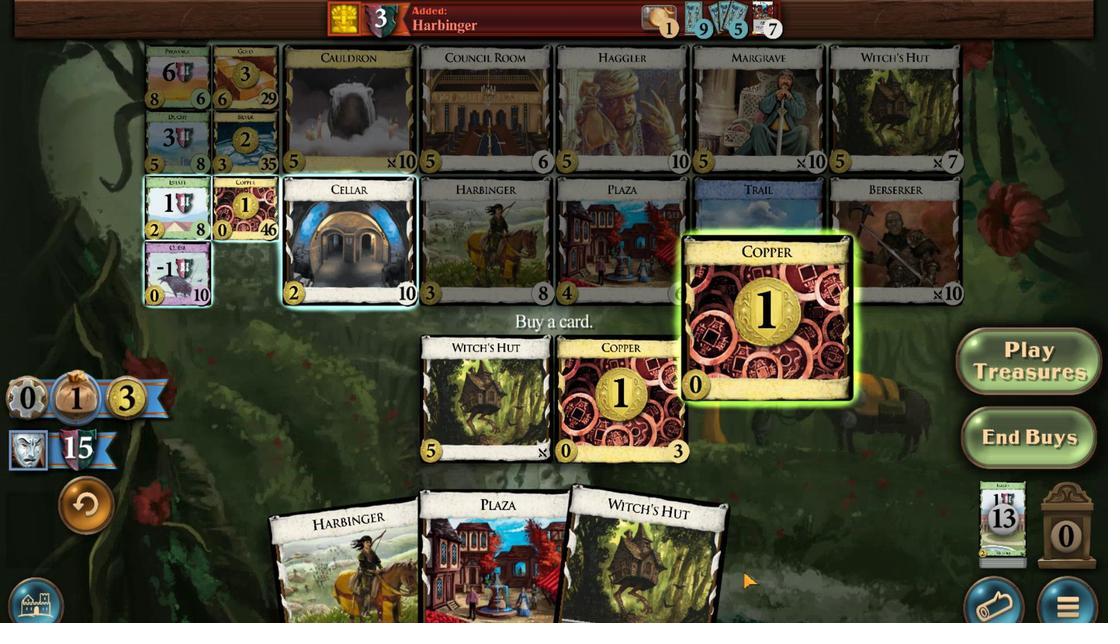 
Action: Mouse scrolled (868, 287) with delta (0, 0)
Screenshot: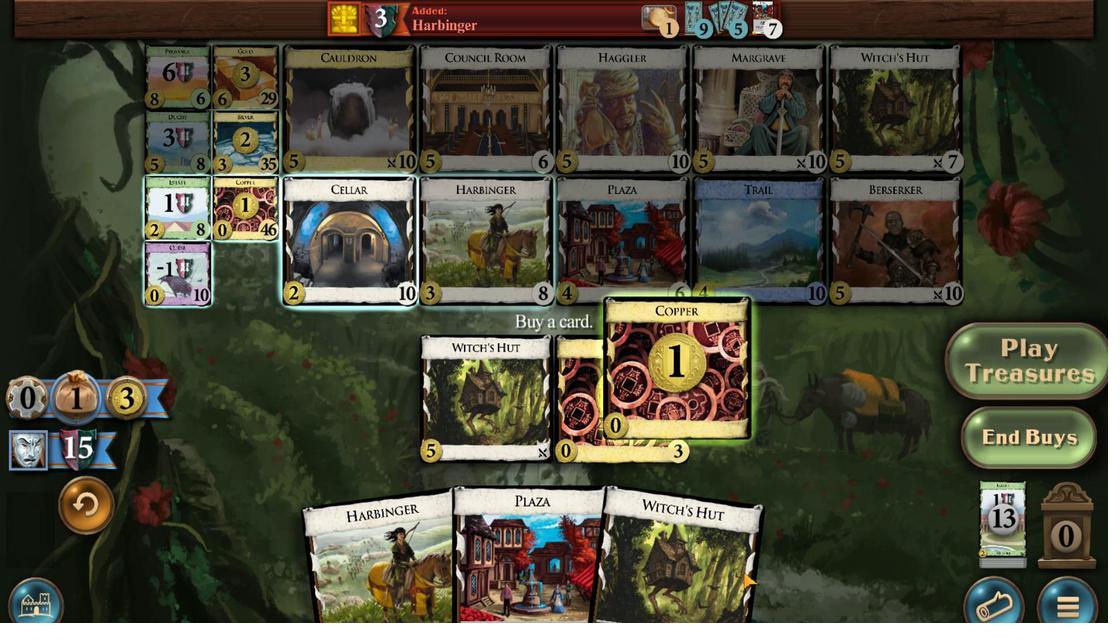 
Action: Mouse moved to (623, 411)
Screenshot: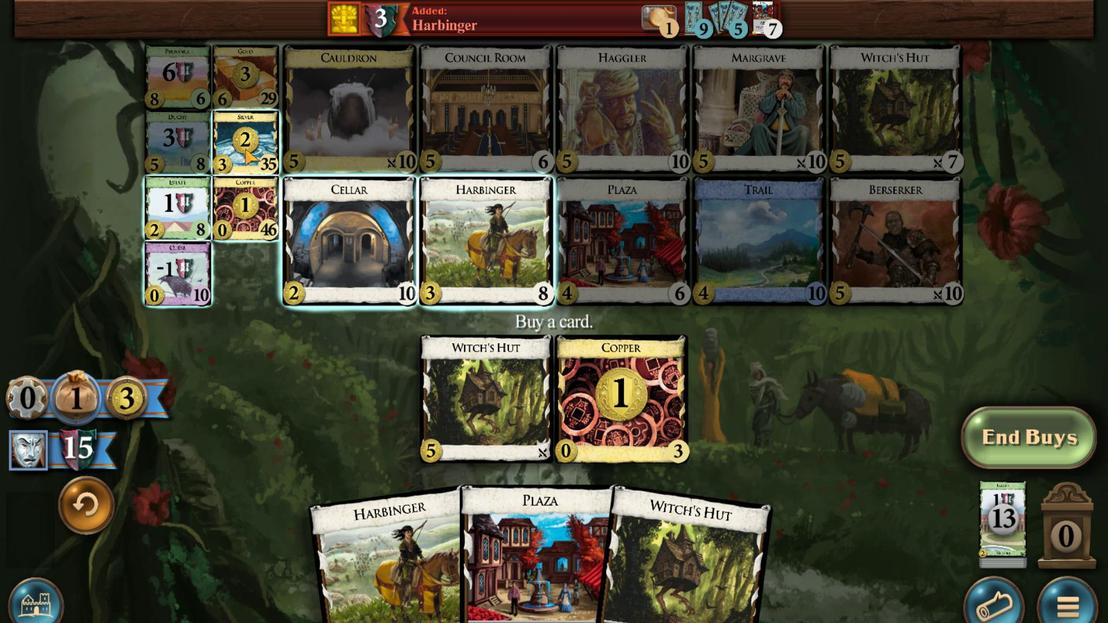 
Action: Mouse pressed left at (623, 411)
Screenshot: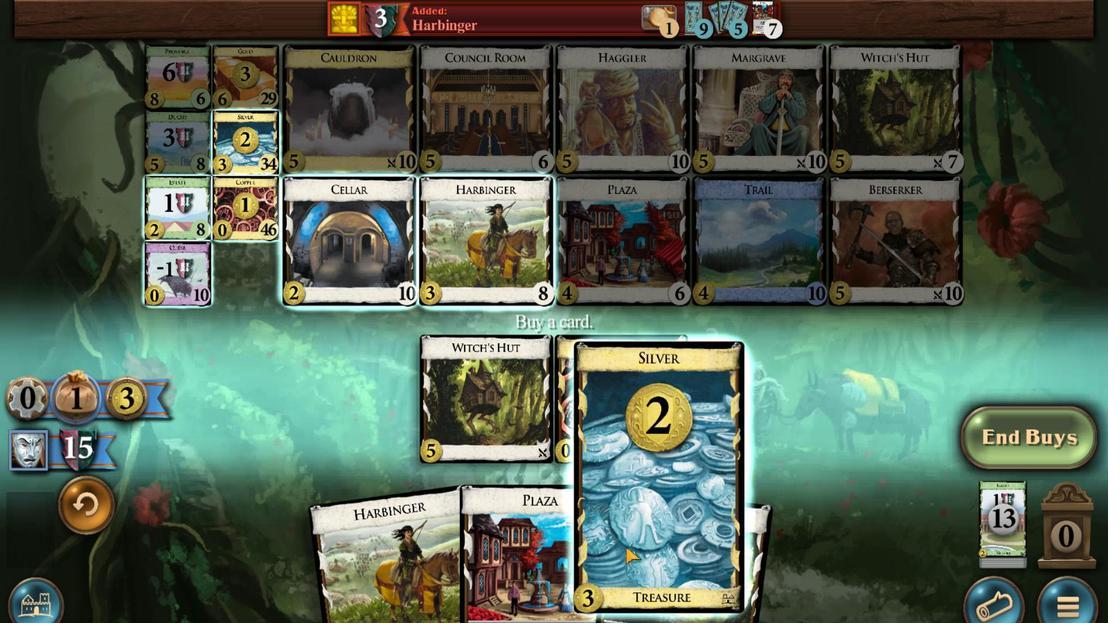 
Action: Mouse moved to (650, 285)
Screenshot: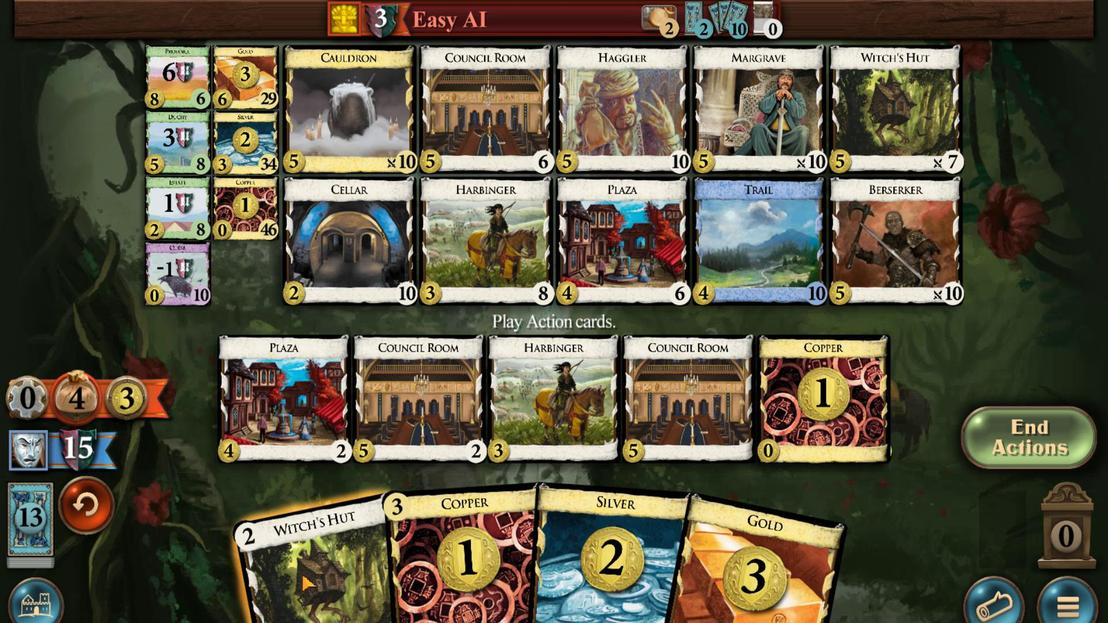 
Action: Mouse scrolled (650, 286) with delta (0, 0)
Screenshot: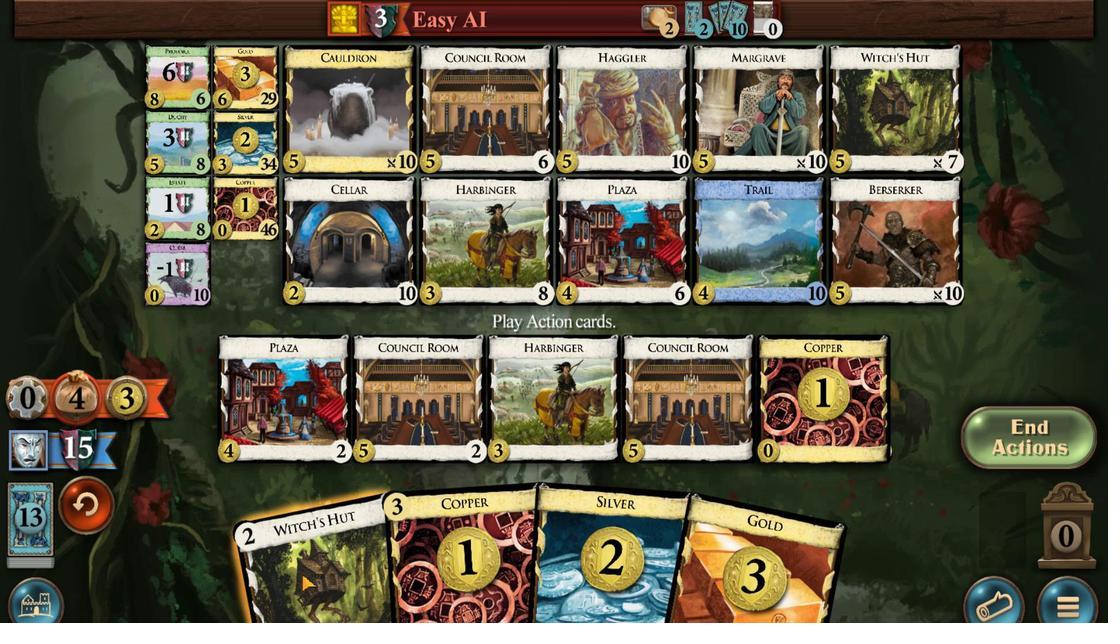 
Action: Mouse scrolled (650, 286) with delta (0, 0)
Screenshot: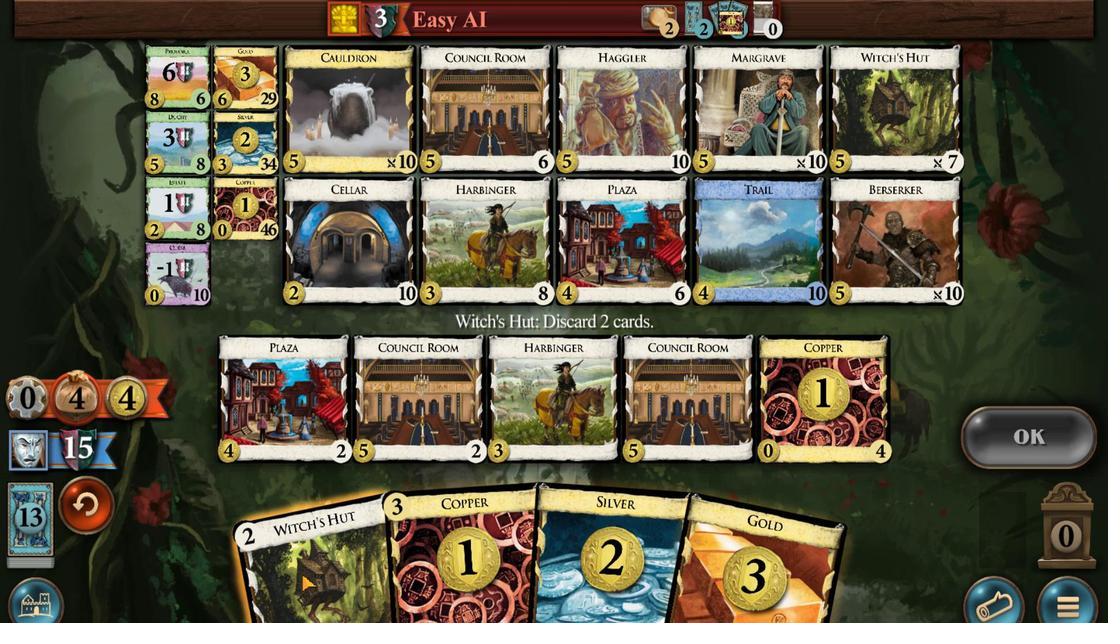 
Action: Mouse moved to (922, 288)
Screenshot: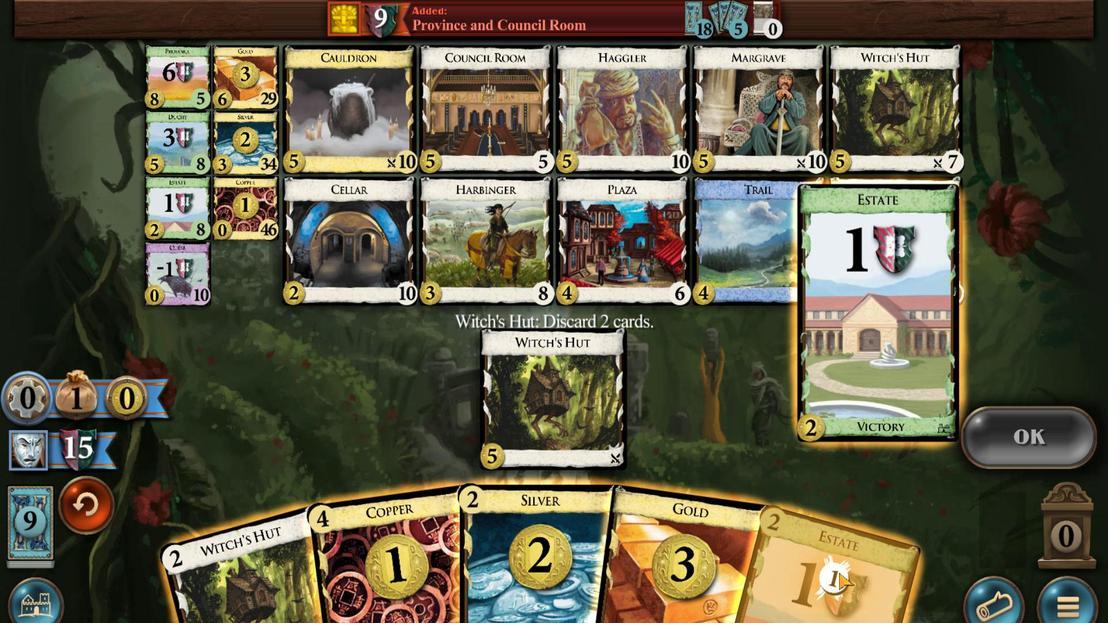 
Action: Mouse scrolled (922, 289) with delta (0, 0)
Screenshot: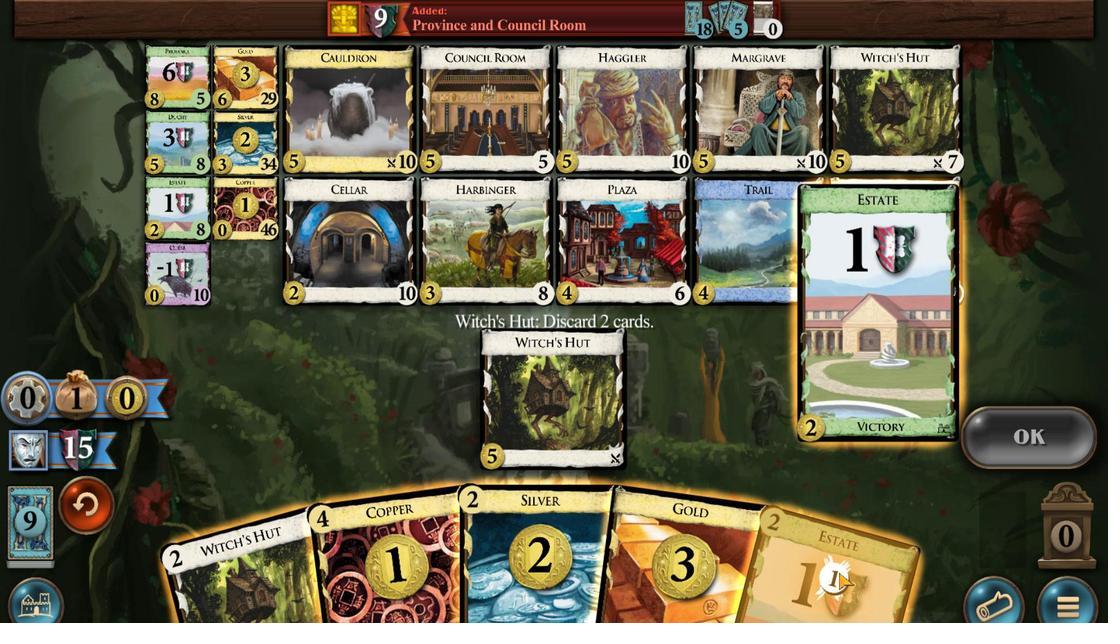 
Action: Mouse scrolled (922, 289) with delta (0, 0)
Screenshot: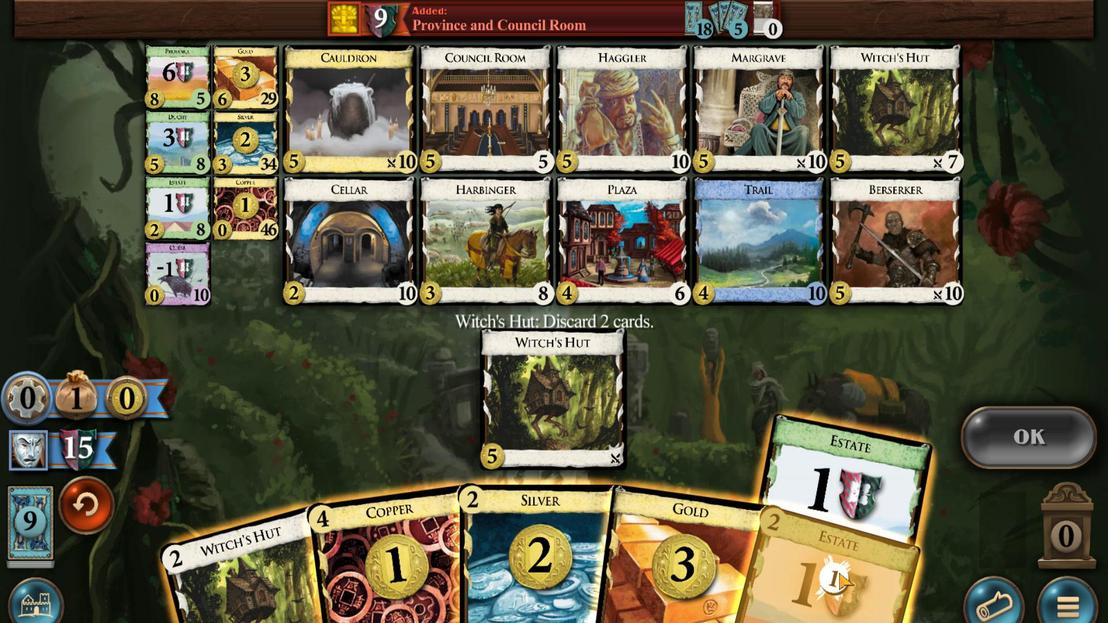
Action: Mouse moved to (914, 286)
Screenshot: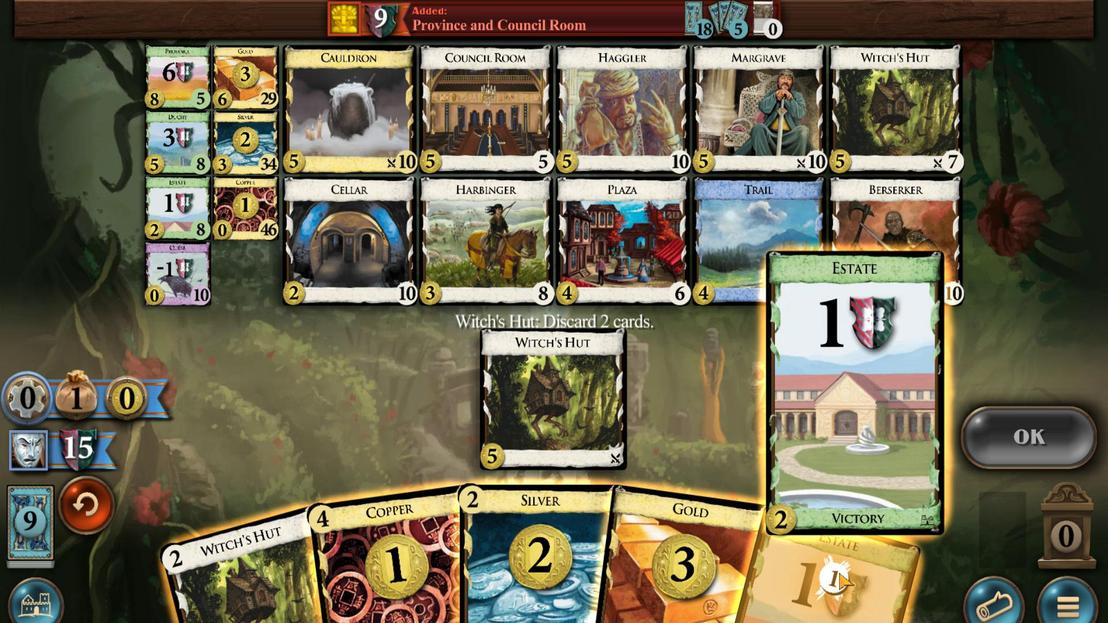 
Action: Mouse scrolled (914, 287) with delta (0, 0)
Screenshot: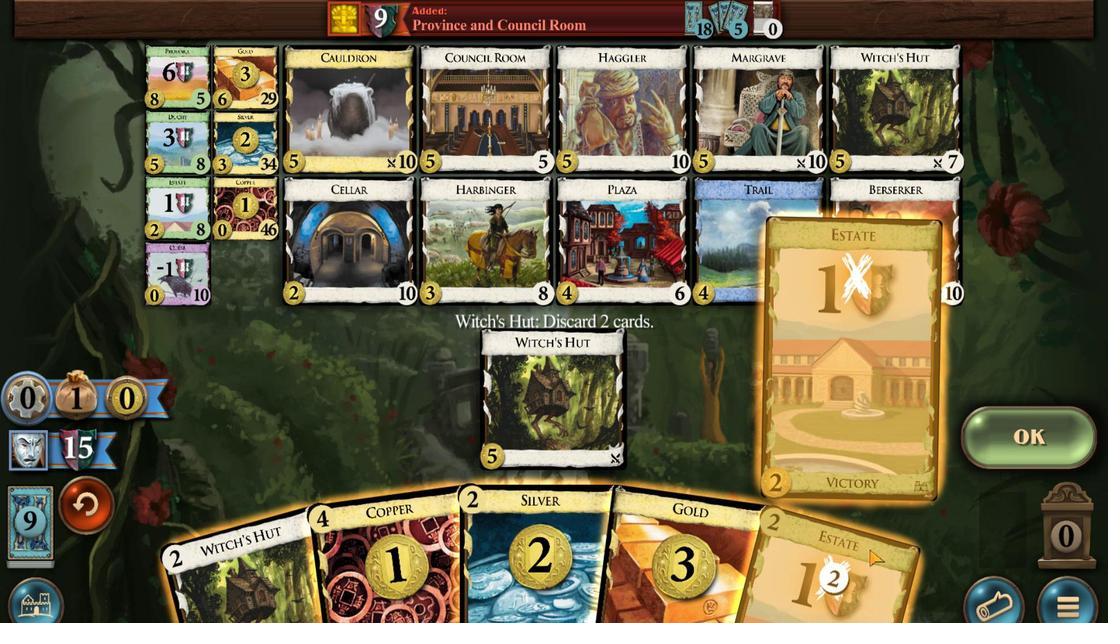 
Action: Mouse moved to (1006, 321)
Screenshot: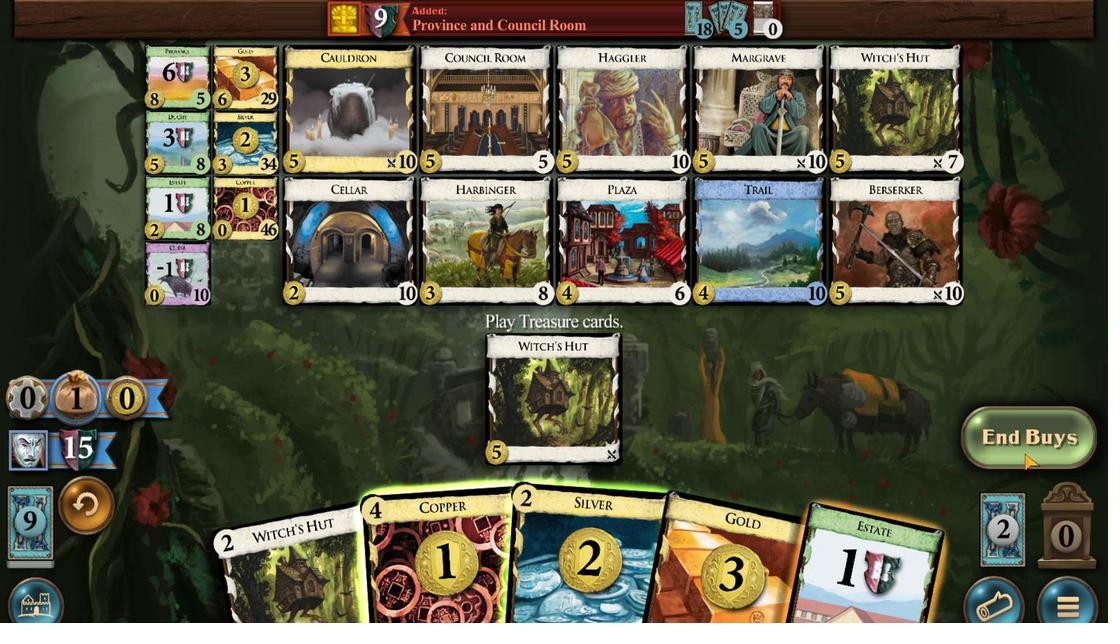 
Action: Mouse pressed left at (1006, 321)
Screenshot: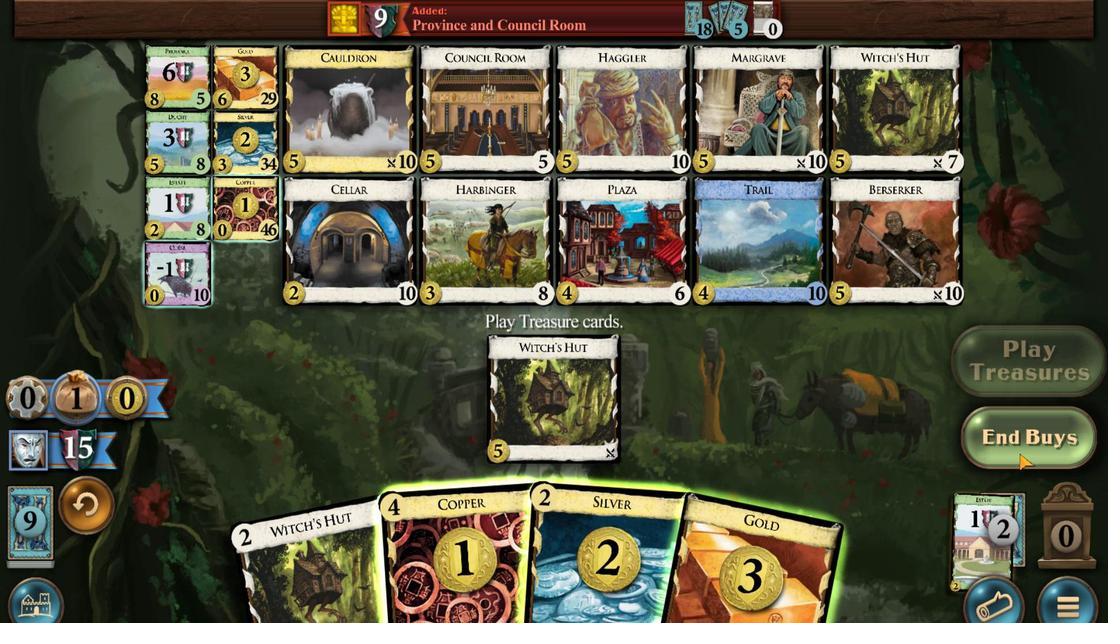 
Action: Mouse moved to (725, 285)
Screenshot: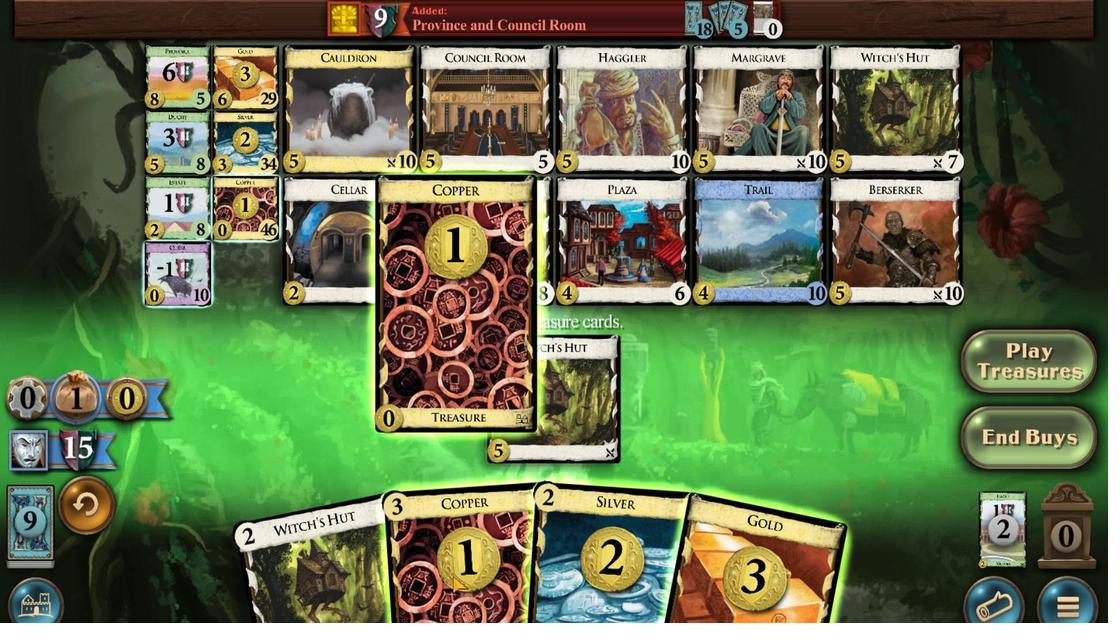
Action: Mouse scrolled (725, 285) with delta (0, 0)
Screenshot: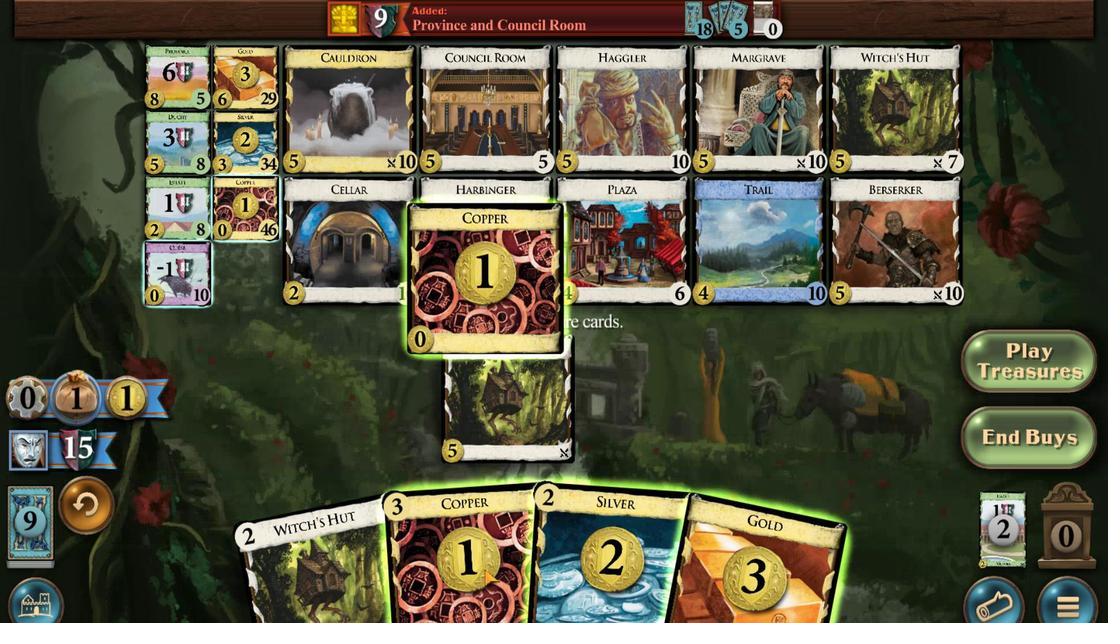 
Action: Mouse scrolled (725, 285) with delta (0, 0)
Screenshot: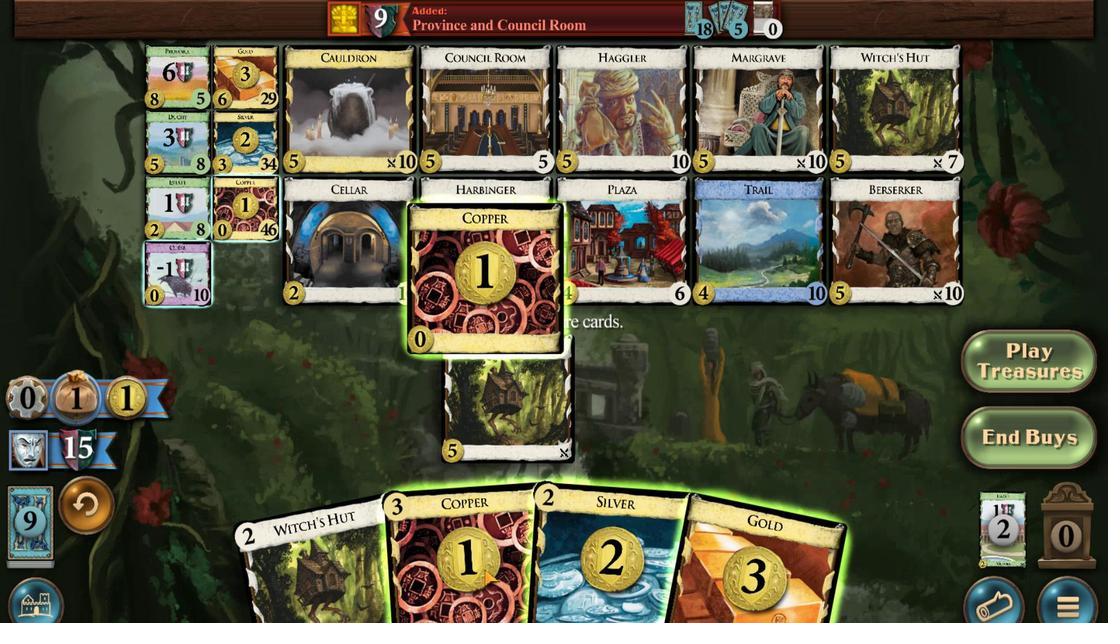 
Action: Mouse moved to (753, 289)
Screenshot: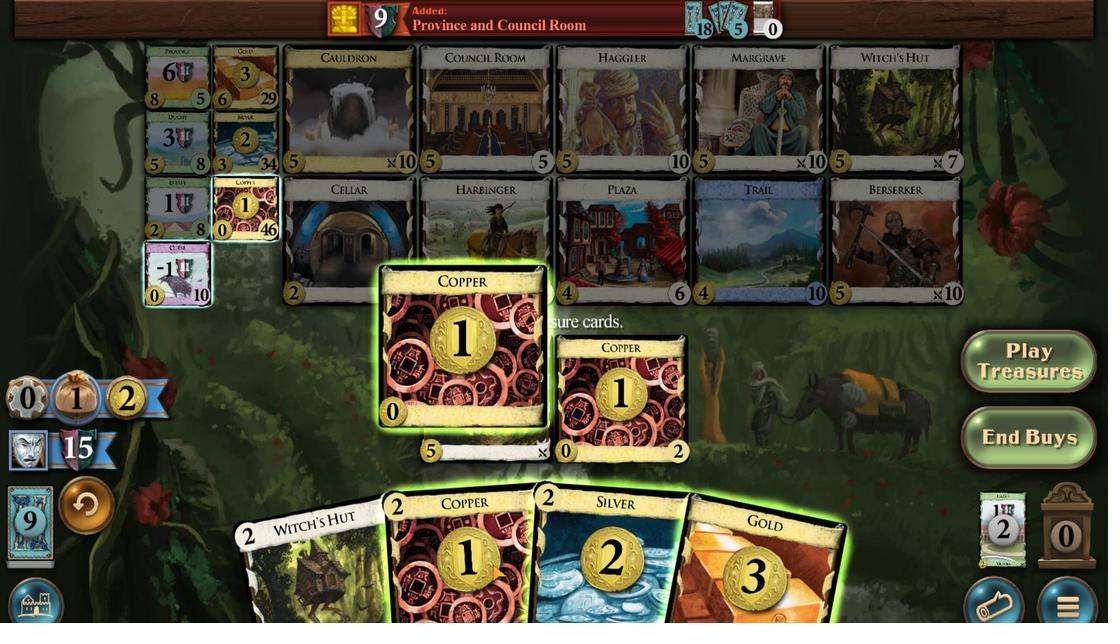 
Action: Mouse scrolled (753, 289) with delta (0, 0)
Screenshot: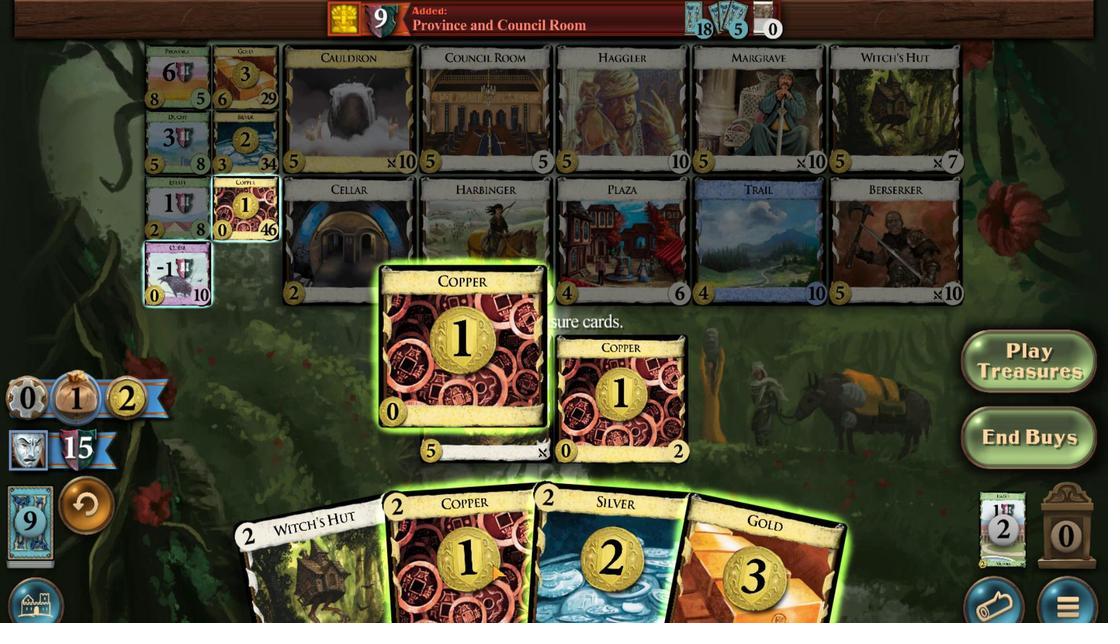
Action: Mouse moved to (740, 289)
Screenshot: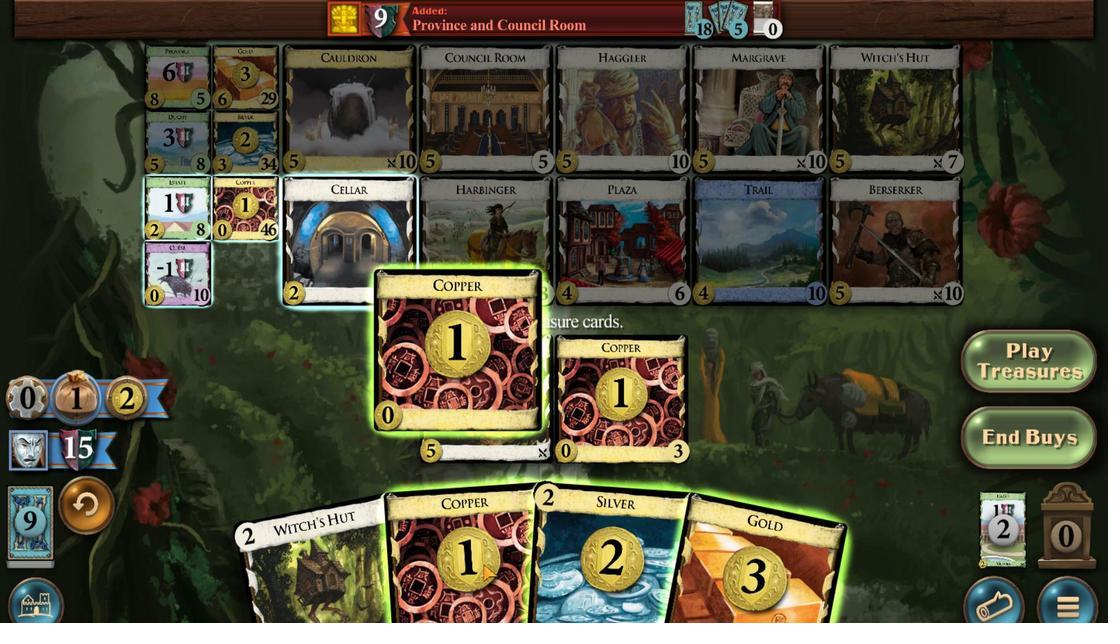 
Action: Mouse scrolled (740, 289) with delta (0, 0)
Screenshot: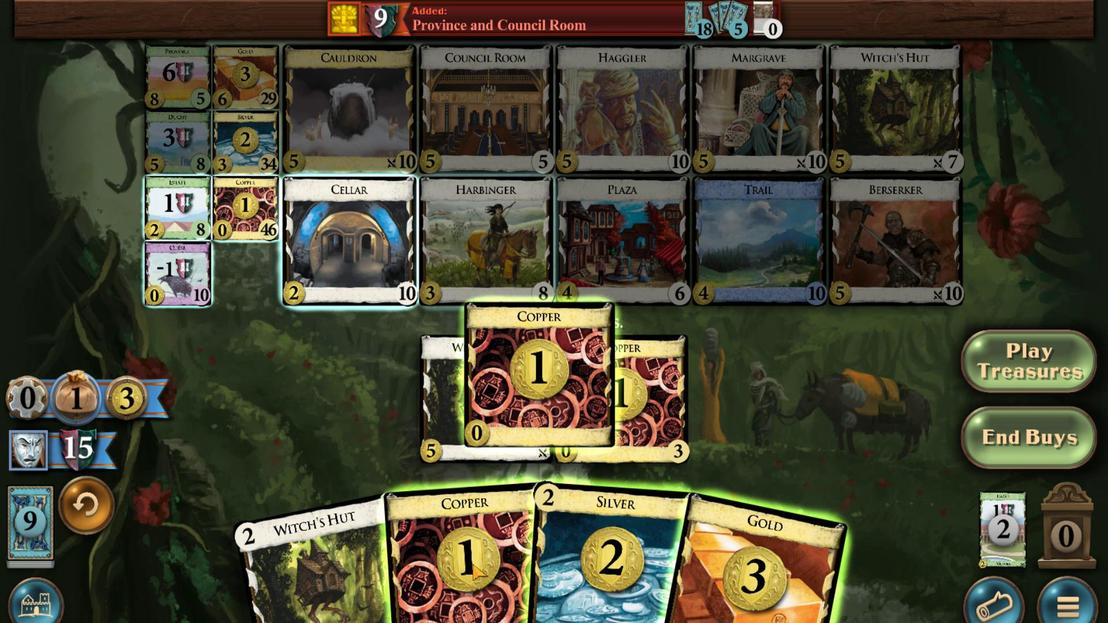 
Action: Mouse moved to (734, 289)
Screenshot: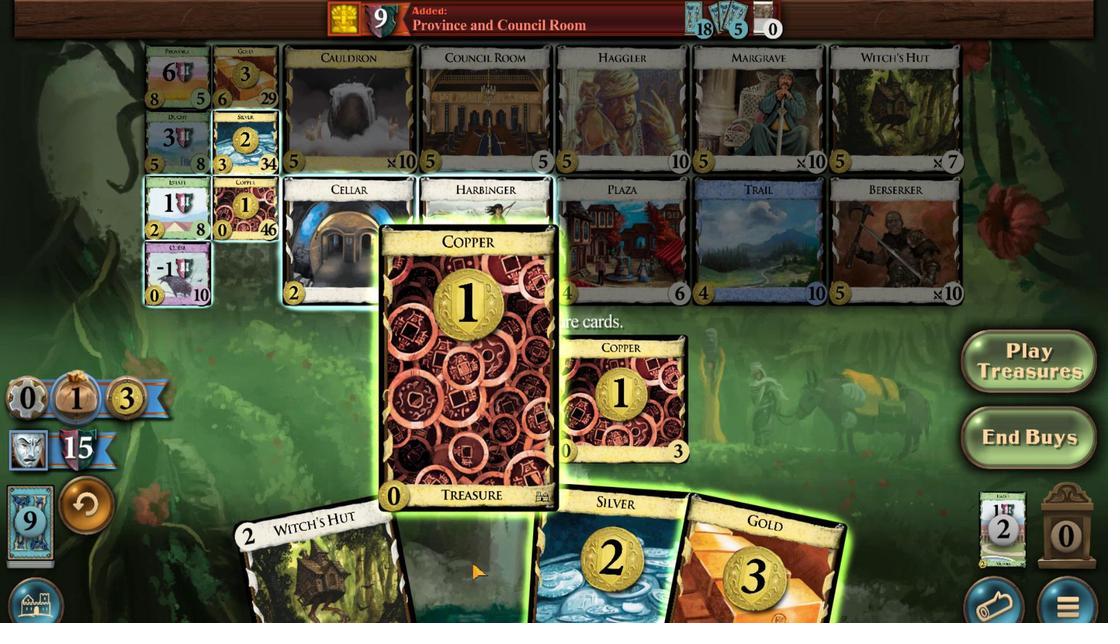 
Action: Mouse scrolled (734, 289) with delta (0, 0)
Screenshot: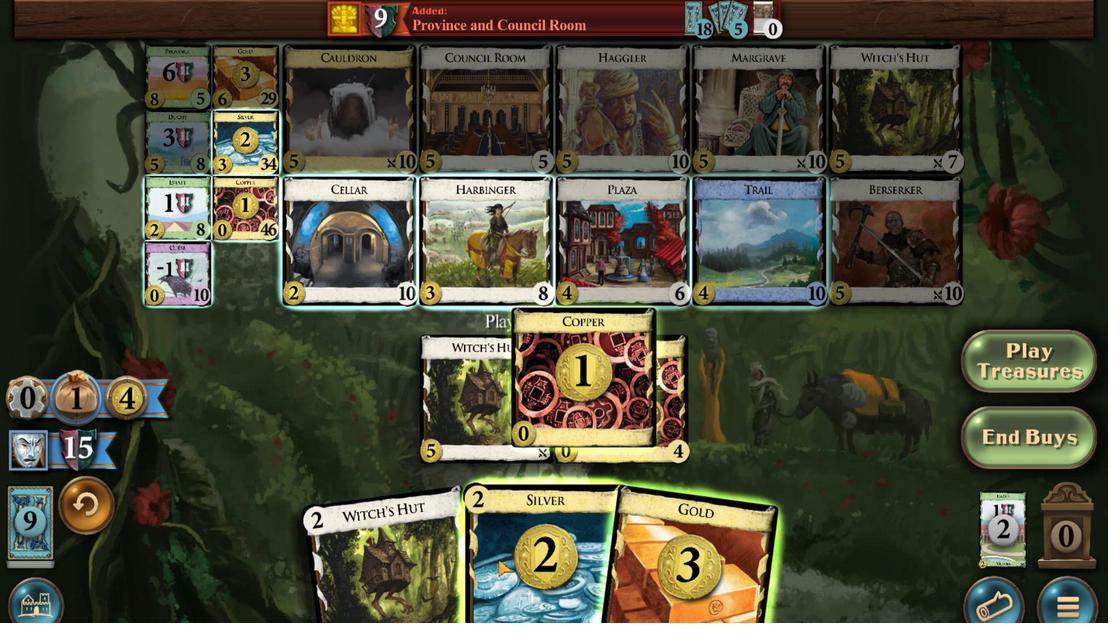 
Action: Mouse moved to (755, 291)
Screenshot: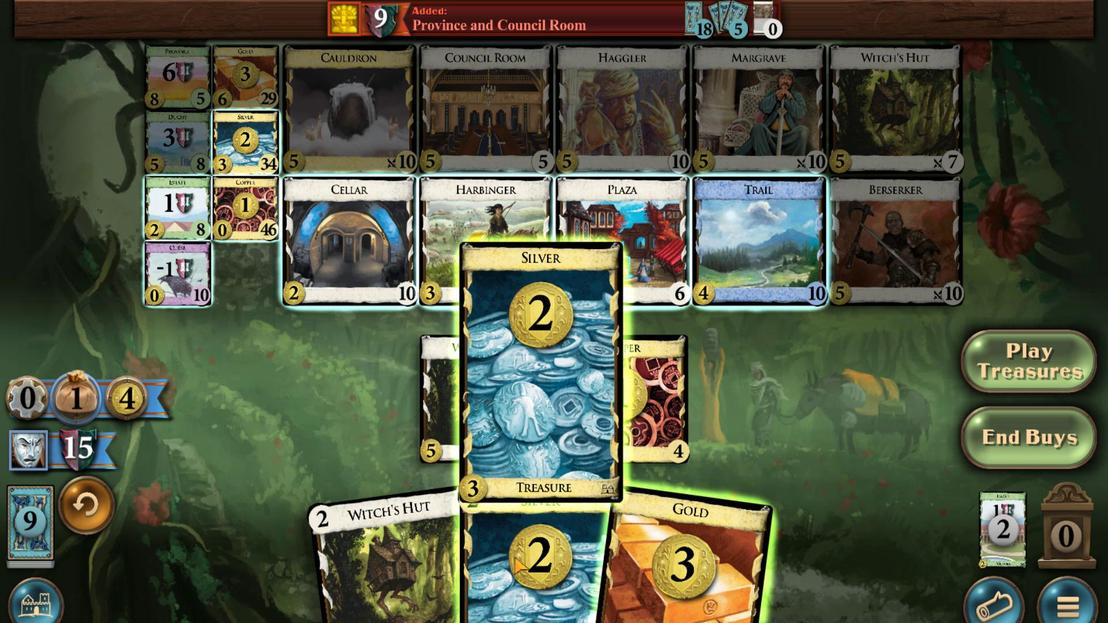
Action: Mouse scrolled (755, 291) with delta (0, 0)
Screenshot: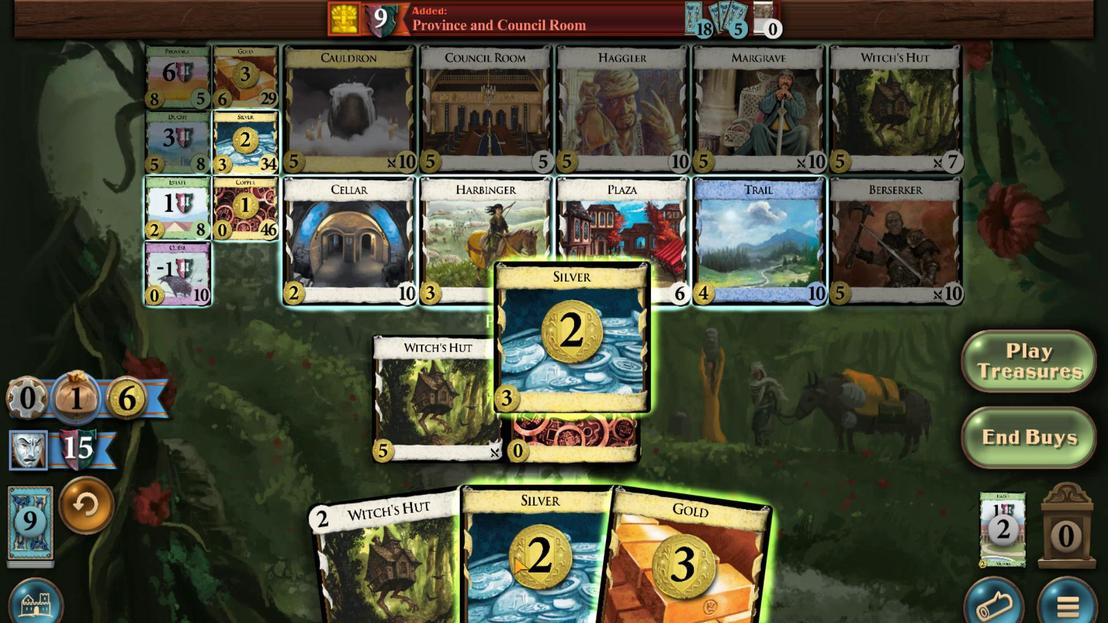 
Action: Mouse moved to (757, 291)
Screenshot: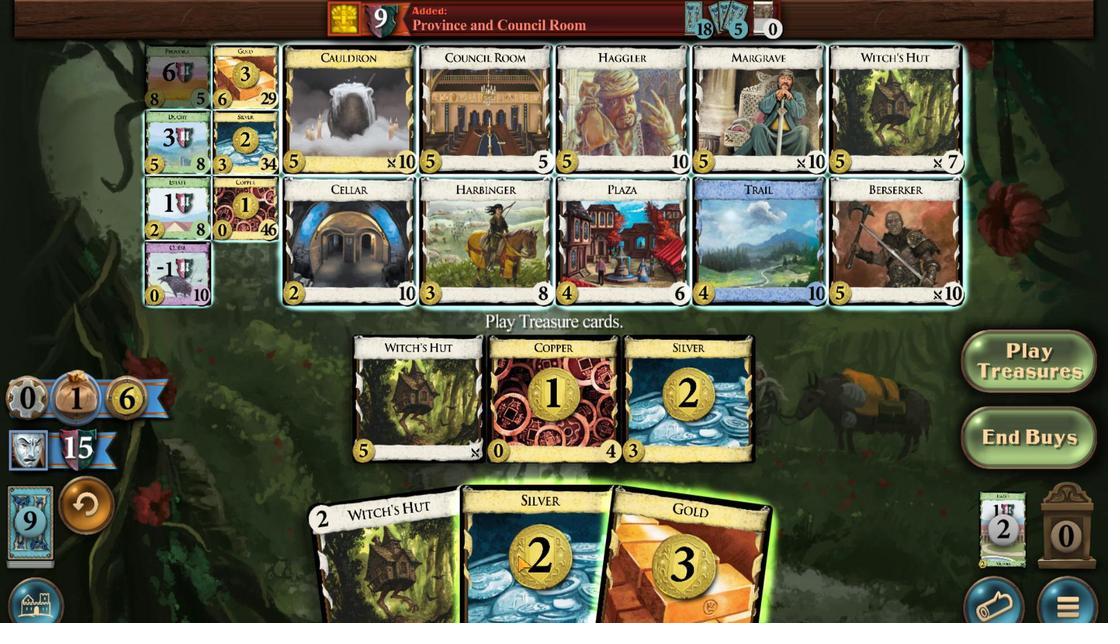
Action: Mouse scrolled (757, 291) with delta (0, 0)
Screenshot: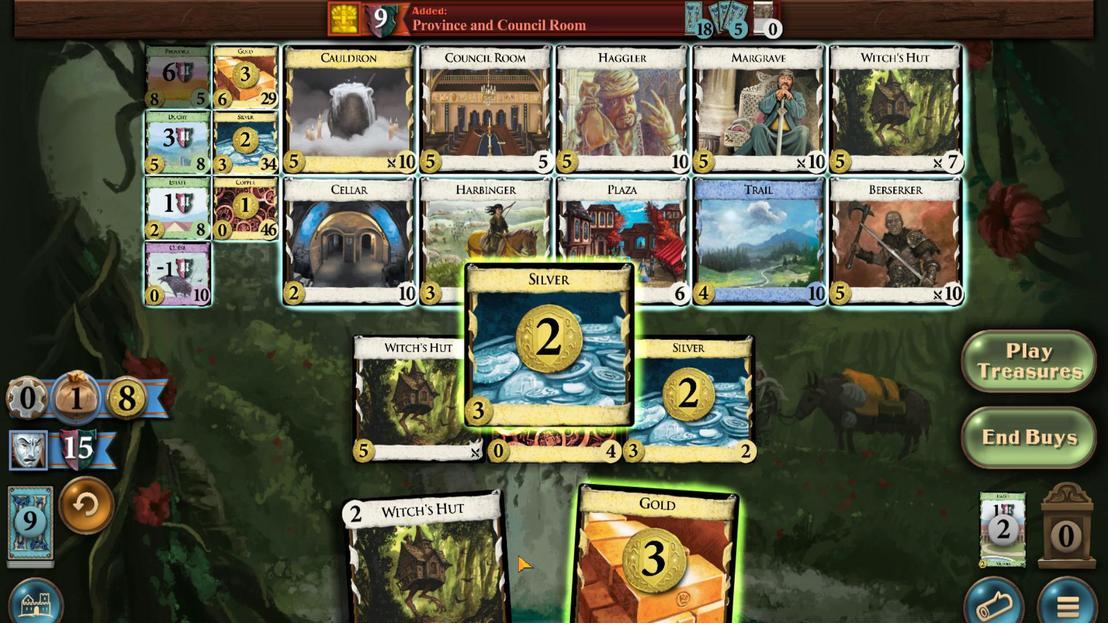 
Action: Mouse moved to (598, 430)
Screenshot: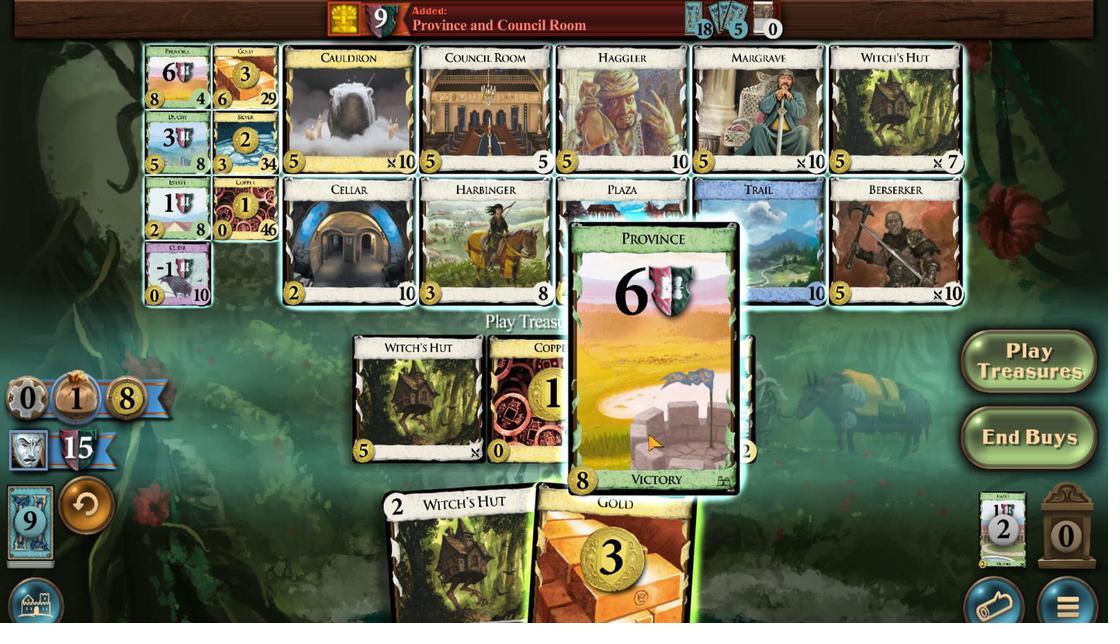 
Action: Mouse pressed left at (598, 430)
Screenshot: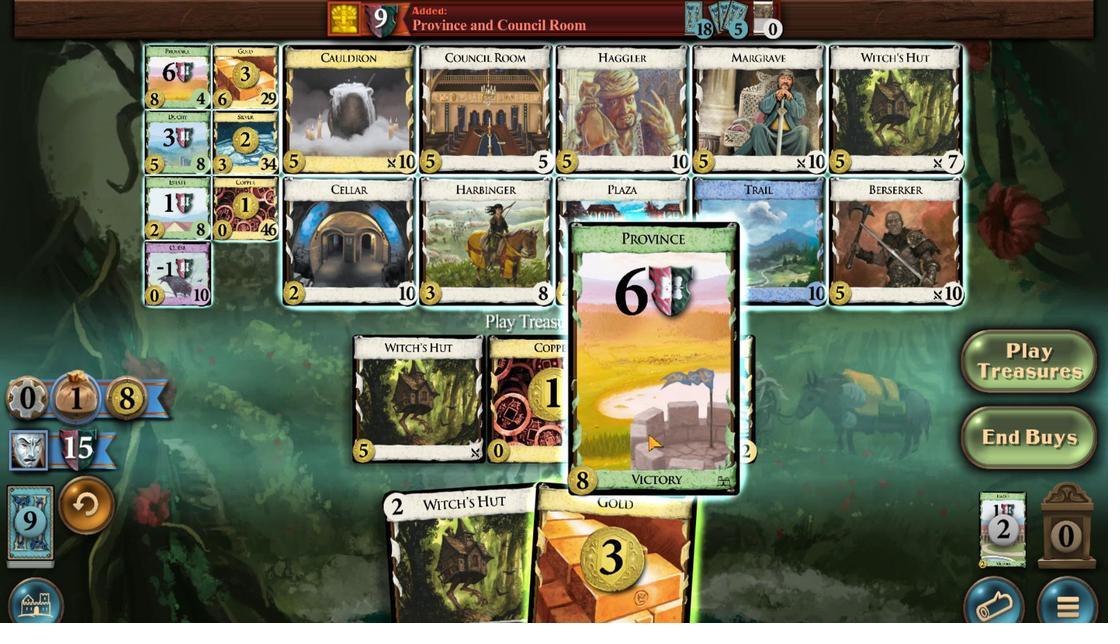 
Action: Mouse moved to (668, 292)
Screenshot: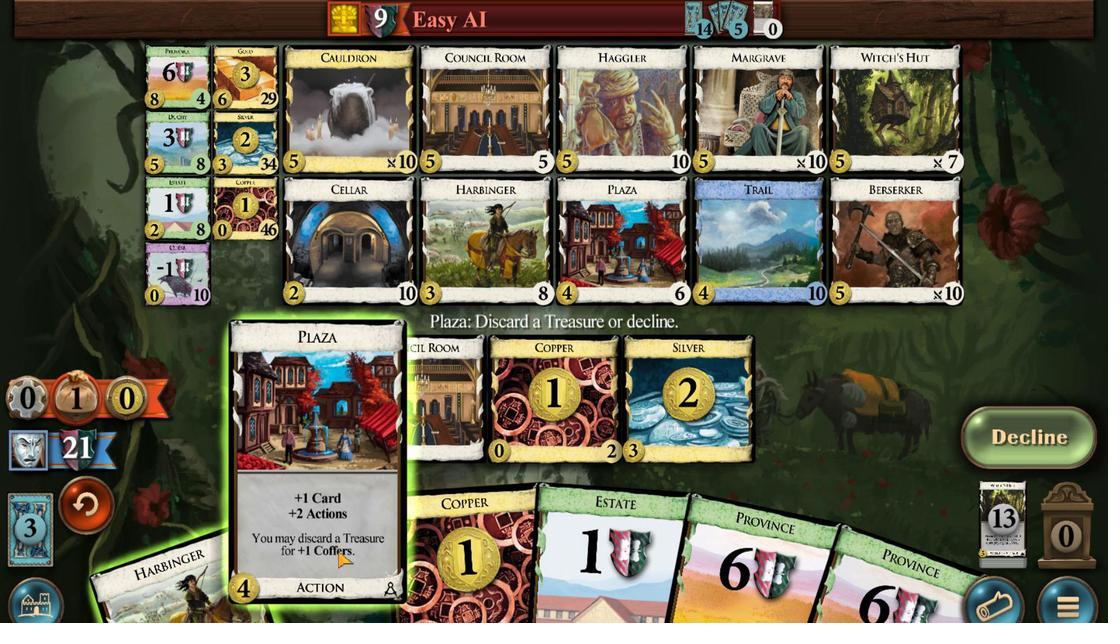 
Action: Mouse scrolled (668, 293) with delta (0, 0)
Screenshot: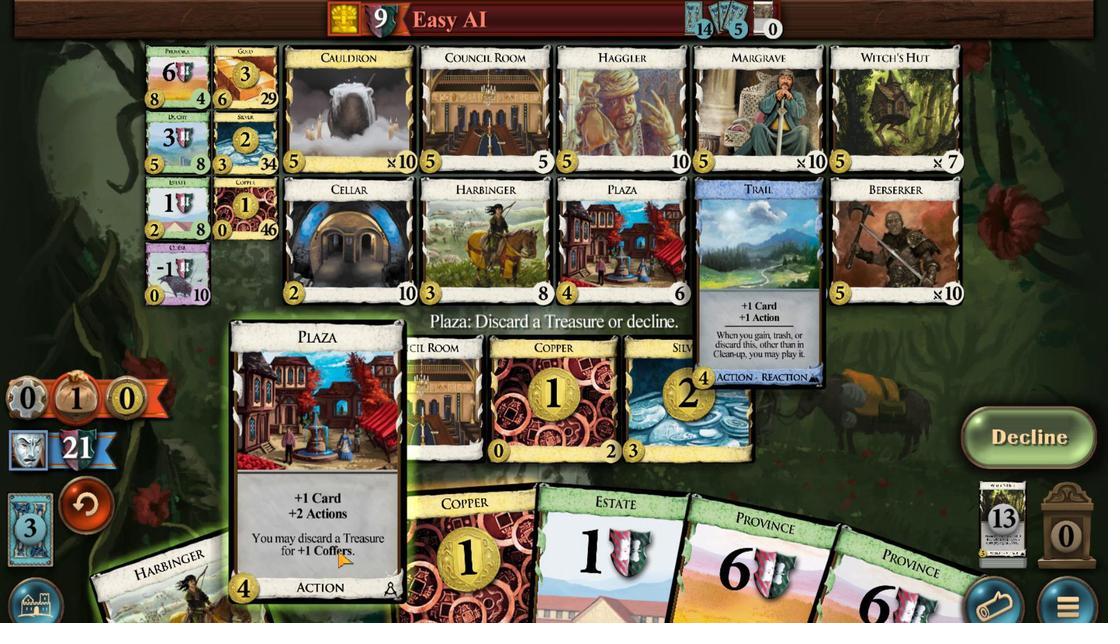 
Action: Mouse moved to (735, 302)
Screenshot: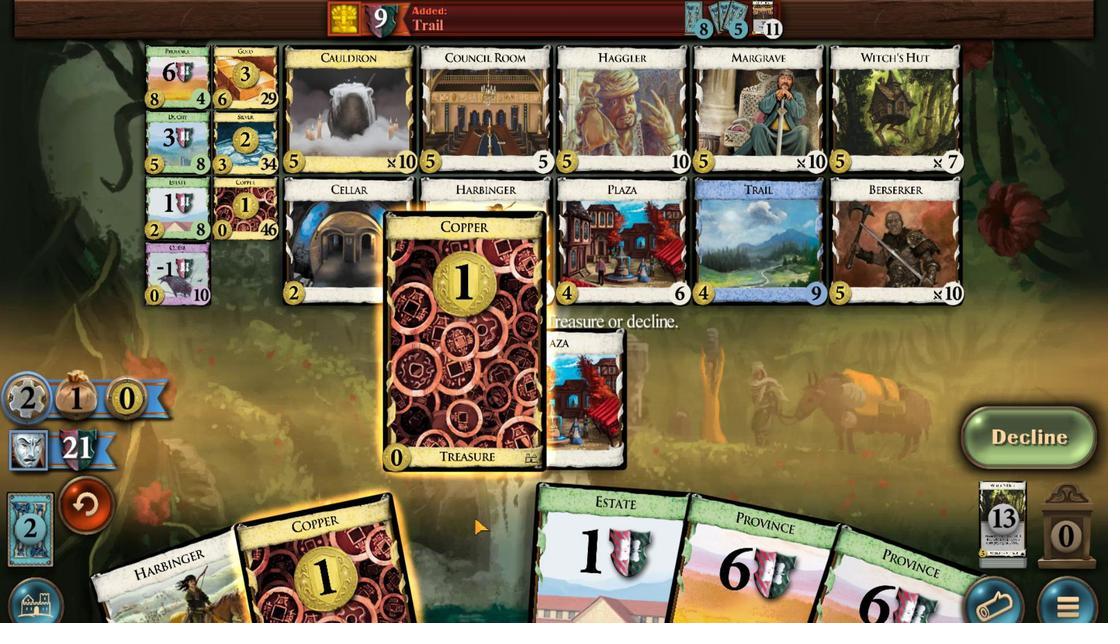 
Action: Mouse scrolled (735, 302) with delta (0, 0)
Screenshot: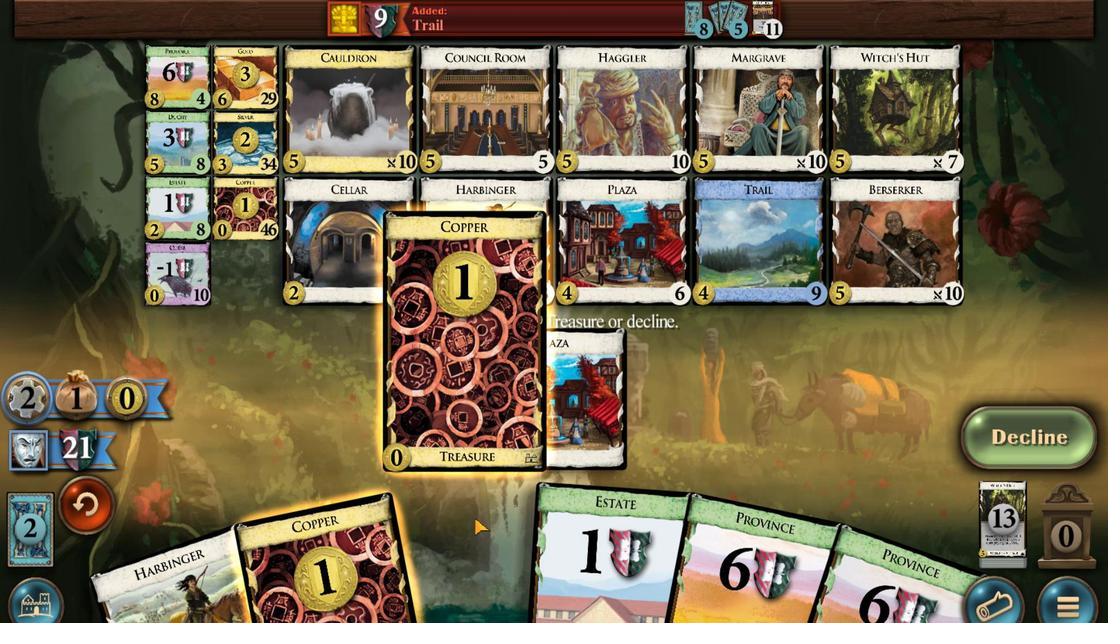 
Action: Mouse scrolled (735, 302) with delta (0, 0)
Screenshot: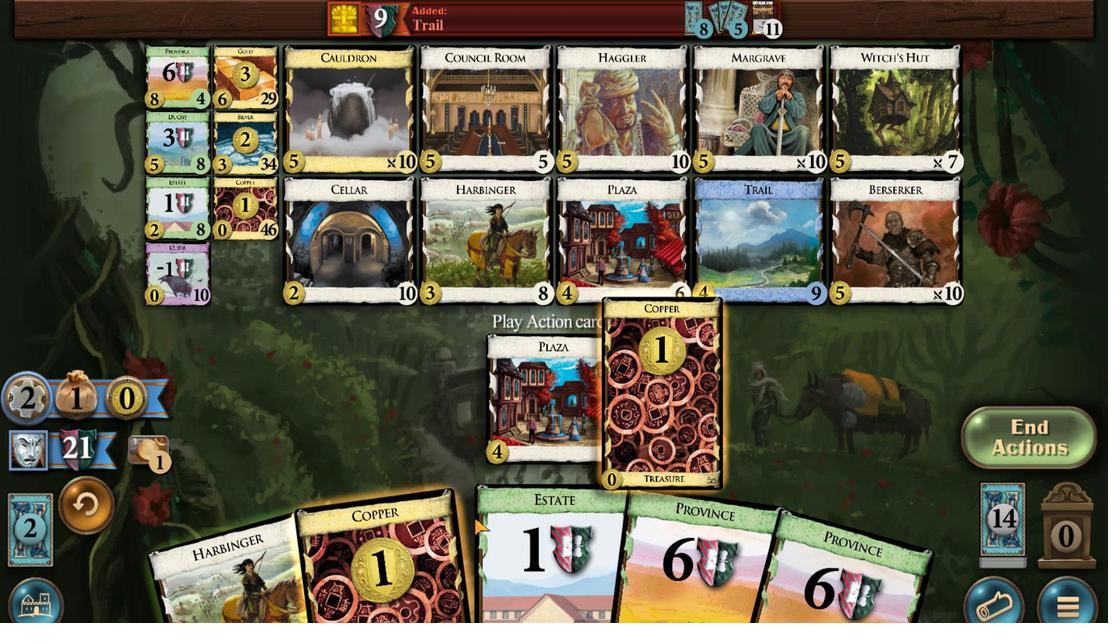 
Action: Mouse moved to (639, 290)
Screenshot: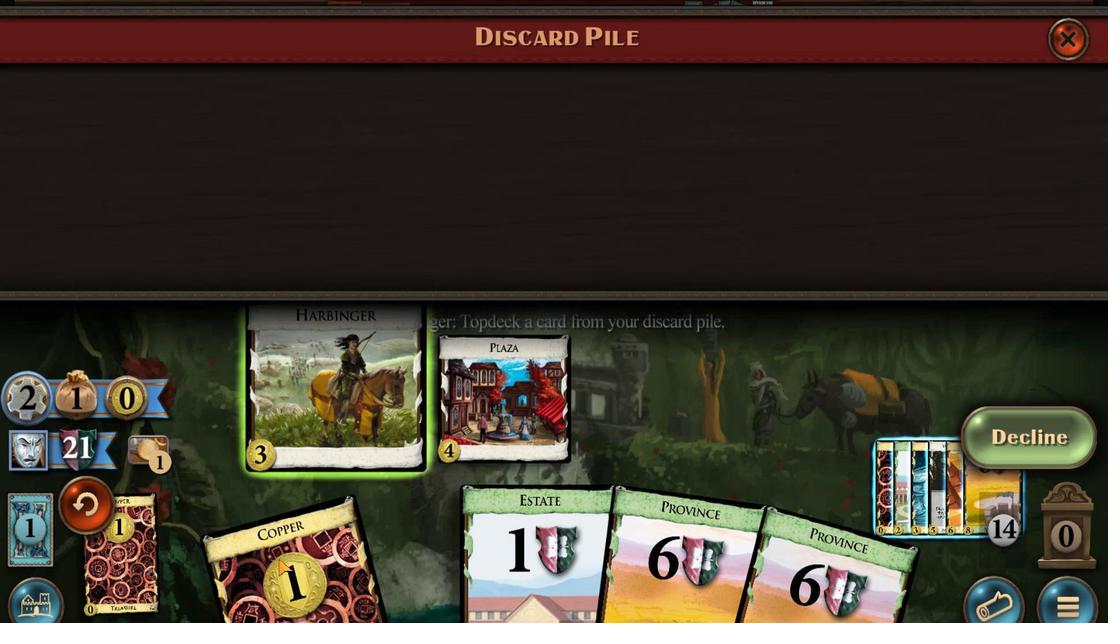 
Action: Mouse scrolled (639, 291) with delta (0, 0)
Screenshot: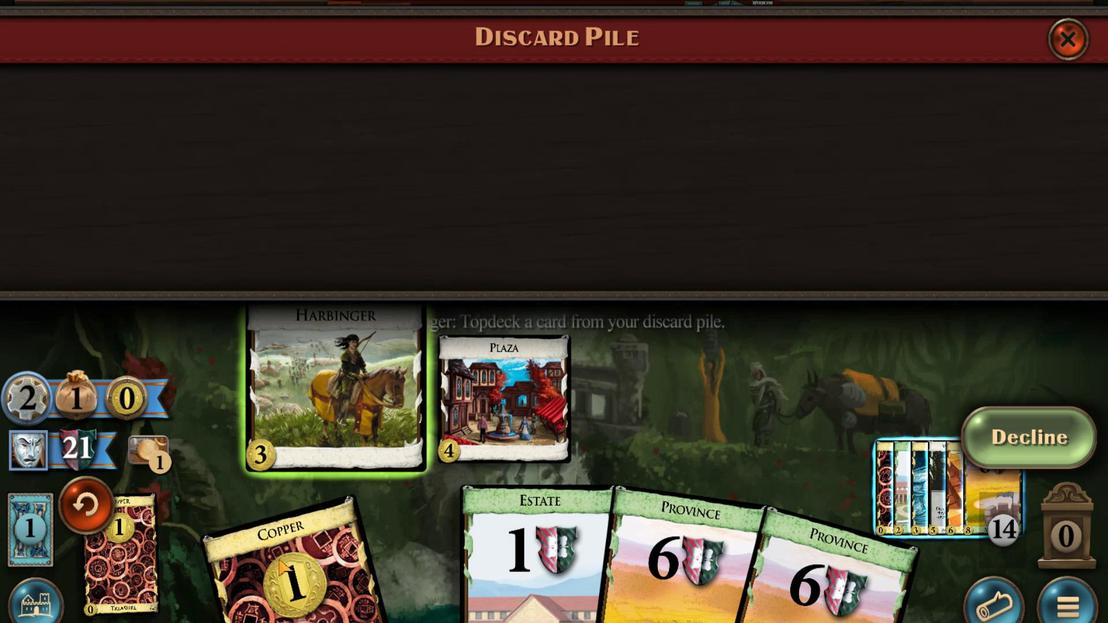 
Action: Mouse moved to (816, 399)
Screenshot: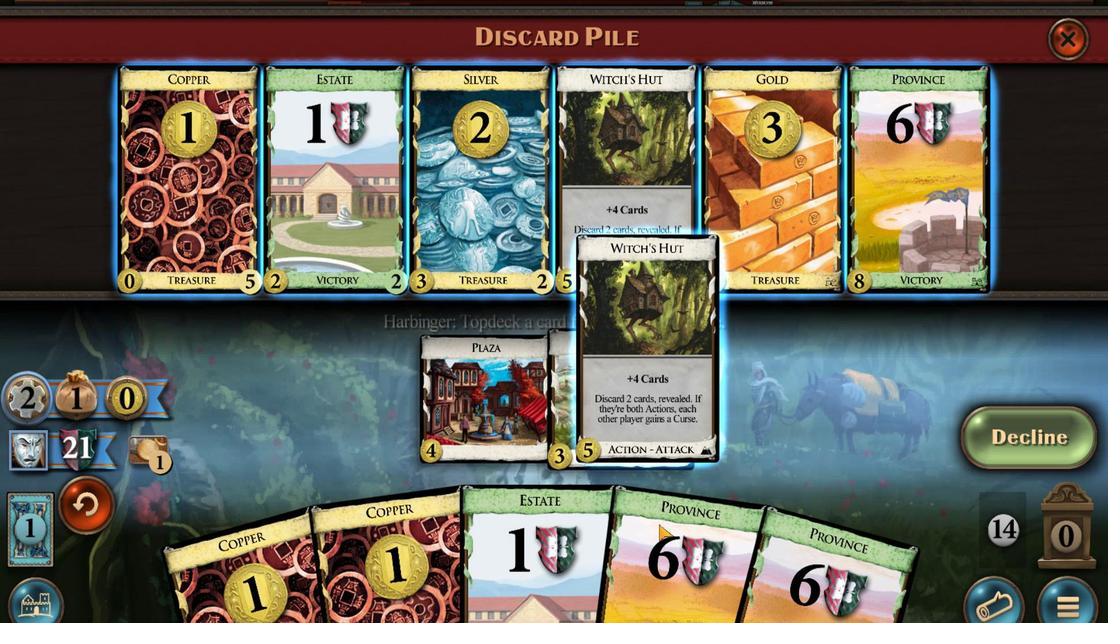 
Action: Mouse pressed left at (816, 399)
Screenshot: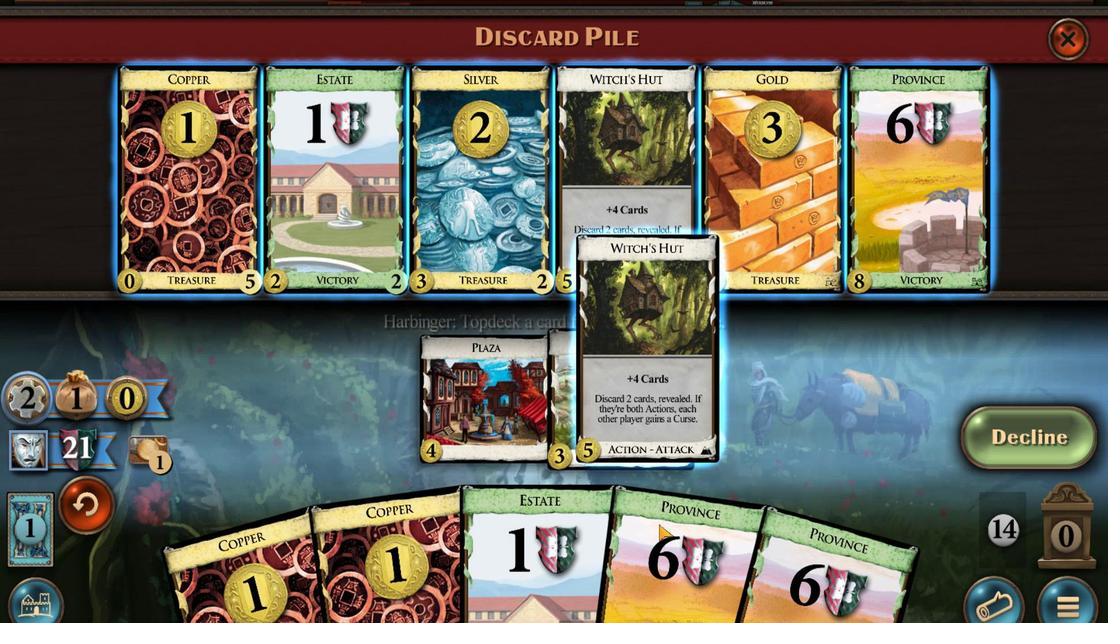 
Action: Mouse moved to (701, 291)
Screenshot: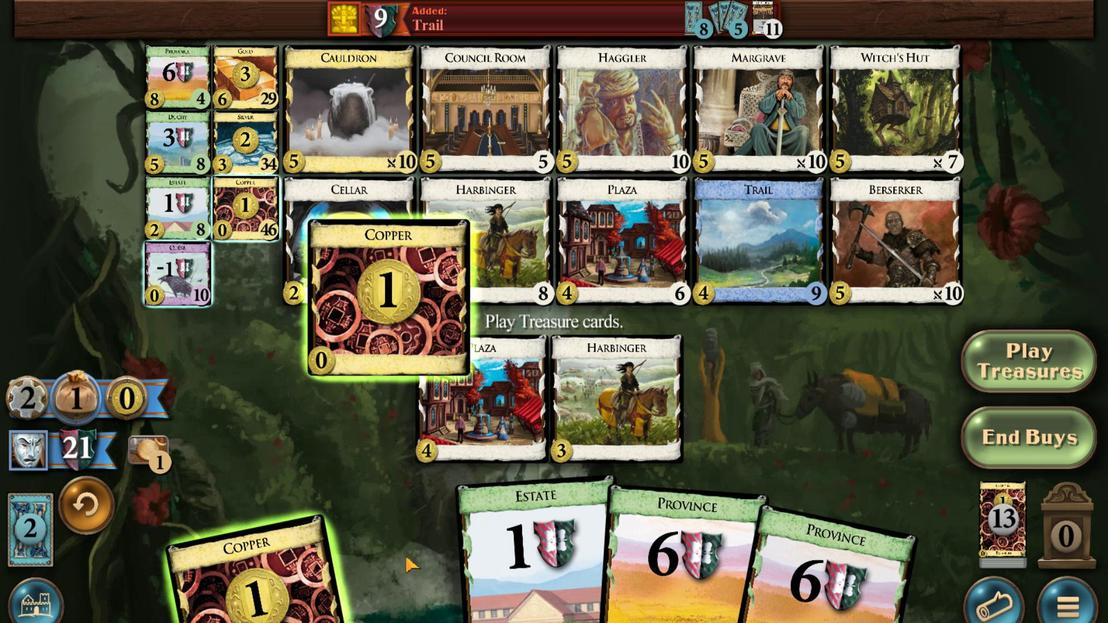 
Action: Mouse scrolled (701, 291) with delta (0, 0)
Screenshot: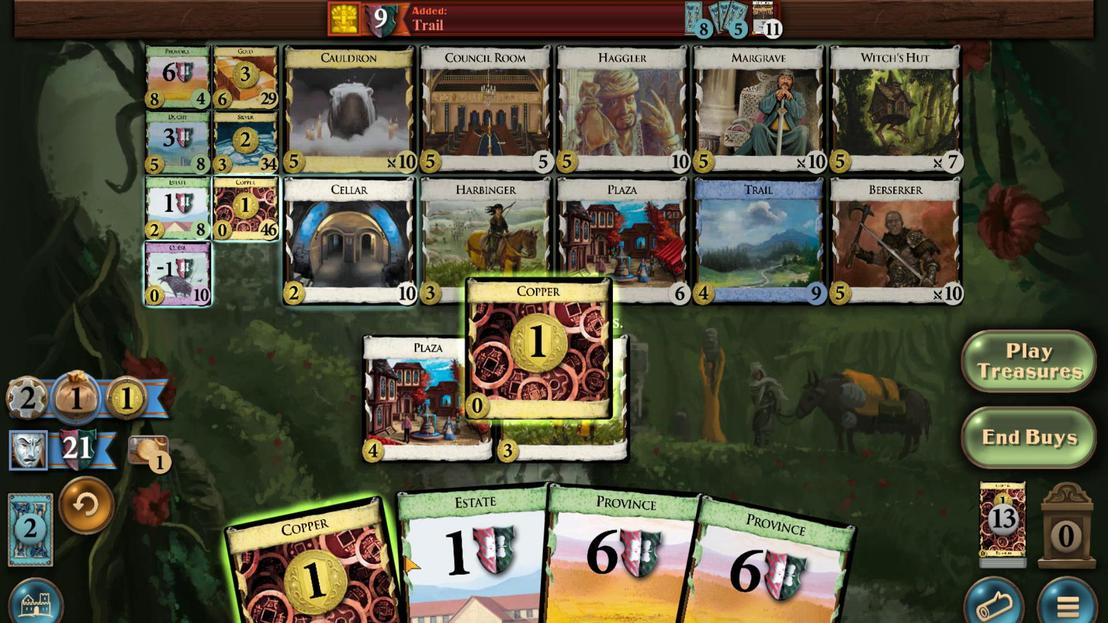 
Action: Mouse scrolled (701, 291) with delta (0, 0)
Screenshot: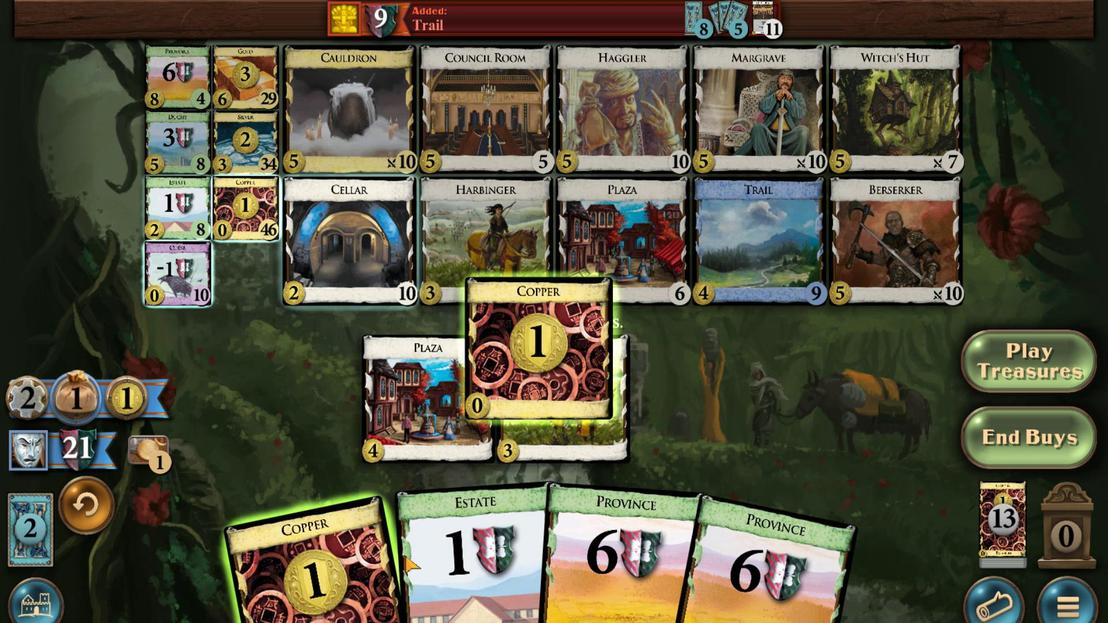 
Action: Mouse moved to (672, 288)
Screenshot: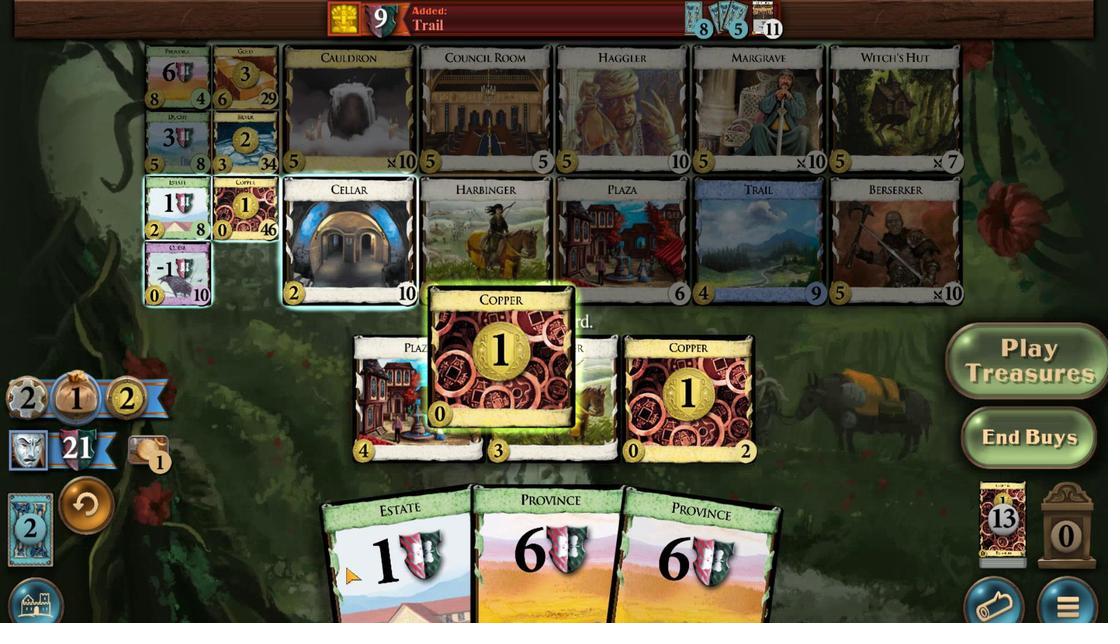 
Action: Mouse scrolled (672, 288) with delta (0, 0)
Screenshot: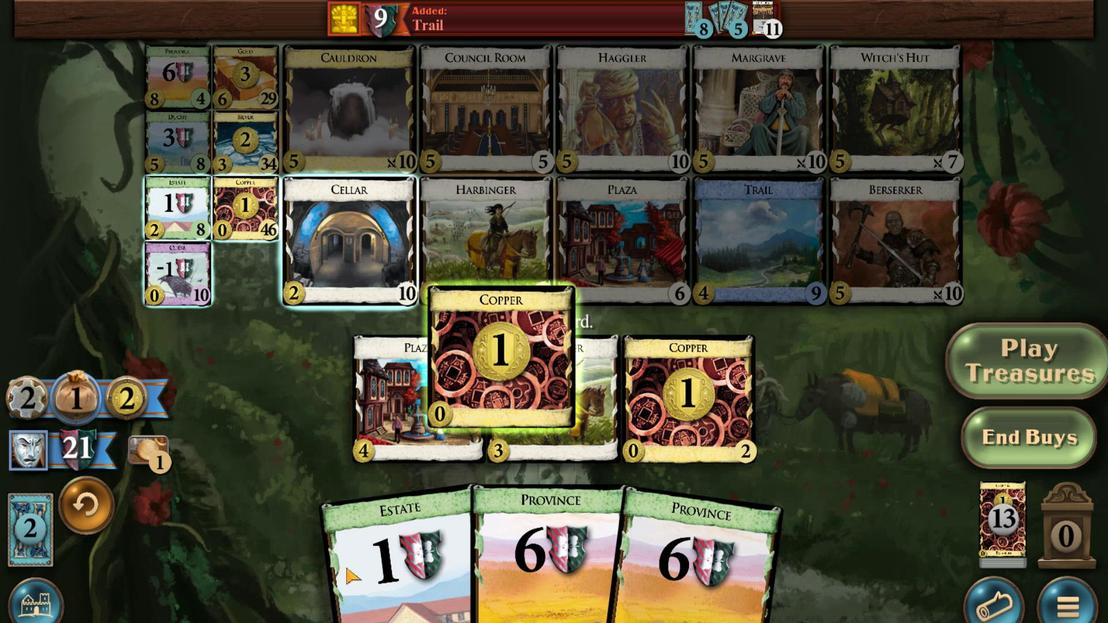 
Action: Mouse scrolled (672, 288) with delta (0, 0)
Screenshot: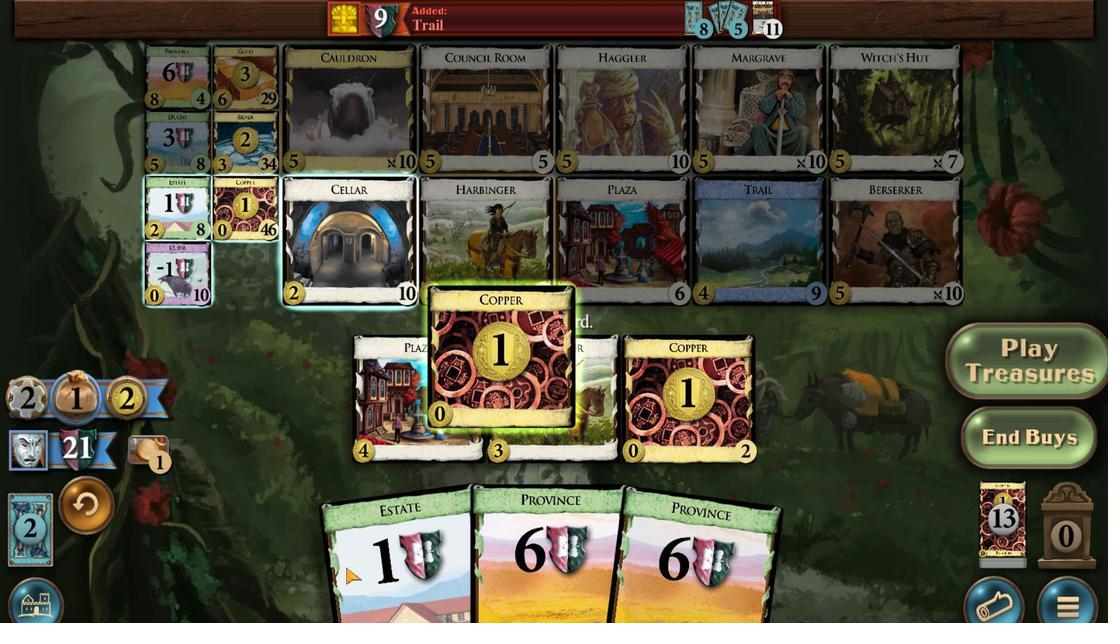 
Action: Mouse moved to (626, 411)
Screenshot: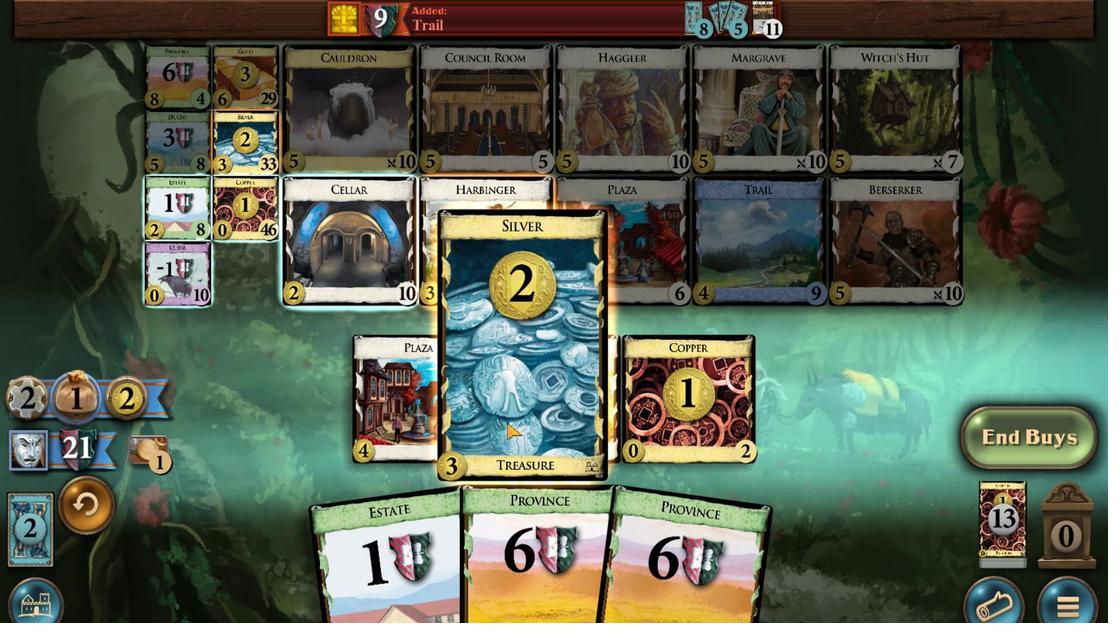 
Action: Mouse pressed left at (626, 411)
Screenshot: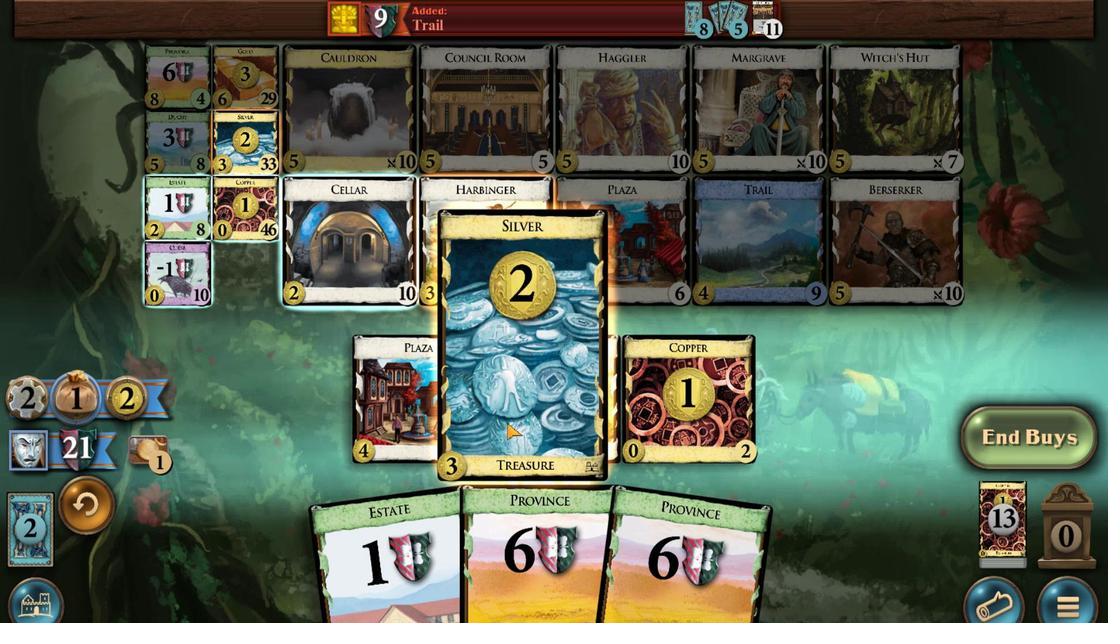 
Action: Mouse moved to (625, 284)
Screenshot: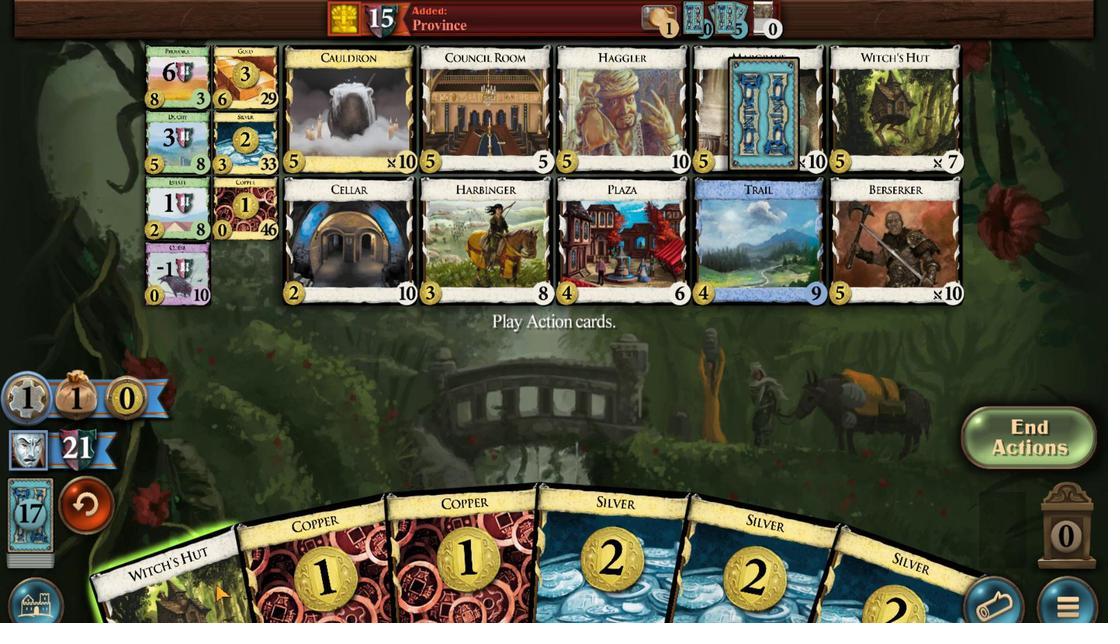 
Action: Mouse scrolled (625, 284) with delta (0, 0)
Screenshot: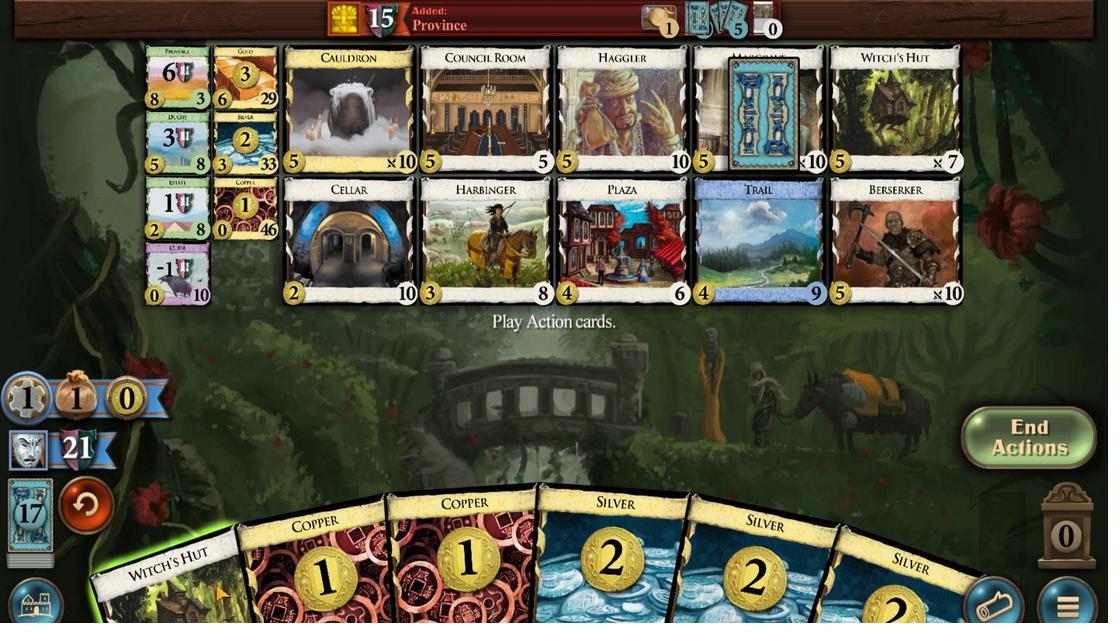 
Action: Mouse moved to (608, 282)
Screenshot: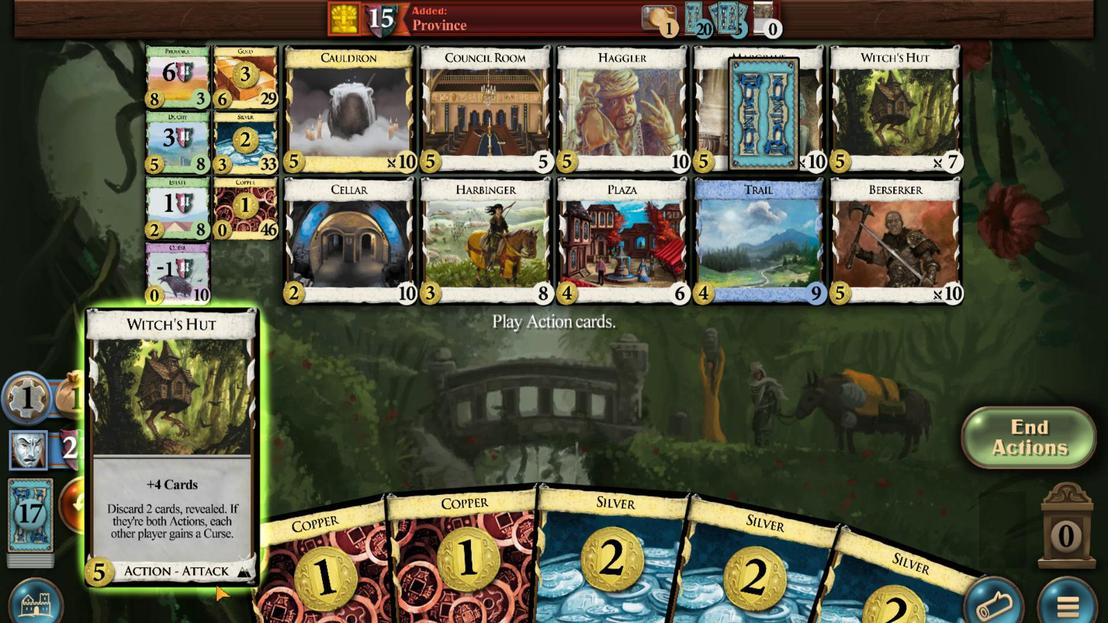 
Action: Mouse scrolled (608, 283) with delta (0, 0)
Screenshot: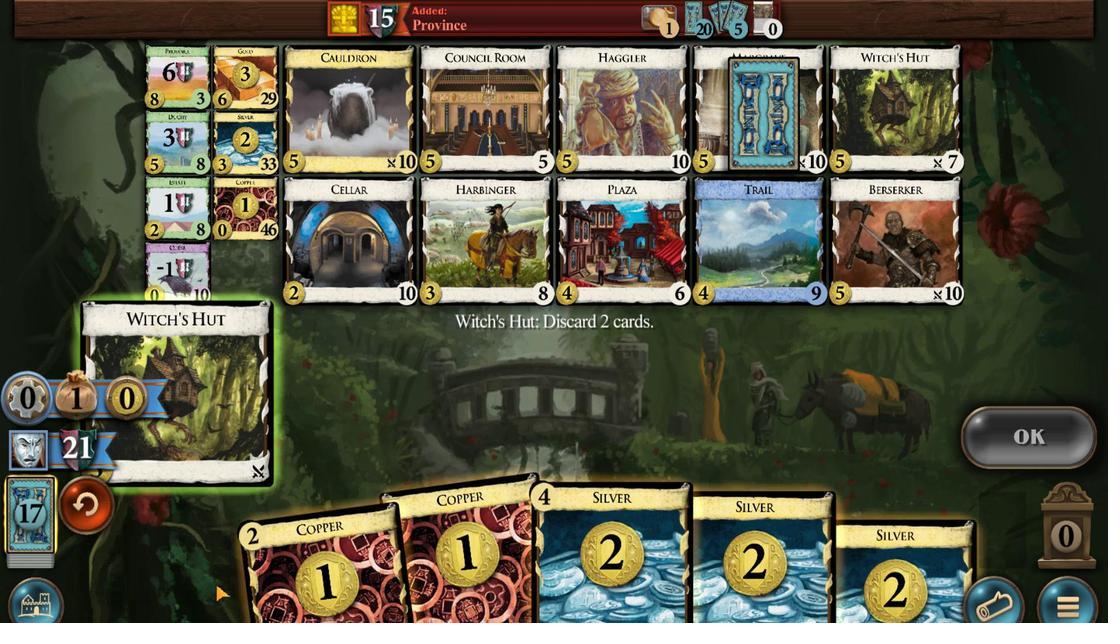
Action: Mouse moved to (822, 295)
Screenshot: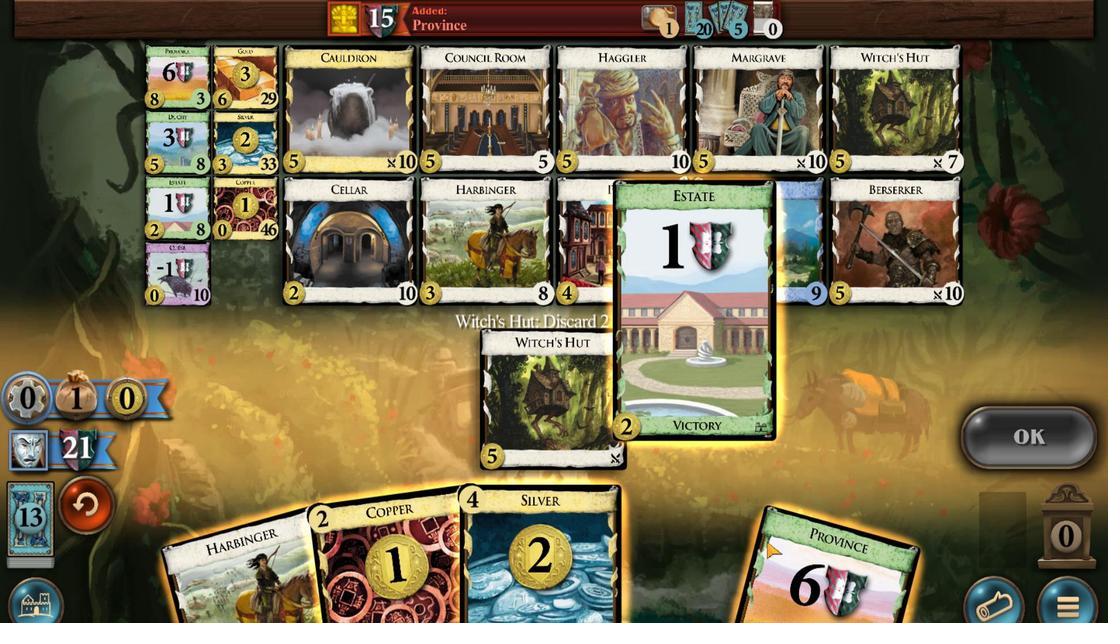 
Action: Mouse scrolled (822, 295) with delta (0, 0)
Screenshot: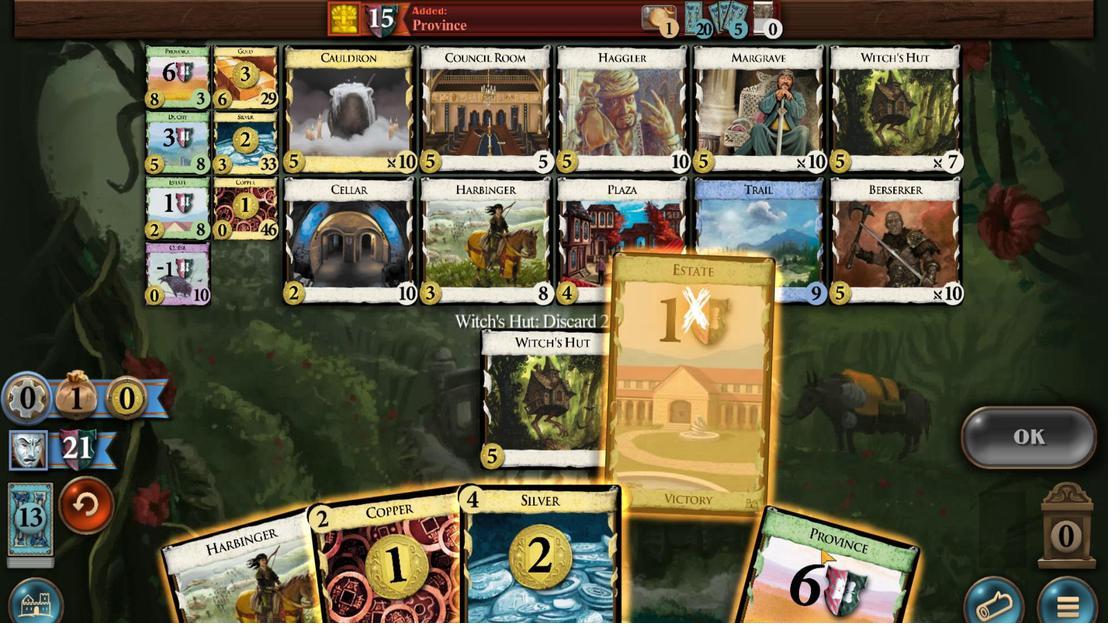 
Action: Mouse moved to (822, 295)
Screenshot: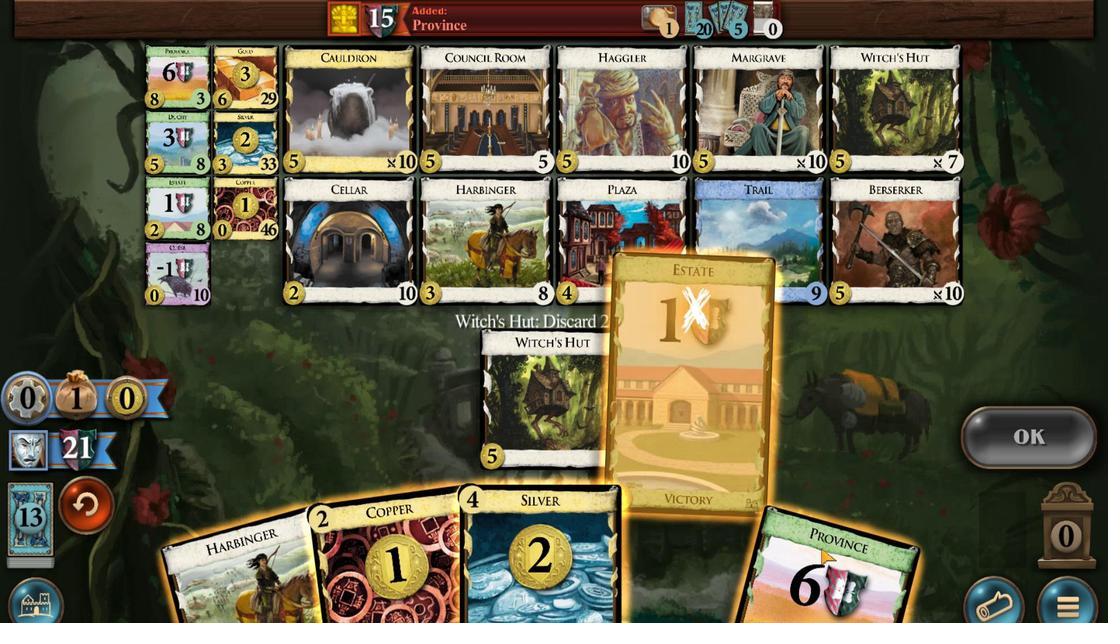 
Action: Mouse scrolled (822, 295) with delta (0, 0)
Screenshot: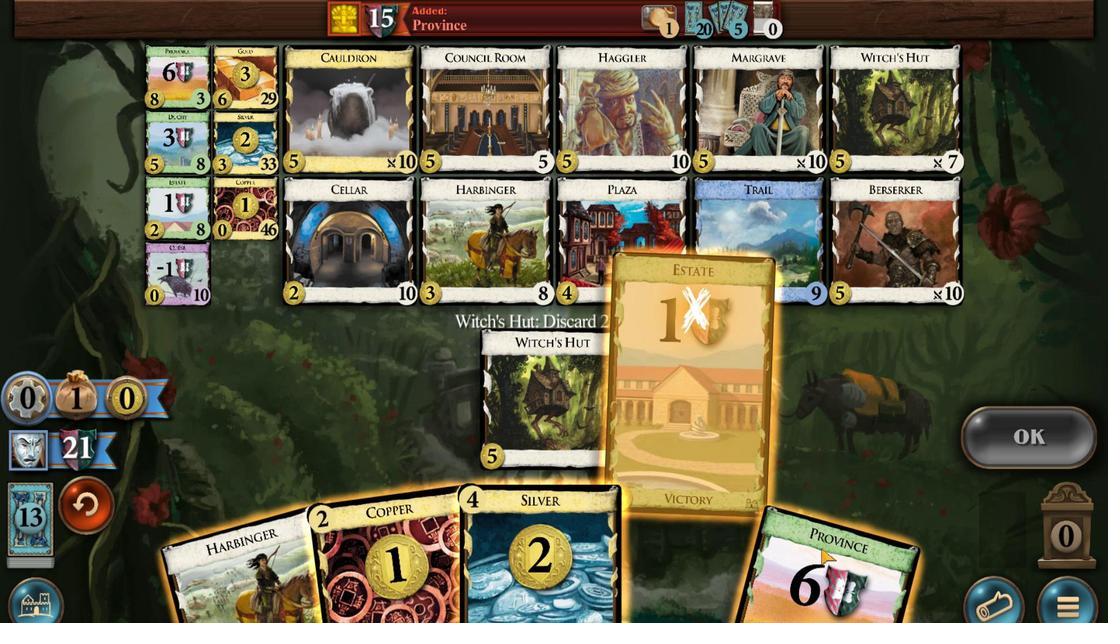 
Action: Mouse moved to (906, 293)
